 Task: Find directions from SoftAge Information Technology Limited to the nearest hospital or medical facility.
Action: Mouse moved to (547, 253)
Screenshot: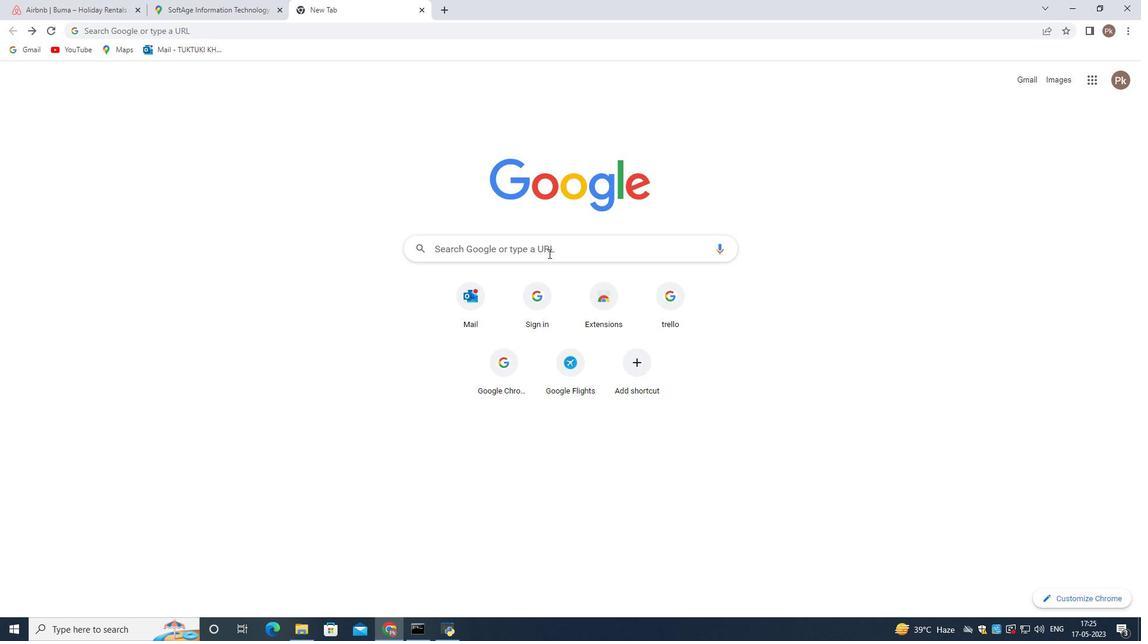 
Action: Mouse pressed left at (547, 253)
Screenshot: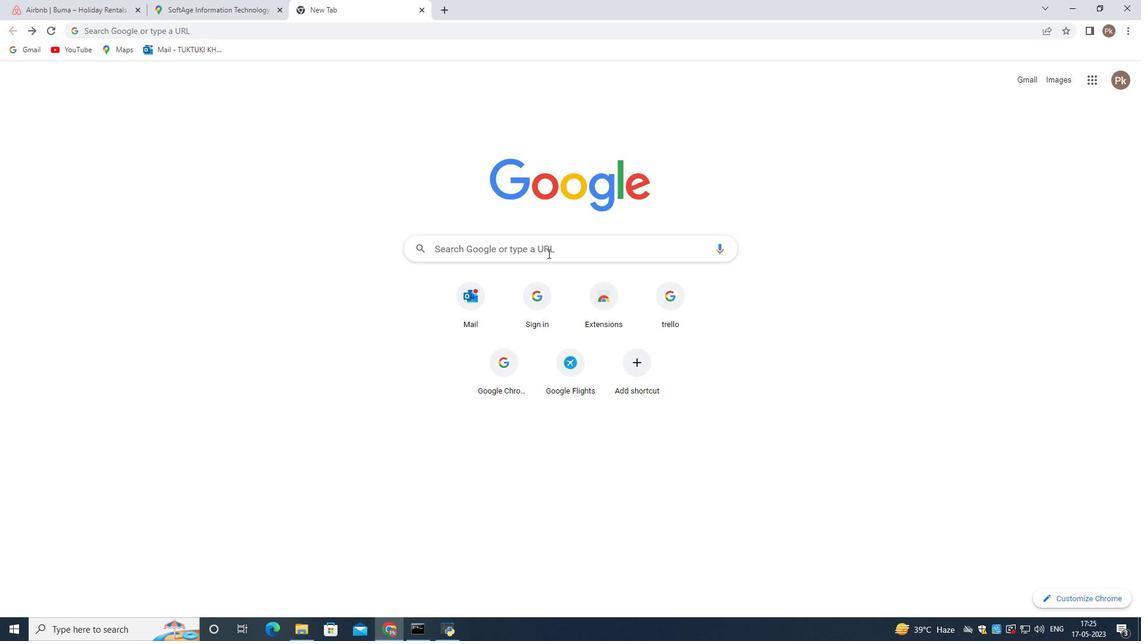 
Action: Mouse moved to (547, 253)
Screenshot: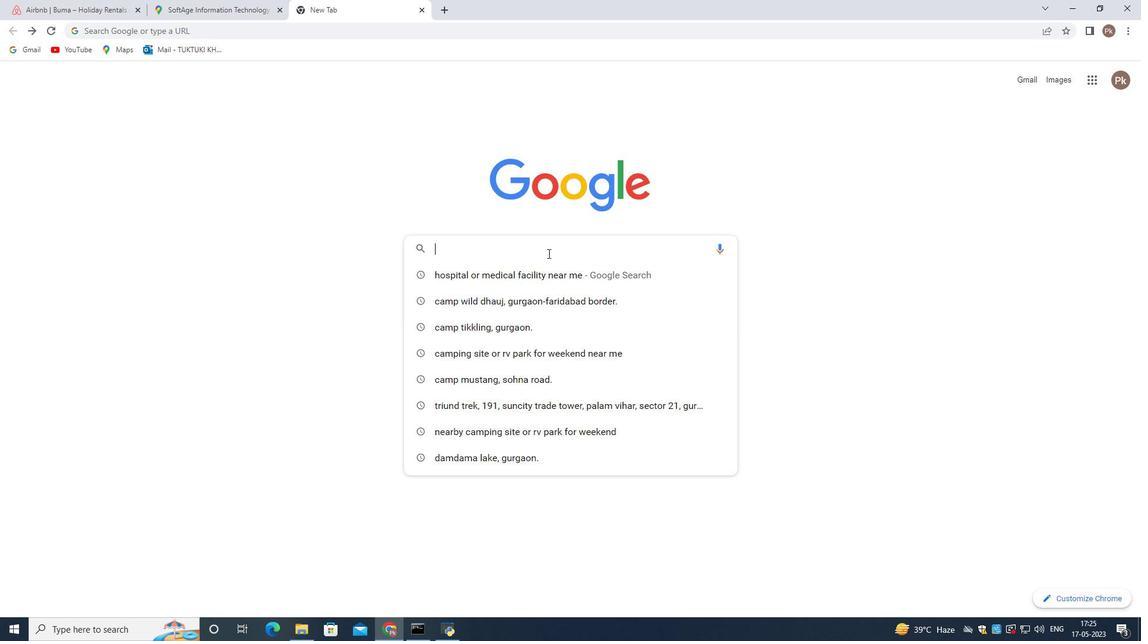 
Action: Key pressed <Key.shift>Hospital<Key.space>or<Key.space>medical<Key.space>facility<Key.space>near<Key.space>me<Key.enter>
Screenshot: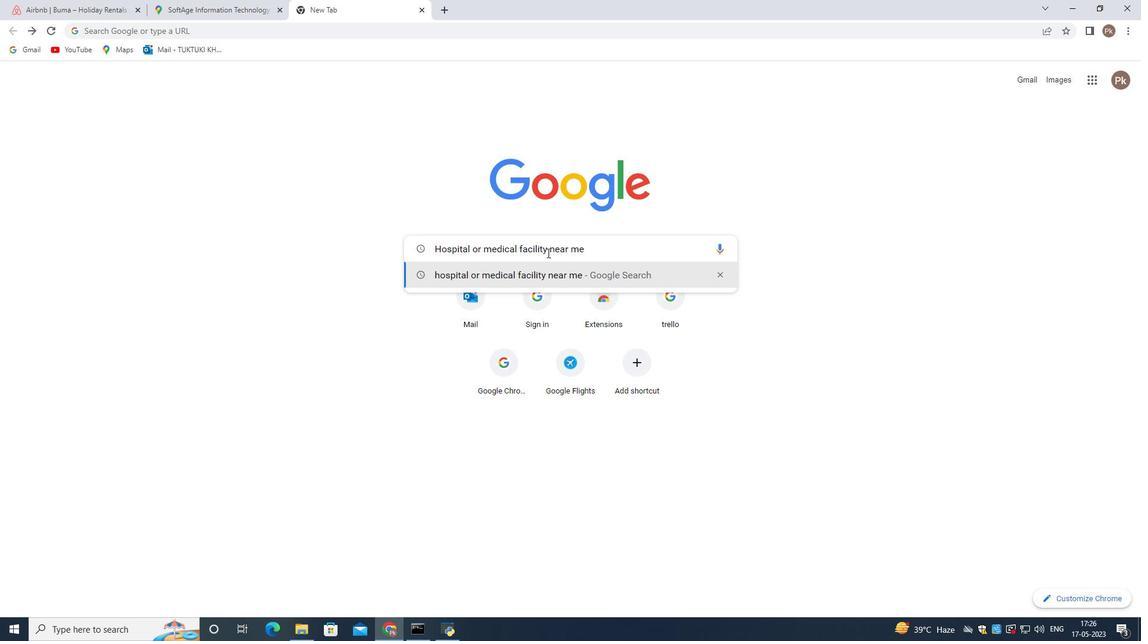 
Action: Mouse moved to (178, 206)
Screenshot: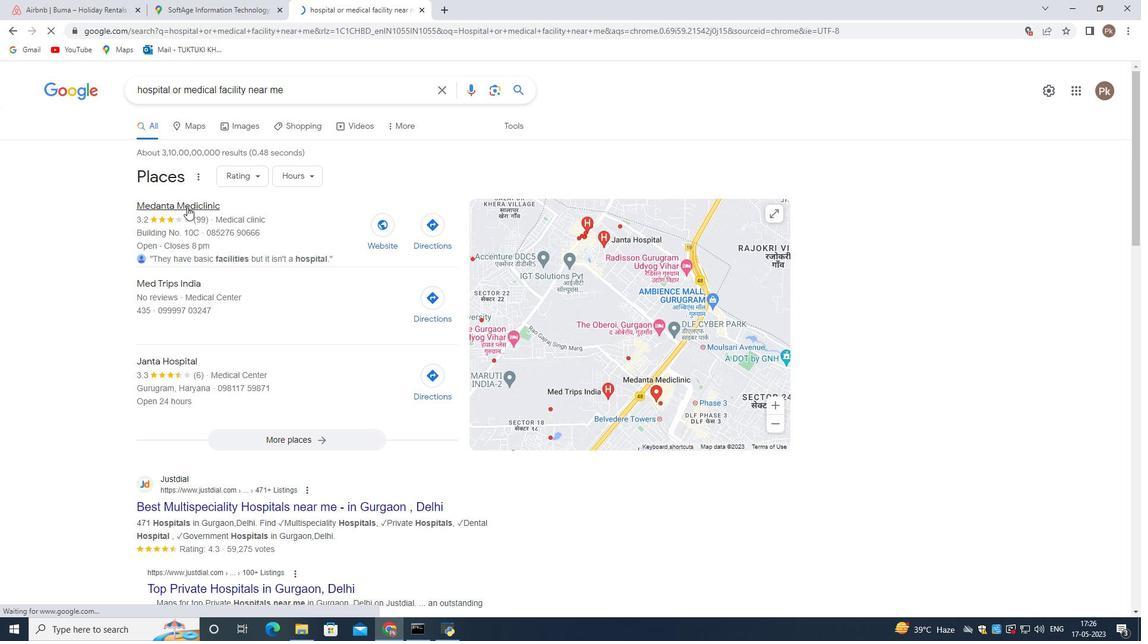 
Action: Mouse pressed left at (178, 206)
Screenshot: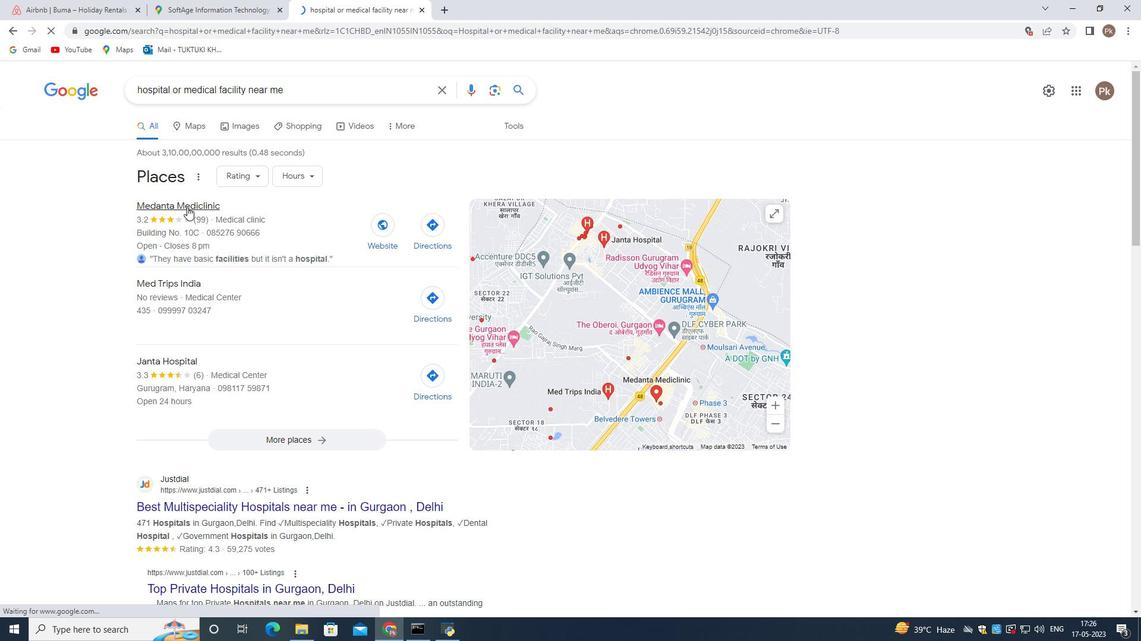 
Action: Mouse moved to (673, 333)
Screenshot: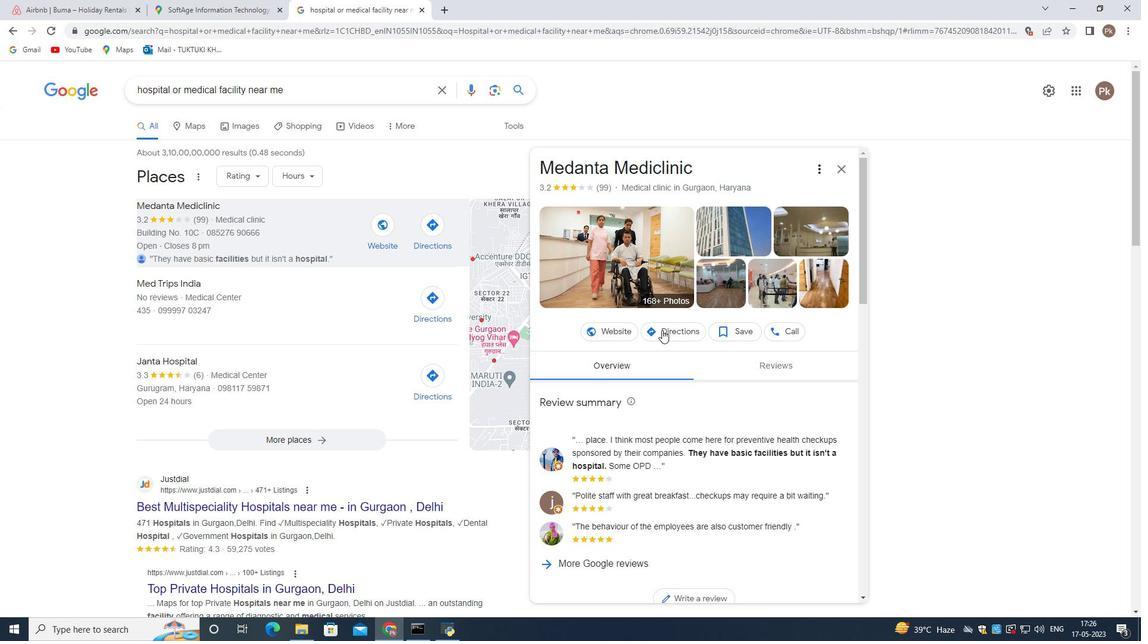 
Action: Mouse pressed left at (673, 333)
Screenshot: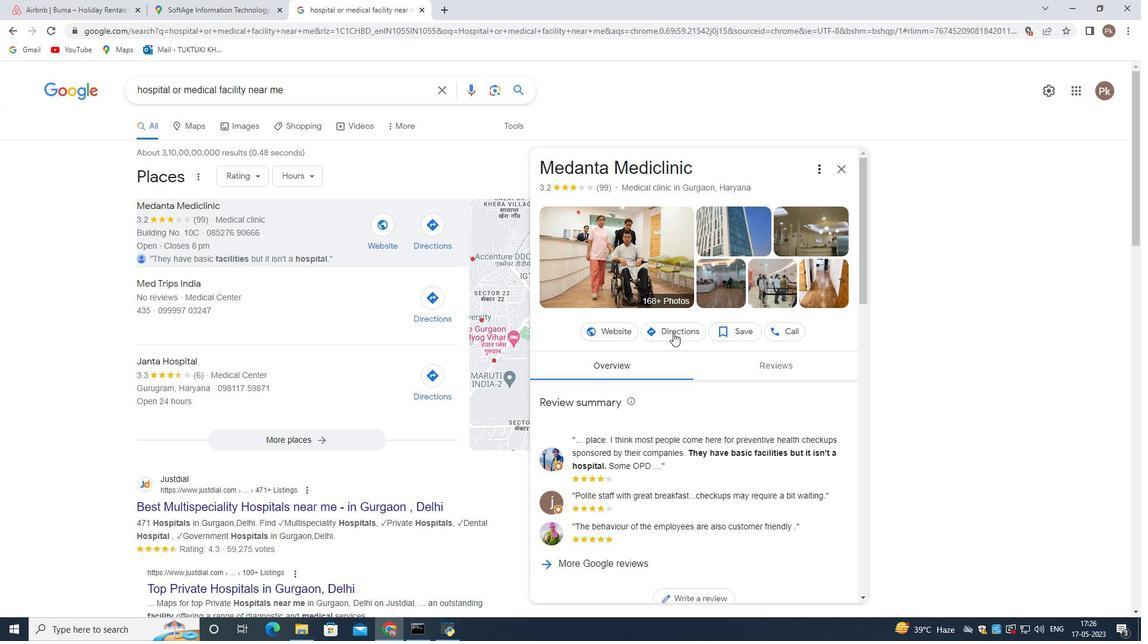 
Action: Mouse moved to (139, 112)
Screenshot: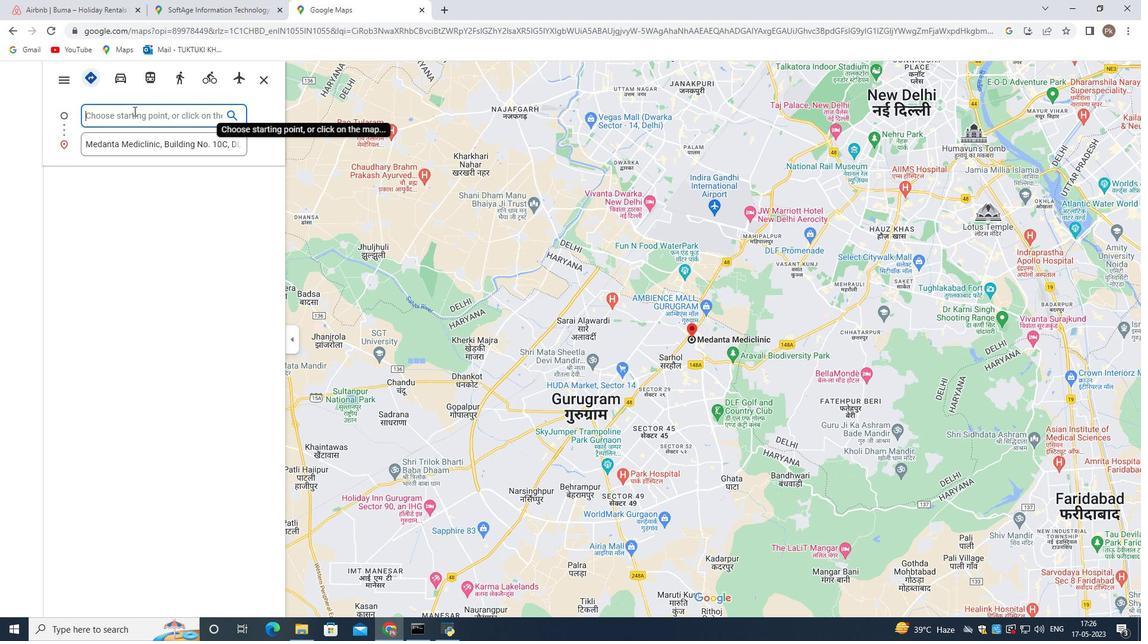 
Action: Mouse pressed left at (139, 112)
Screenshot: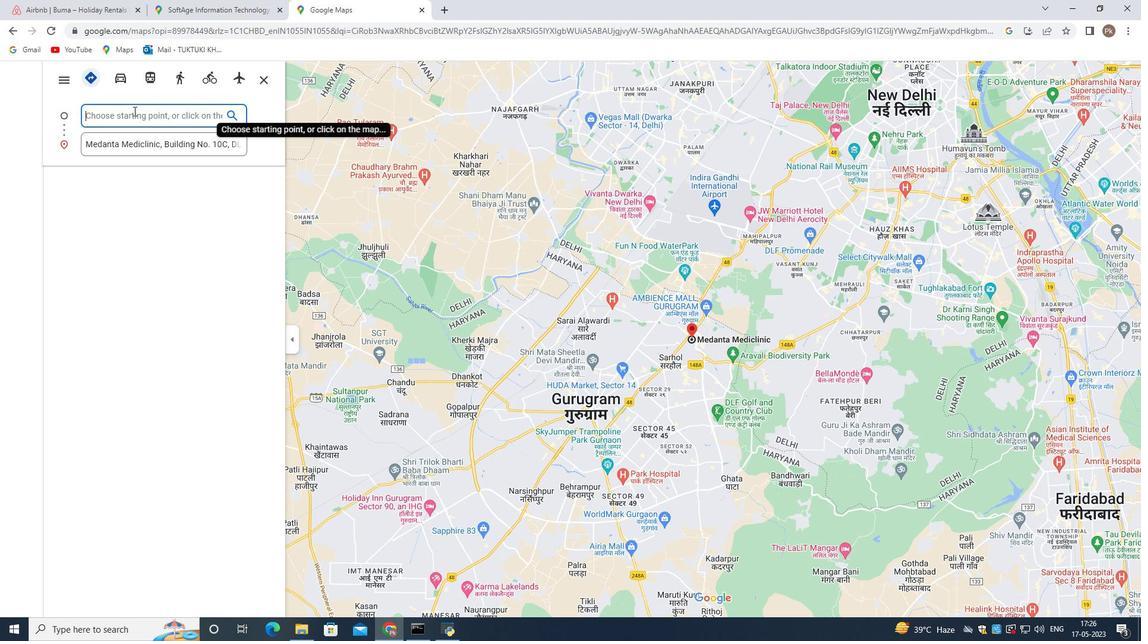 
Action: Mouse moved to (140, 112)
Screenshot: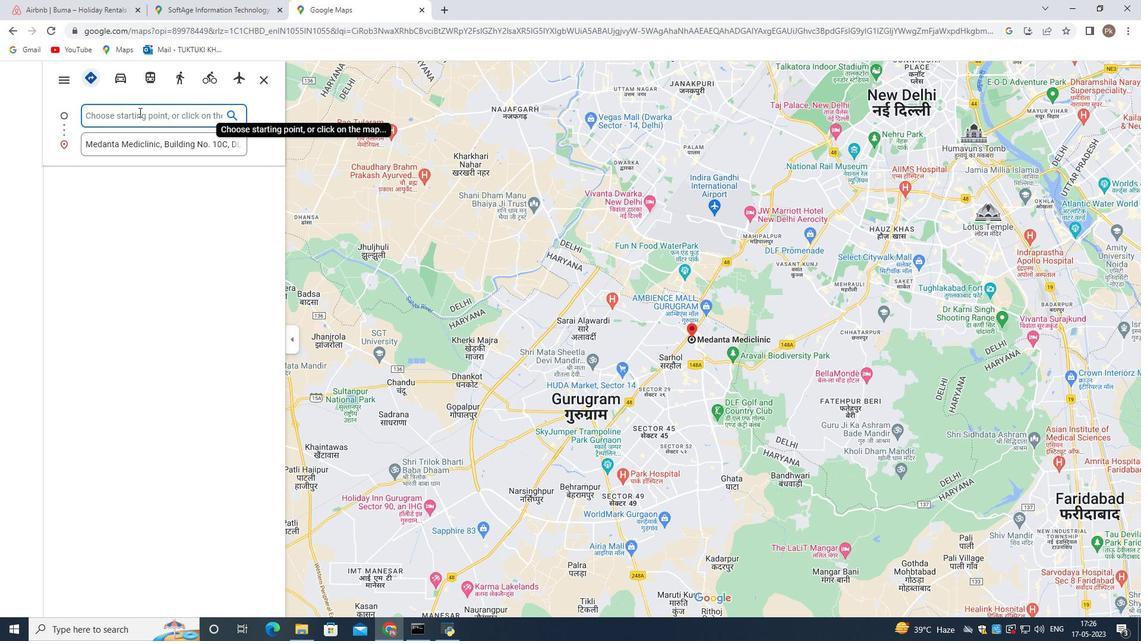 
Action: Key pressed softage<Key.space>
Screenshot: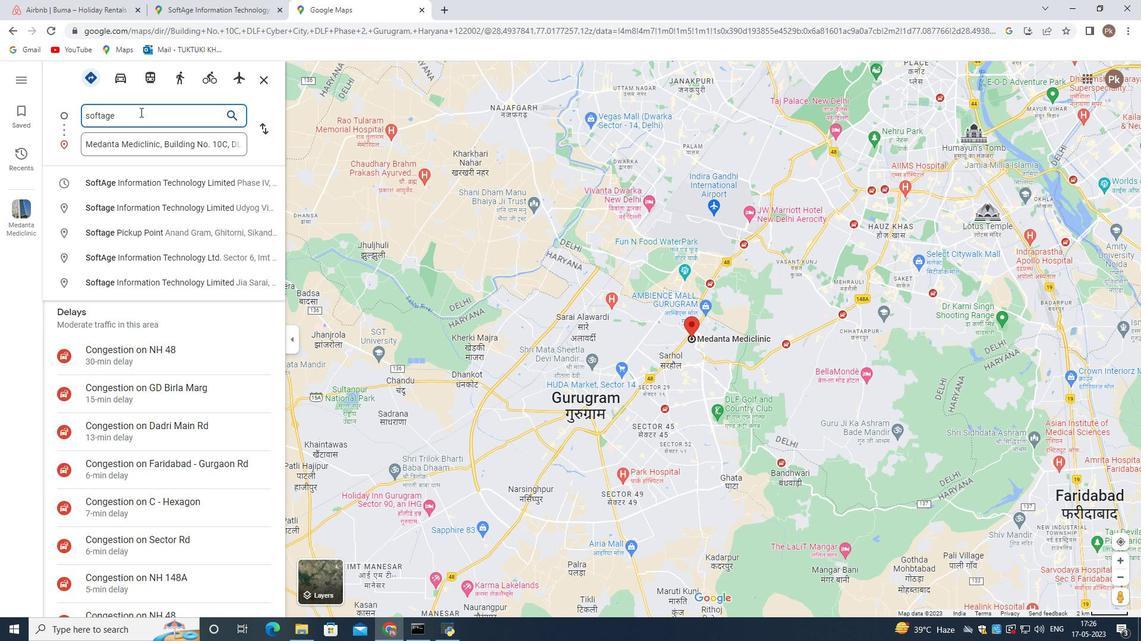 
Action: Mouse moved to (136, 186)
Screenshot: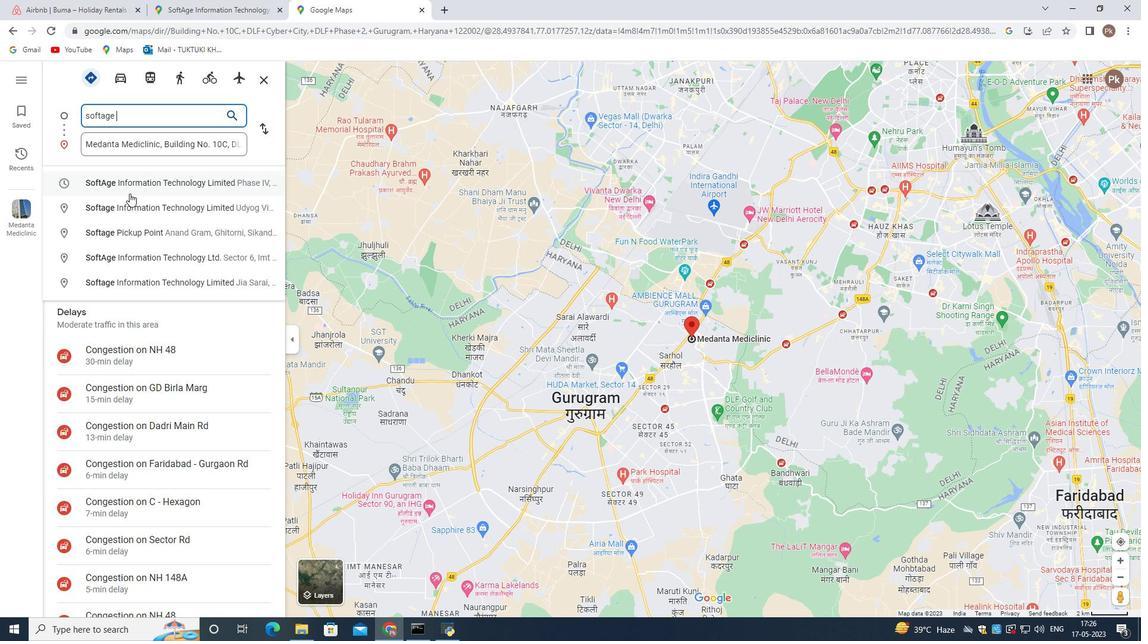 
Action: Mouse pressed left at (136, 186)
Screenshot: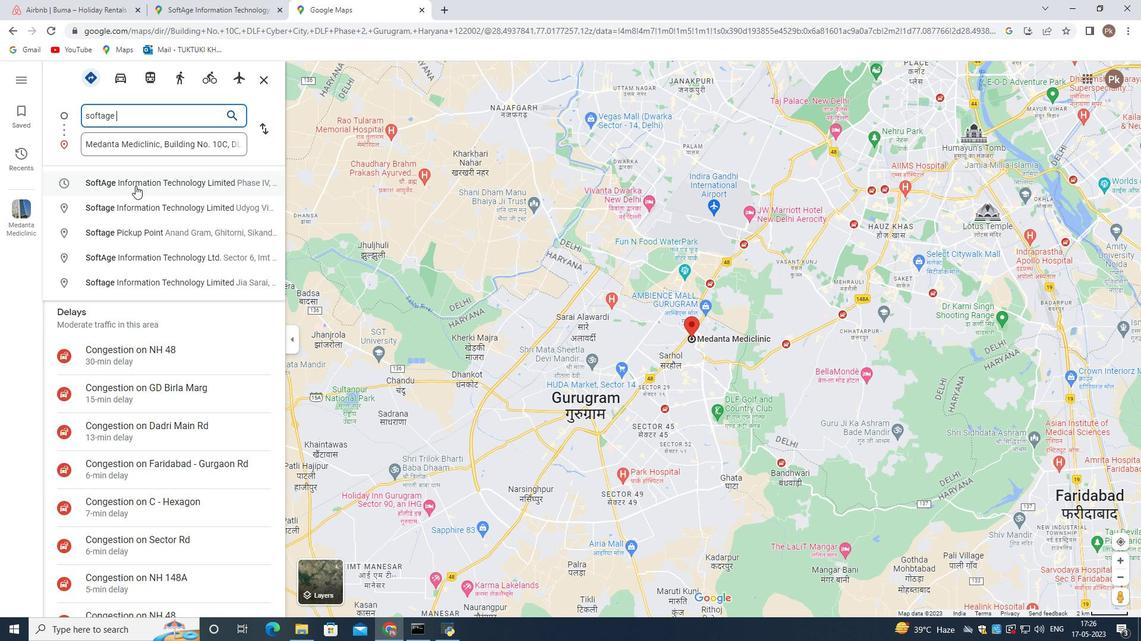 
Action: Mouse moved to (583, 288)
Screenshot: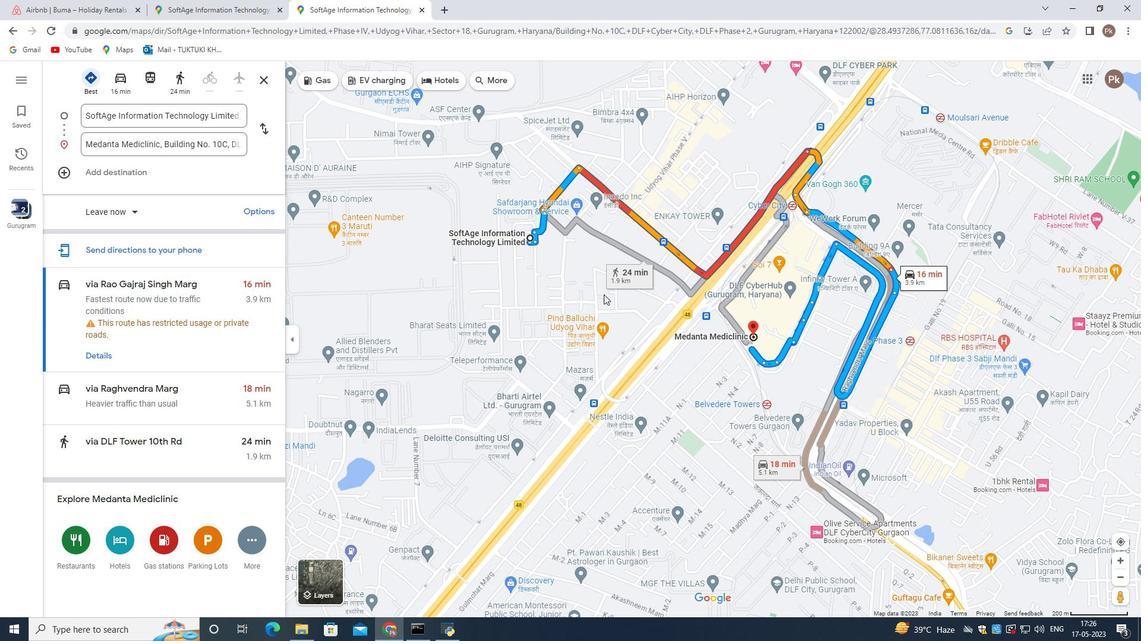
Action: Mouse scrolled (583, 289) with delta (0, 0)
Screenshot: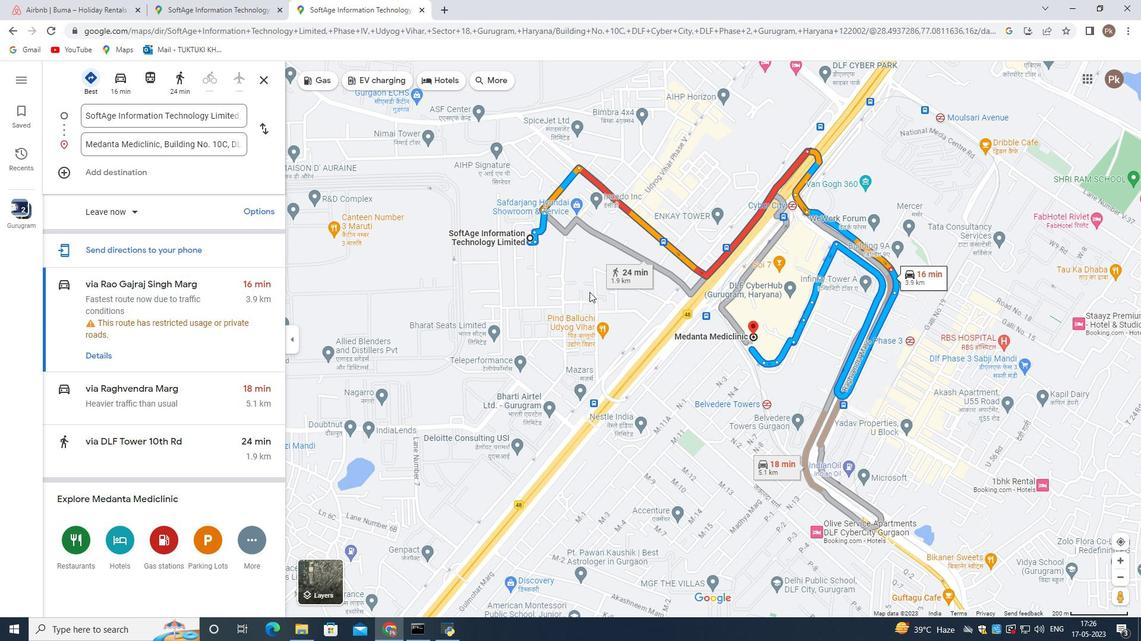 
Action: Mouse scrolled (583, 289) with delta (0, 0)
Screenshot: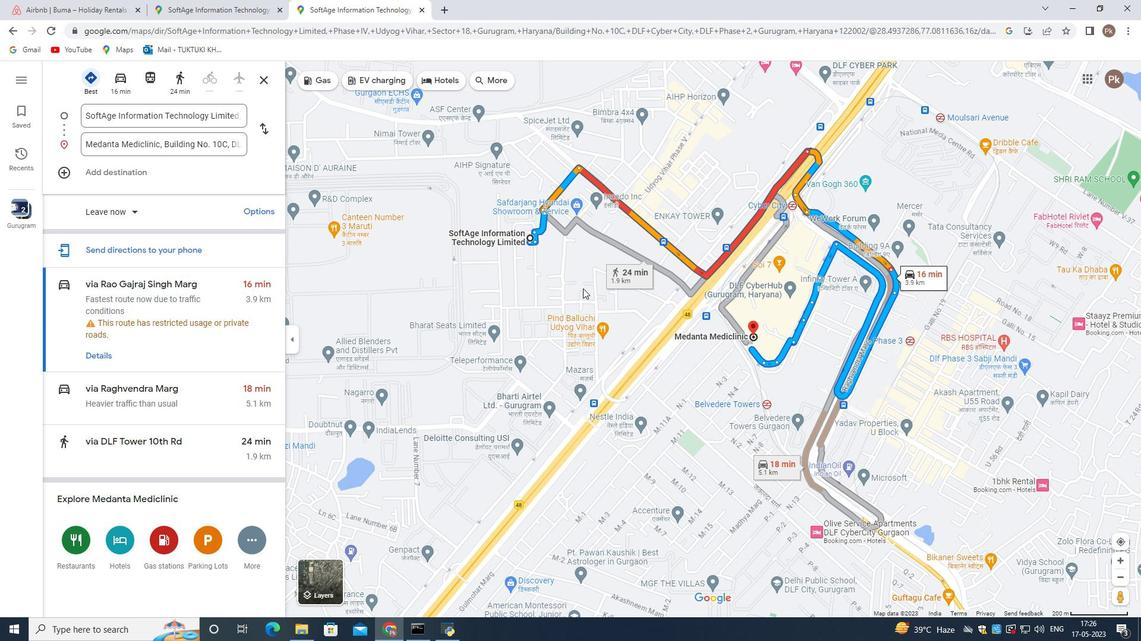 
Action: Mouse moved to (543, 271)
Screenshot: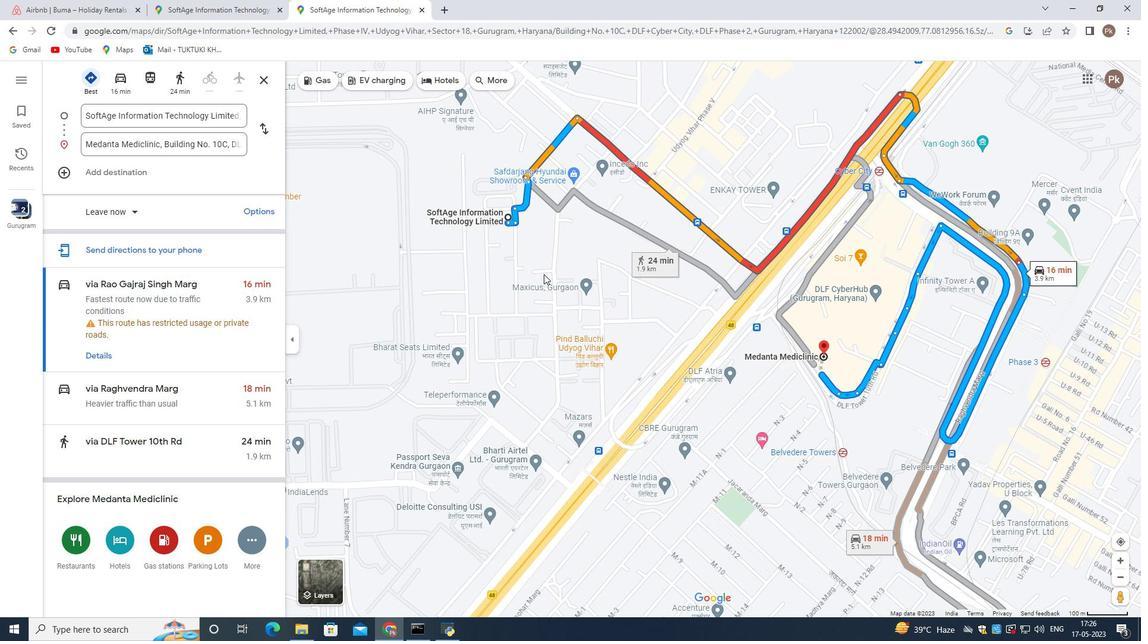 
Action: Mouse scrolled (543, 271) with delta (0, 0)
Screenshot: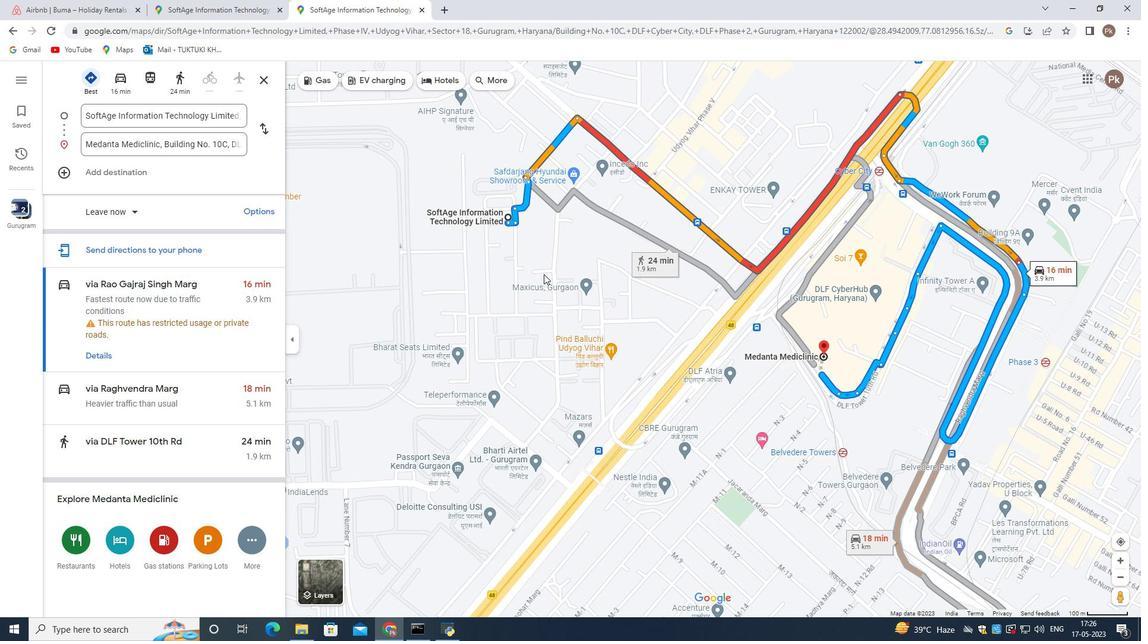 
Action: Mouse moved to (543, 270)
Screenshot: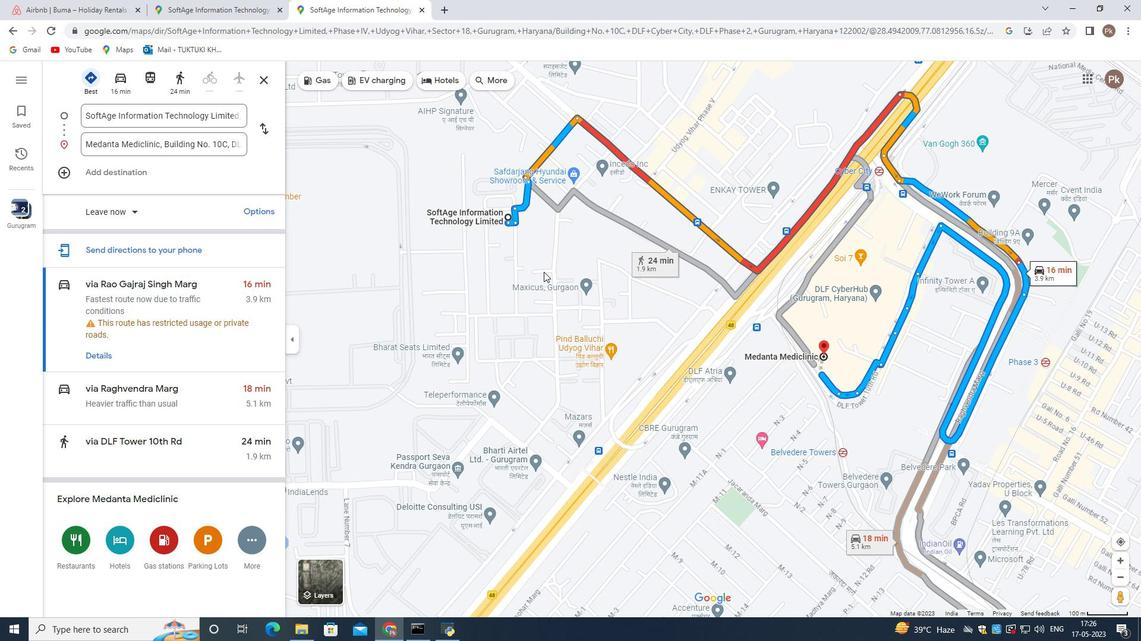 
Action: Mouse scrolled (543, 271) with delta (0, 0)
Screenshot: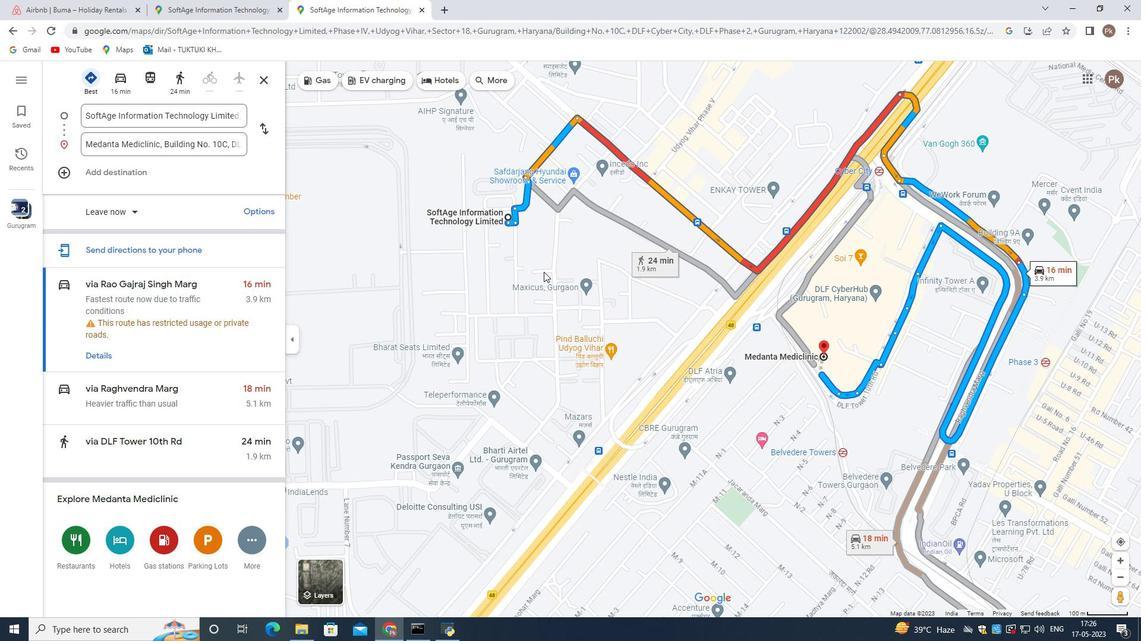 
Action: Mouse scrolled (543, 271) with delta (0, 0)
Screenshot: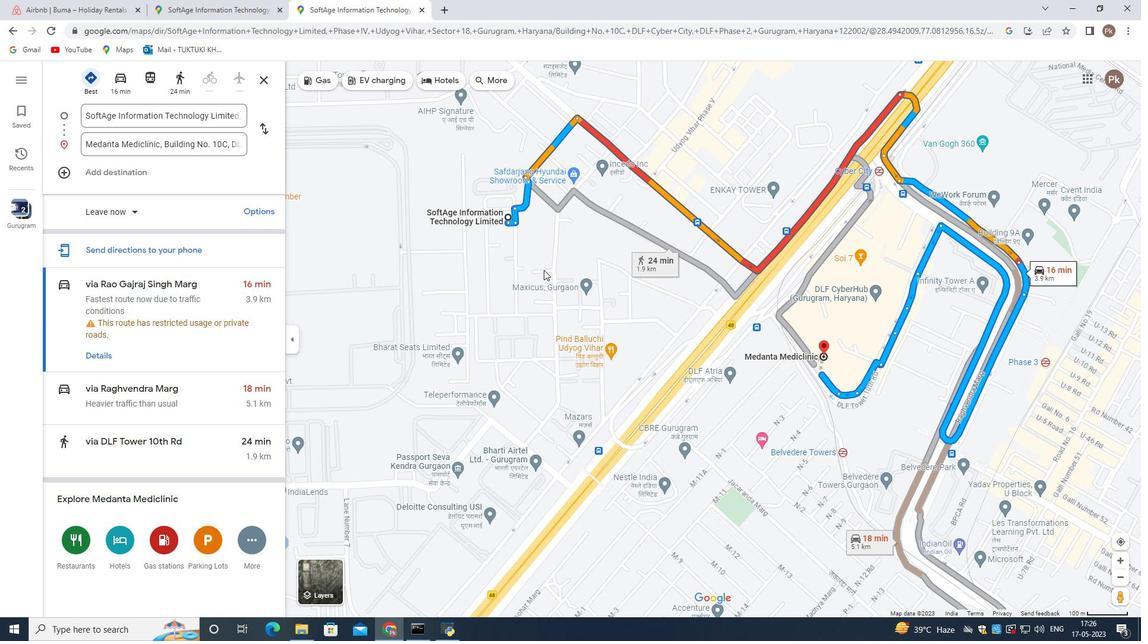 
Action: Mouse moved to (533, 183)
Screenshot: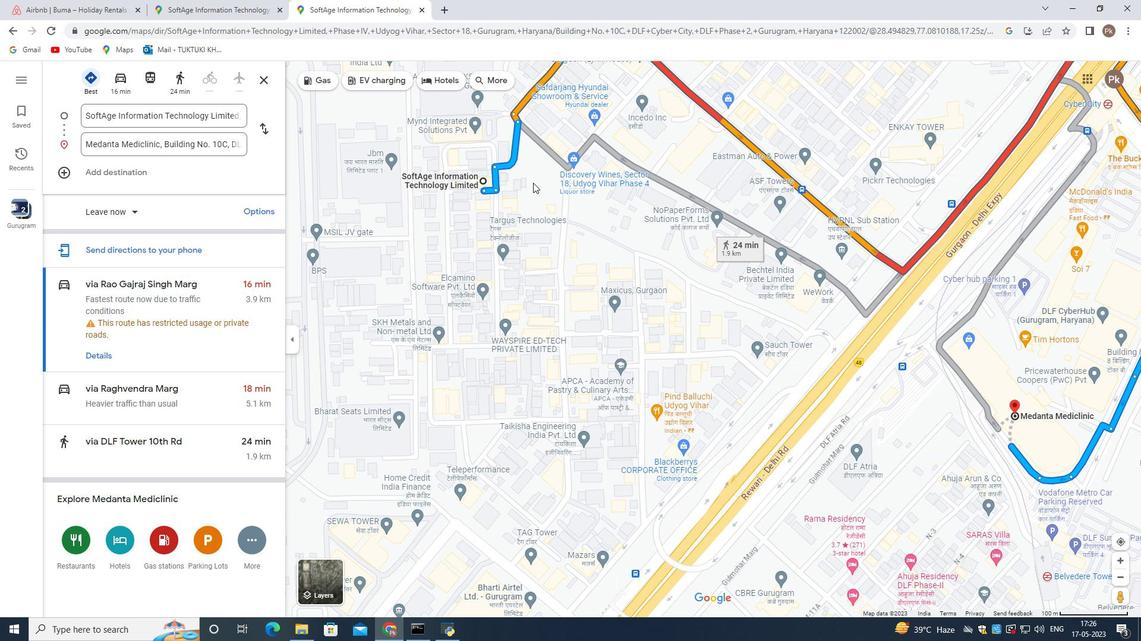 
Action: Mouse pressed left at (533, 183)
Screenshot: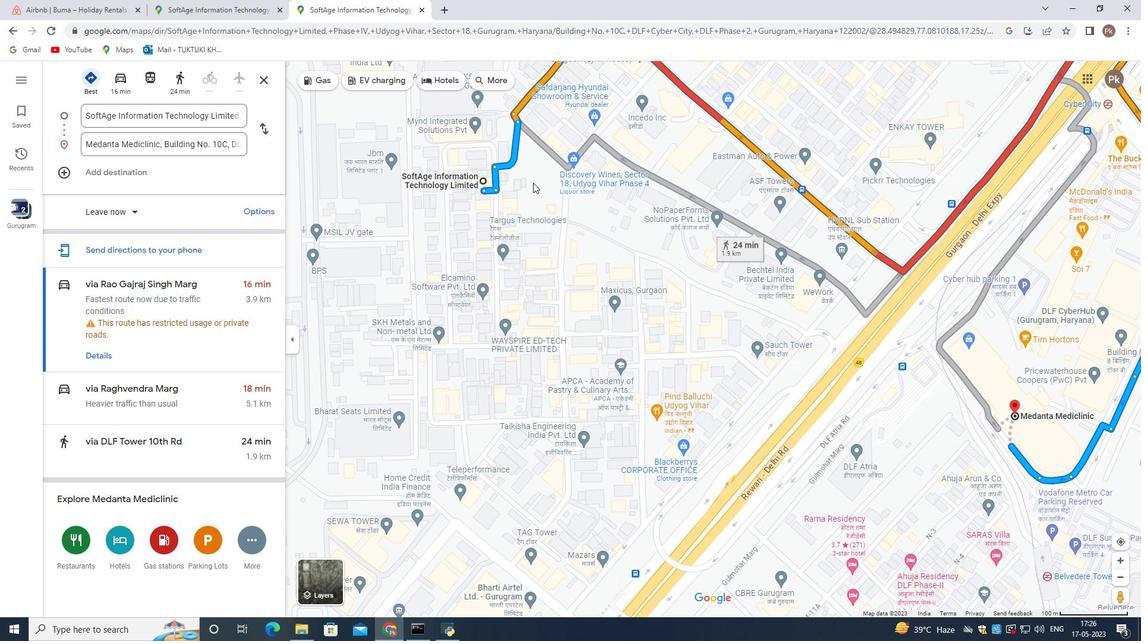 
Action: Mouse moved to (628, 364)
Screenshot: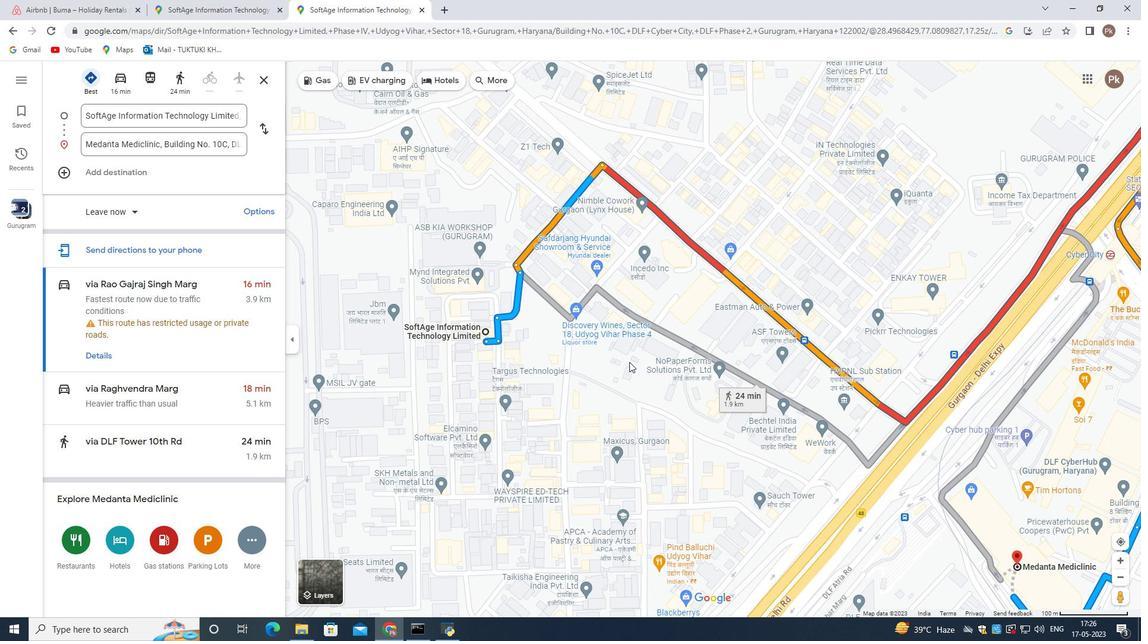 
Action: Mouse scrolled (628, 364) with delta (0, 0)
Screenshot: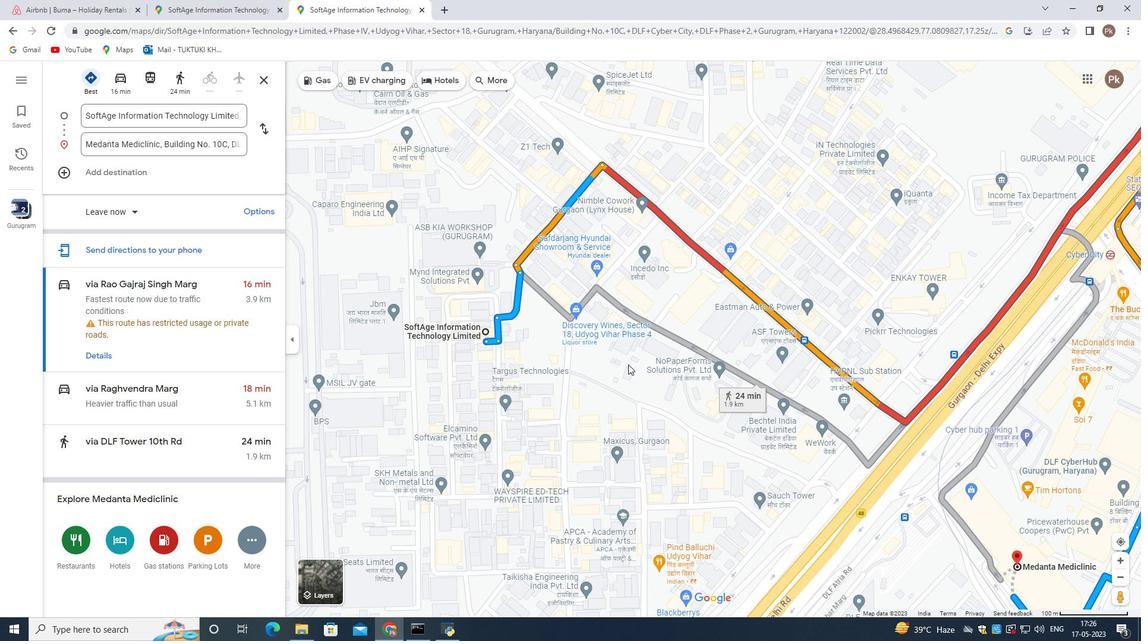 
Action: Mouse scrolled (628, 364) with delta (0, 0)
Screenshot: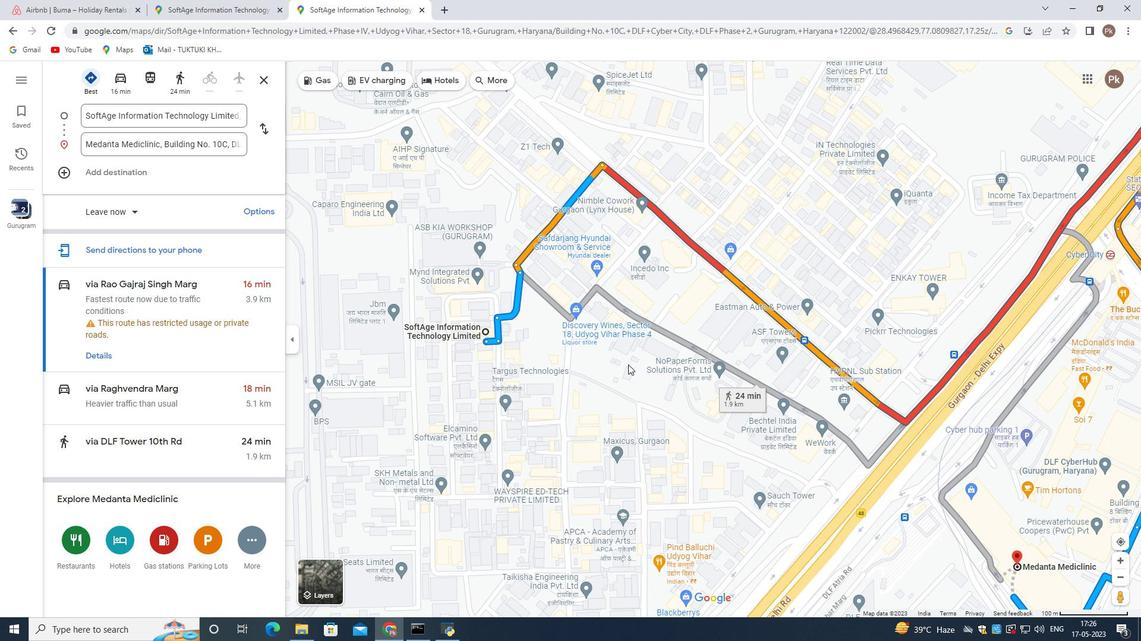 
Action: Mouse moved to (812, 229)
Screenshot: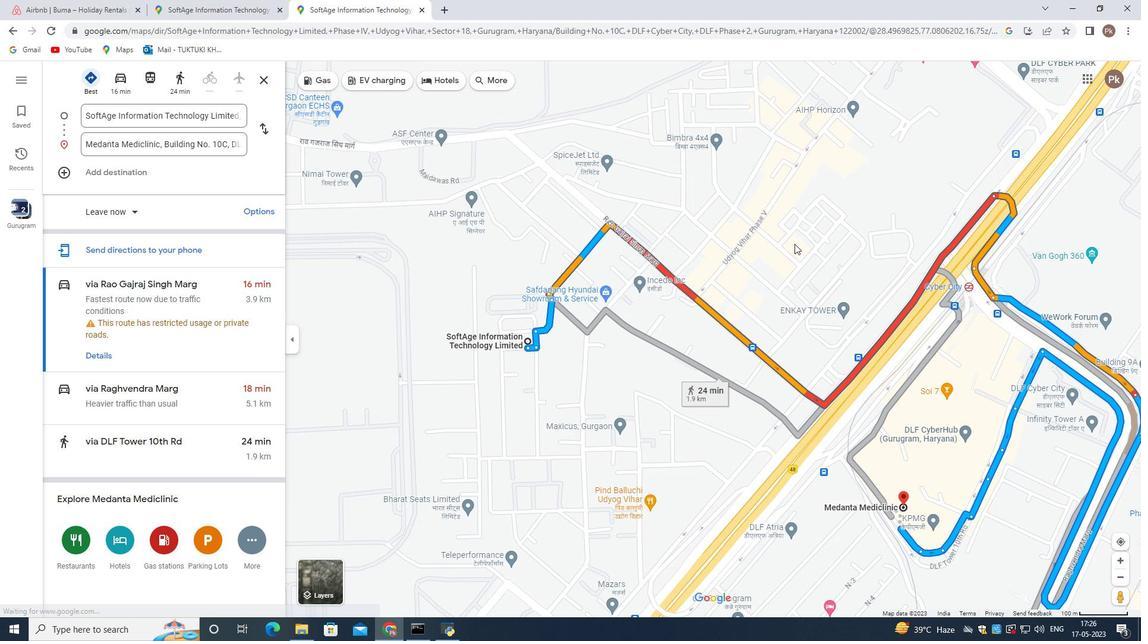 
Action: Mouse pressed left at (812, 229)
Screenshot: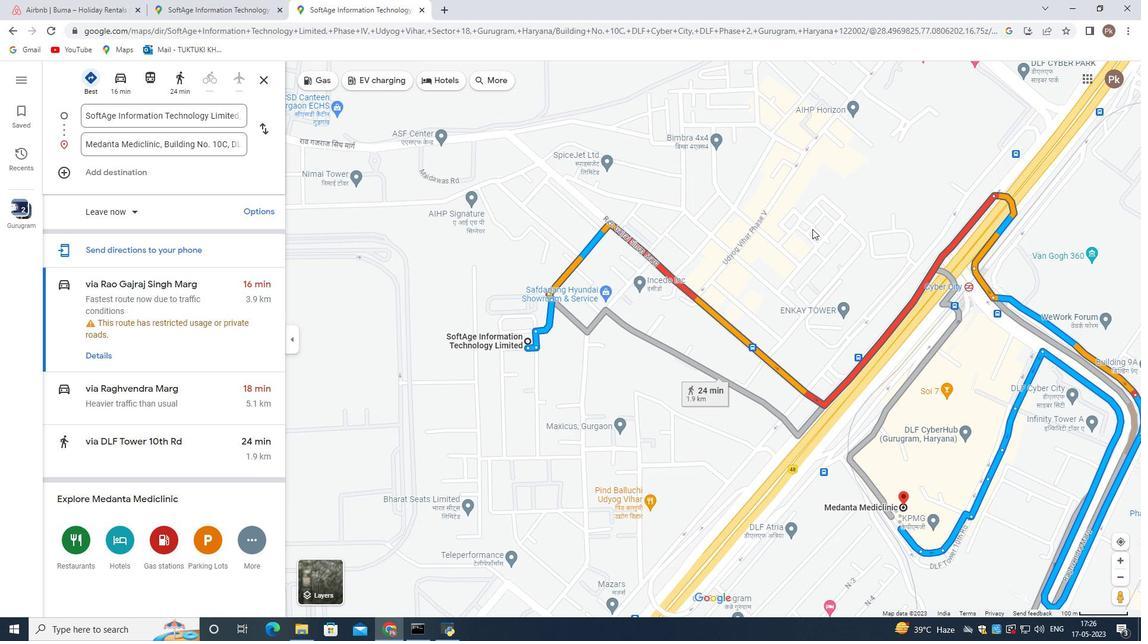 
Action: Mouse moved to (659, 287)
Screenshot: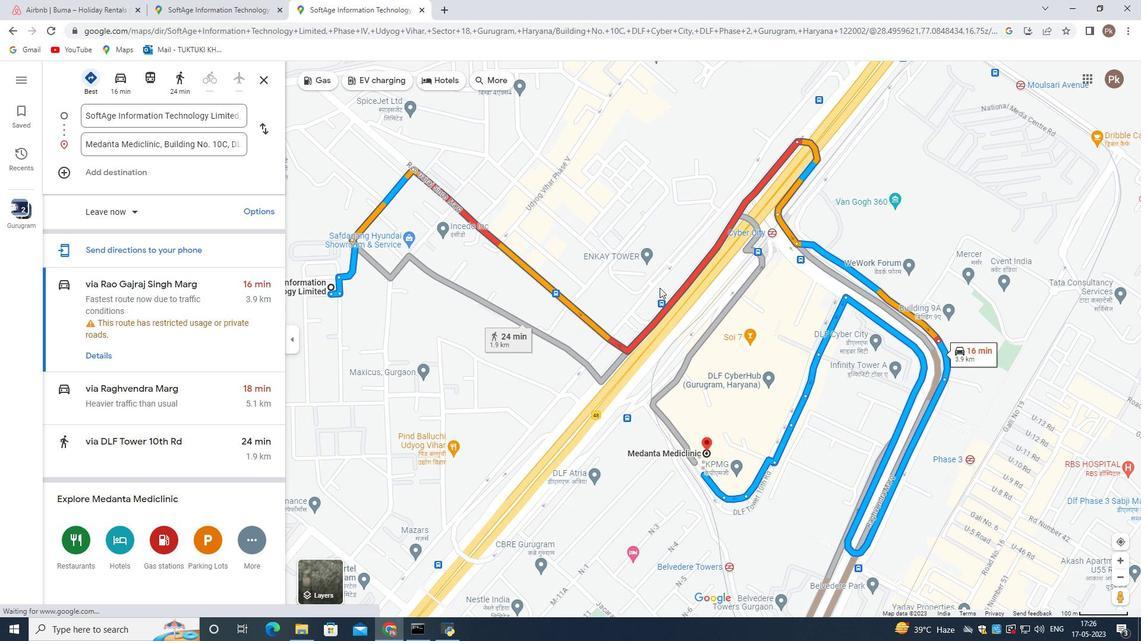 
Action: Mouse scrolled (659, 287) with delta (0, 0)
Screenshot: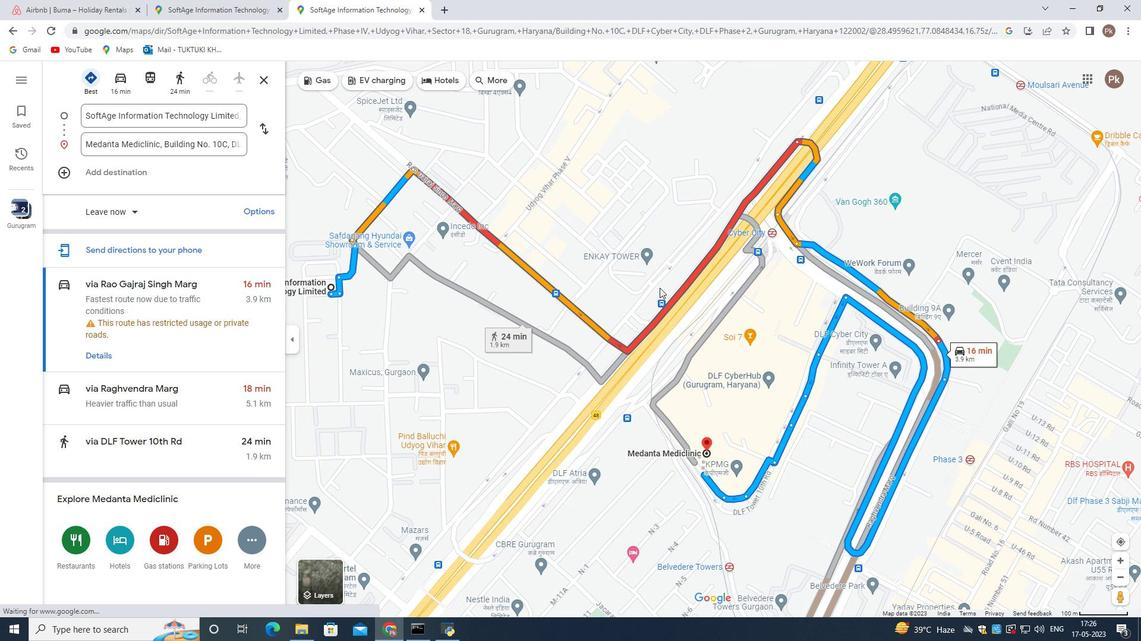 
Action: Mouse moved to (659, 286)
Screenshot: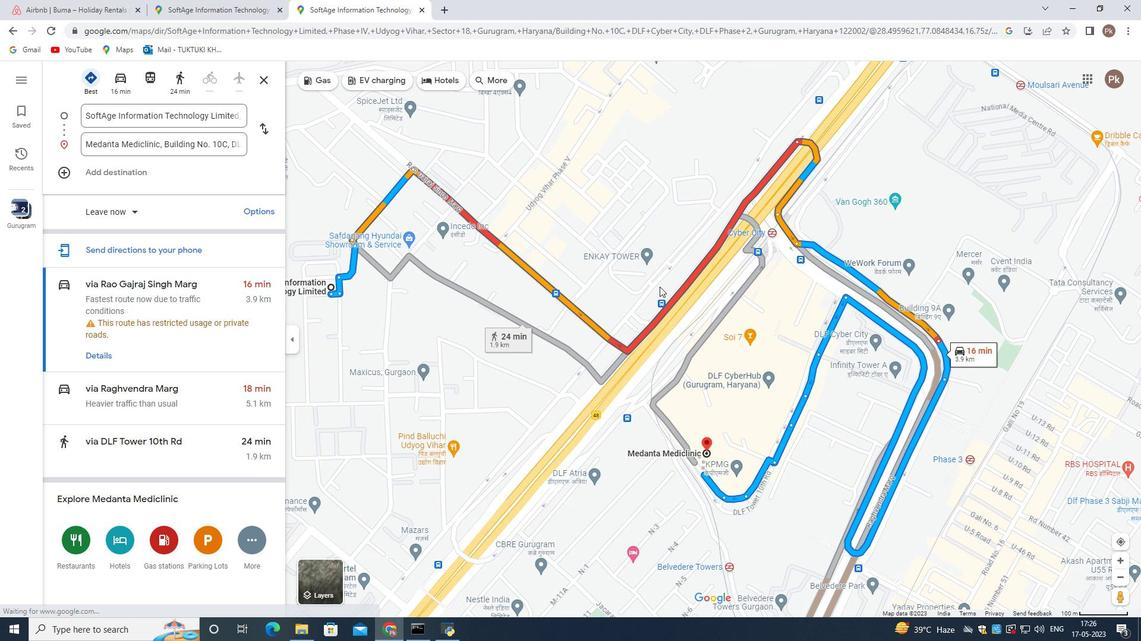 
Action: Mouse scrolled (659, 287) with delta (0, 0)
Screenshot: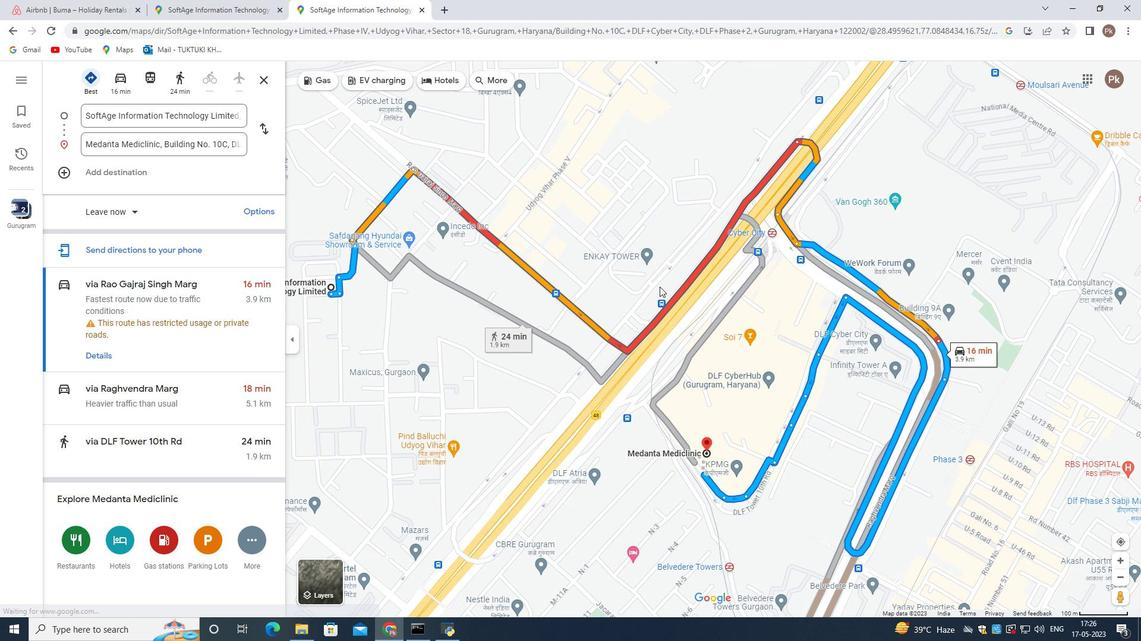 
Action: Mouse scrolled (659, 287) with delta (0, 0)
Screenshot: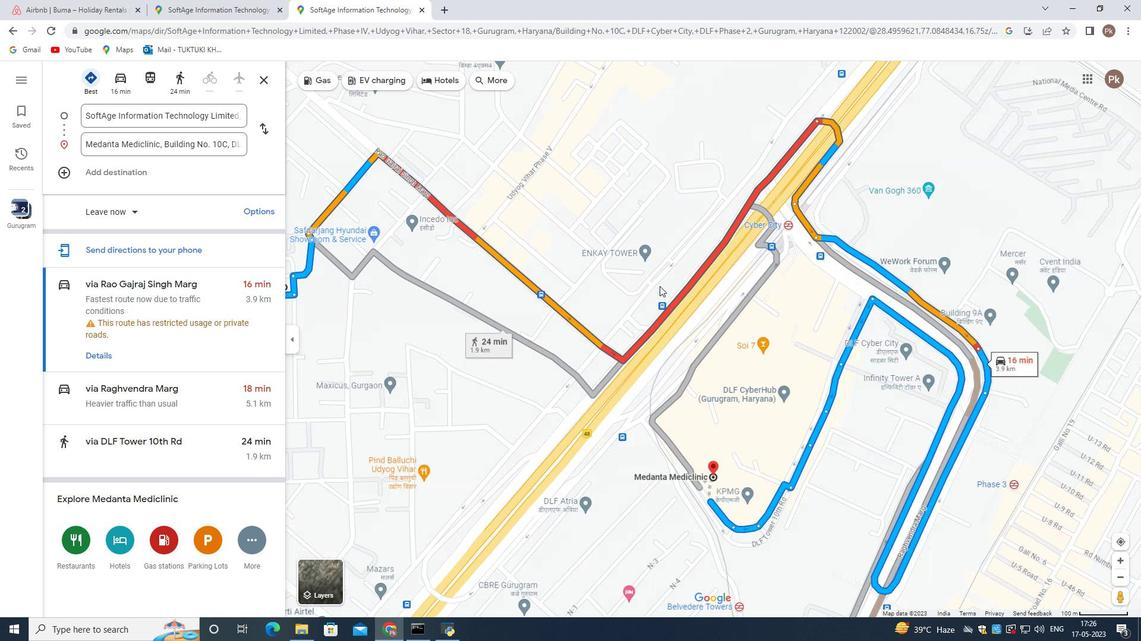 
Action: Mouse scrolled (659, 287) with delta (0, 0)
Screenshot: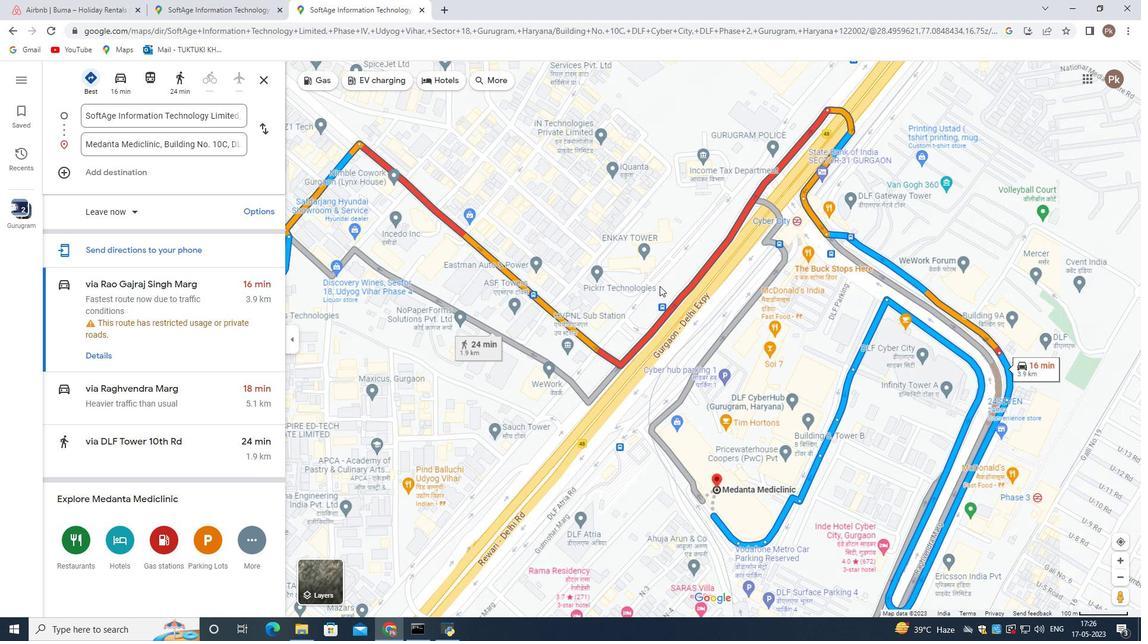 
Action: Mouse moved to (639, 308)
Screenshot: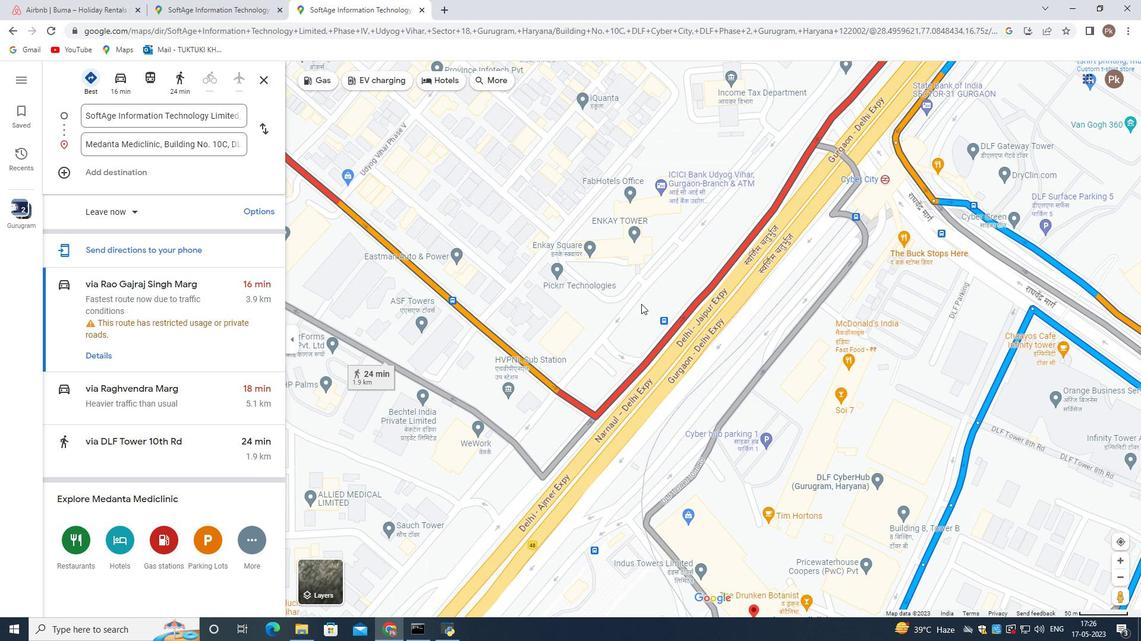 
Action: Mouse scrolled (639, 309) with delta (0, 0)
Screenshot: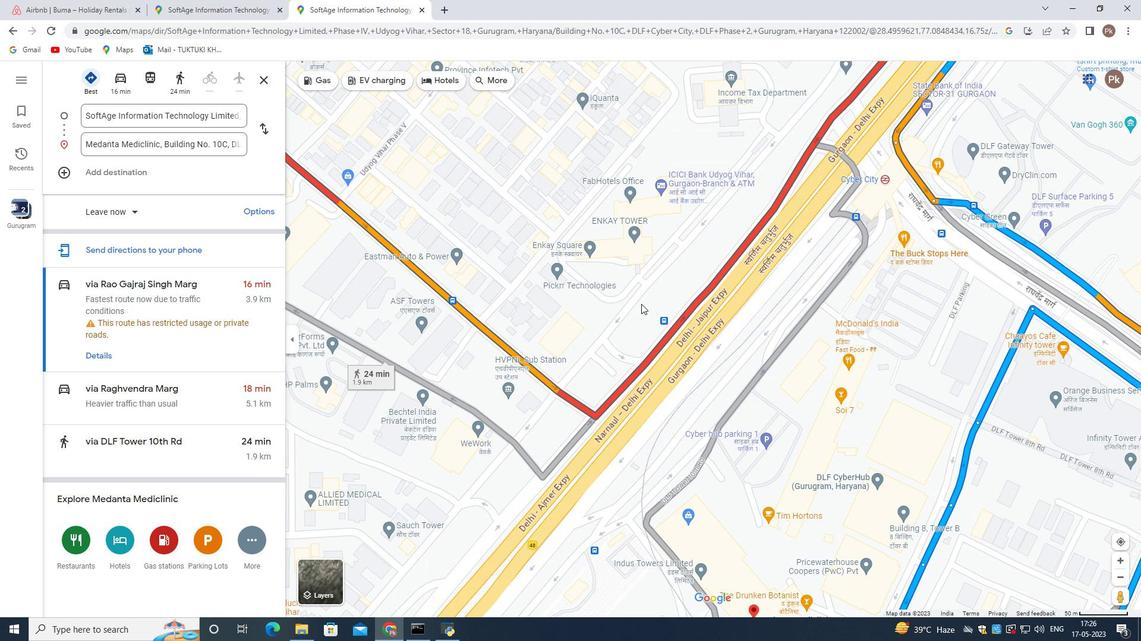 
Action: Mouse moved to (638, 309)
Screenshot: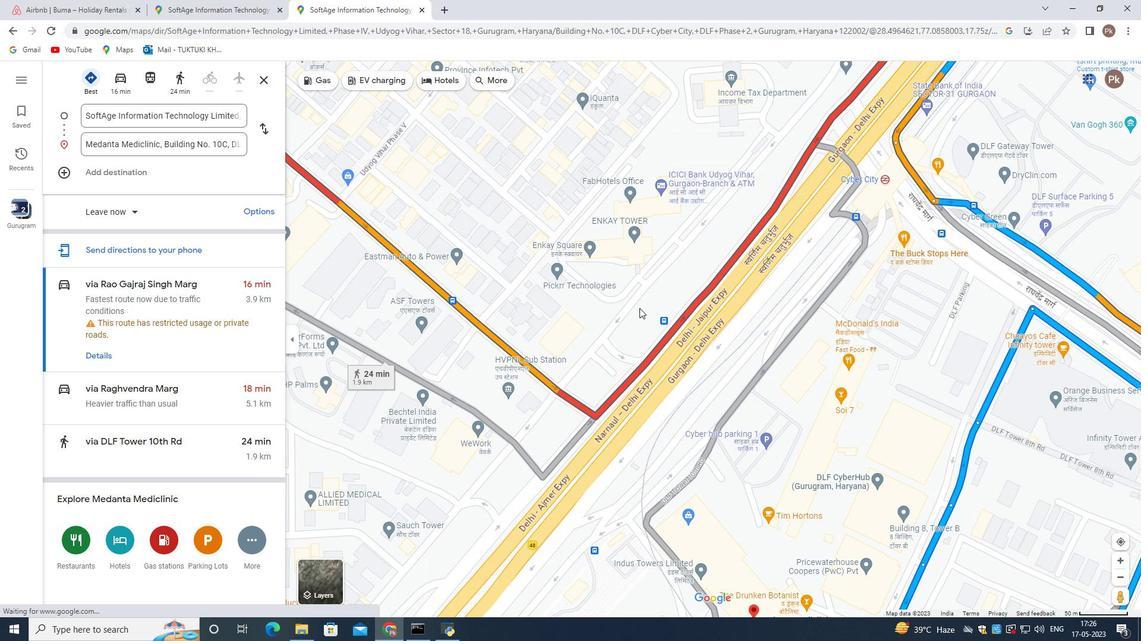 
Action: Mouse scrolled (638, 309) with delta (0, 0)
Screenshot: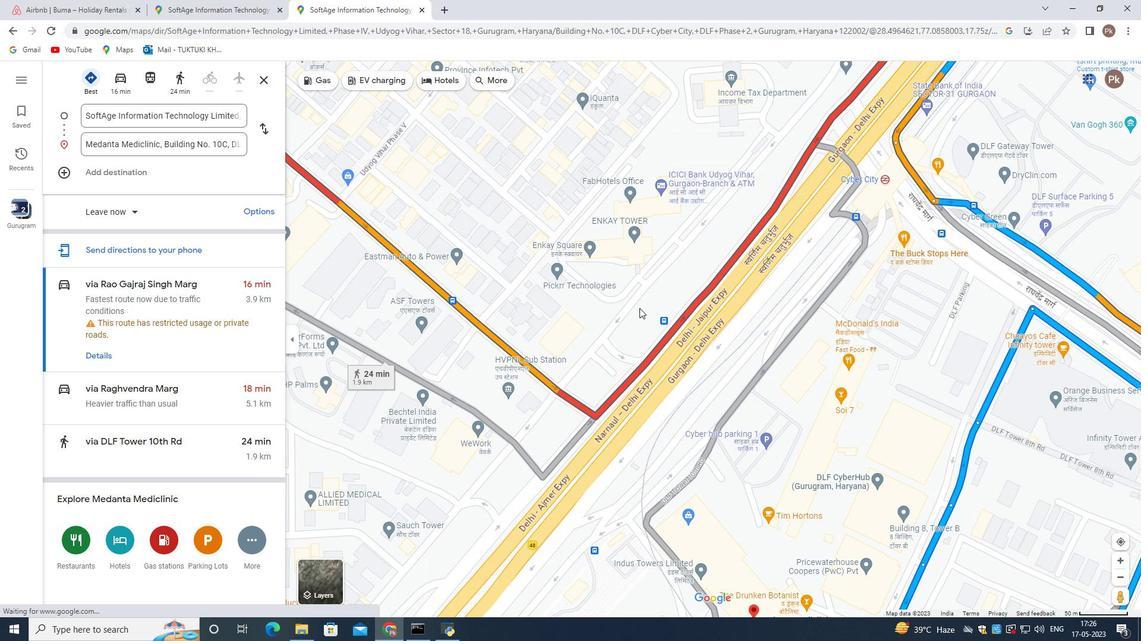 
Action: Mouse scrolled (638, 309) with delta (0, 0)
Screenshot: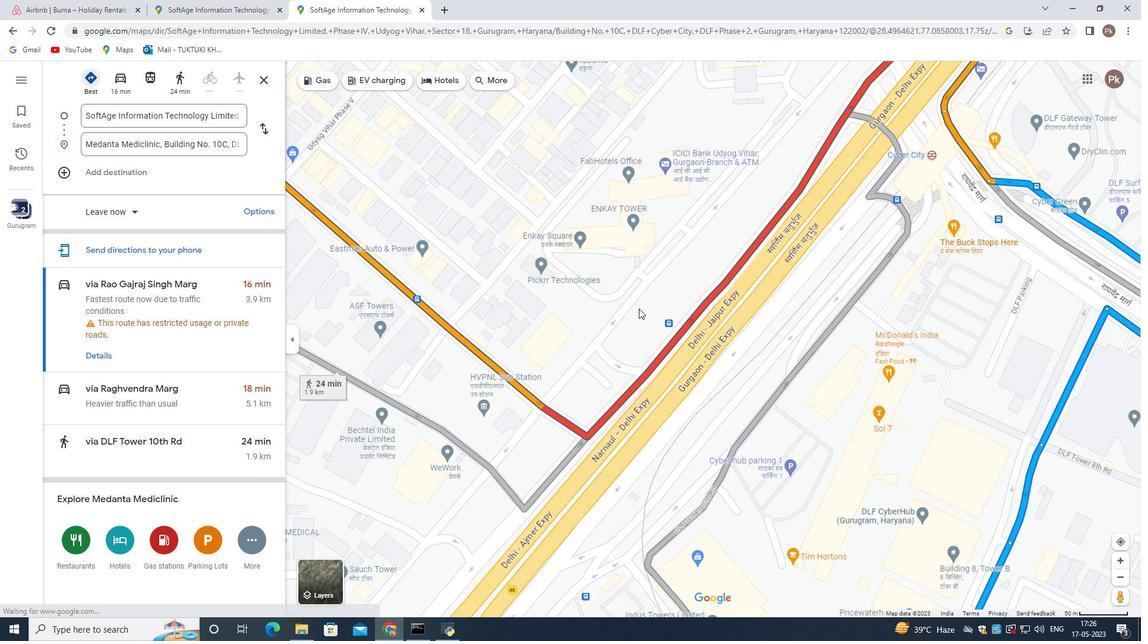 
Action: Mouse scrolled (638, 309) with delta (0, 0)
Screenshot: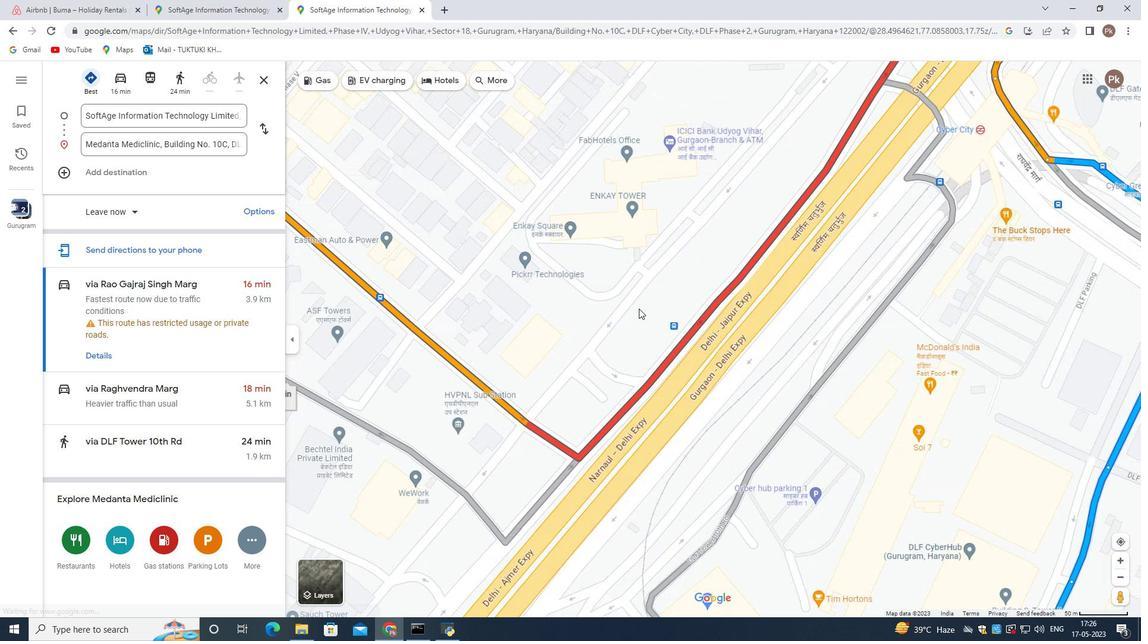 
Action: Mouse scrolled (638, 309) with delta (0, 0)
Screenshot: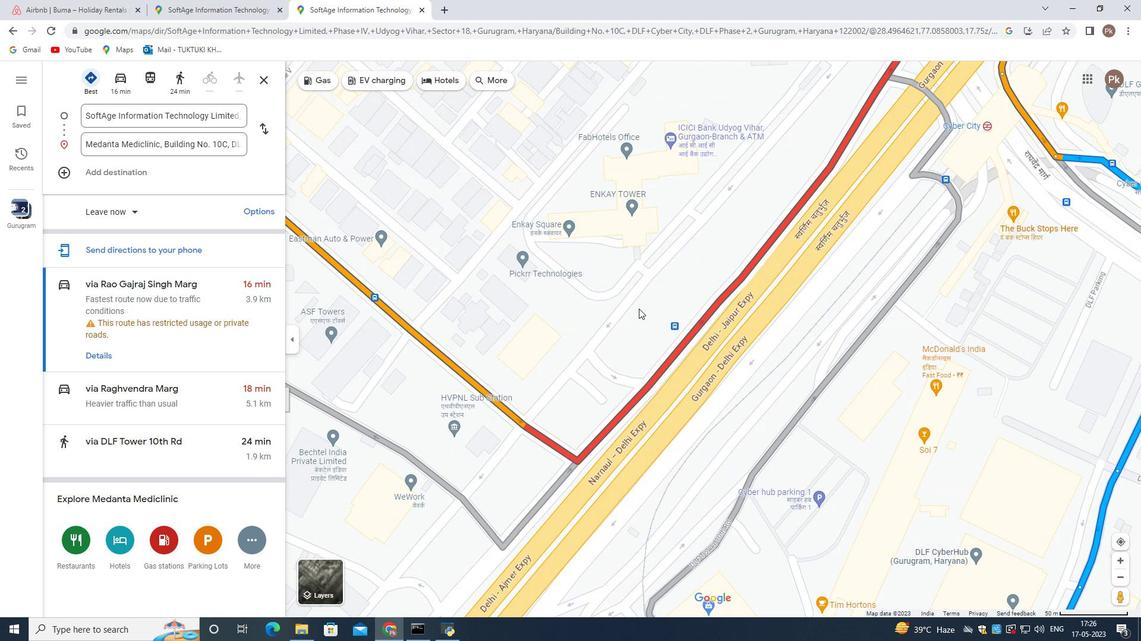 
Action: Mouse moved to (667, 275)
Screenshot: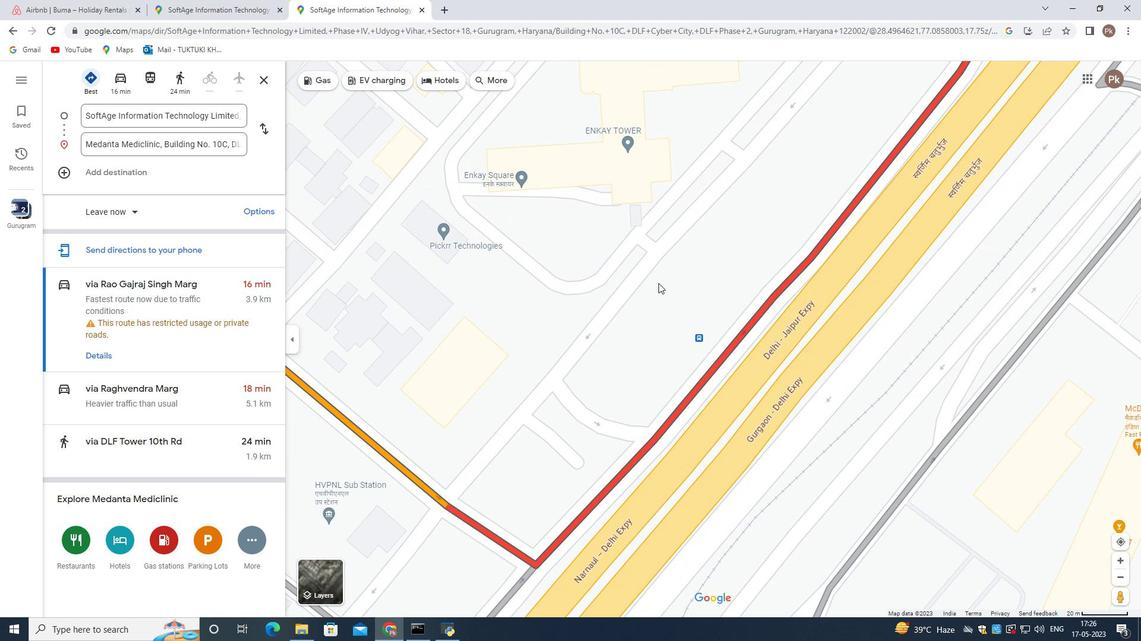 
Action: Mouse scrolled (667, 274) with delta (0, 0)
Screenshot: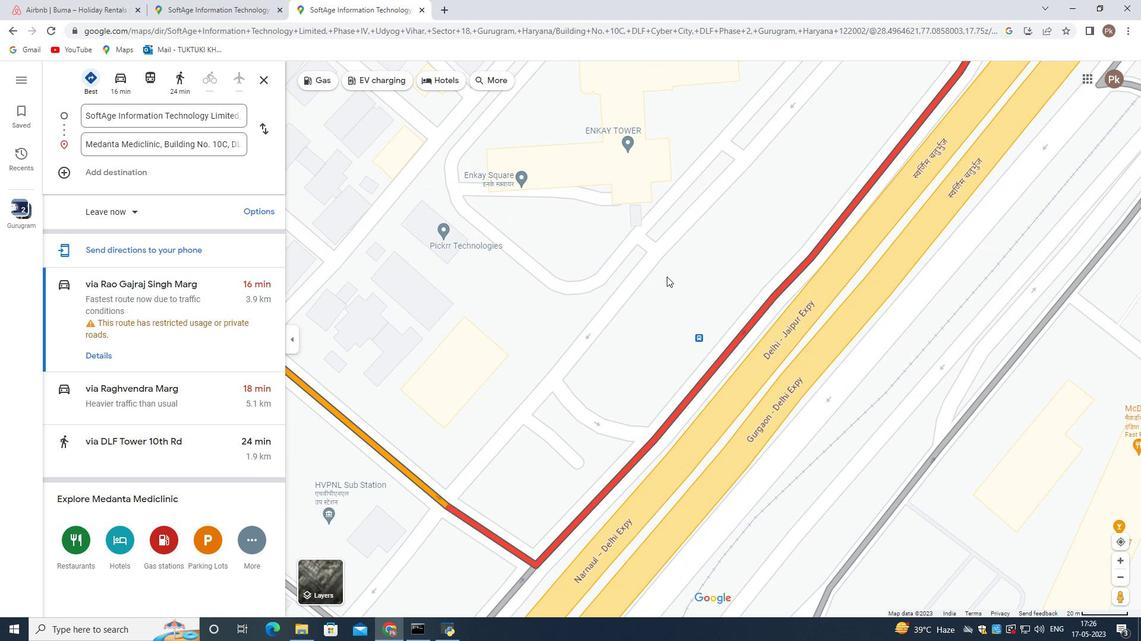 
Action: Mouse scrolled (667, 274) with delta (0, 0)
Screenshot: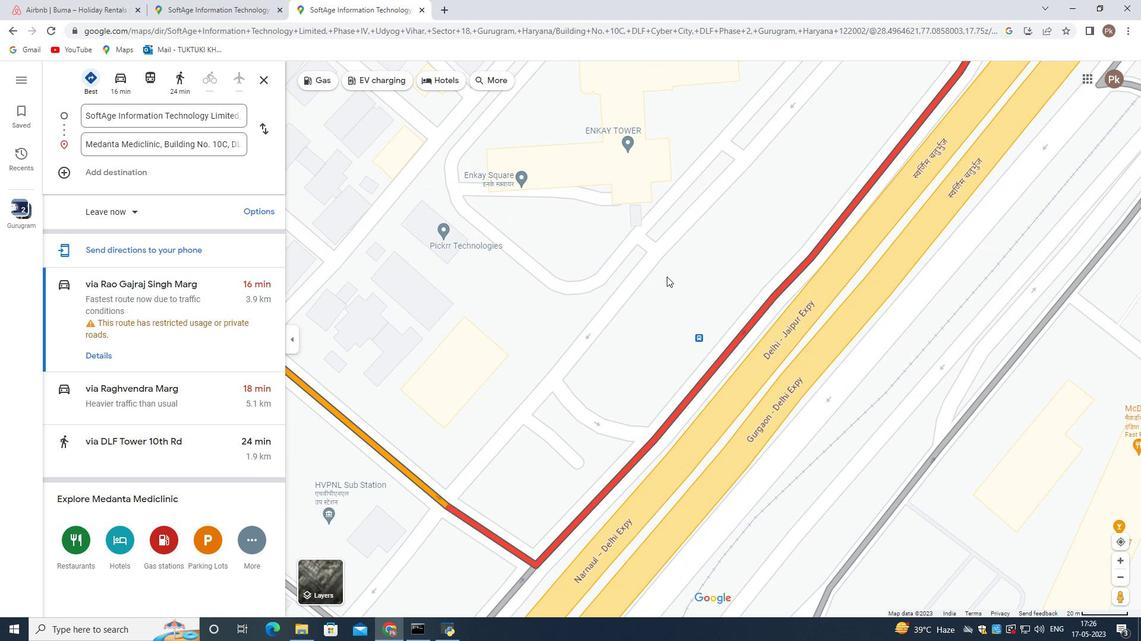 
Action: Mouse scrolled (667, 274) with delta (0, 0)
Screenshot: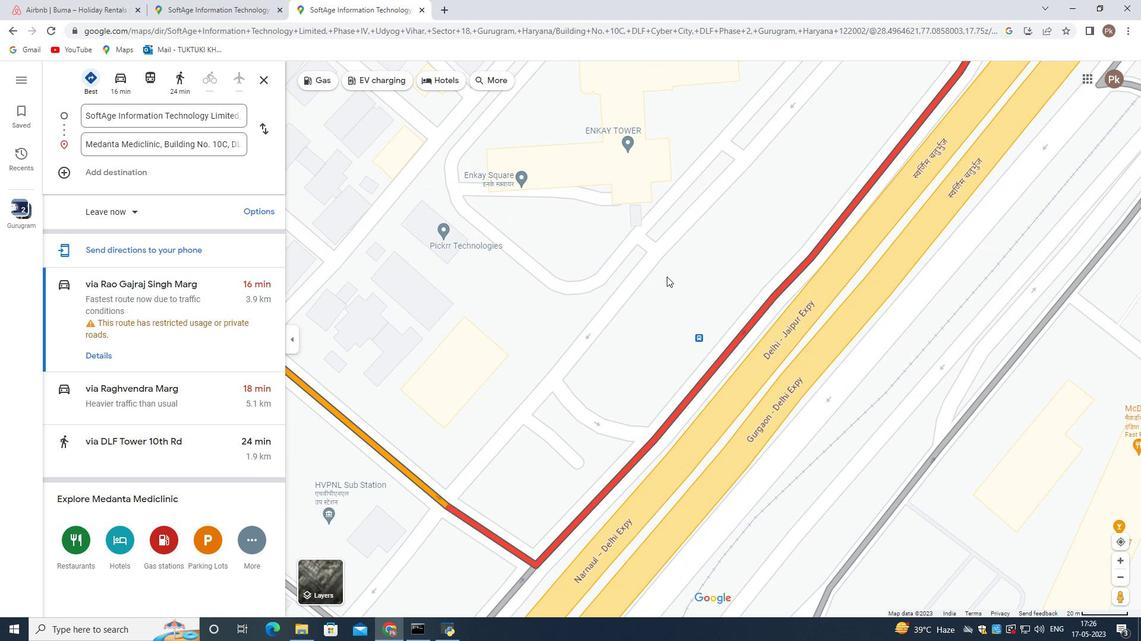 
Action: Mouse scrolled (667, 274) with delta (0, 0)
Screenshot: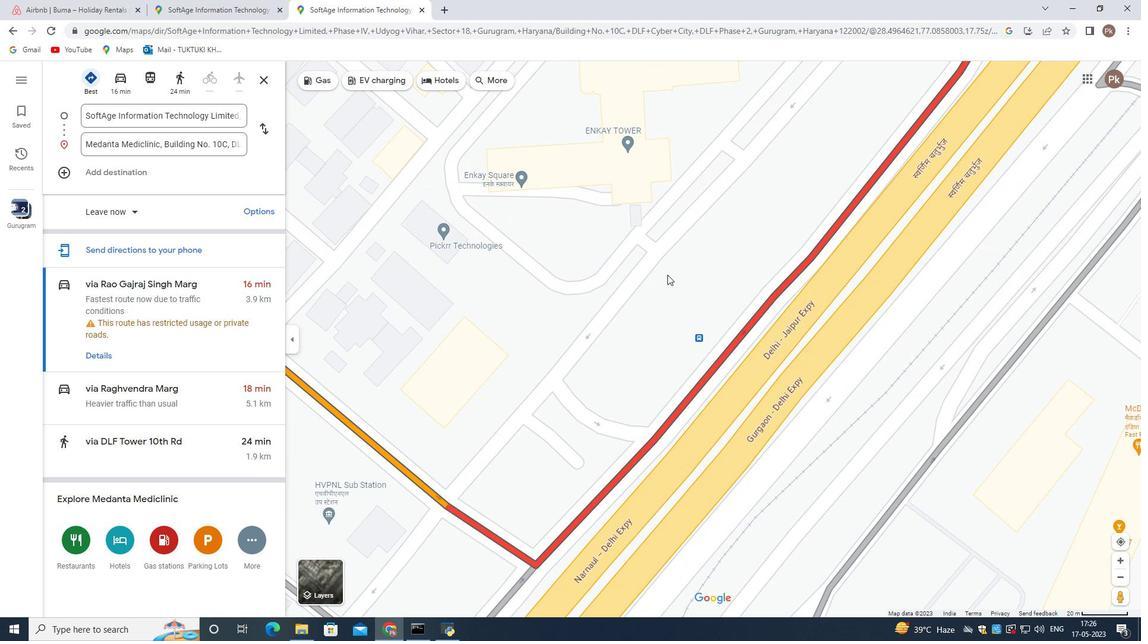 
Action: Mouse moved to (687, 218)
Screenshot: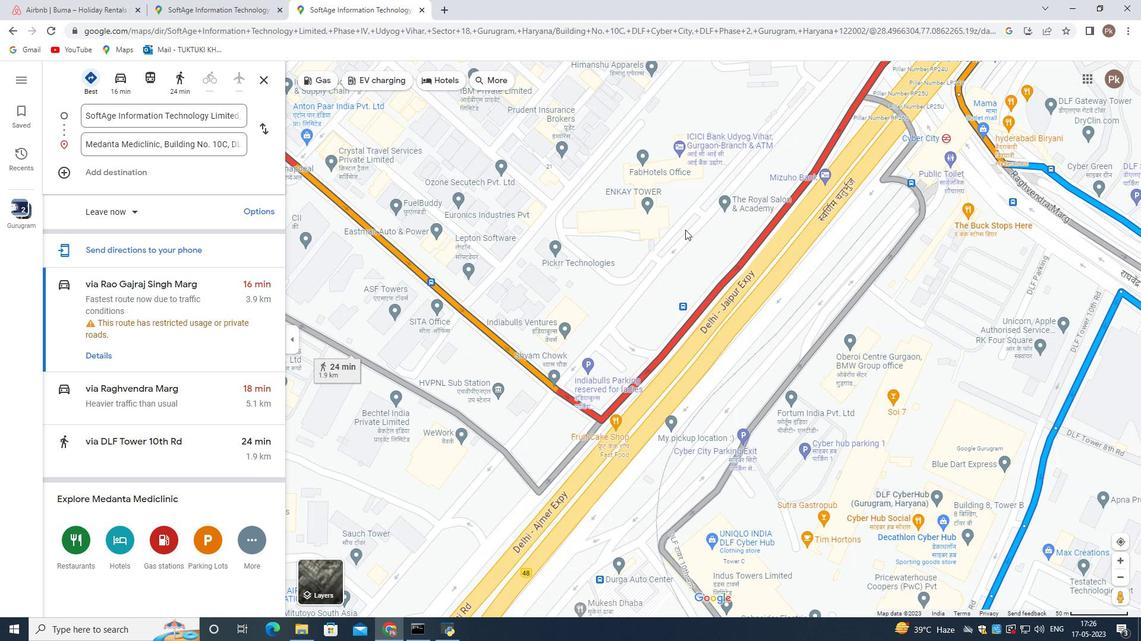 
Action: Mouse scrolled (687, 217) with delta (0, 0)
Screenshot: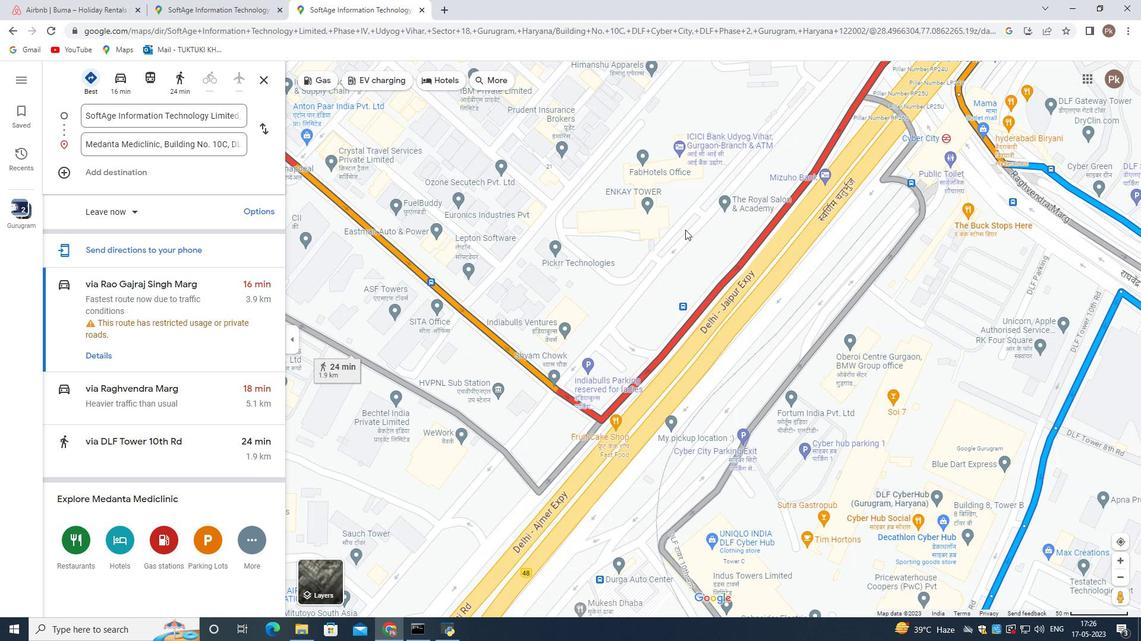 
Action: Mouse scrolled (687, 217) with delta (0, 0)
Screenshot: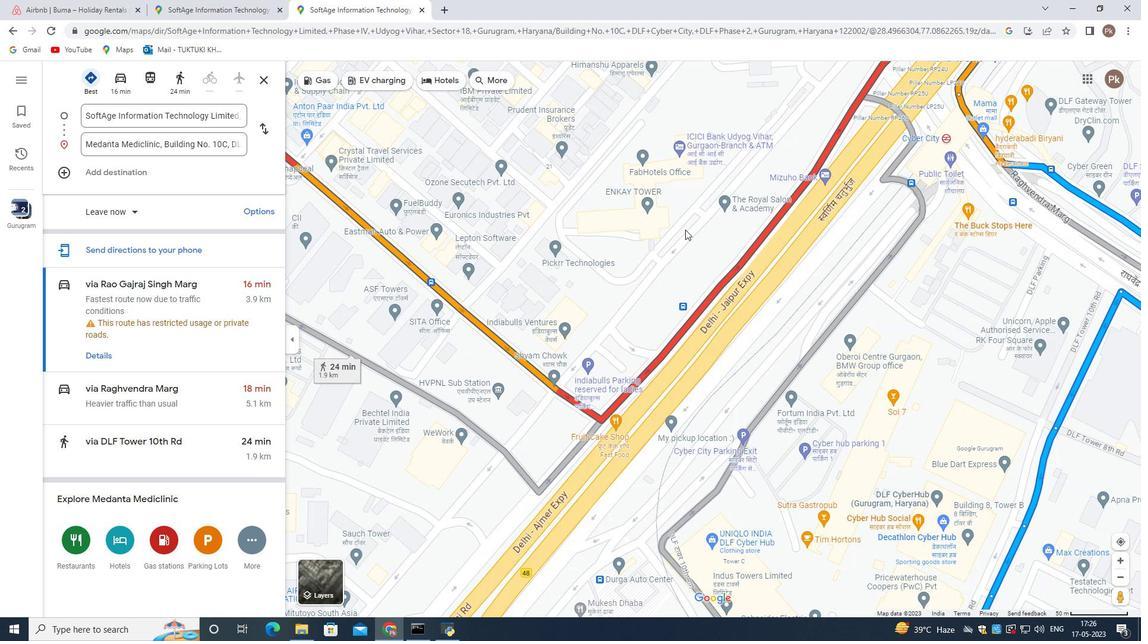 
Action: Mouse scrolled (687, 217) with delta (0, 0)
Screenshot: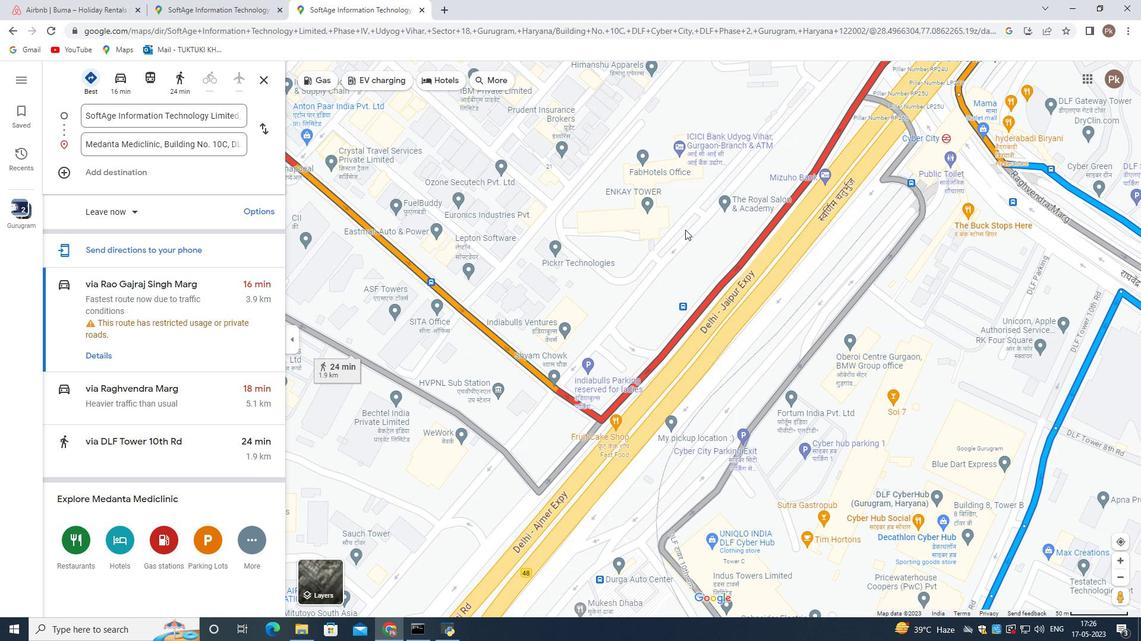 
Action: Mouse scrolled (687, 217) with delta (0, 0)
Screenshot: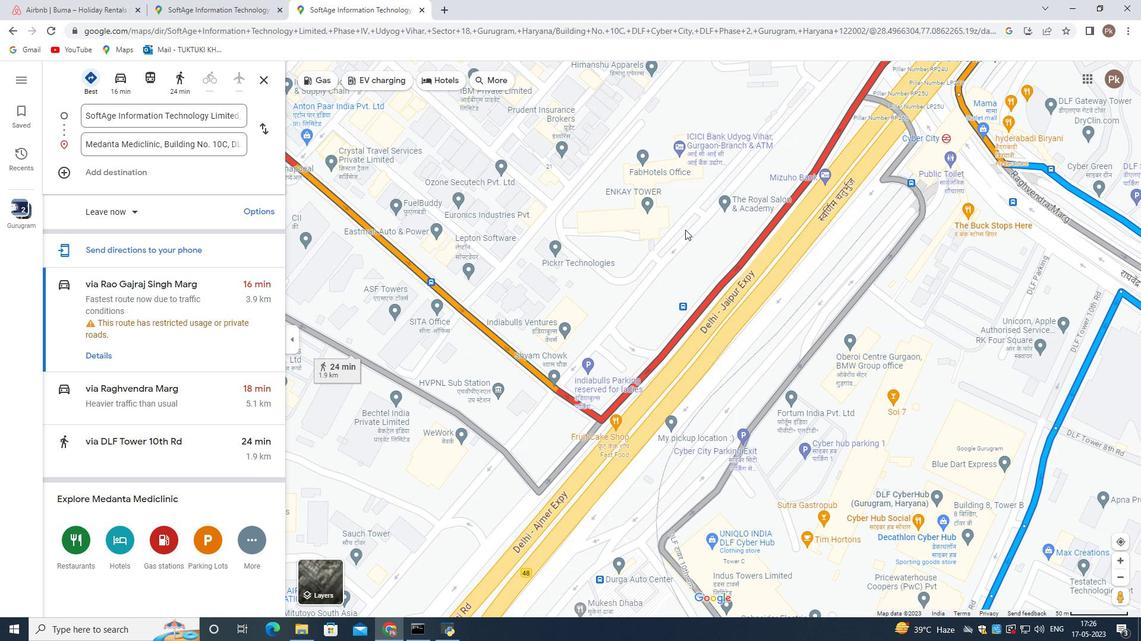 
Action: Mouse moved to (708, 128)
Screenshot: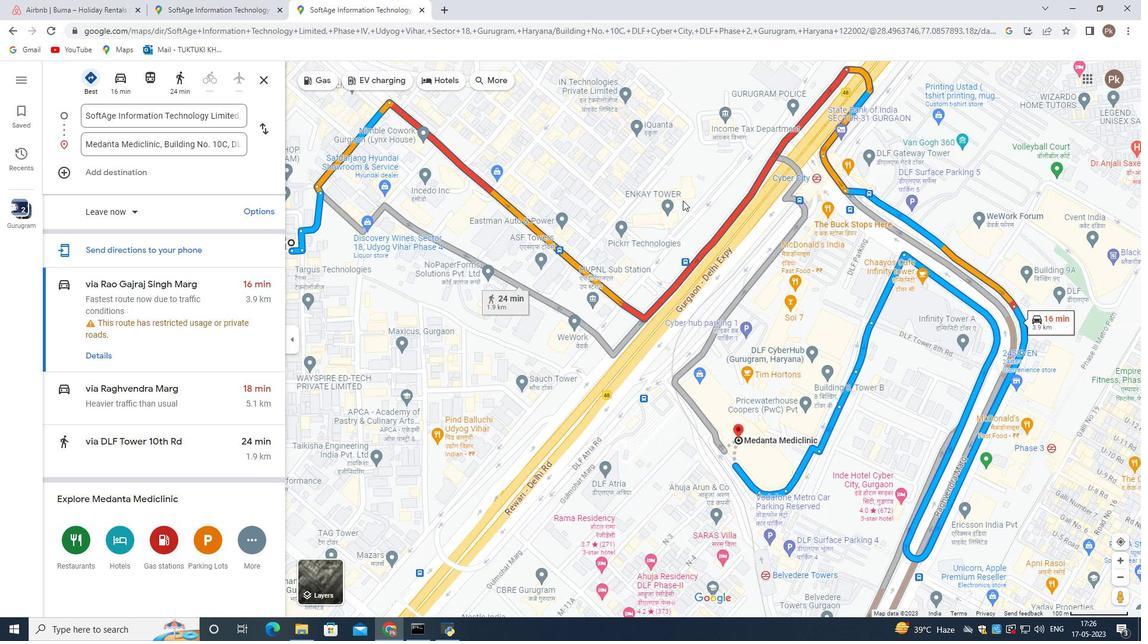 
Action: Mouse scrolled (708, 128) with delta (0, 0)
Screenshot: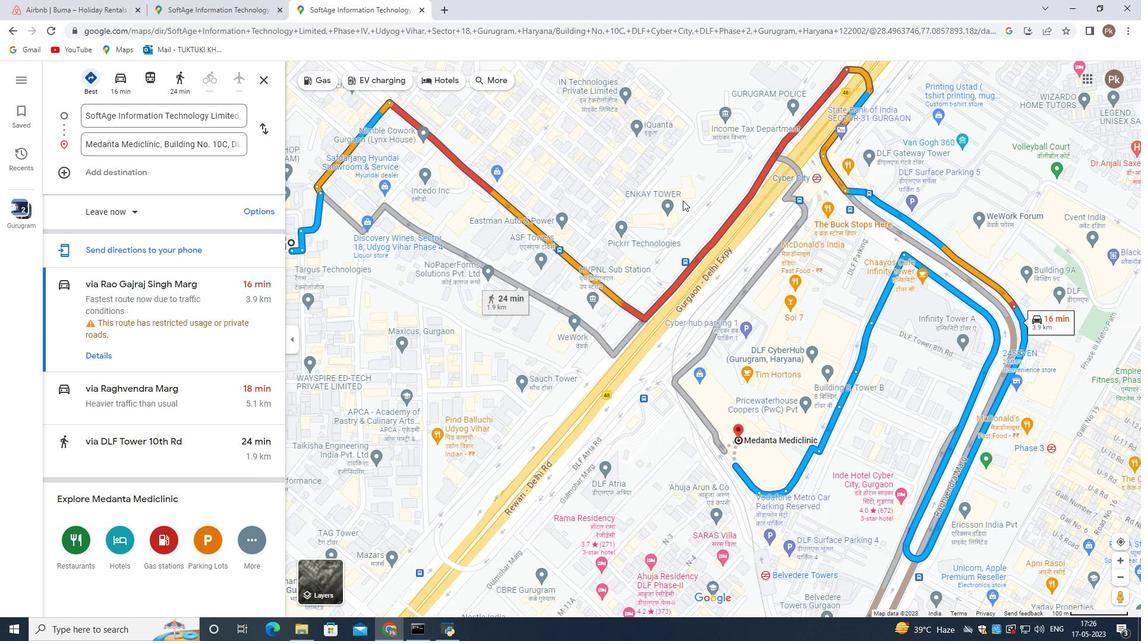 
Action: Mouse scrolled (708, 128) with delta (0, 0)
Screenshot: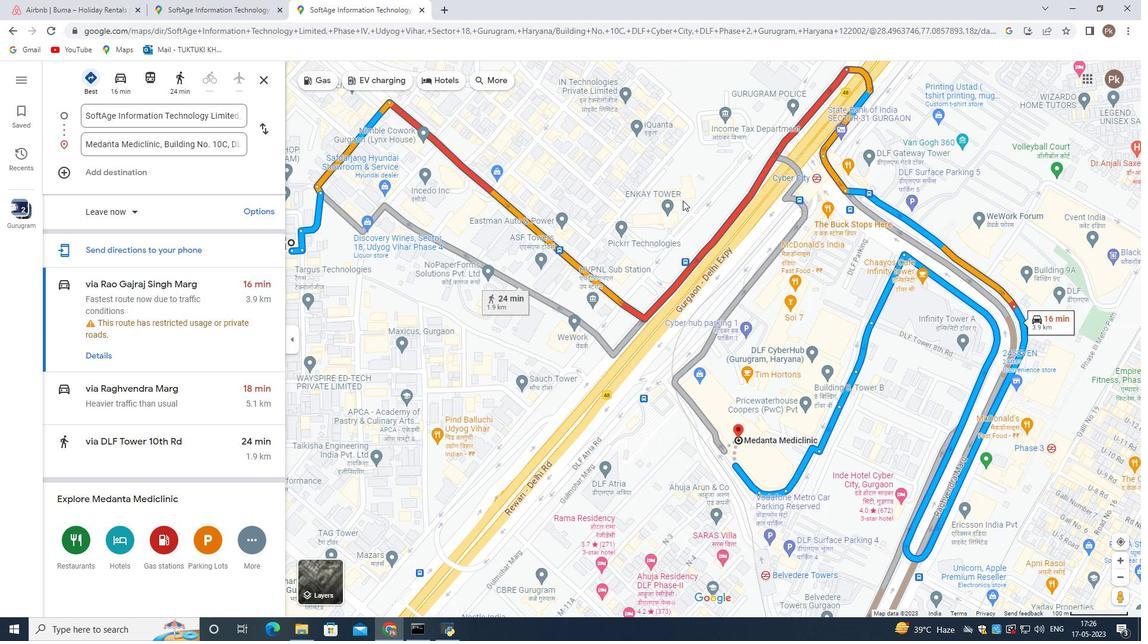 
Action: Mouse scrolled (708, 128) with delta (0, 0)
Screenshot: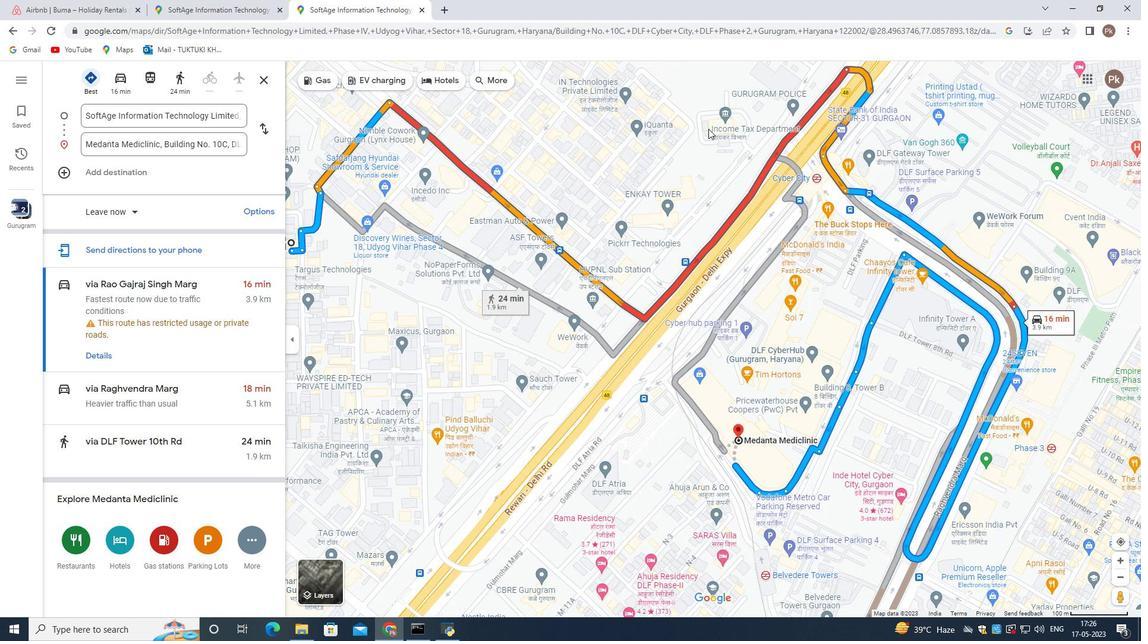 
Action: Mouse moved to (836, 160)
Screenshot: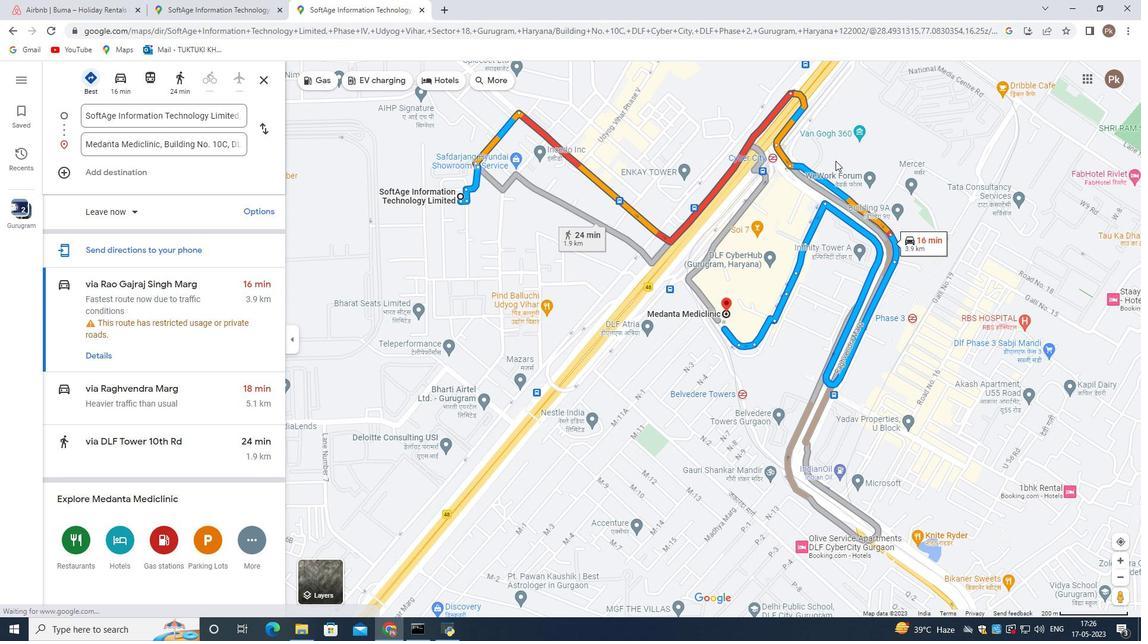 
Action: Mouse scrolled (836, 161) with delta (0, 0)
Screenshot: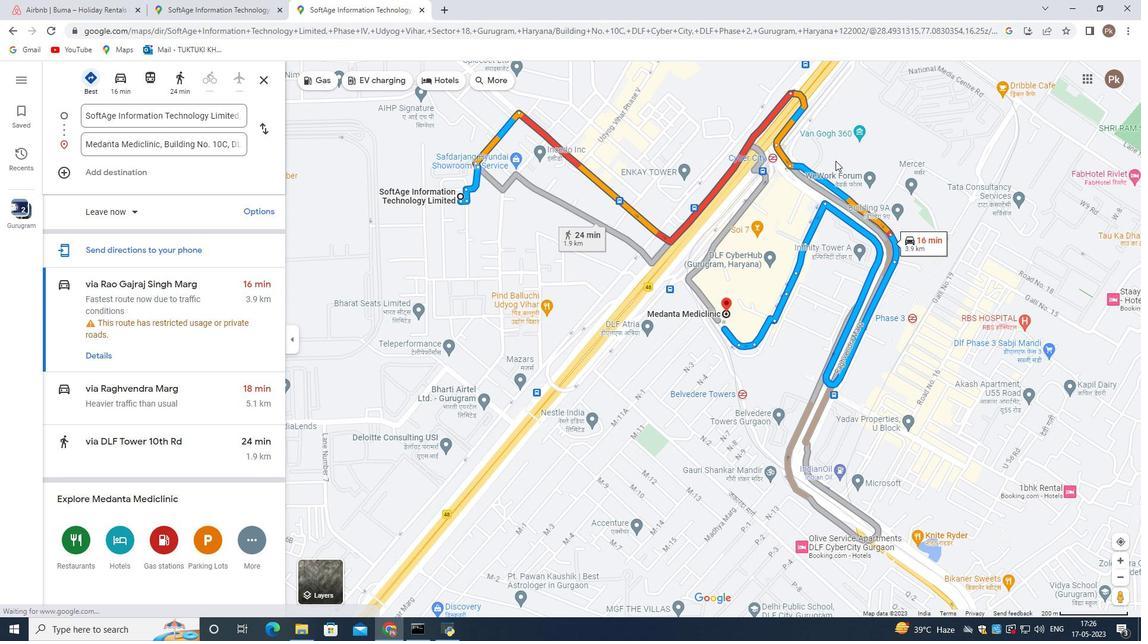 
Action: Mouse scrolled (836, 161) with delta (0, 0)
Screenshot: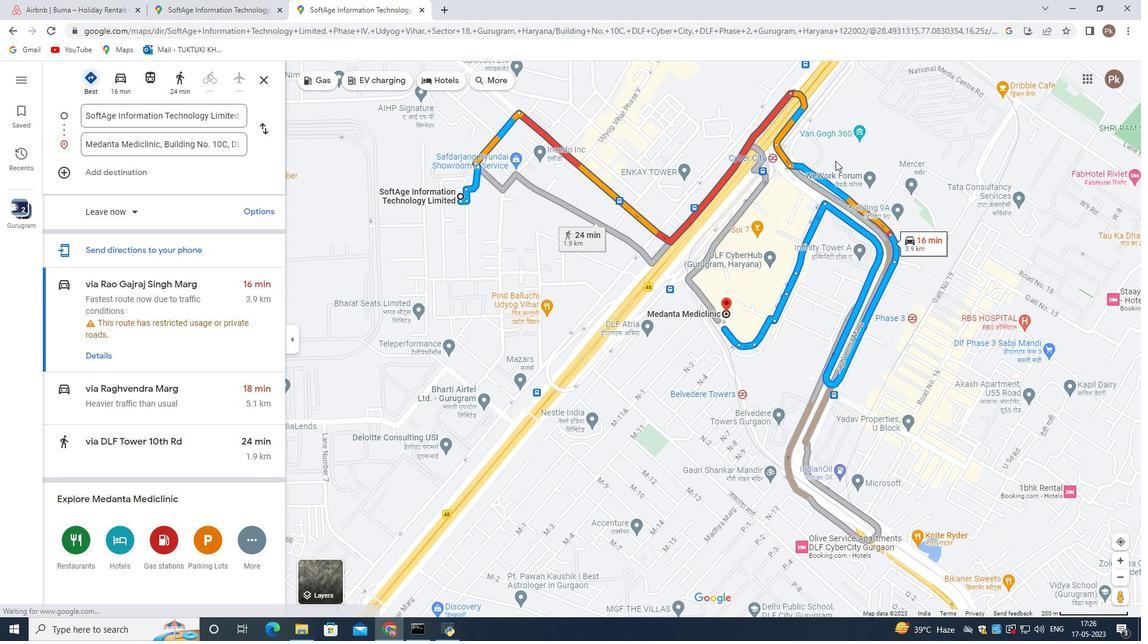 
Action: Mouse scrolled (836, 161) with delta (0, 0)
Screenshot: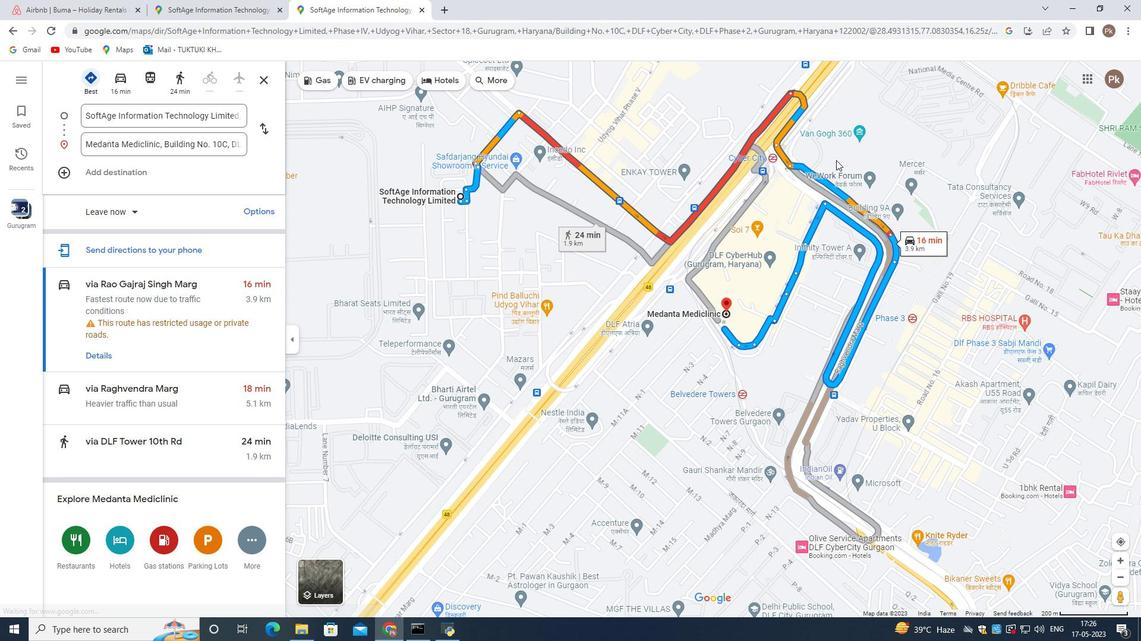 
Action: Mouse moved to (970, 380)
Screenshot: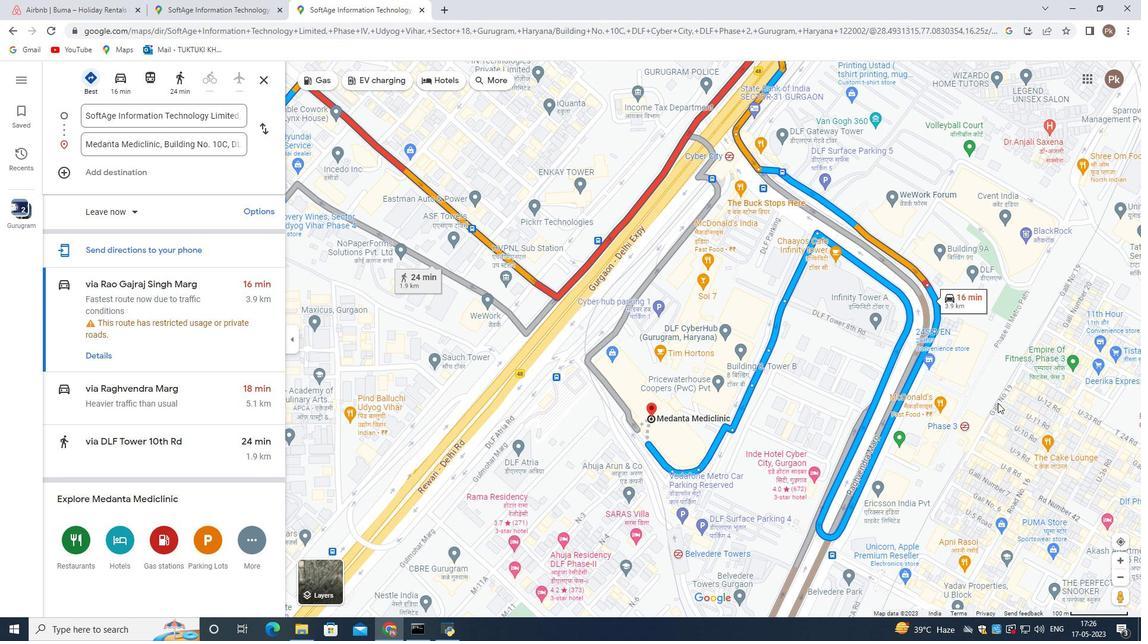 
Action: Mouse scrolled (970, 381) with delta (0, 0)
Screenshot: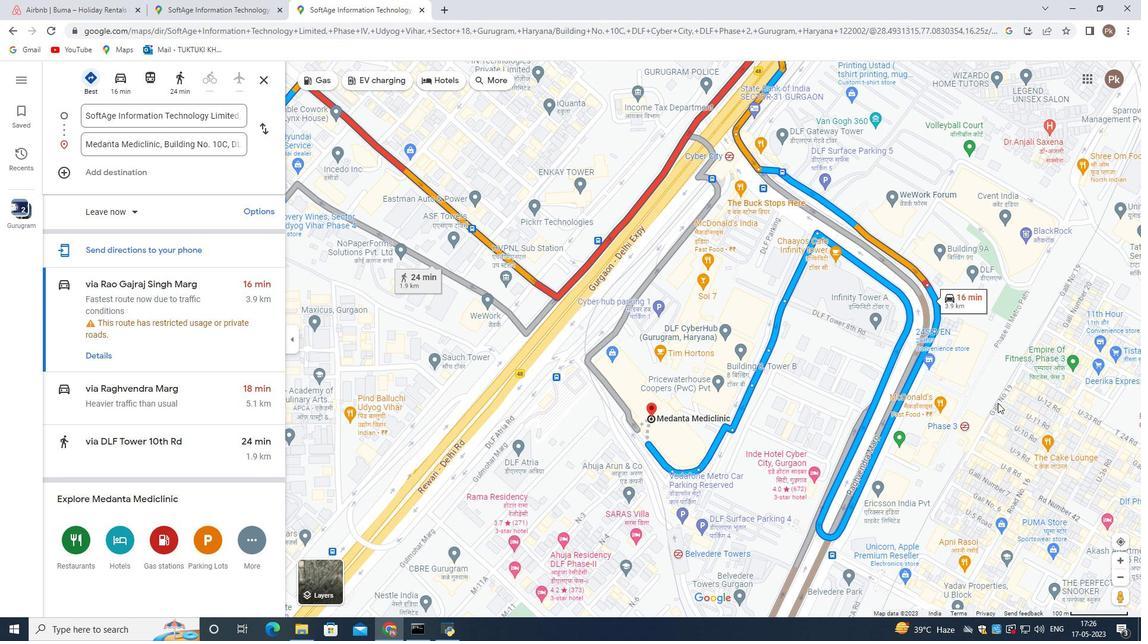 
Action: Mouse scrolled (970, 381) with delta (0, 0)
Screenshot: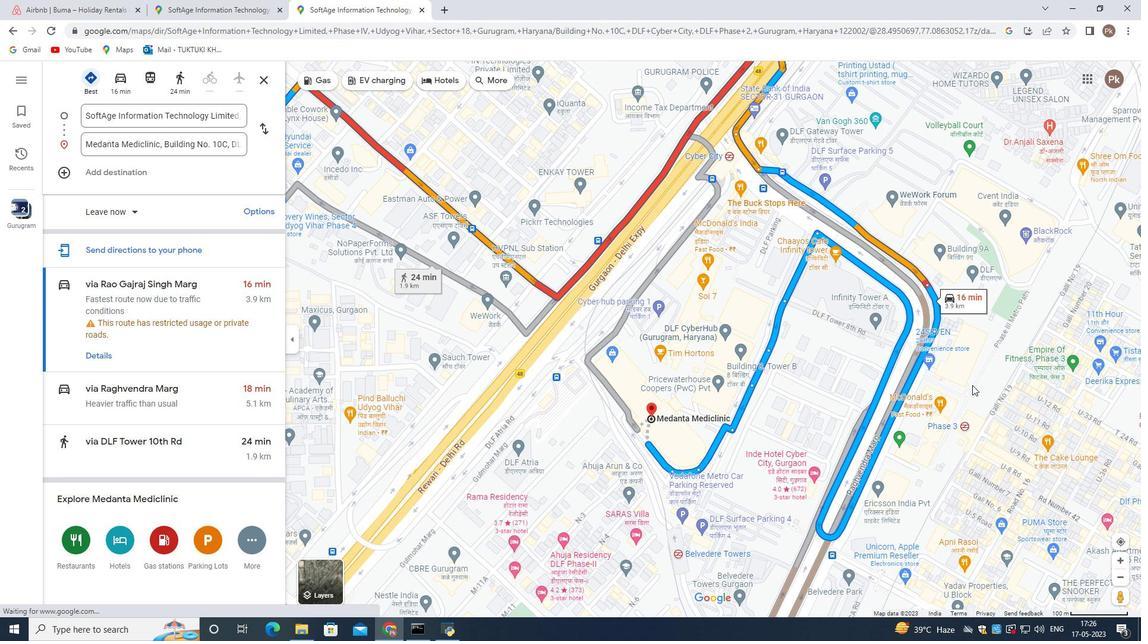 
Action: Mouse scrolled (970, 381) with delta (0, 0)
Screenshot: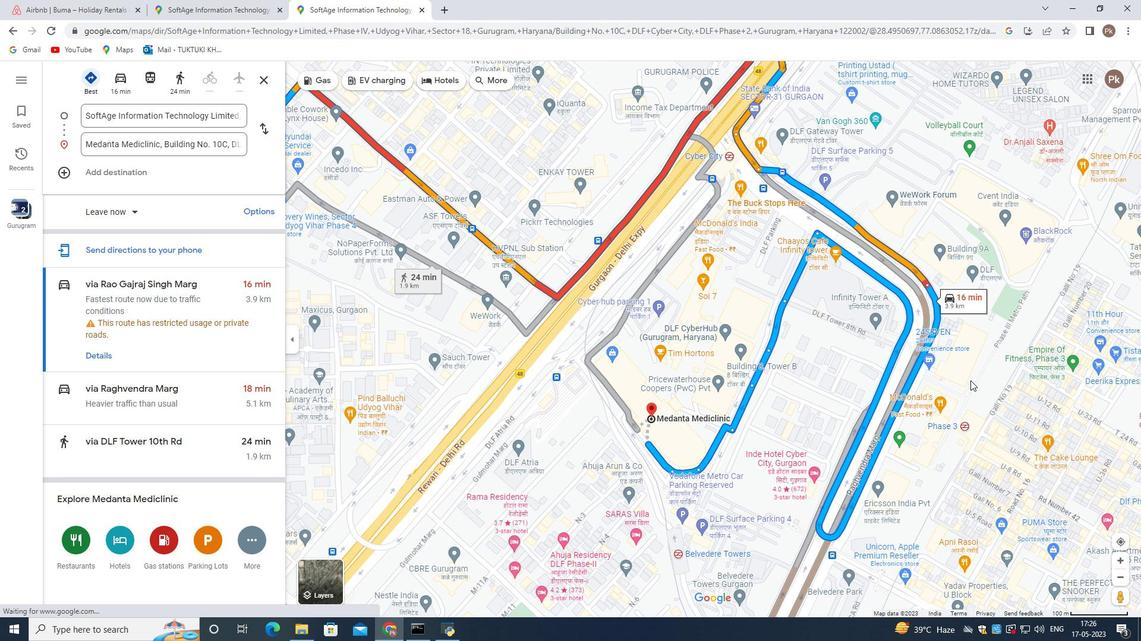 
Action: Mouse moved to (514, 330)
Screenshot: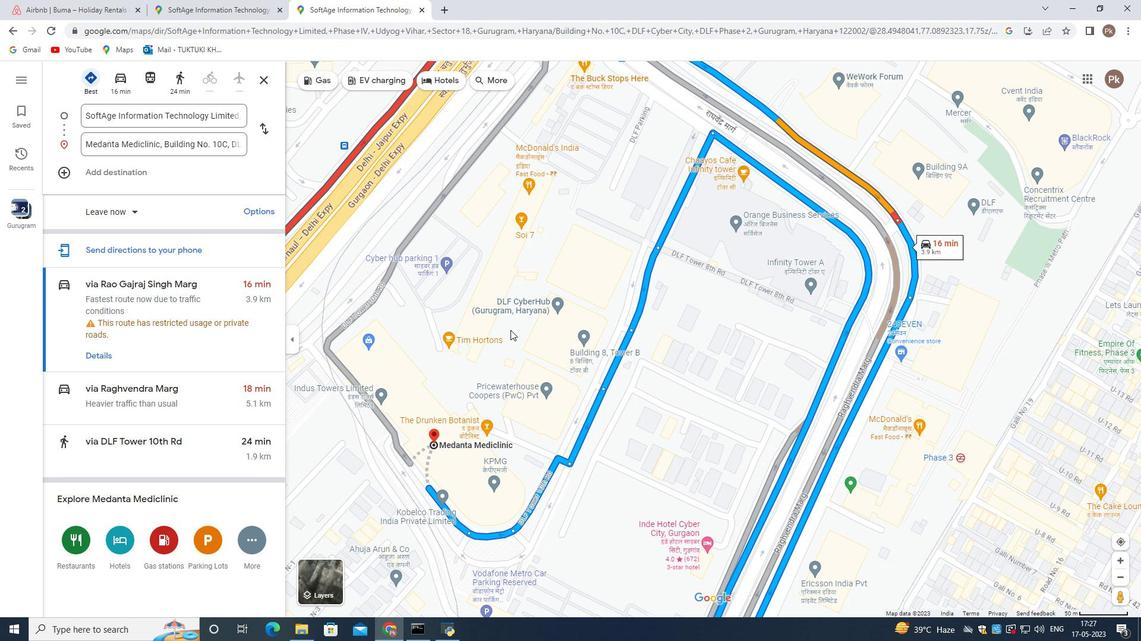 
Action: Mouse scrolled (514, 331) with delta (0, 0)
Screenshot: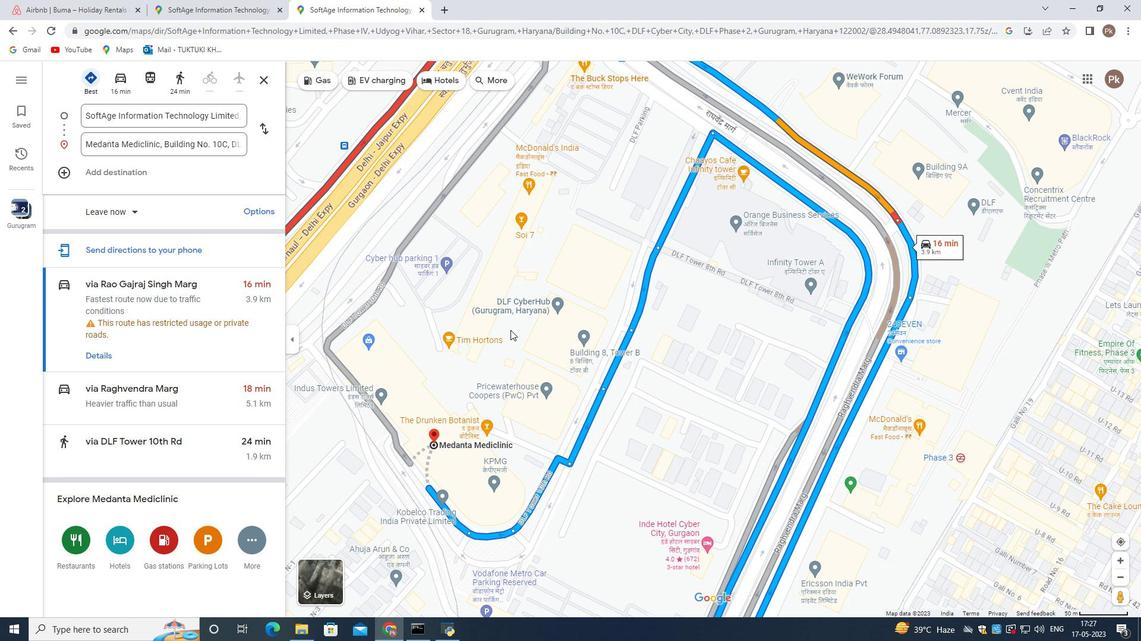
Action: Mouse moved to (517, 329)
Screenshot: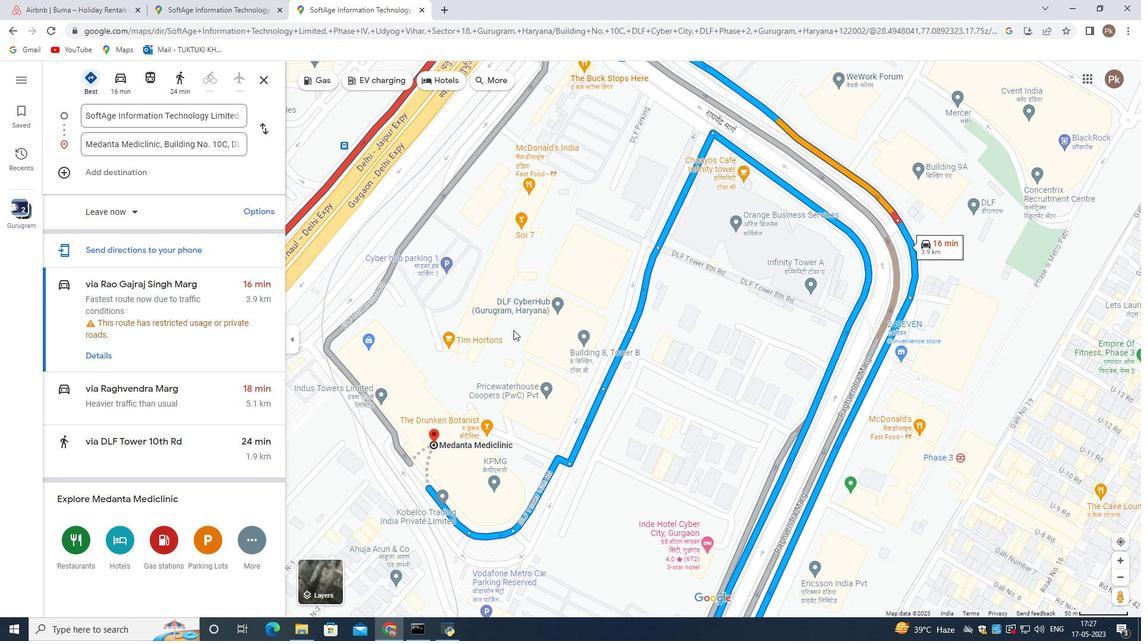 
Action: Mouse scrolled (517, 330) with delta (0, 0)
Screenshot: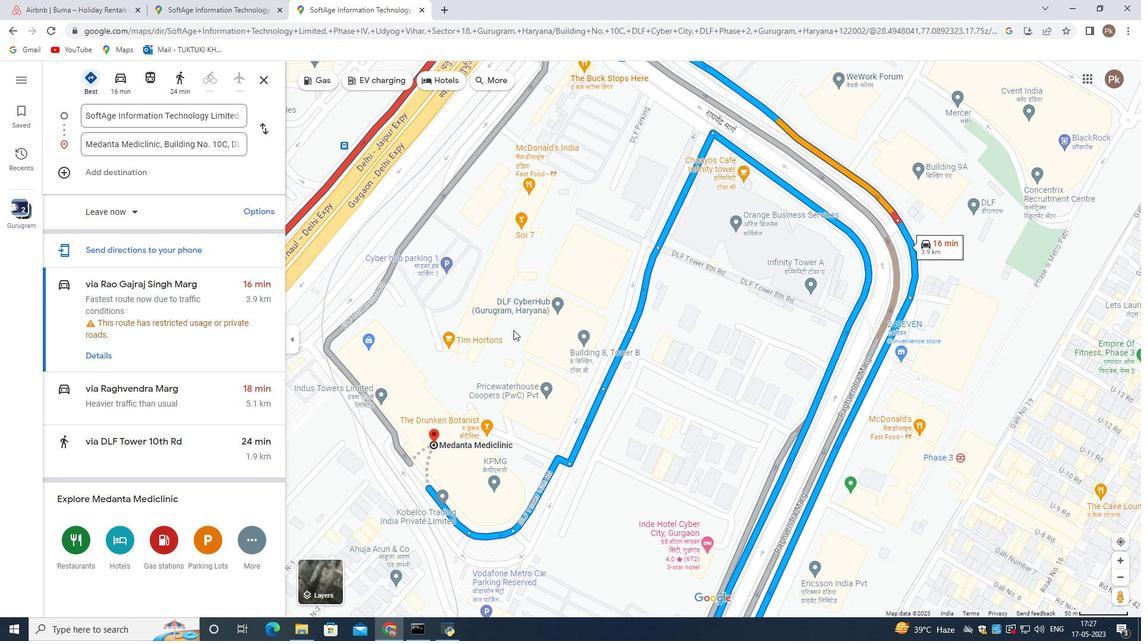 
Action: Mouse moved to (481, 365)
Screenshot: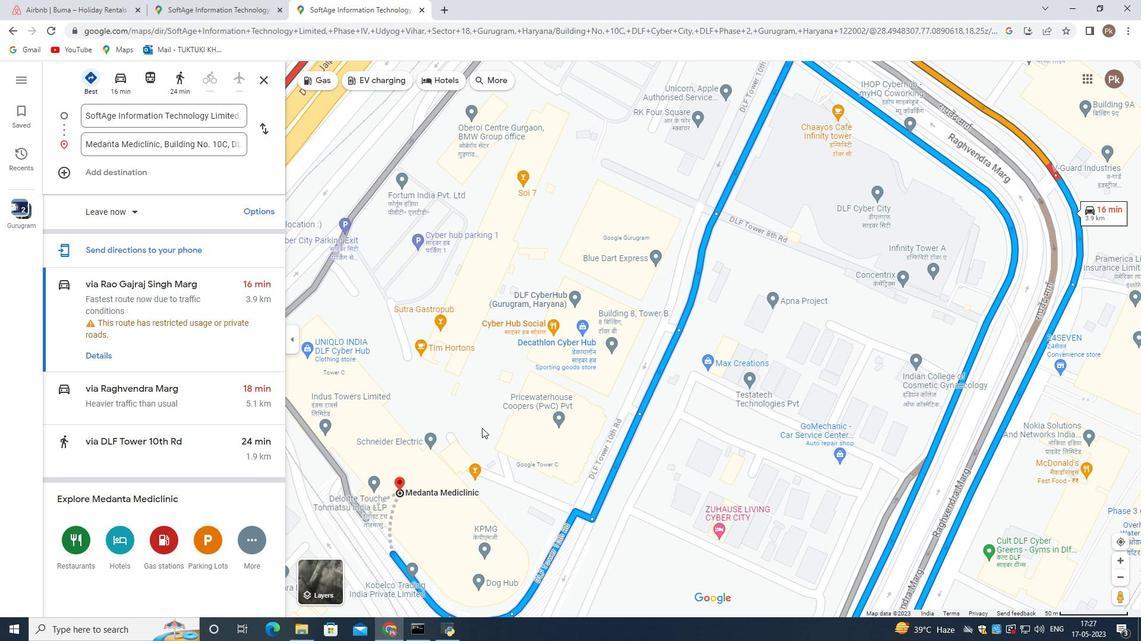 
Action: Mouse scrolled (480, 370) with delta (0, 0)
Screenshot: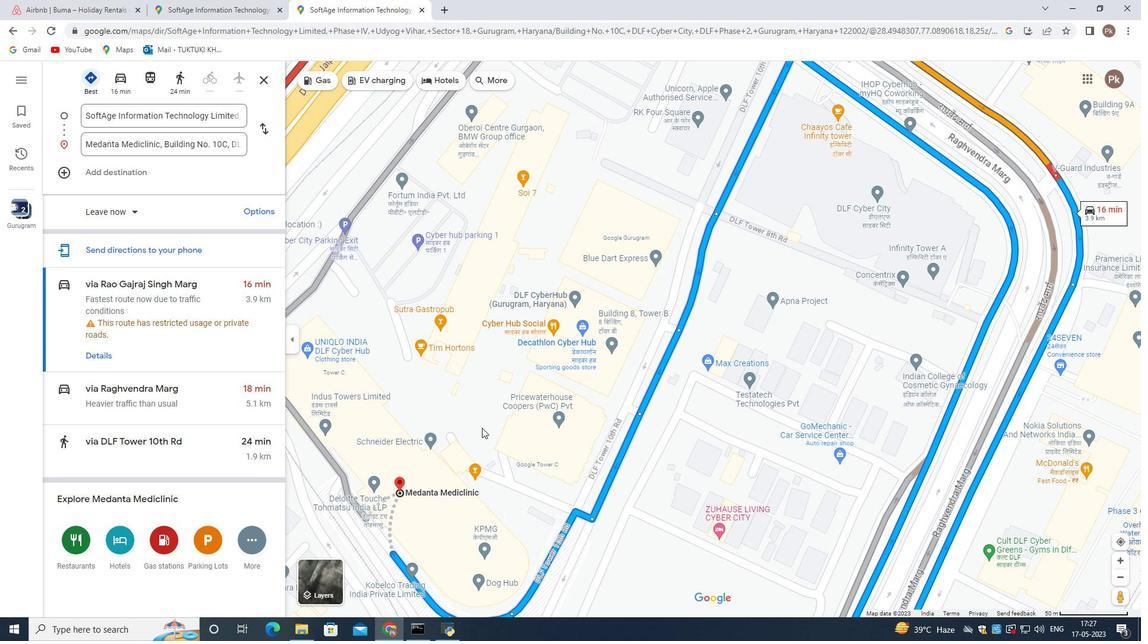 
Action: Mouse scrolled (481, 364) with delta (0, 0)
Screenshot: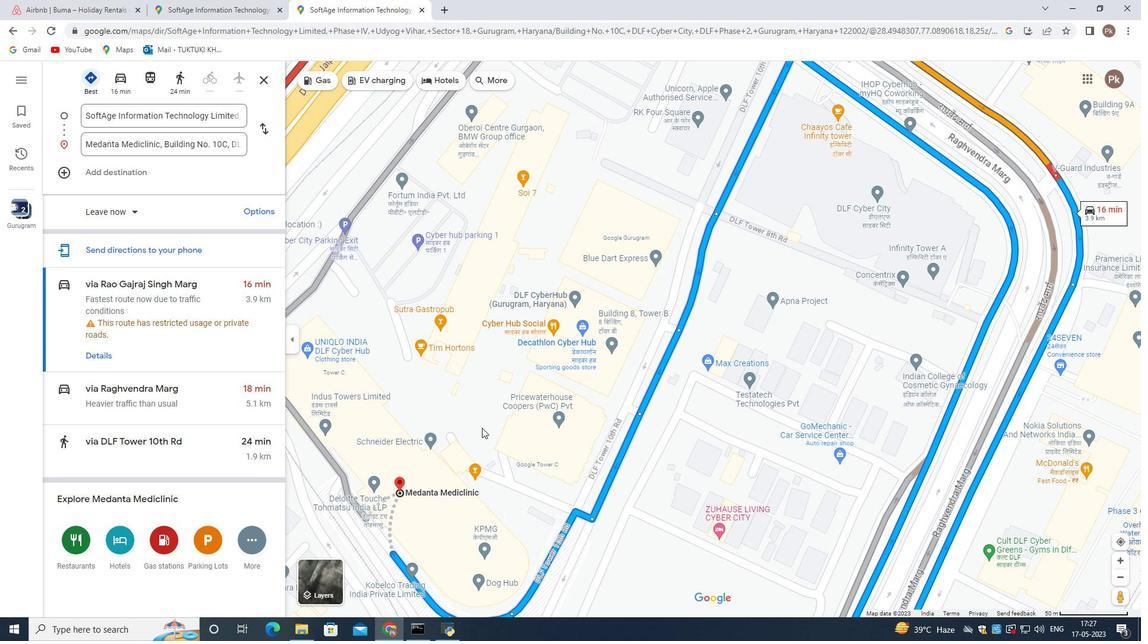 
Action: Mouse scrolled (481, 364) with delta (0, 0)
Screenshot: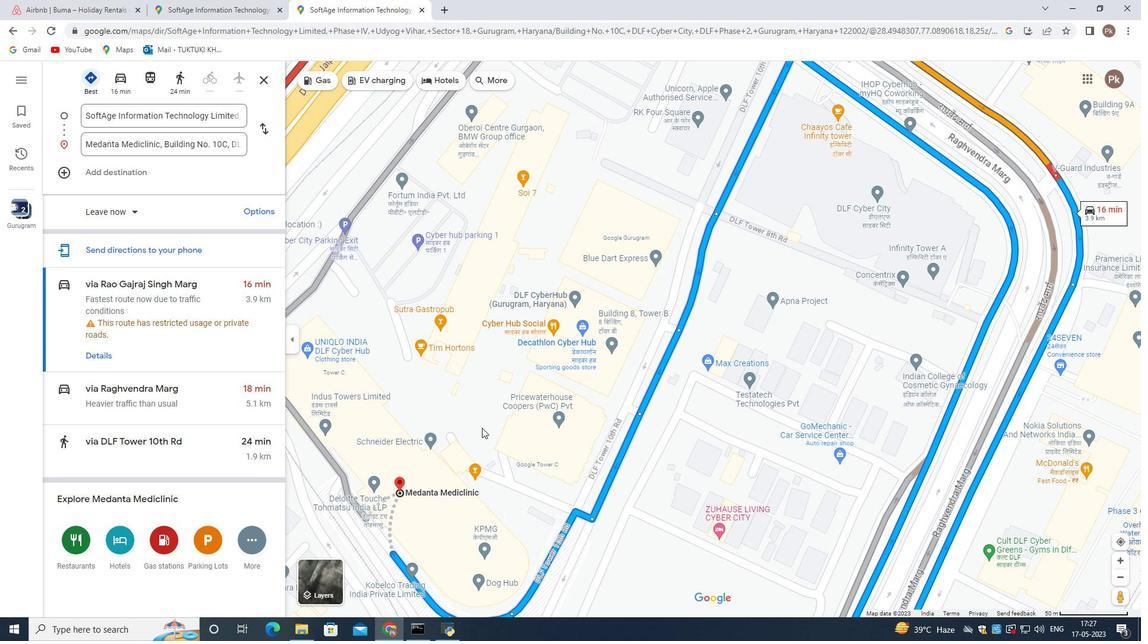 
Action: Mouse moved to (482, 365)
Screenshot: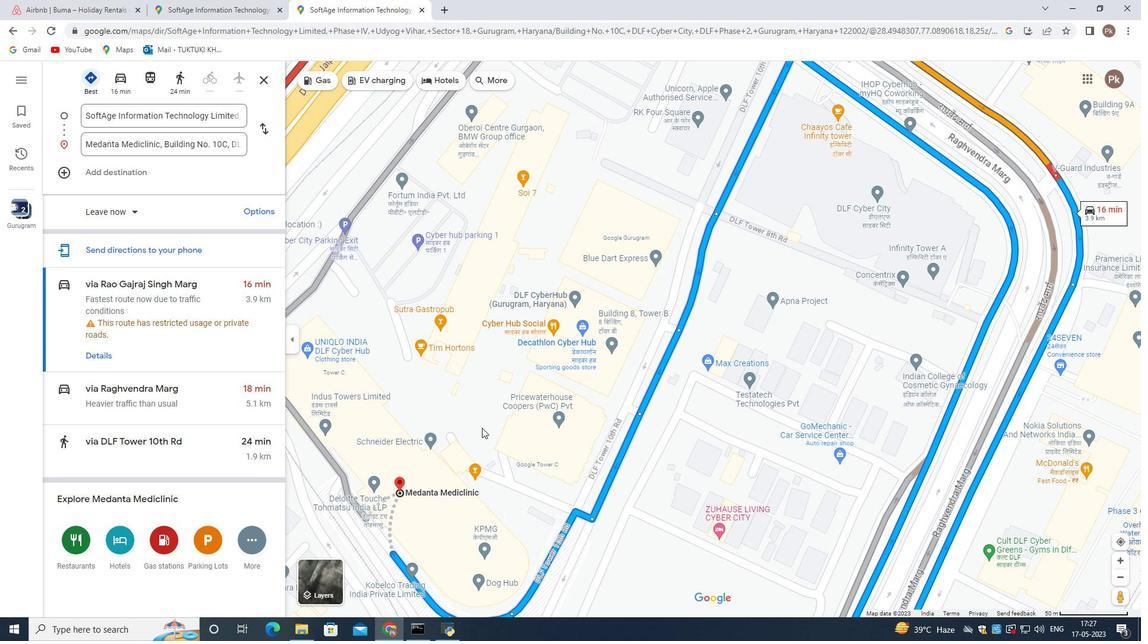 
Action: Mouse scrolled (481, 364) with delta (0, 0)
Screenshot: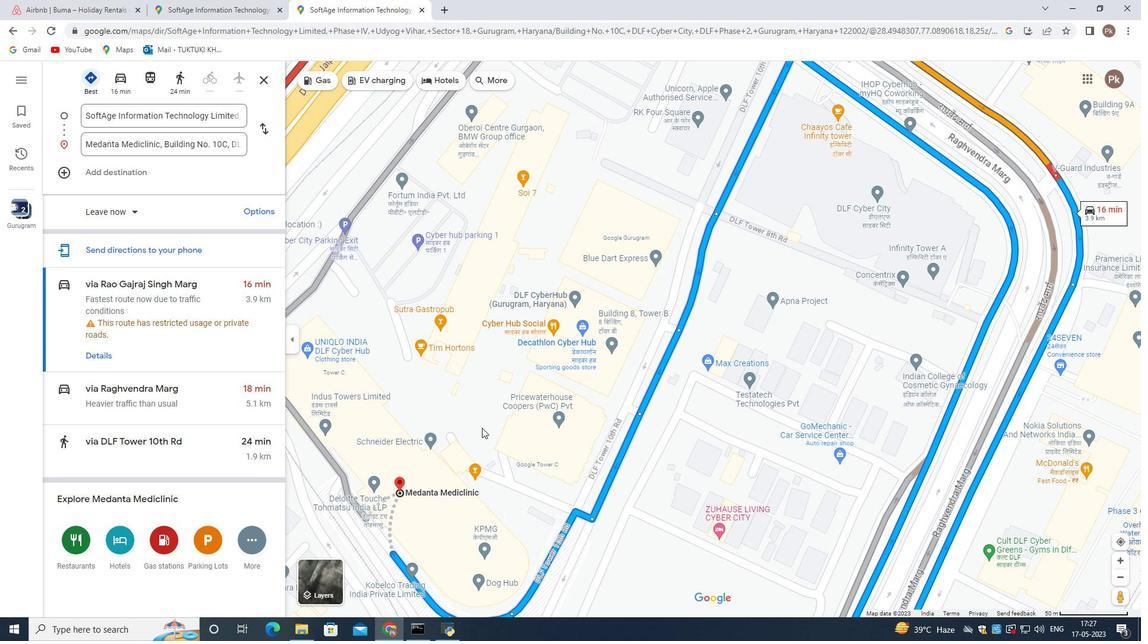 
Action: Mouse moved to (458, 284)
Screenshot: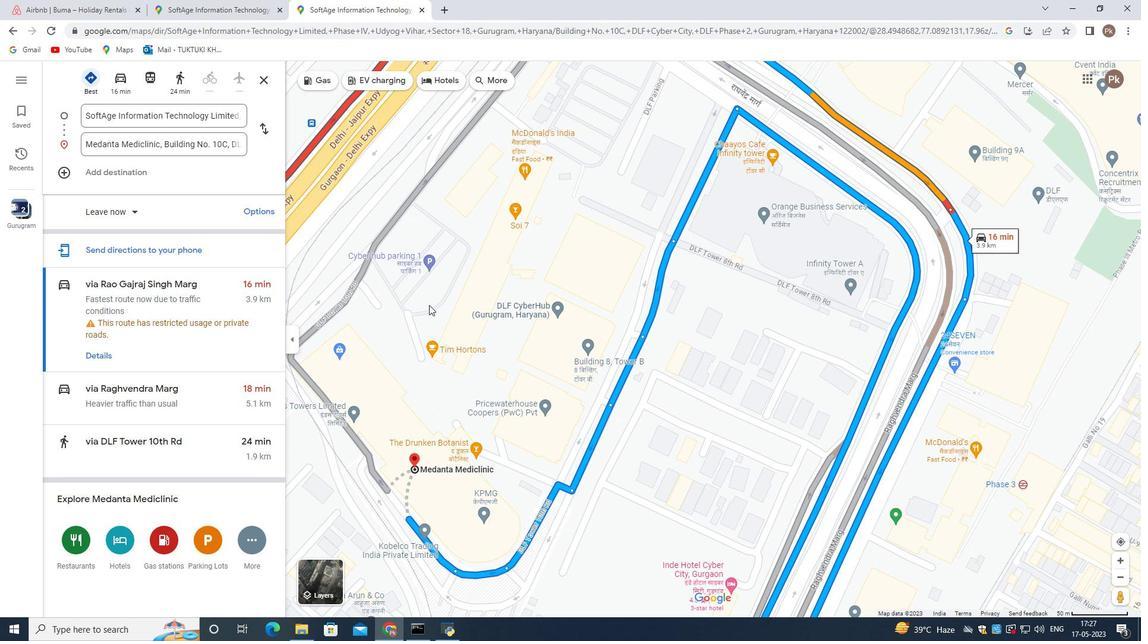 
Action: Mouse scrolled (458, 283) with delta (0, 0)
Screenshot: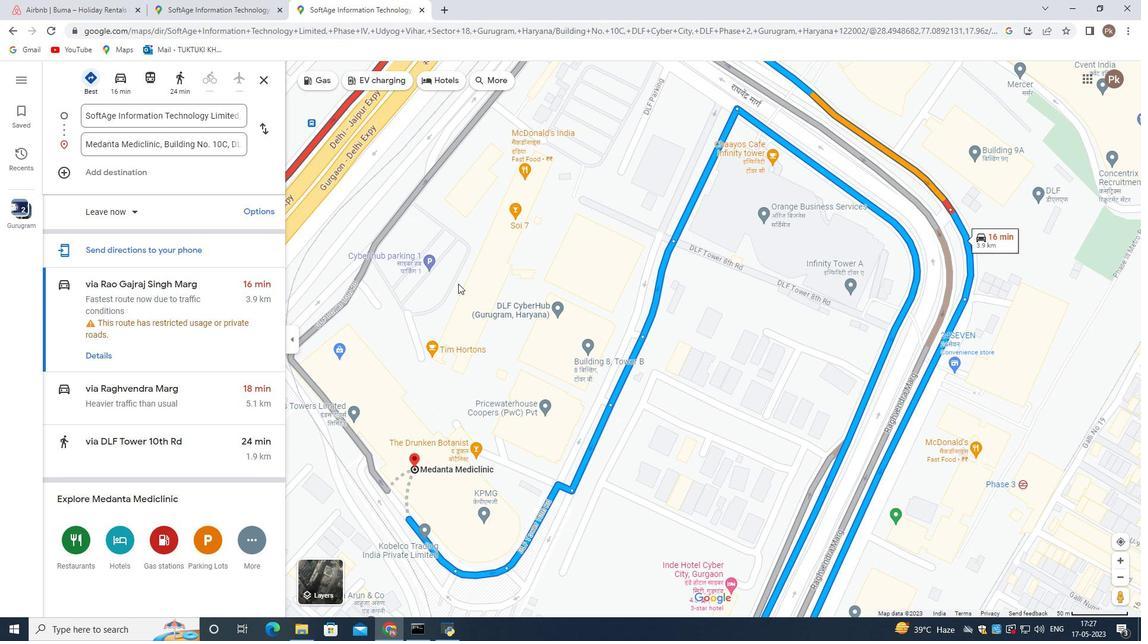 
Action: Mouse moved to (459, 284)
Screenshot: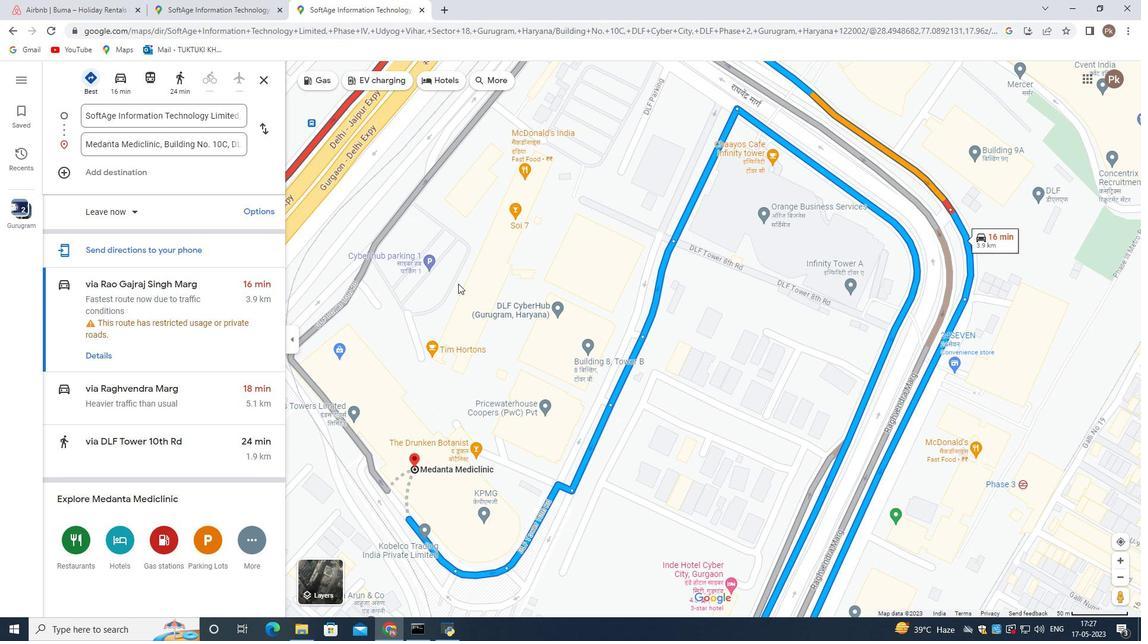
Action: Mouse scrolled (459, 283) with delta (0, 0)
Screenshot: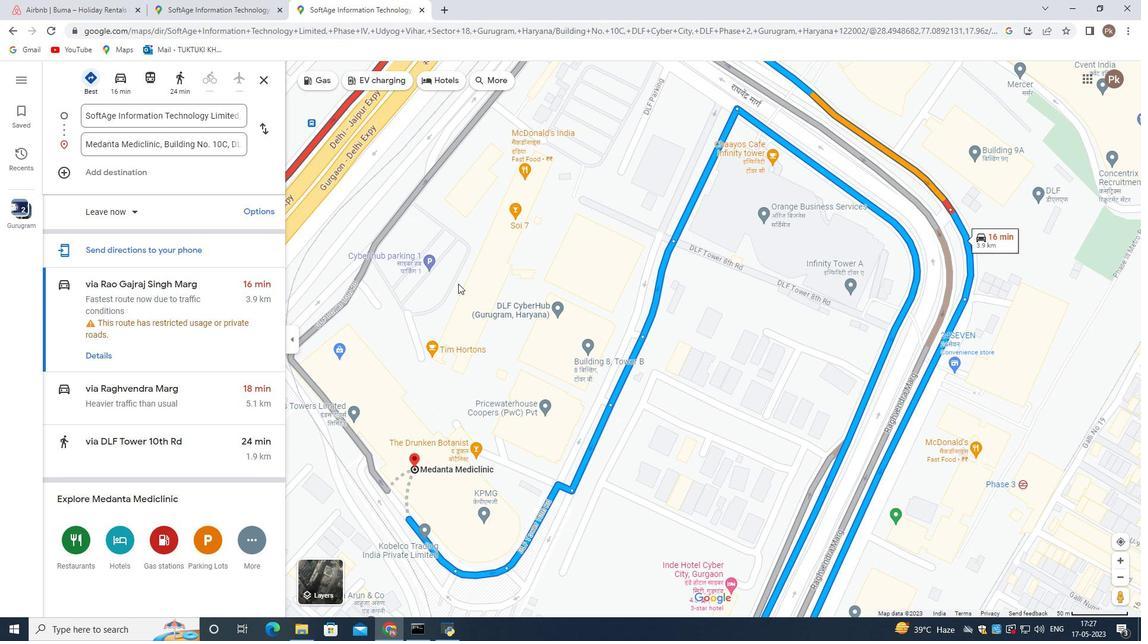 
Action: Mouse moved to (460, 288)
Screenshot: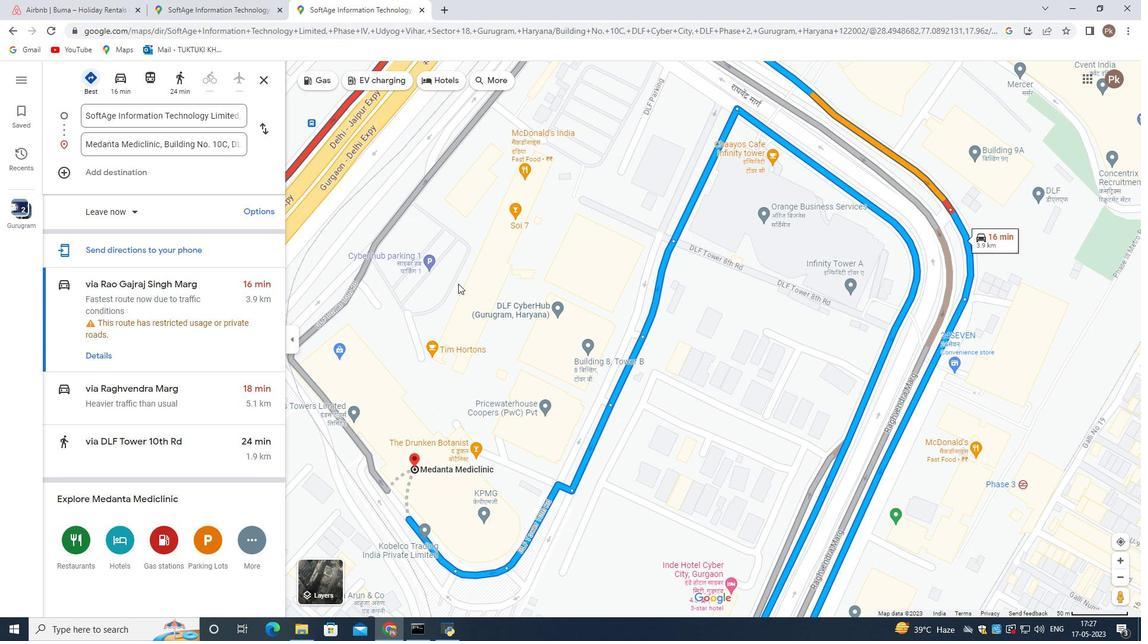 
Action: Mouse scrolled (460, 287) with delta (0, 0)
Screenshot: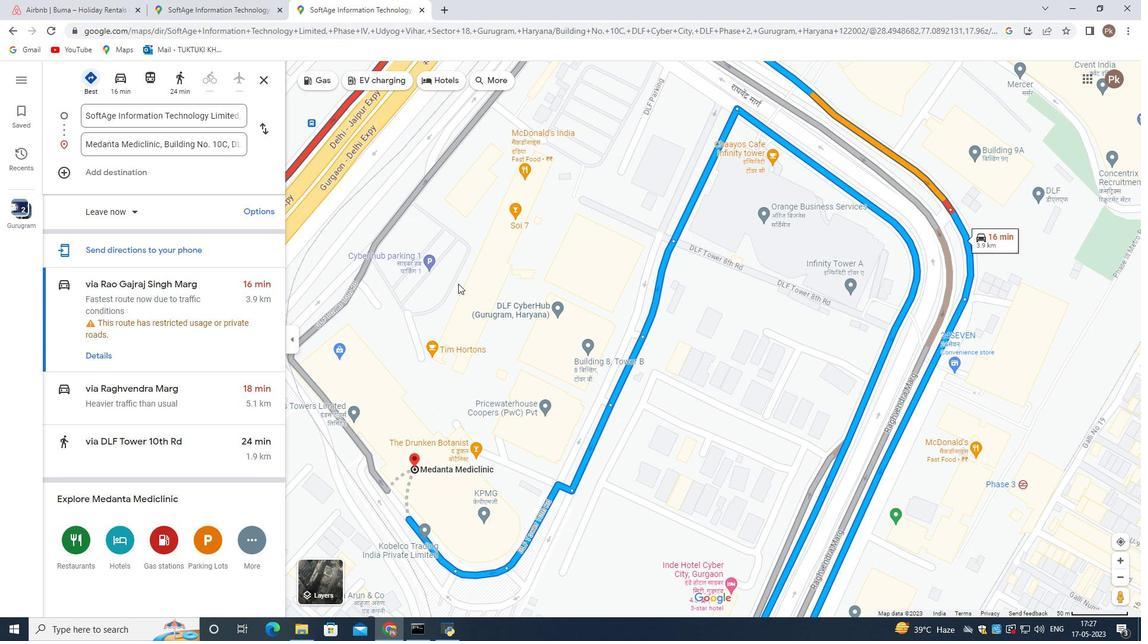 
Action: Mouse moved to (460, 288)
Screenshot: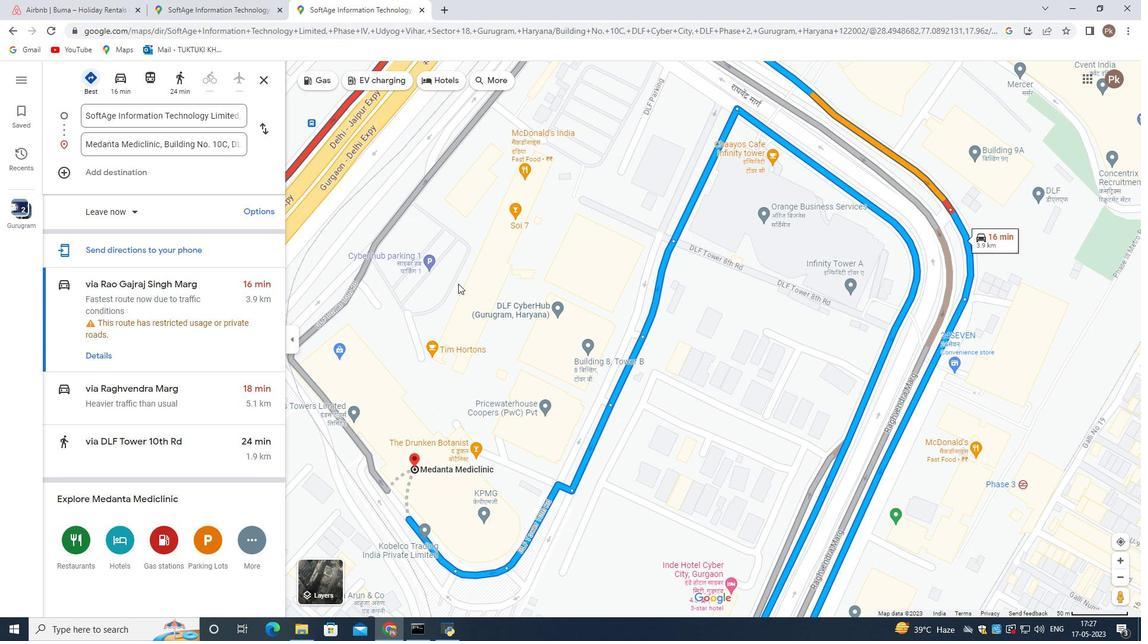 
Action: Mouse scrolled (460, 288) with delta (0, 0)
Screenshot: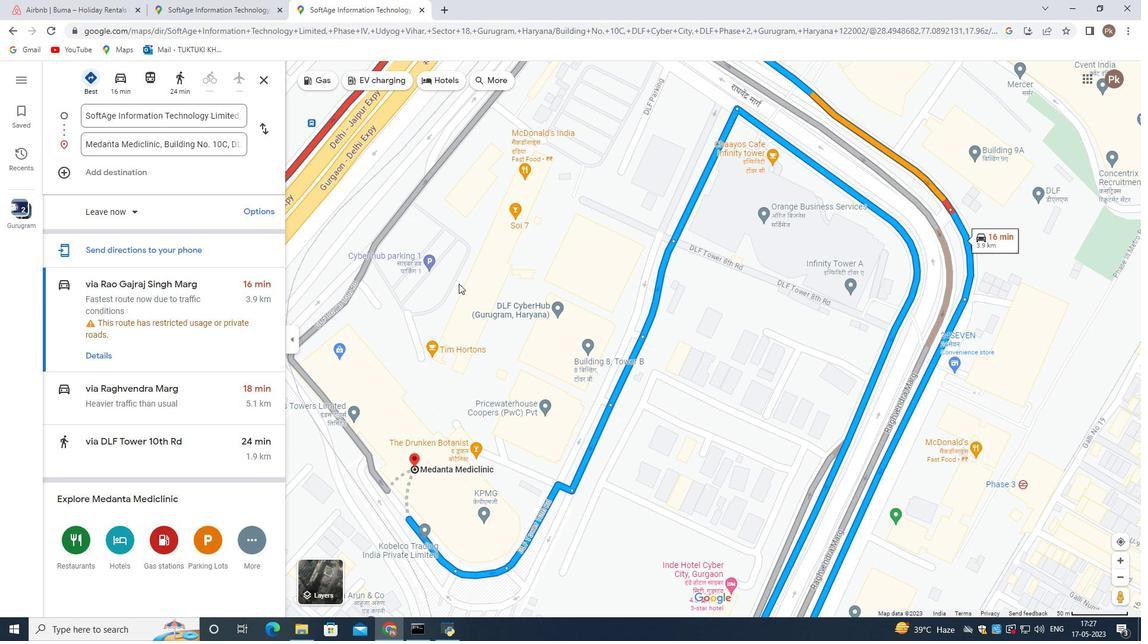 
Action: Mouse moved to (570, 366)
Screenshot: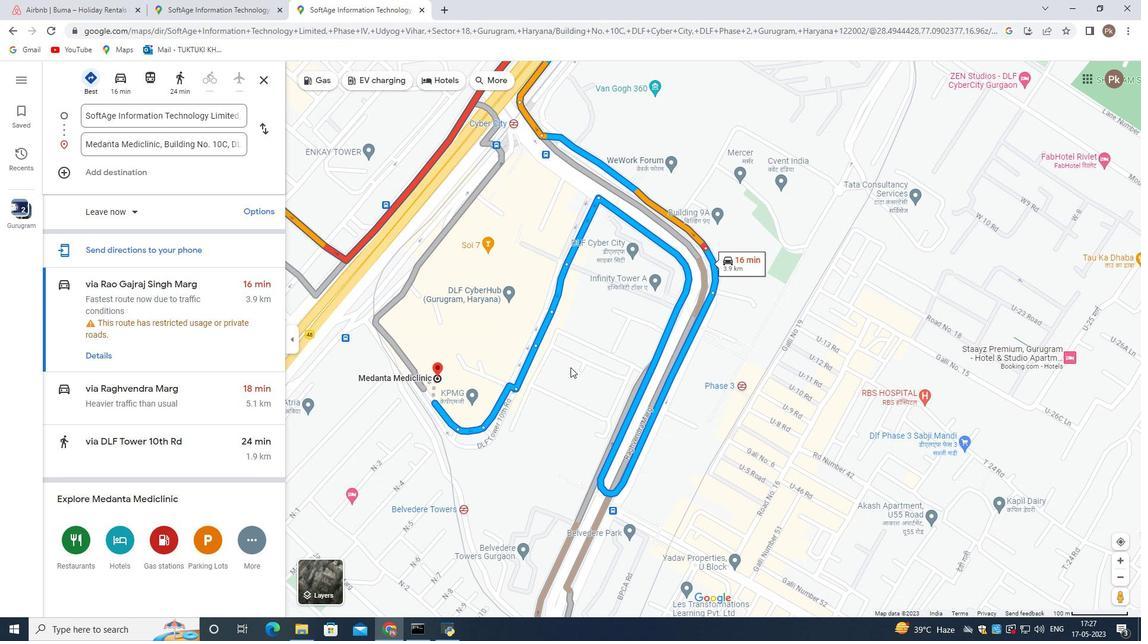 
Action: Mouse scrolled (570, 365) with delta (0, 0)
Screenshot: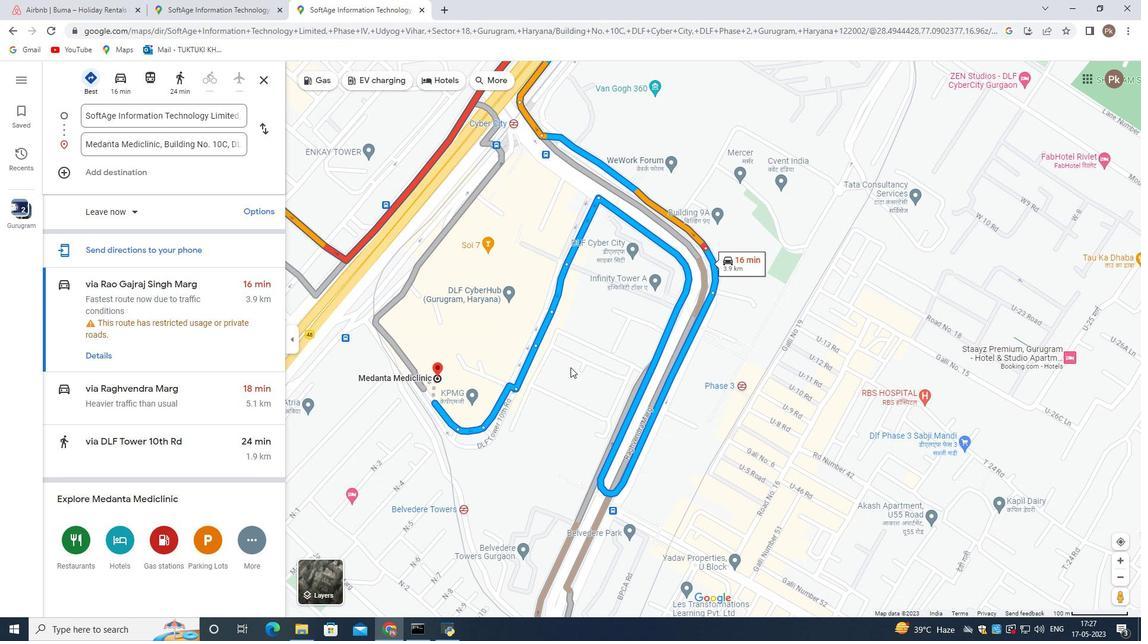 
Action: Mouse scrolled (570, 365) with delta (0, 0)
Screenshot: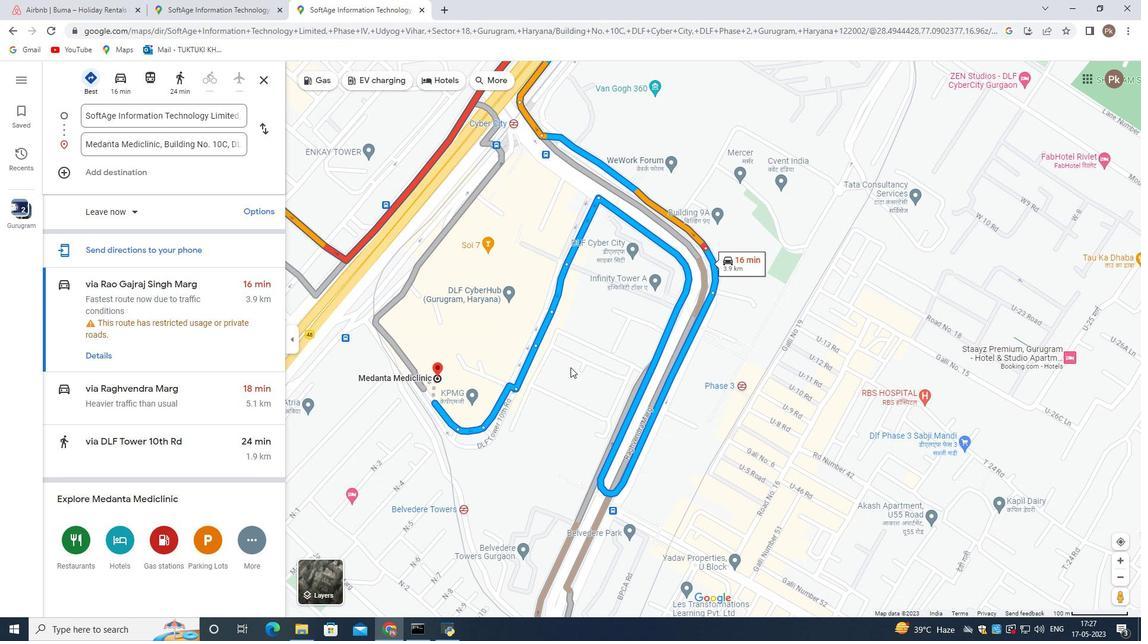 
Action: Mouse scrolled (570, 365) with delta (0, 0)
Screenshot: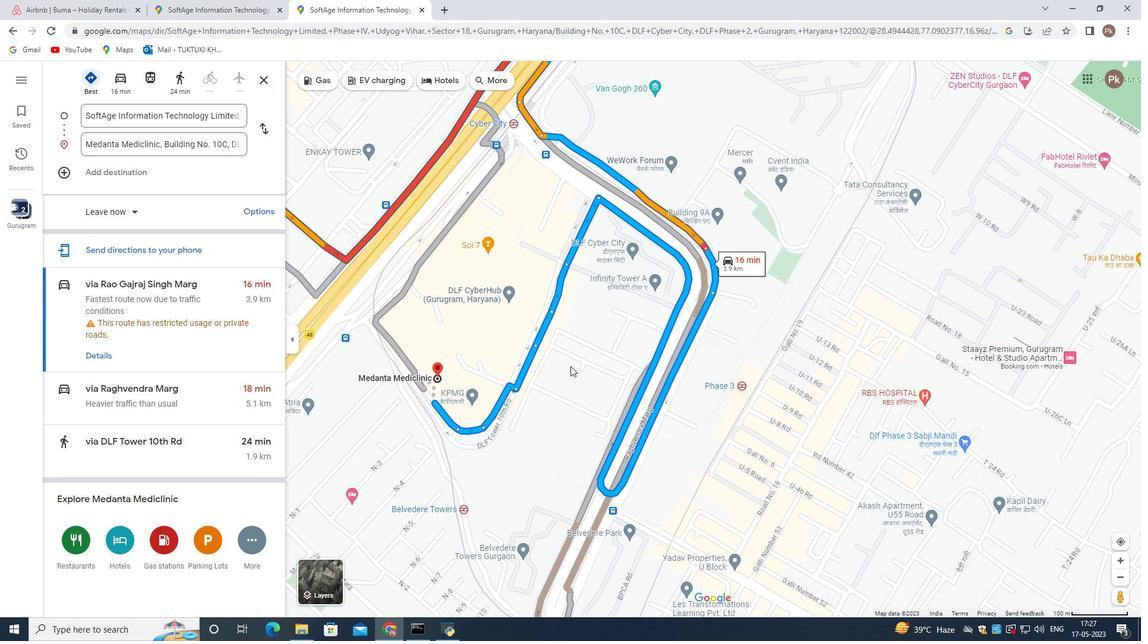 
Action: Mouse scrolled (570, 365) with delta (0, 0)
Screenshot: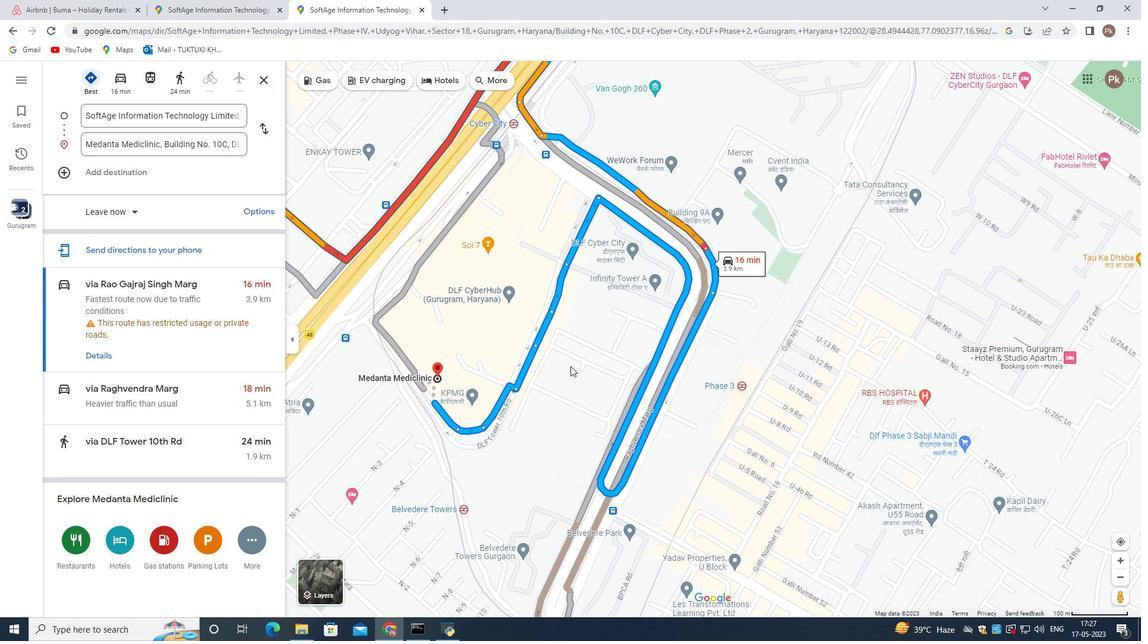 
Action: Mouse moved to (468, 194)
Screenshot: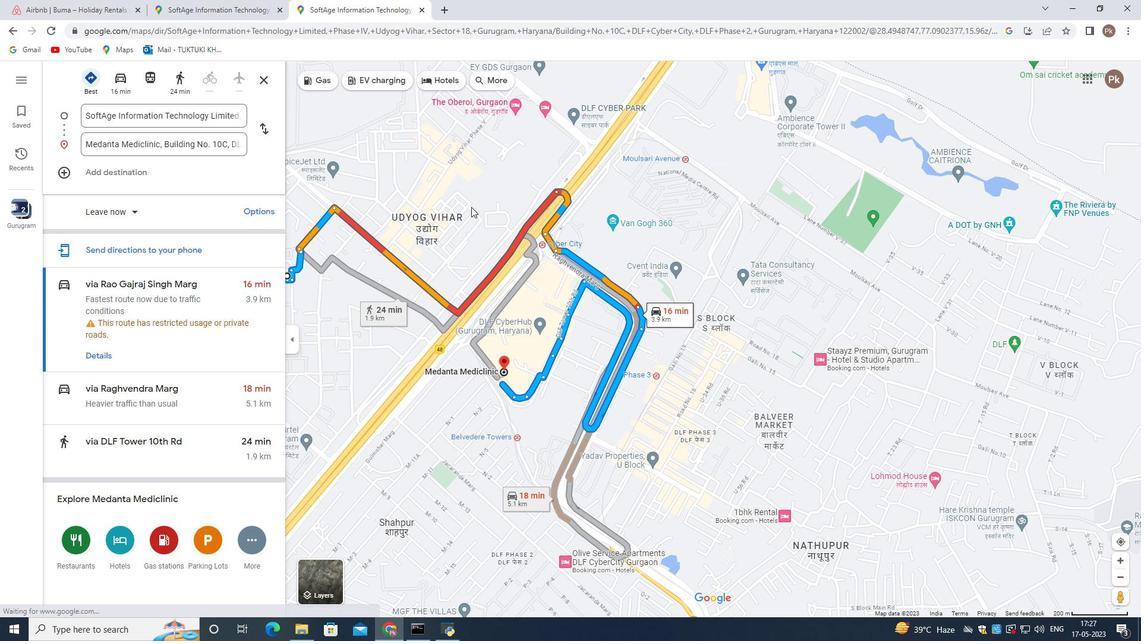 
Action: Mouse pressed left at (468, 194)
Screenshot: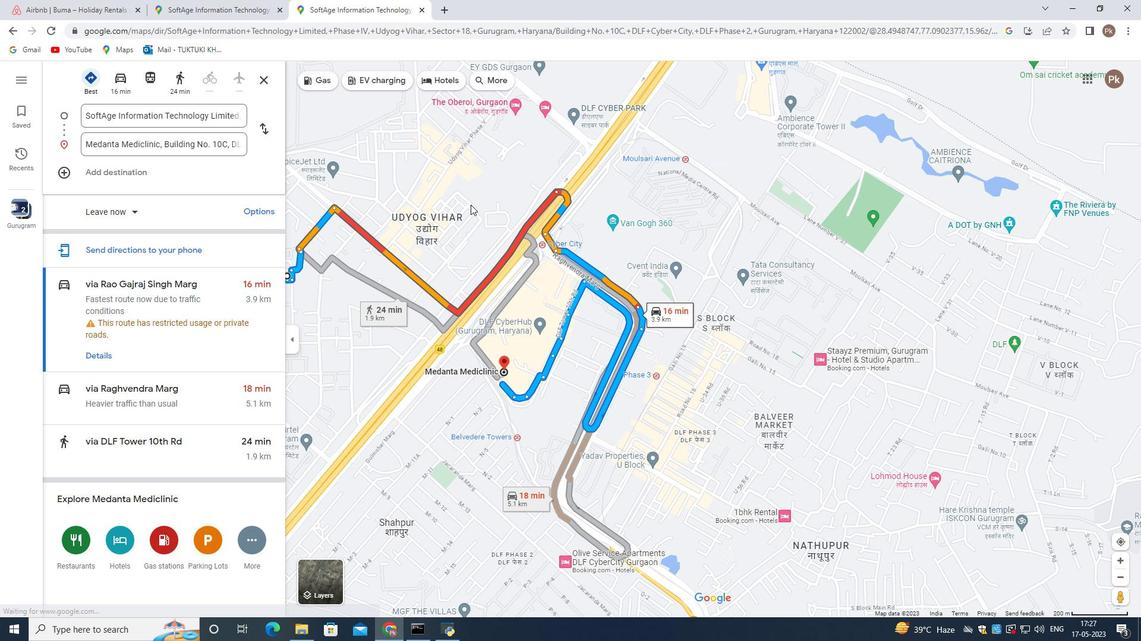 
Action: Mouse moved to (553, 282)
Screenshot: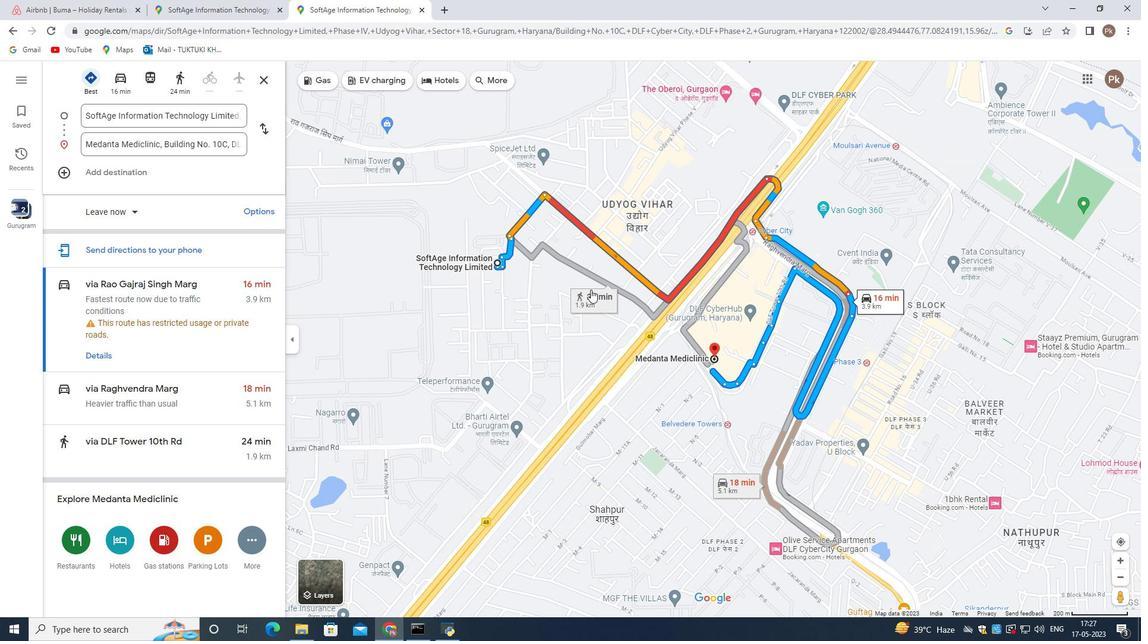 
Action: Mouse scrolled (553, 283) with delta (0, 0)
Screenshot: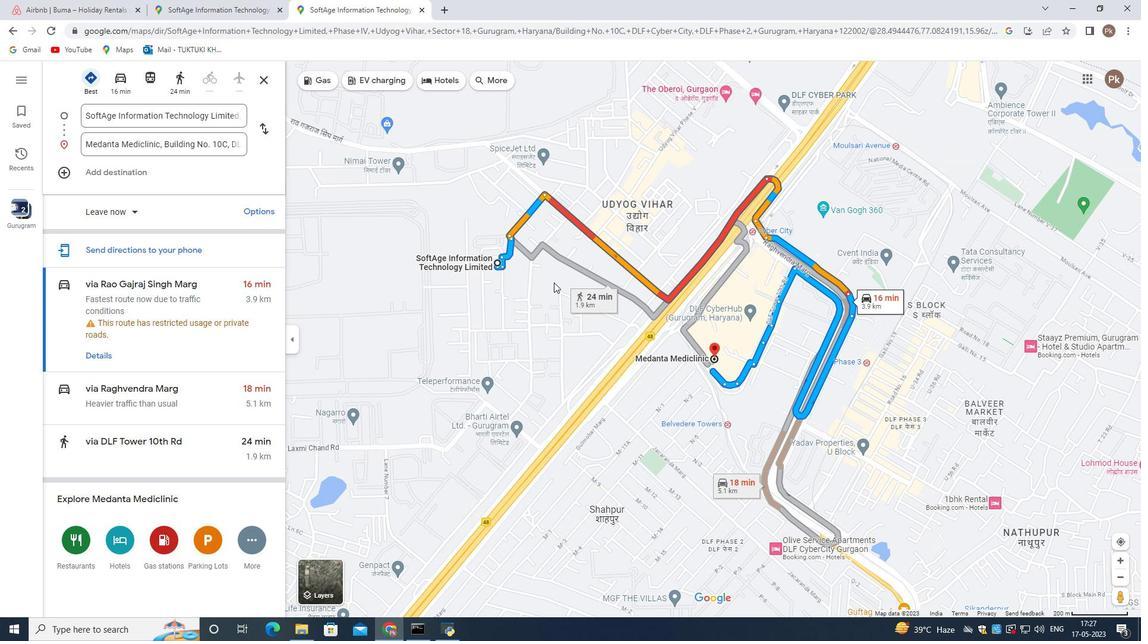
Action: Mouse scrolled (553, 283) with delta (0, 0)
Screenshot: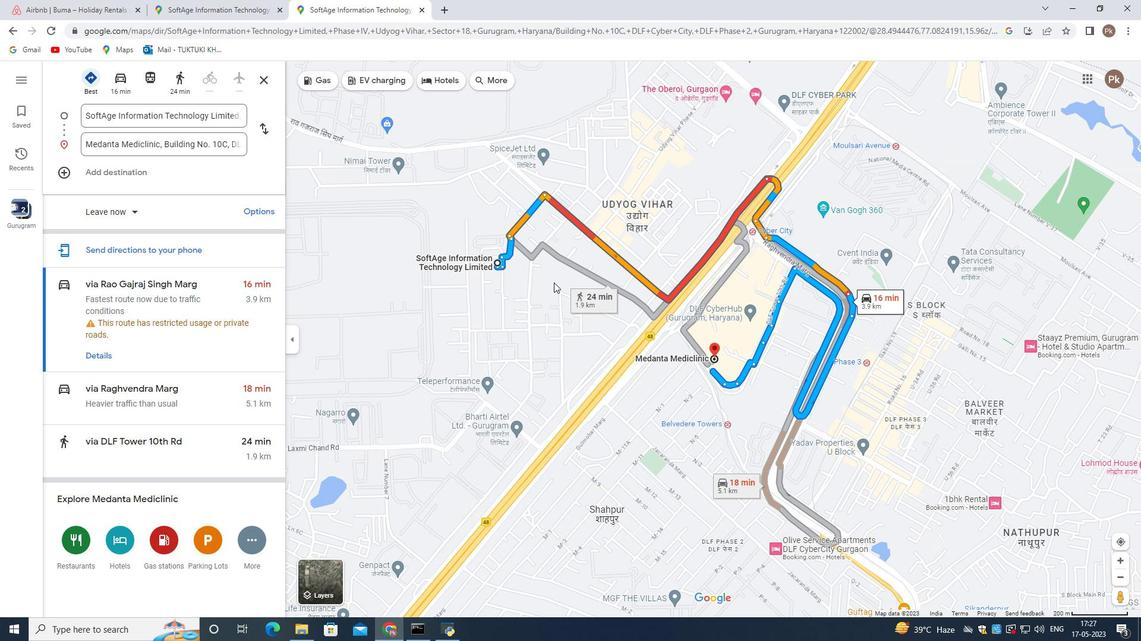 
Action: Mouse moved to (553, 282)
Screenshot: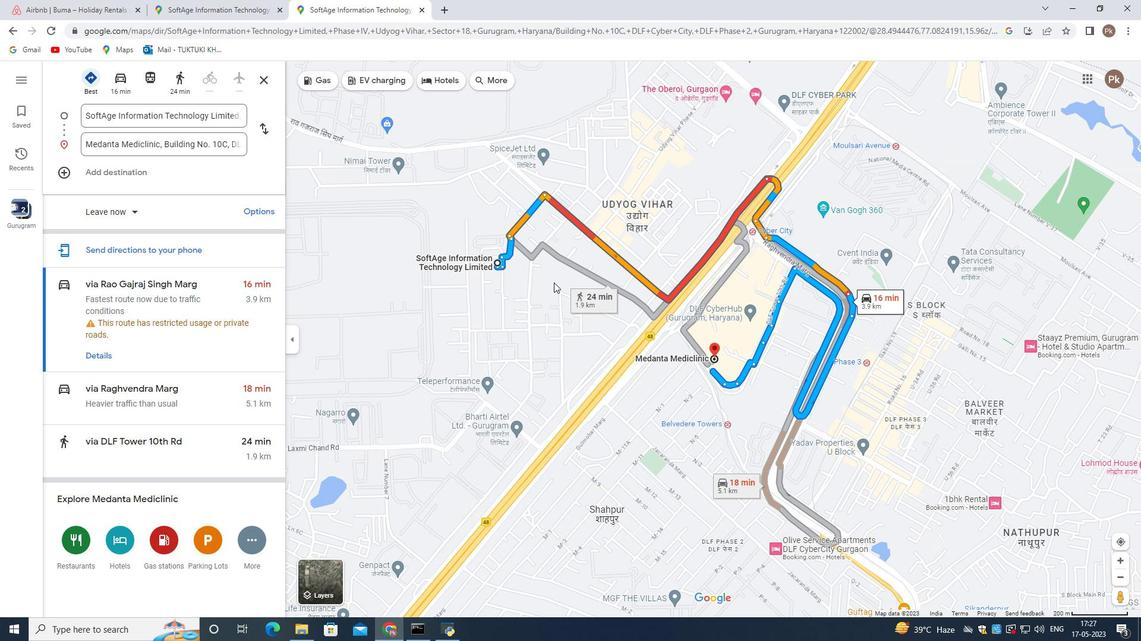 
Action: Mouse scrolled (553, 283) with delta (0, 0)
Screenshot: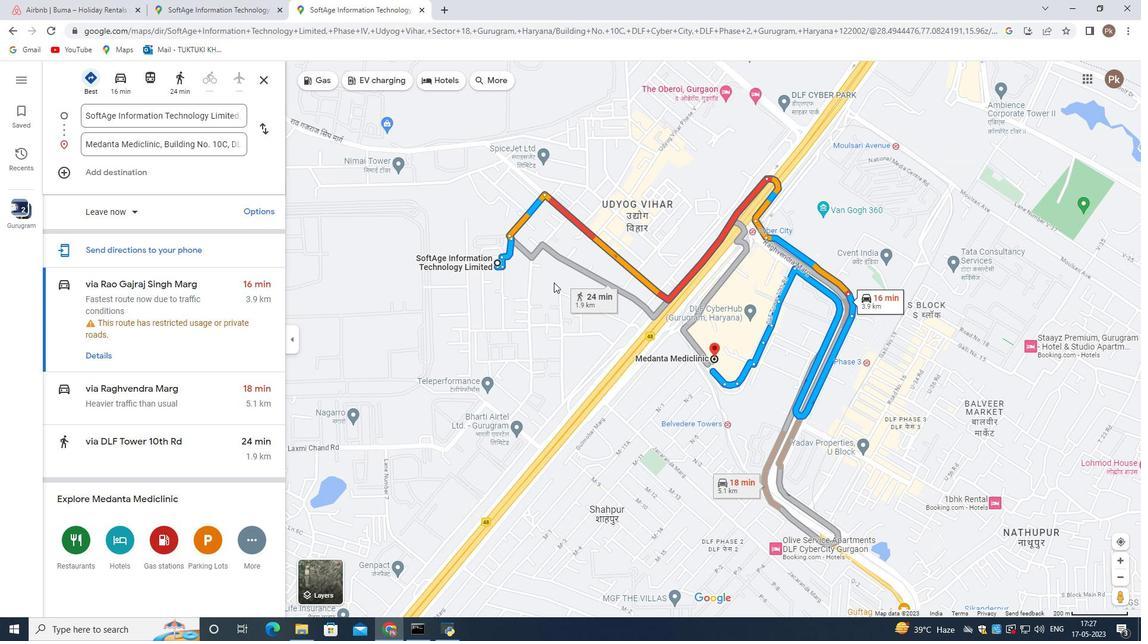 
Action: Mouse moved to (524, 282)
Screenshot: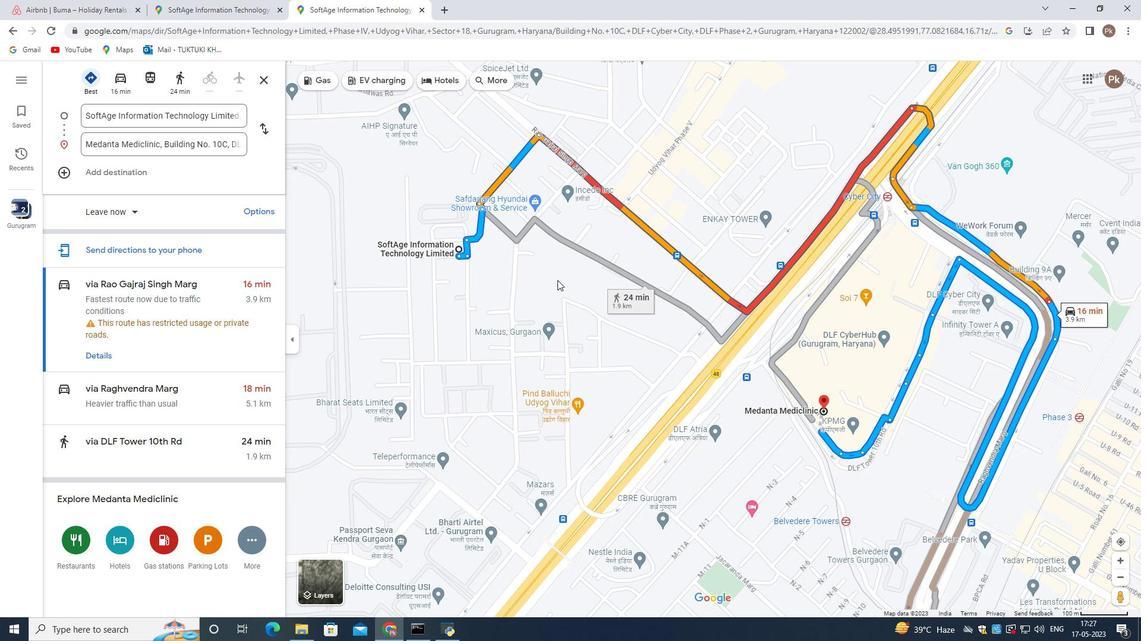 
Action: Mouse scrolled (524, 282) with delta (0, 0)
Screenshot: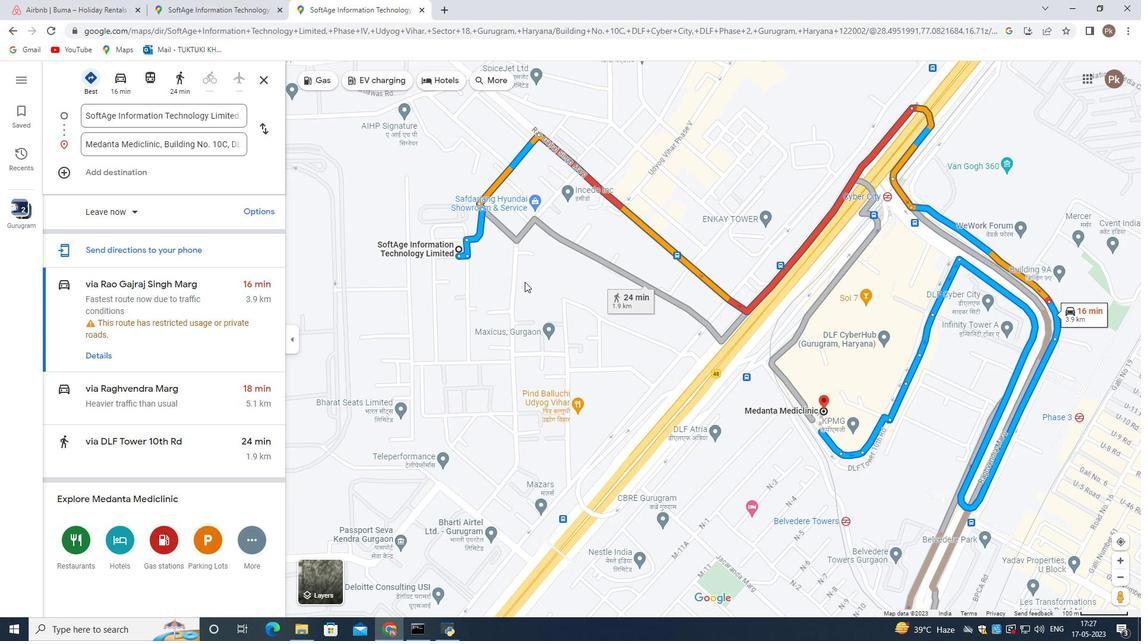 
Action: Mouse scrolled (524, 282) with delta (0, 0)
Screenshot: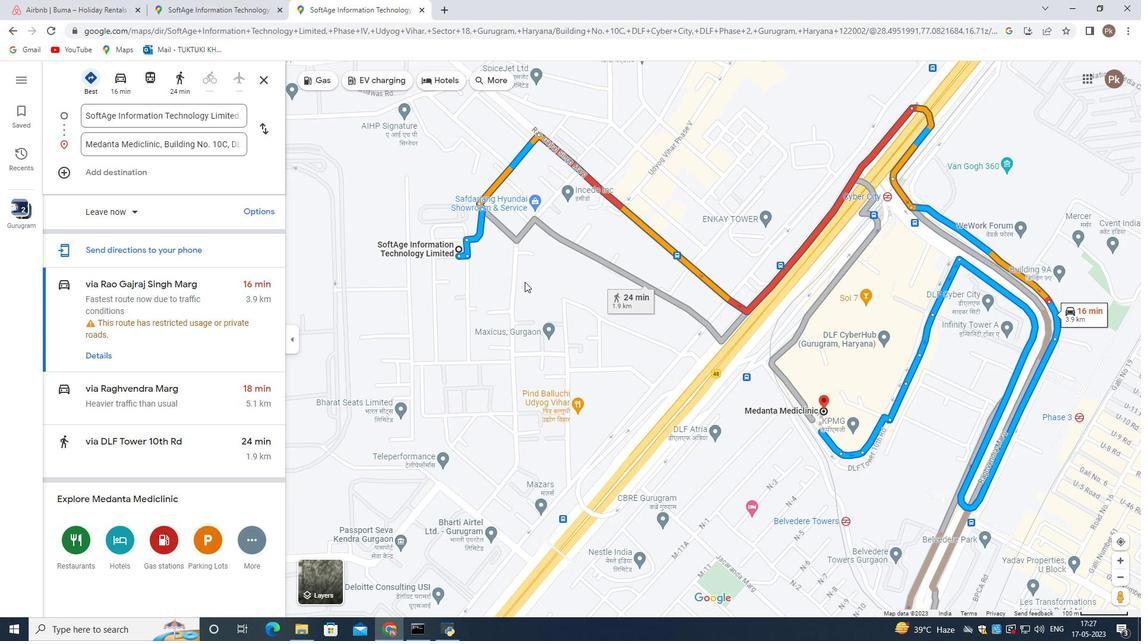 
Action: Mouse moved to (523, 268)
Screenshot: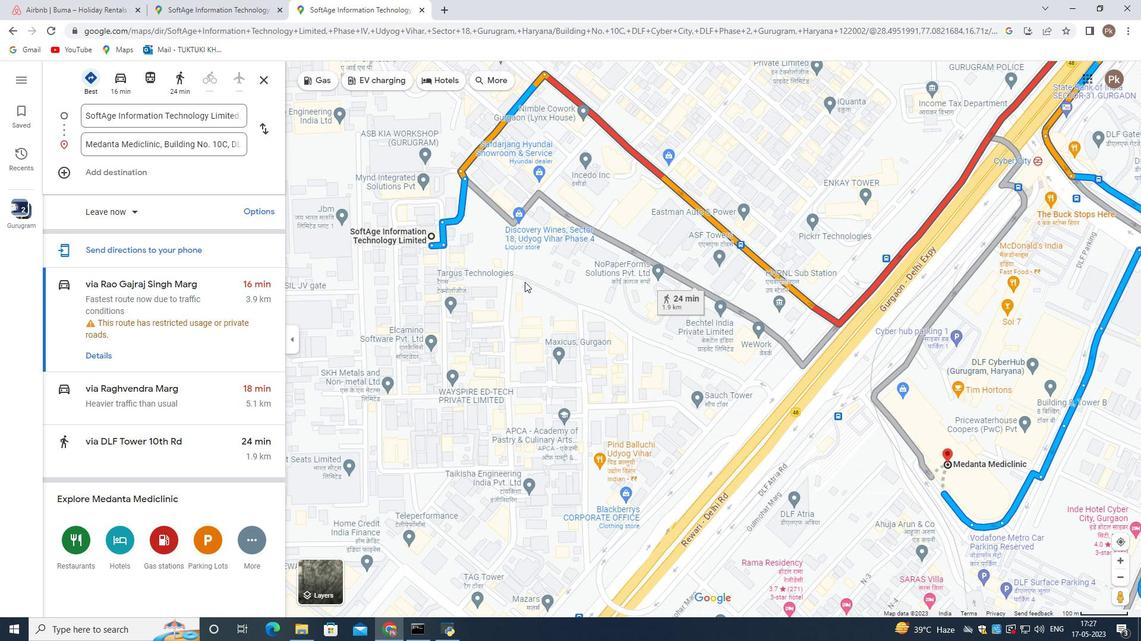 
Action: Mouse scrolled (523, 268) with delta (0, 0)
Screenshot: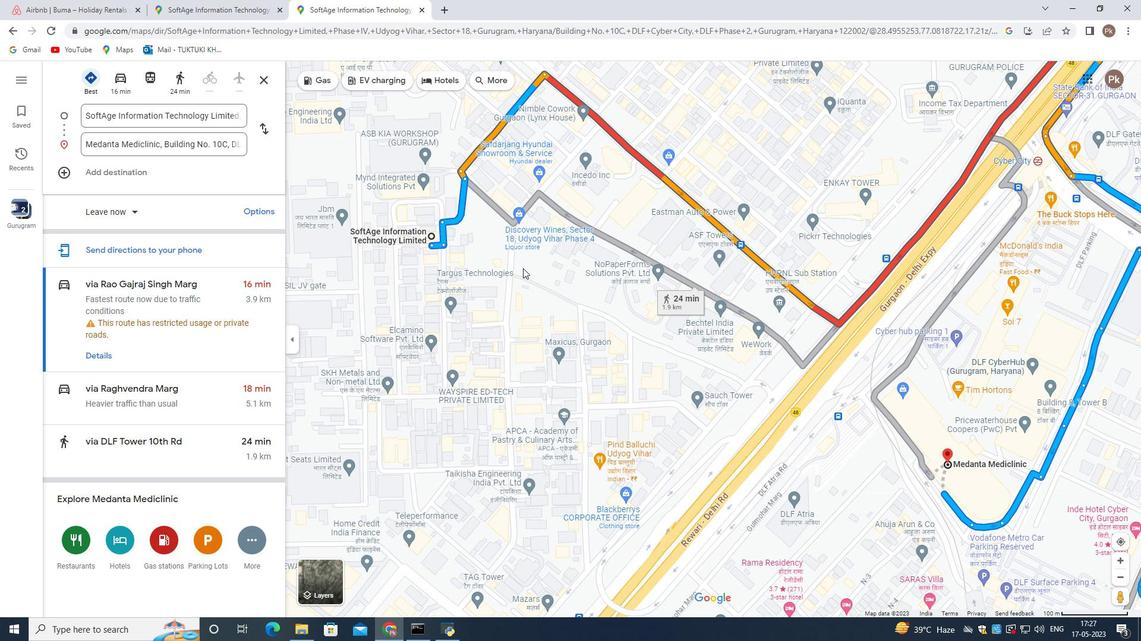 
Action: Mouse scrolled (523, 268) with delta (0, 0)
Screenshot: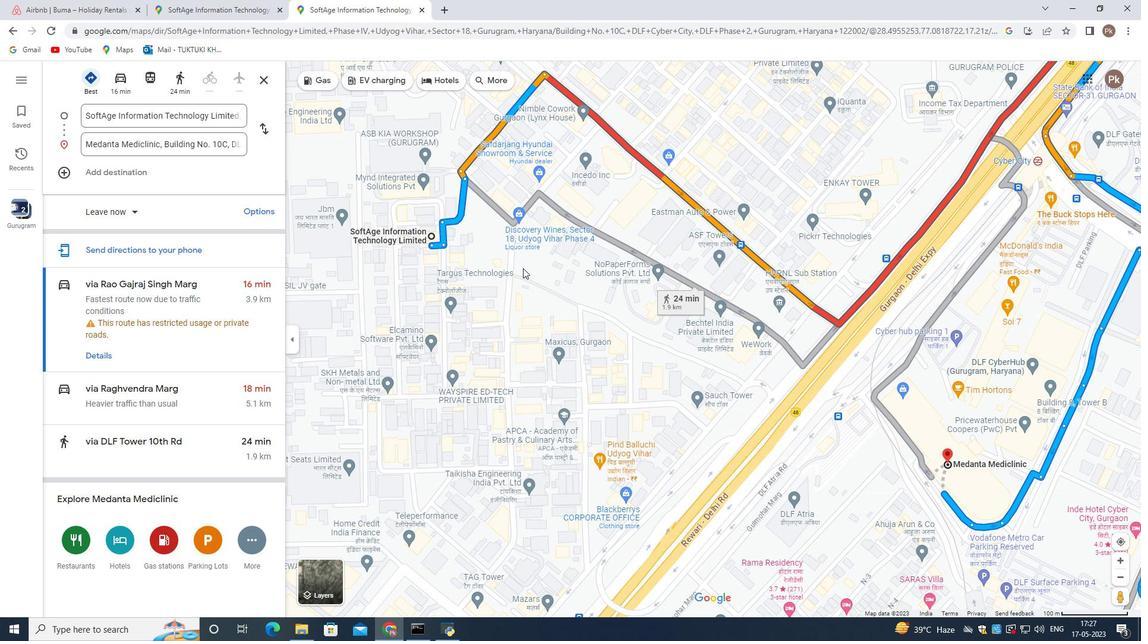 
Action: Mouse scrolled (523, 268) with delta (0, 0)
Screenshot: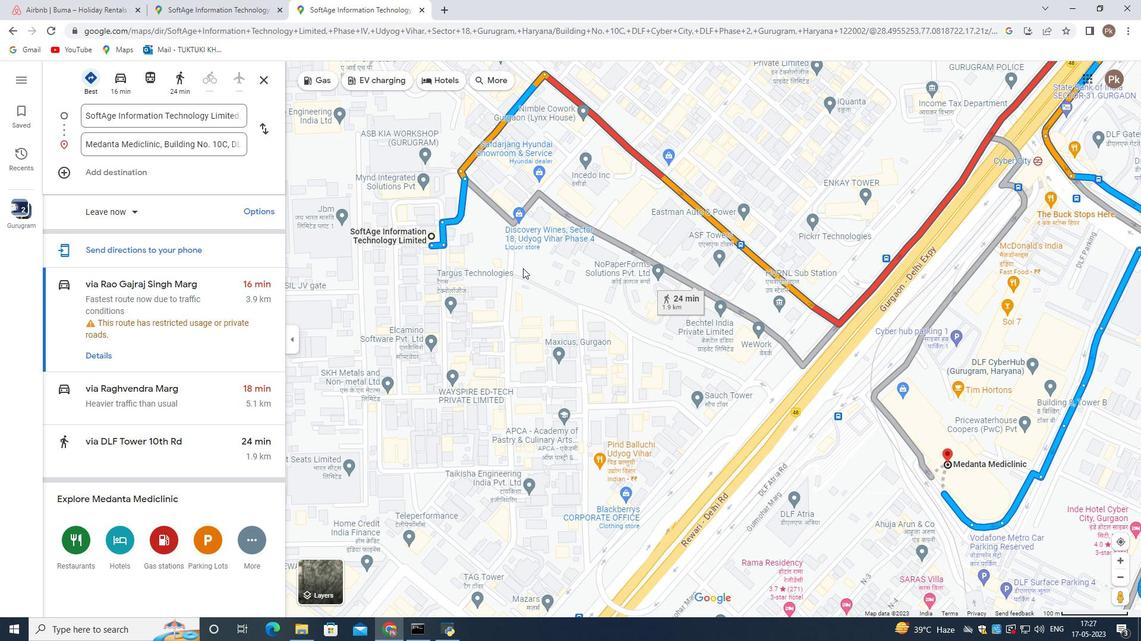 
Action: Mouse moved to (13, 32)
Screenshot: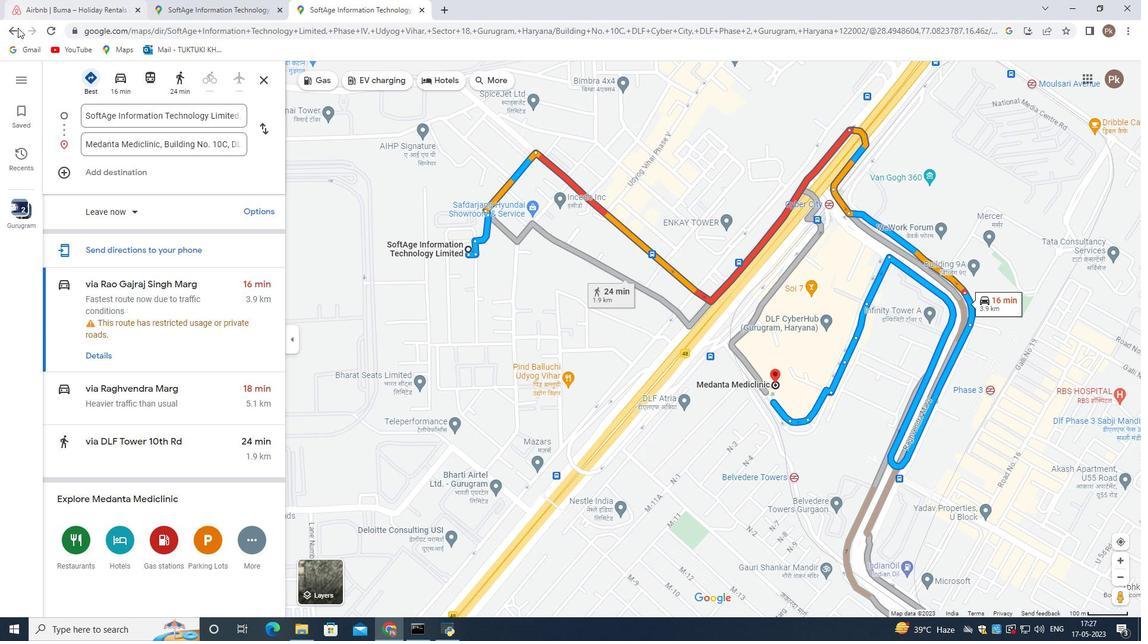 
Action: Mouse pressed left at (13, 32)
Screenshot: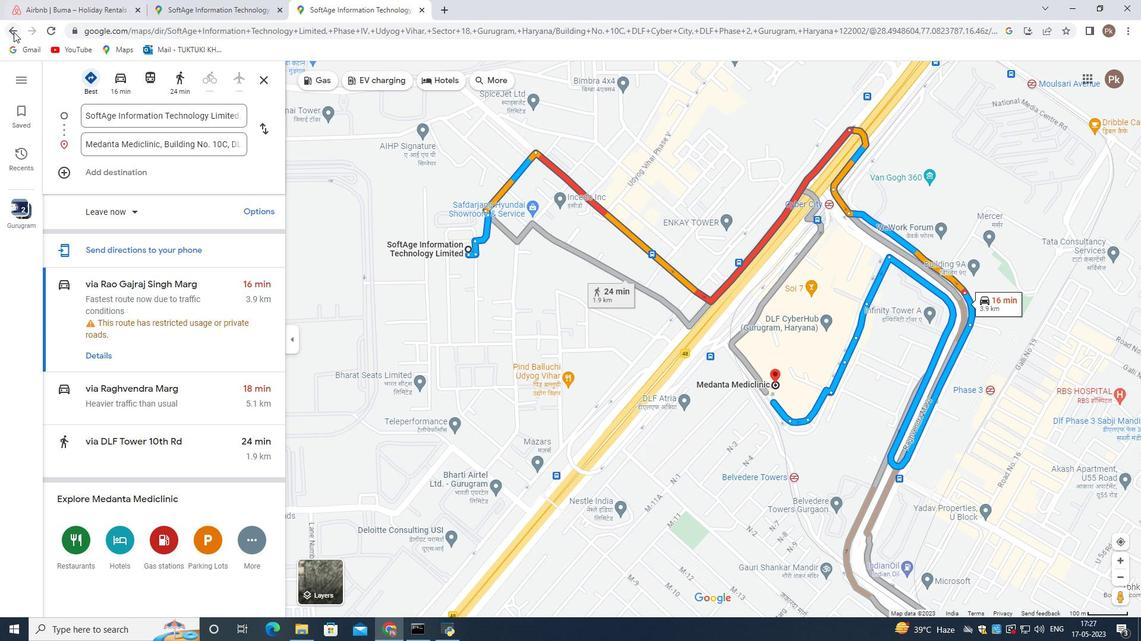 
Action: Mouse pressed left at (13, 32)
Screenshot: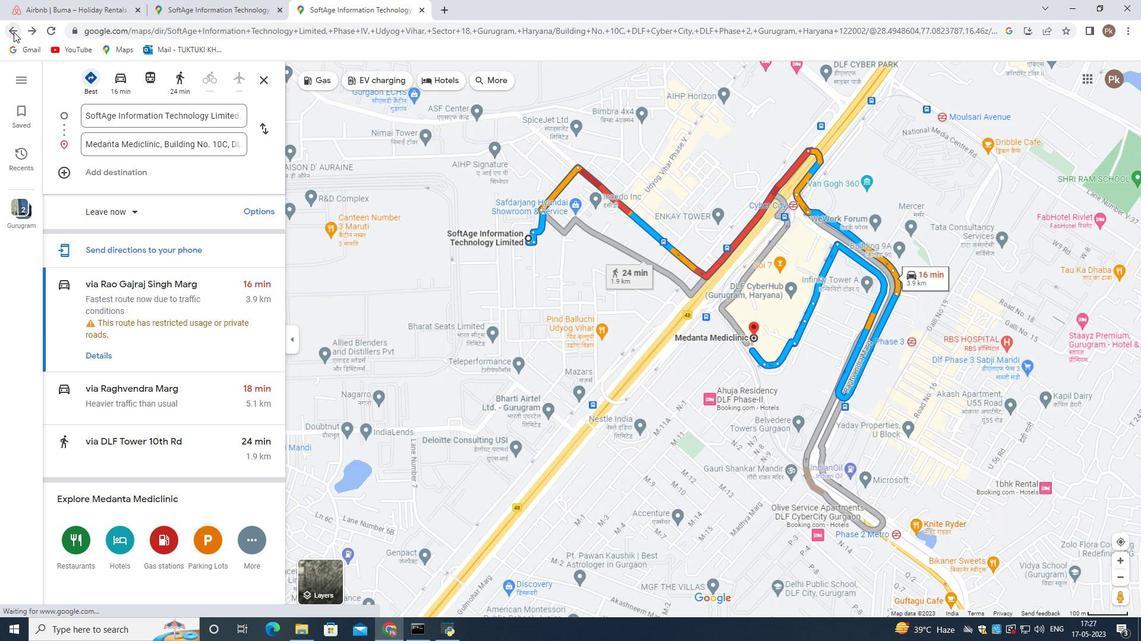 
Action: Mouse pressed left at (13, 32)
Screenshot: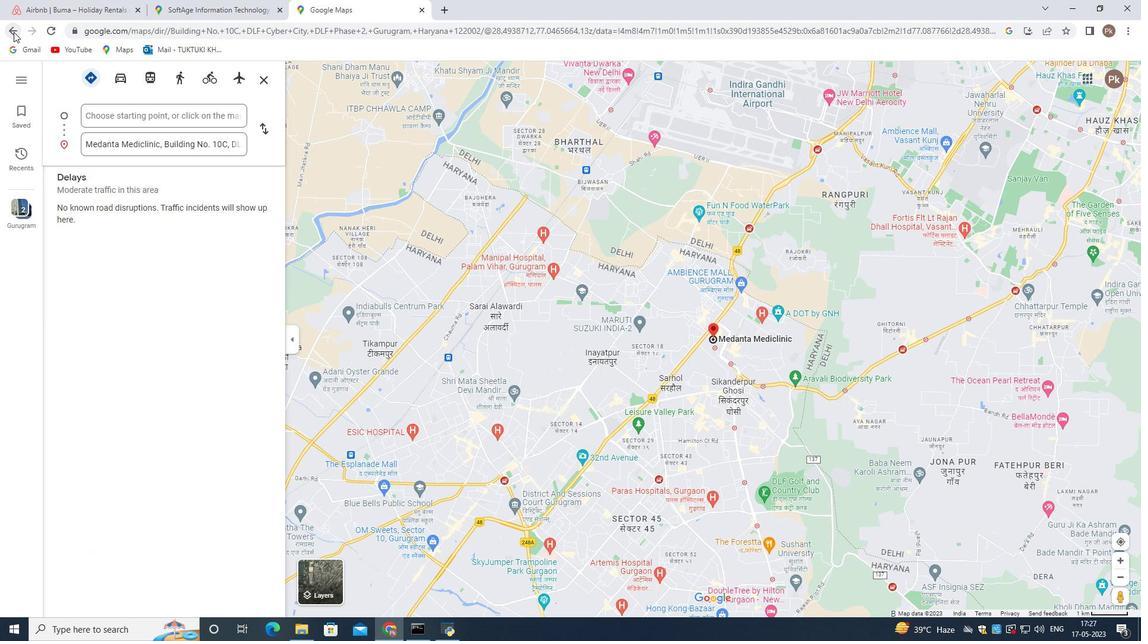 
Action: Mouse moved to (13, 27)
Screenshot: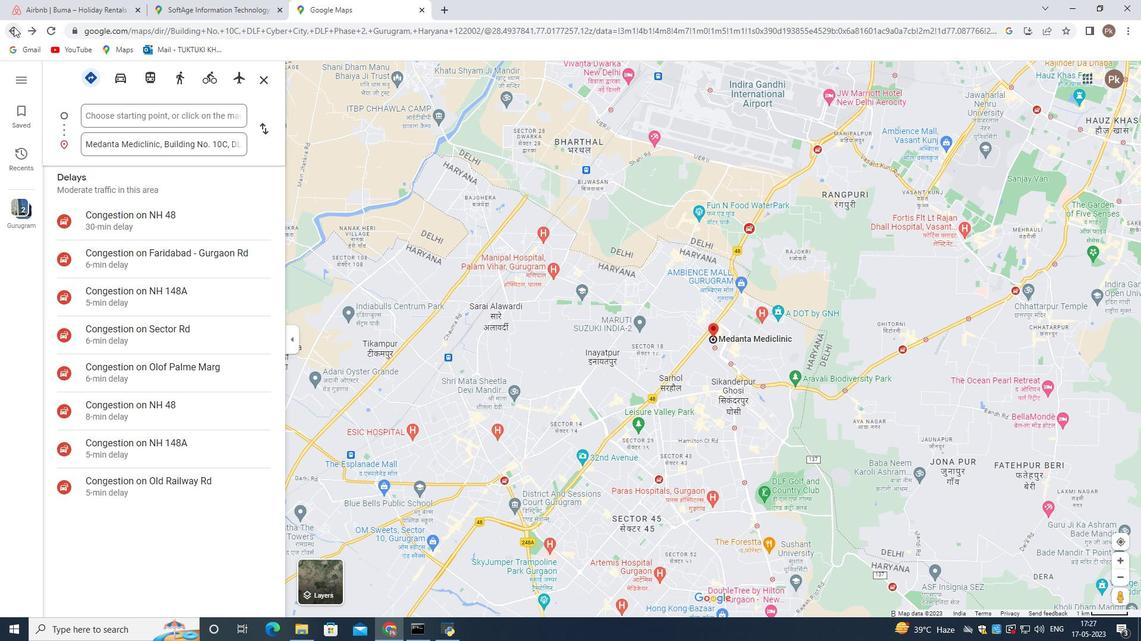 
Action: Mouse pressed left at (13, 27)
Screenshot: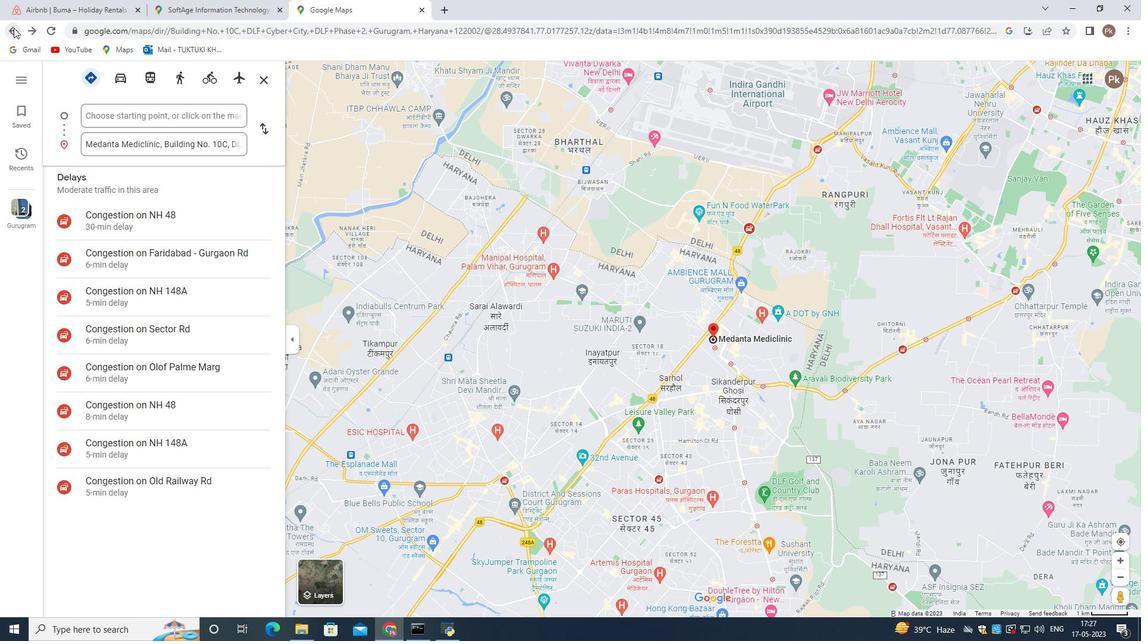 
Action: Mouse moved to (157, 279)
Screenshot: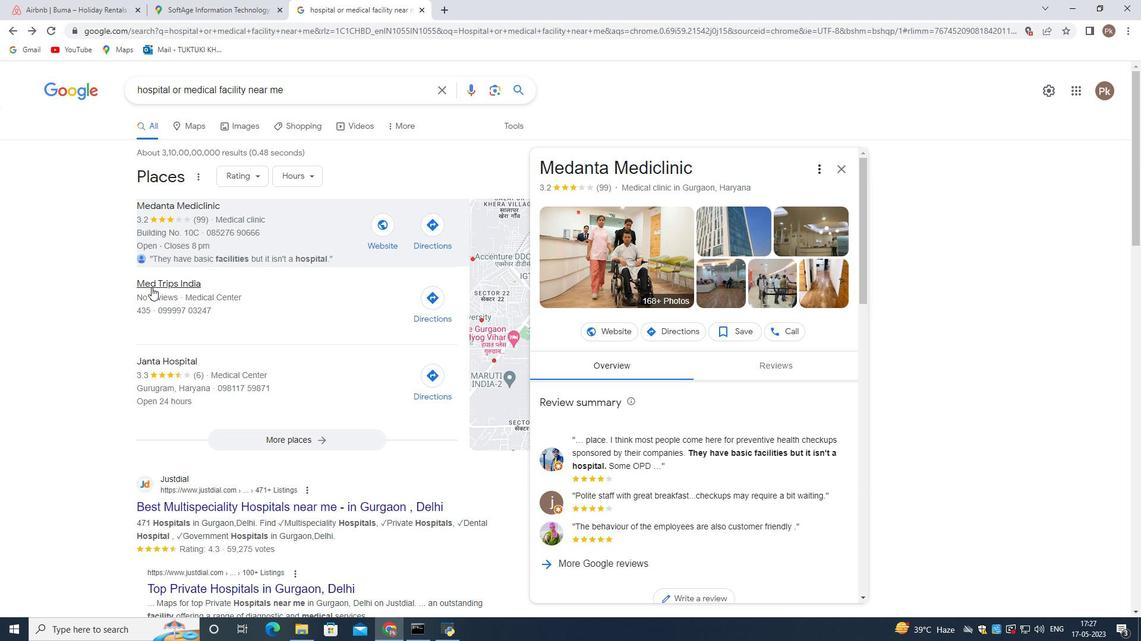 
Action: Mouse pressed left at (157, 279)
Screenshot: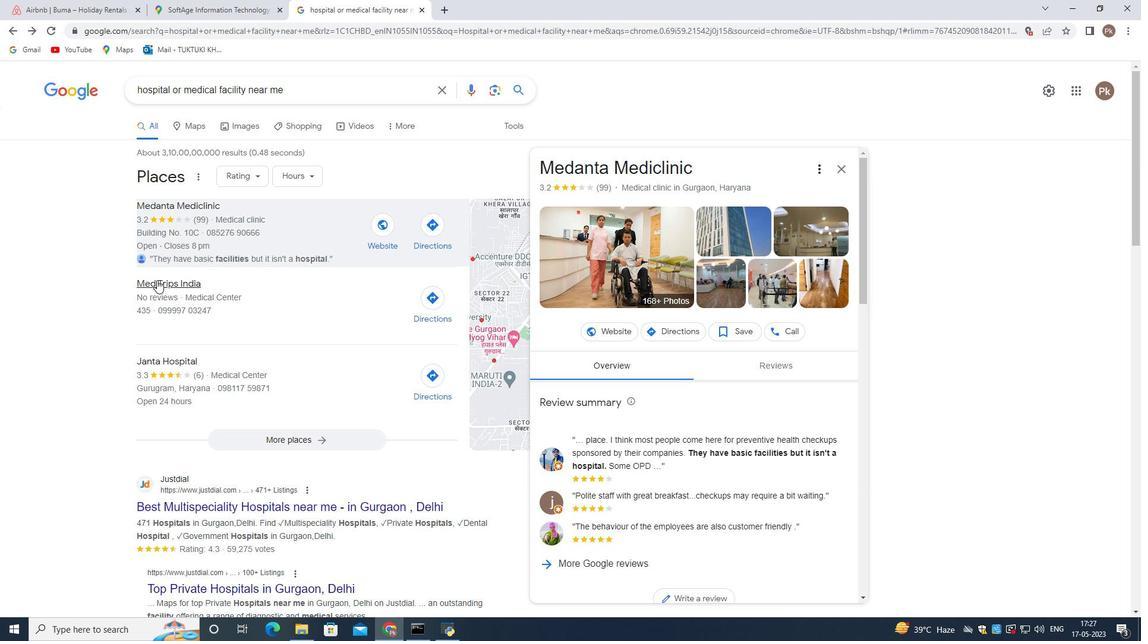 
Action: Mouse moved to (637, 314)
Screenshot: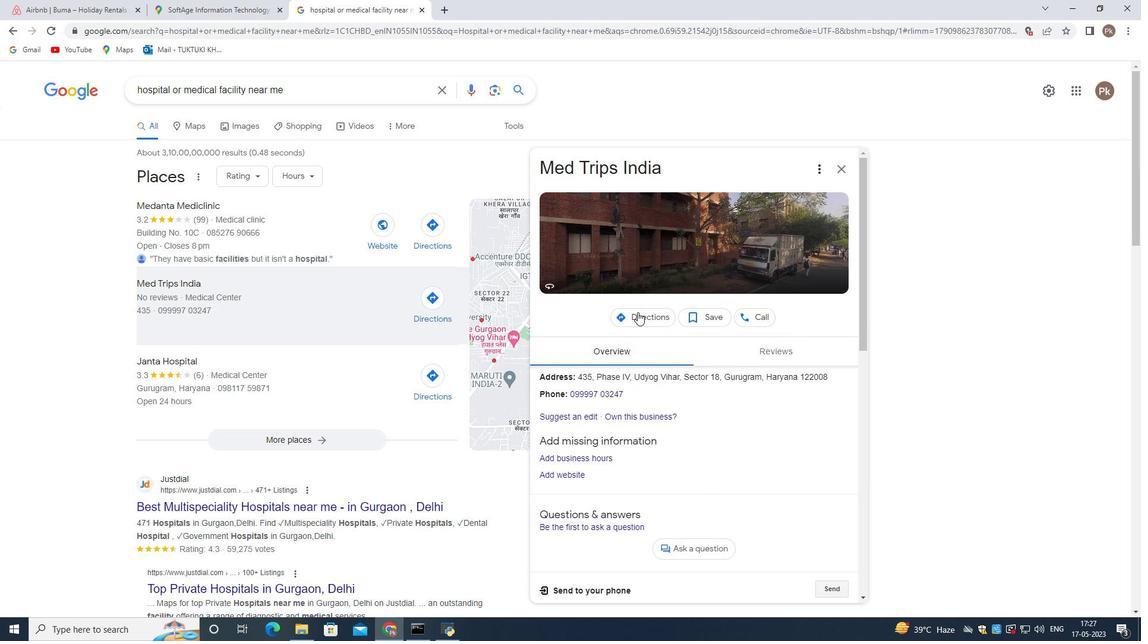 
Action: Mouse pressed left at (637, 314)
Screenshot: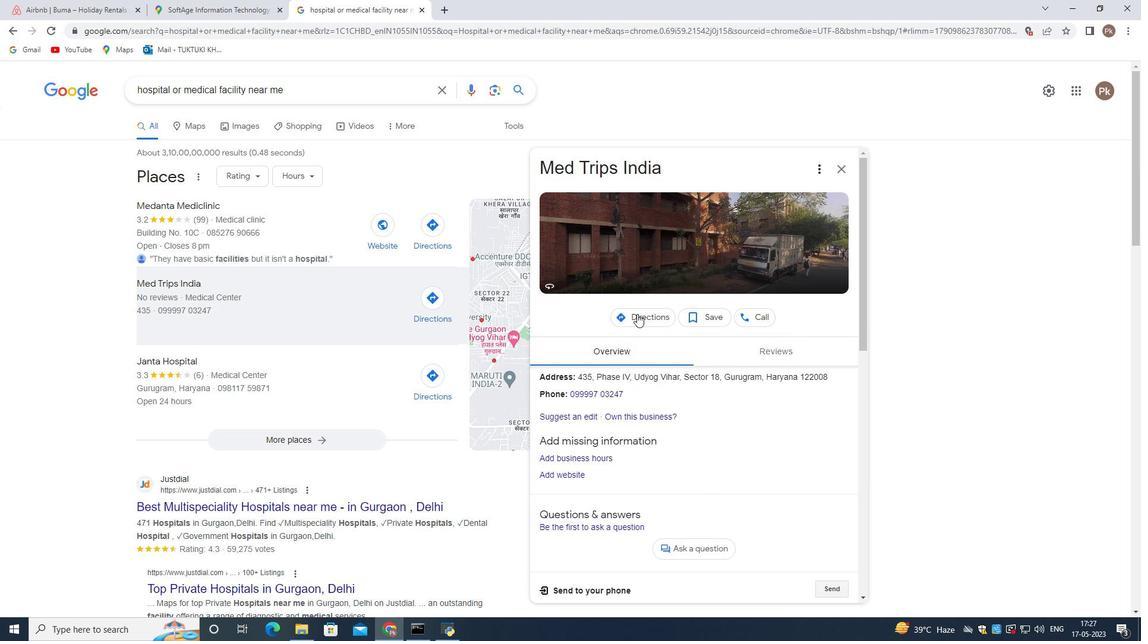 
Action: Mouse moved to (124, 115)
Screenshot: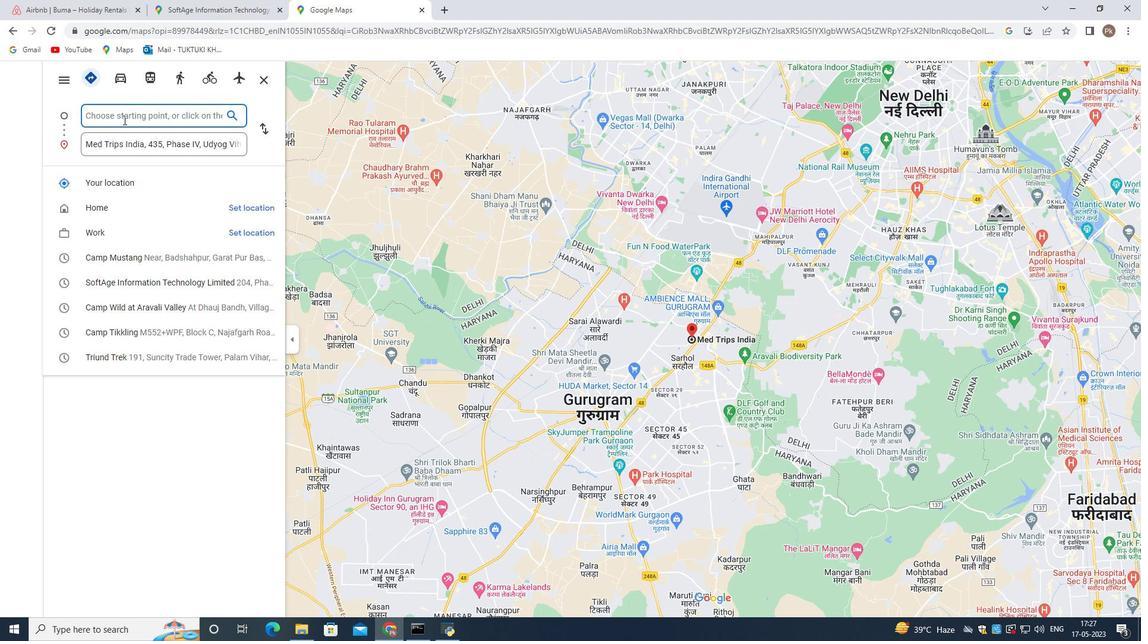
Action: Mouse pressed left at (124, 115)
Screenshot: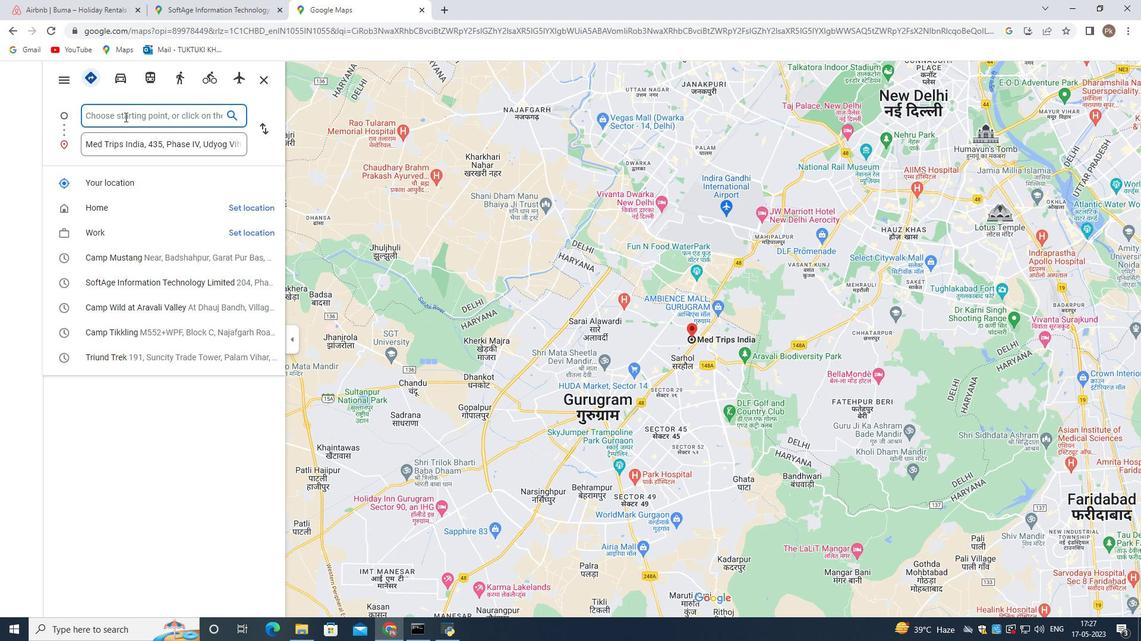 
Action: Key pressed <Key.shift>Softage
Screenshot: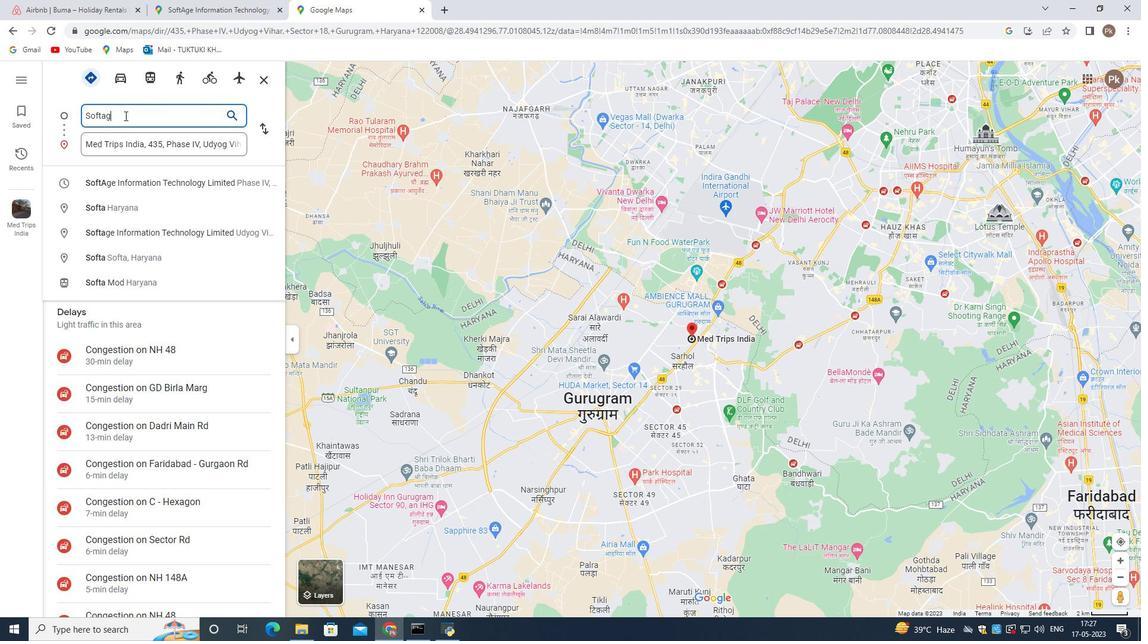 
Action: Mouse moved to (157, 177)
Screenshot: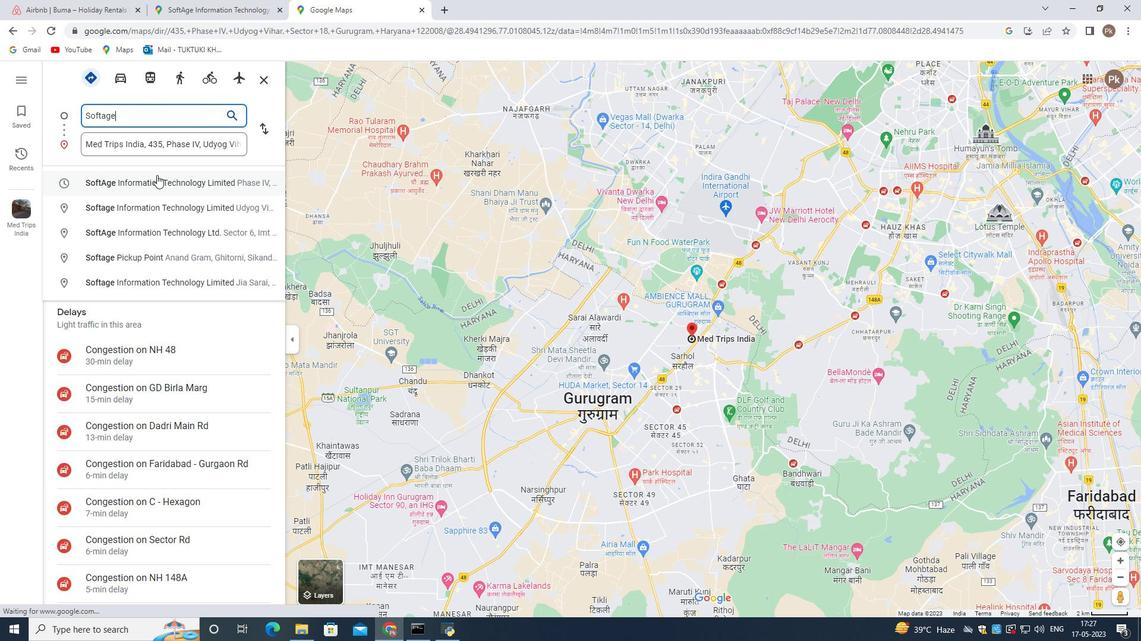 
Action: Mouse pressed left at (157, 177)
Screenshot: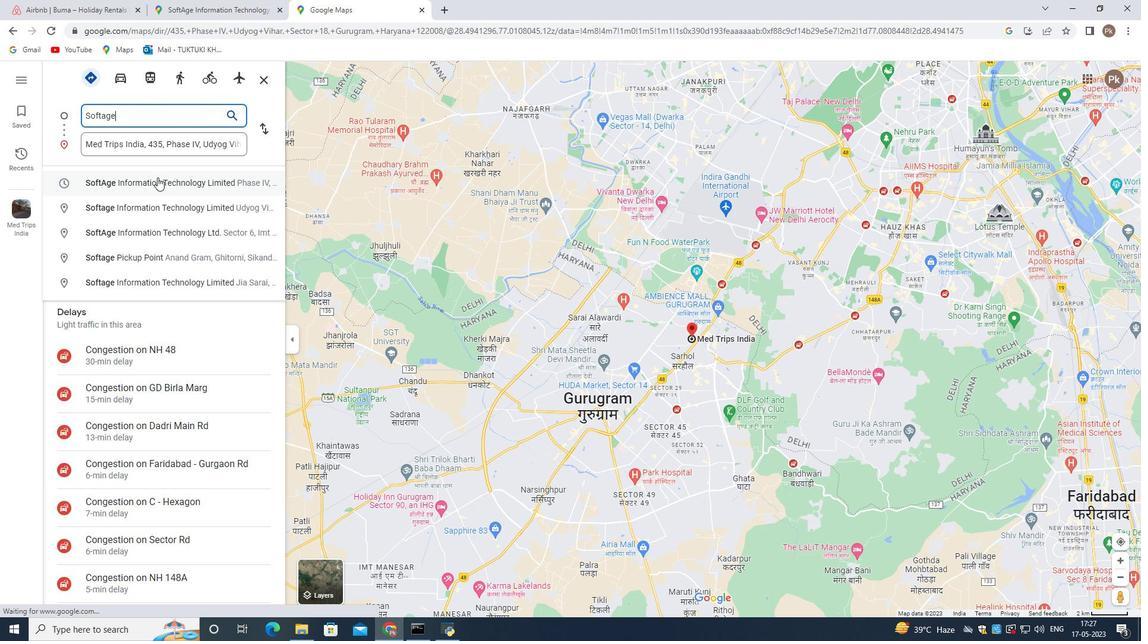 
Action: Mouse moved to (860, 438)
Screenshot: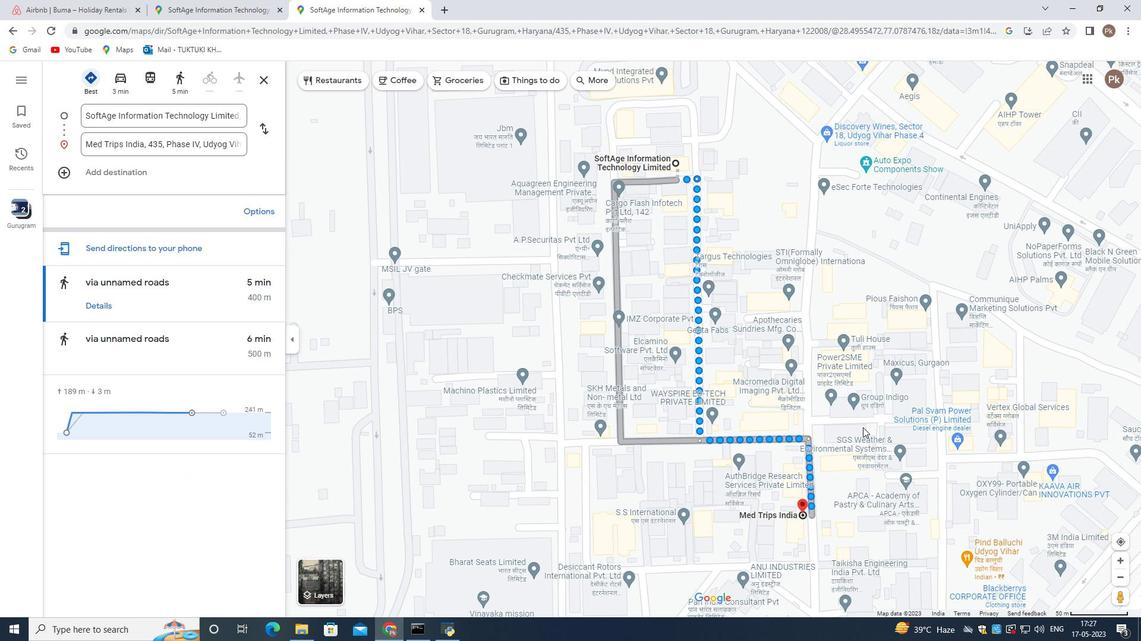 
Action: Mouse scrolled (860, 439) with delta (0, 0)
Screenshot: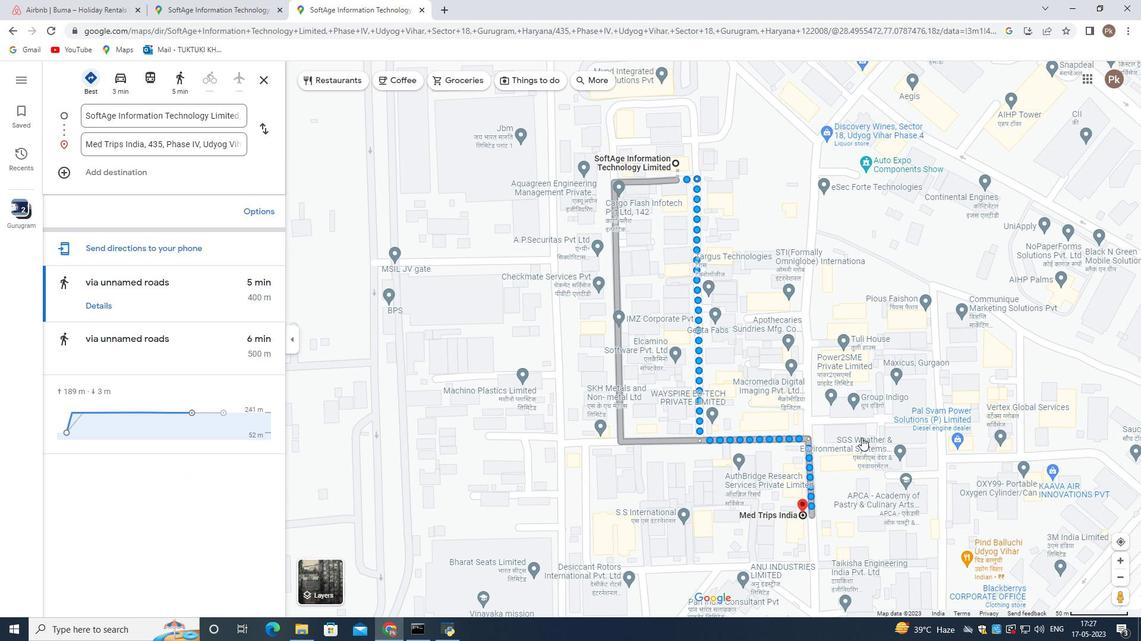 
Action: Mouse scrolled (860, 439) with delta (0, 0)
Screenshot: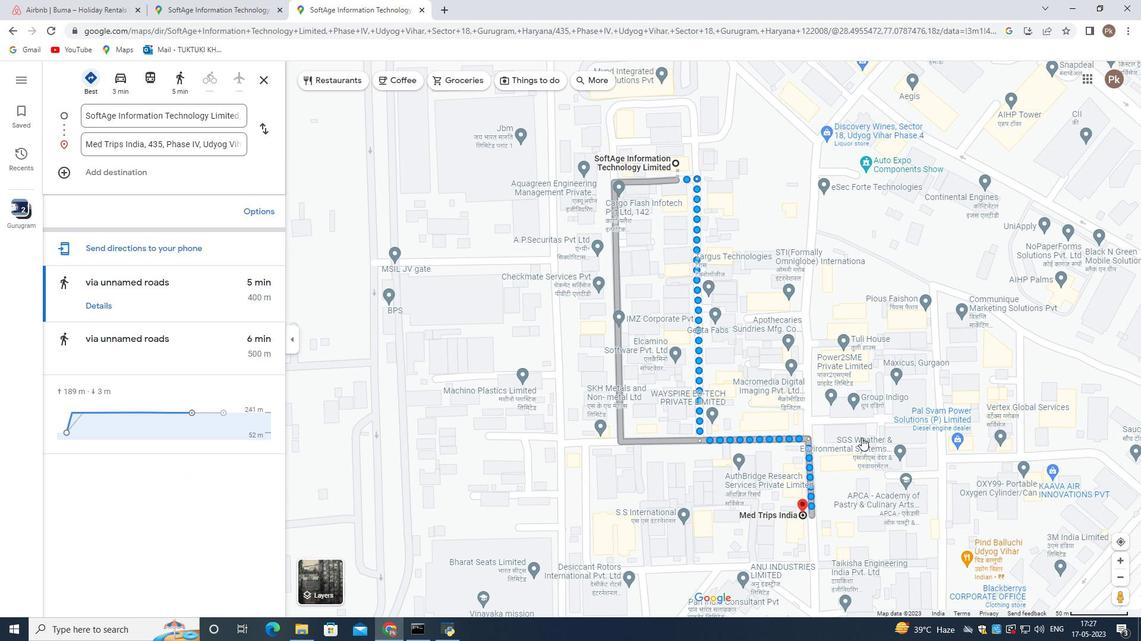 
Action: Mouse moved to (859, 439)
Screenshot: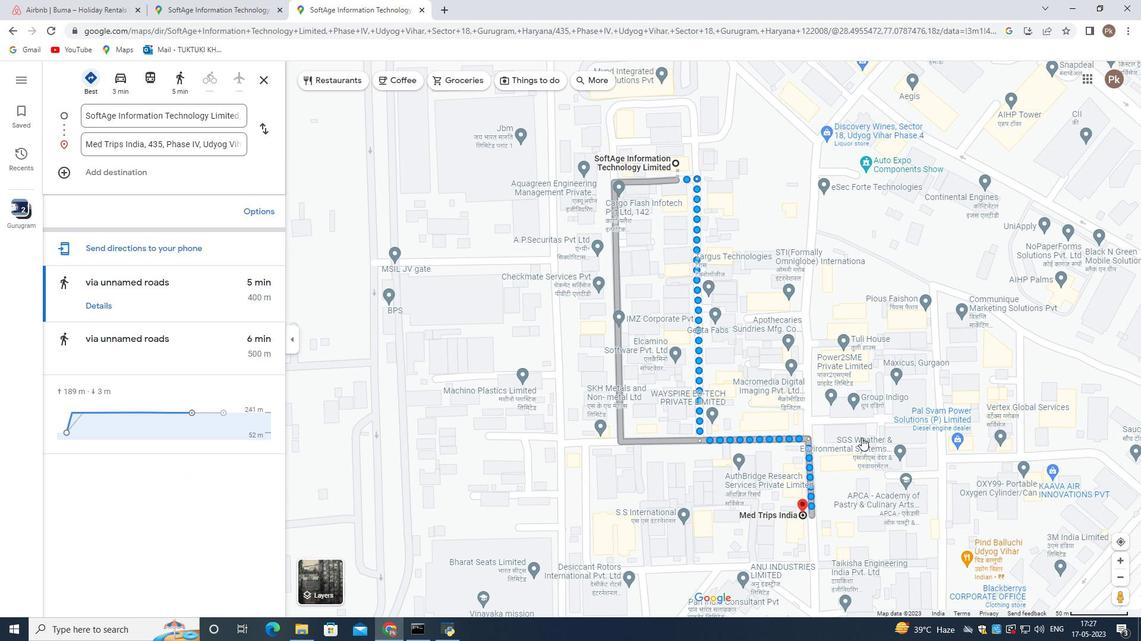 
Action: Mouse scrolled (859, 439) with delta (0, 0)
Screenshot: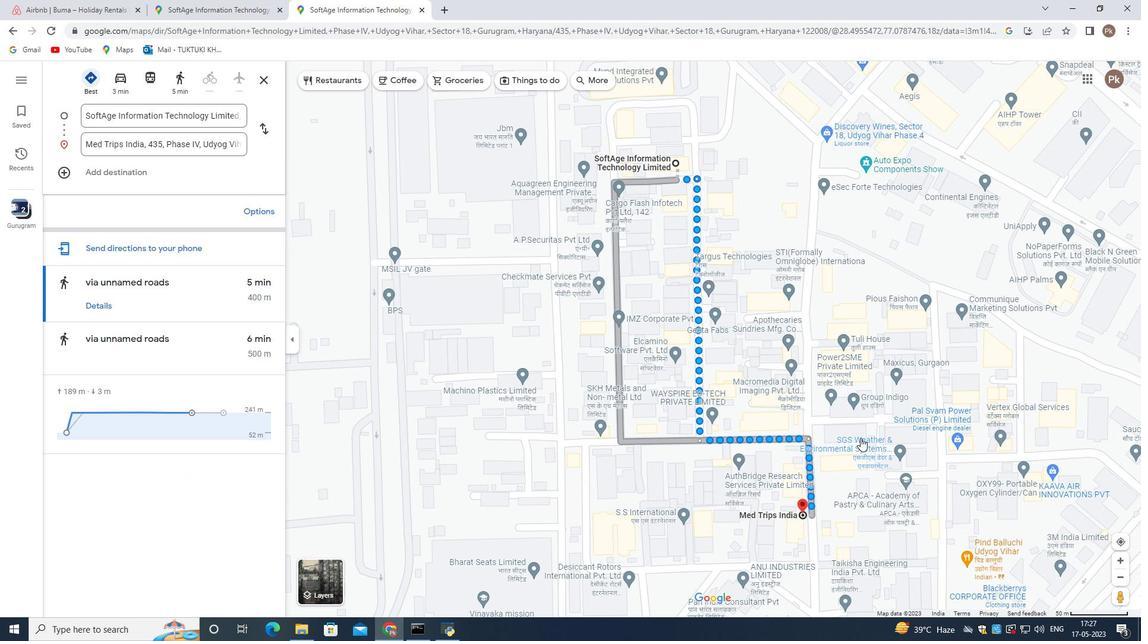 
Action: Mouse scrolled (859, 439) with delta (0, 0)
Screenshot: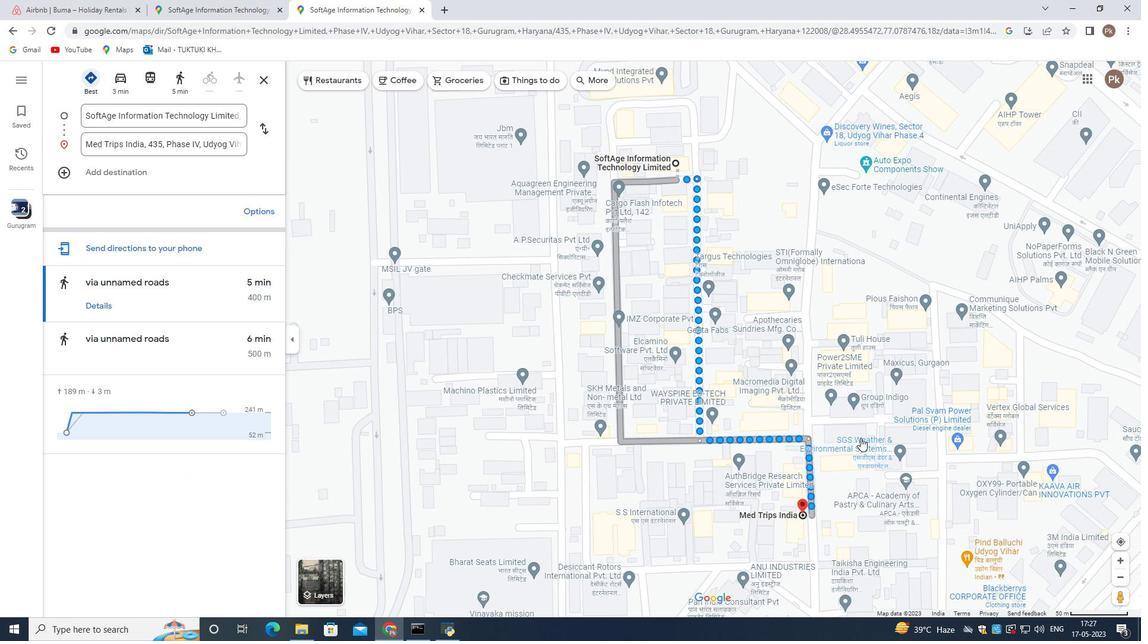 
Action: Mouse moved to (780, 402)
Screenshot: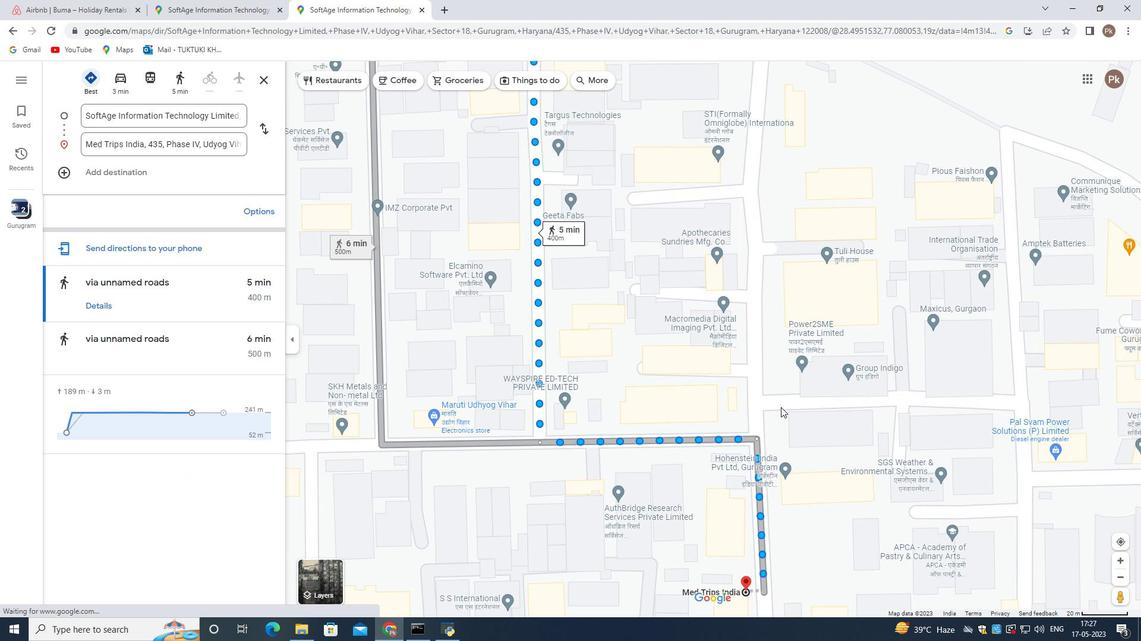 
Action: Mouse scrolled (780, 402) with delta (0, 0)
Screenshot: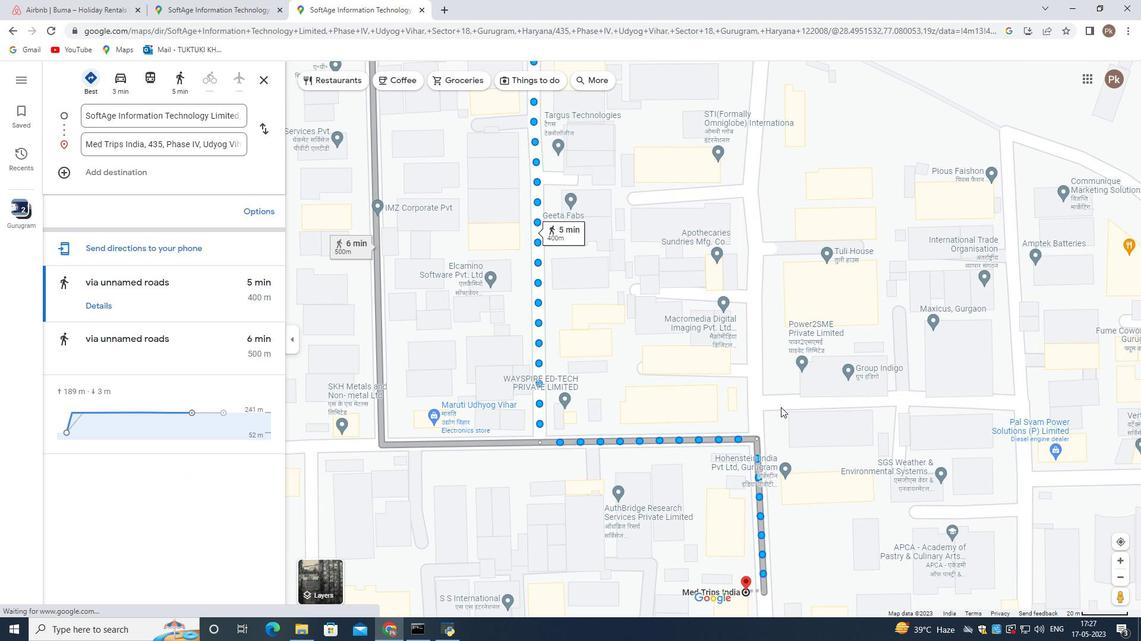 
Action: Mouse moved to (797, 513)
Screenshot: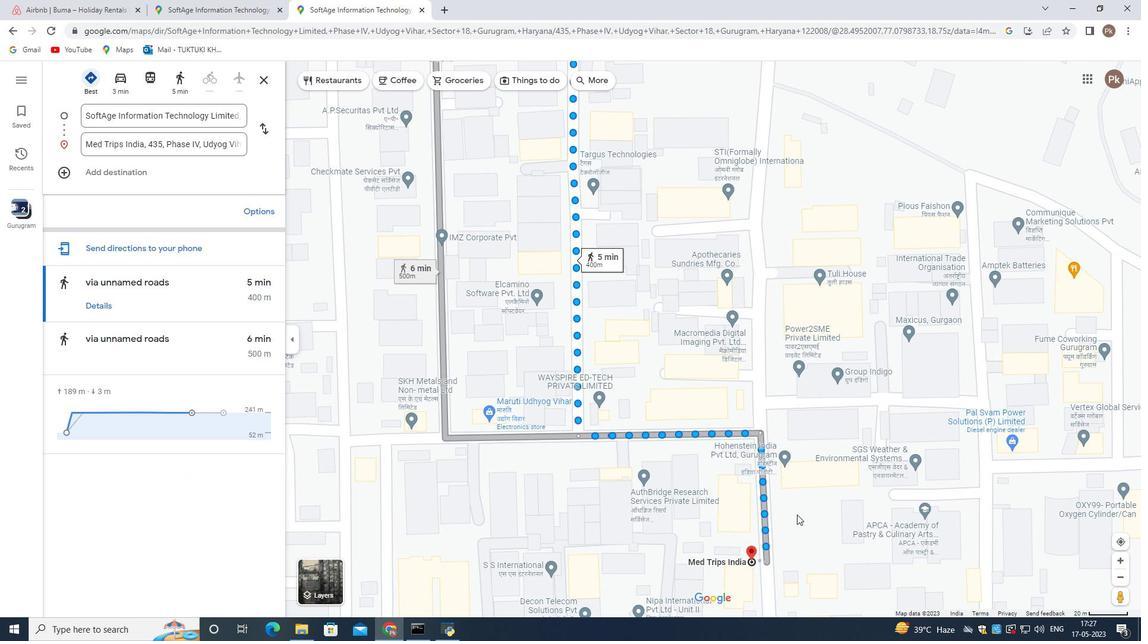 
Action: Mouse scrolled (797, 514) with delta (0, 0)
Screenshot: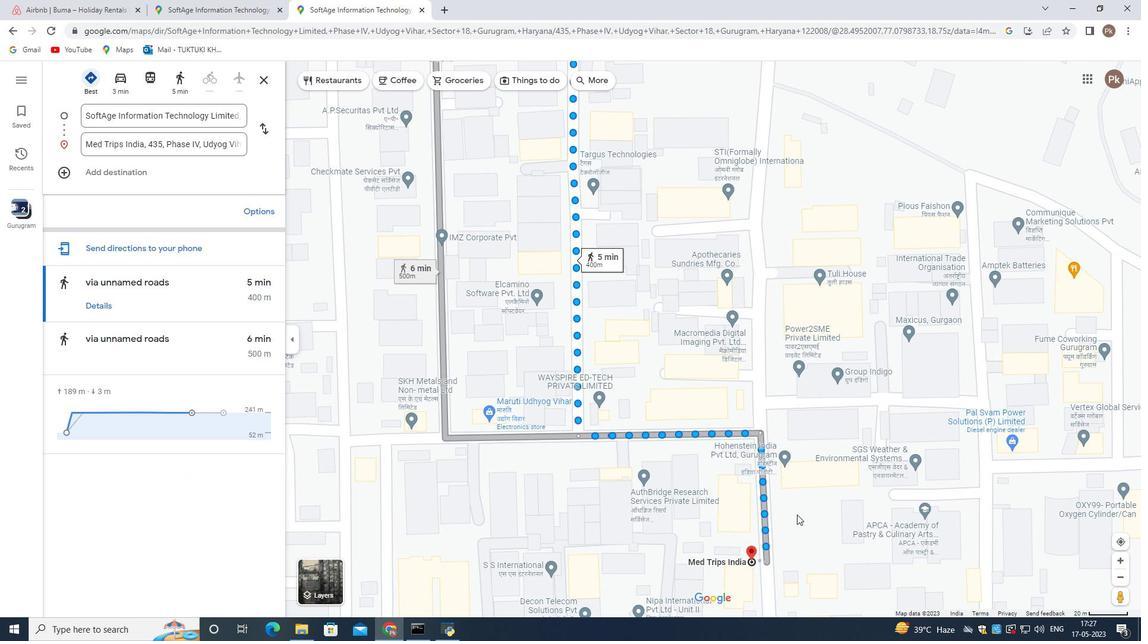 
Action: Mouse moved to (797, 512)
Screenshot: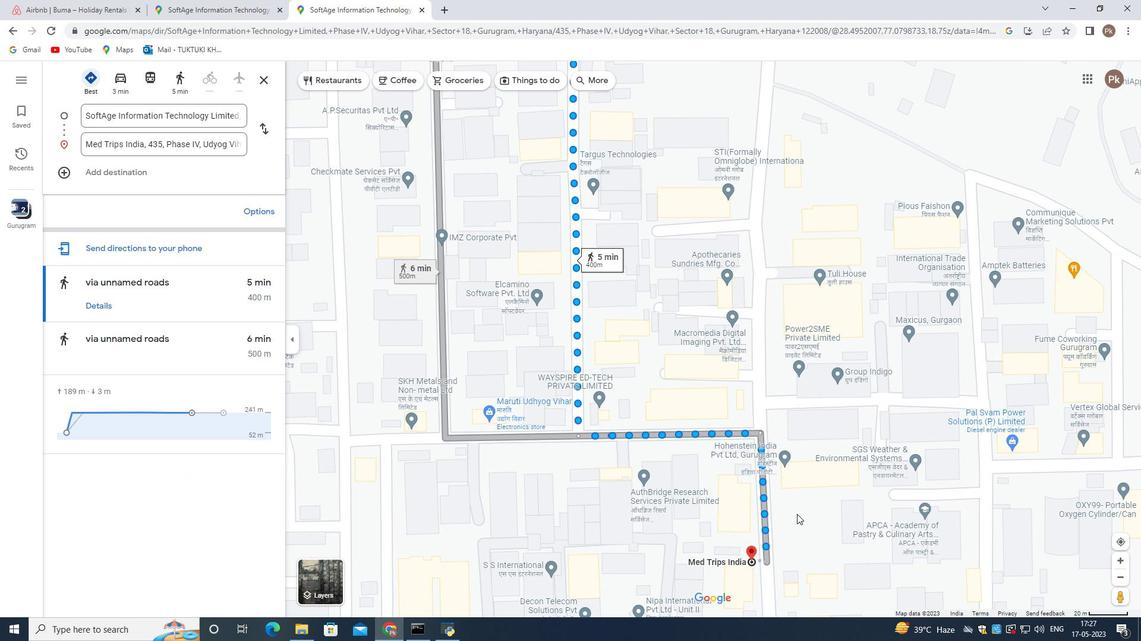 
Action: Mouse scrolled (797, 513) with delta (0, 0)
Screenshot: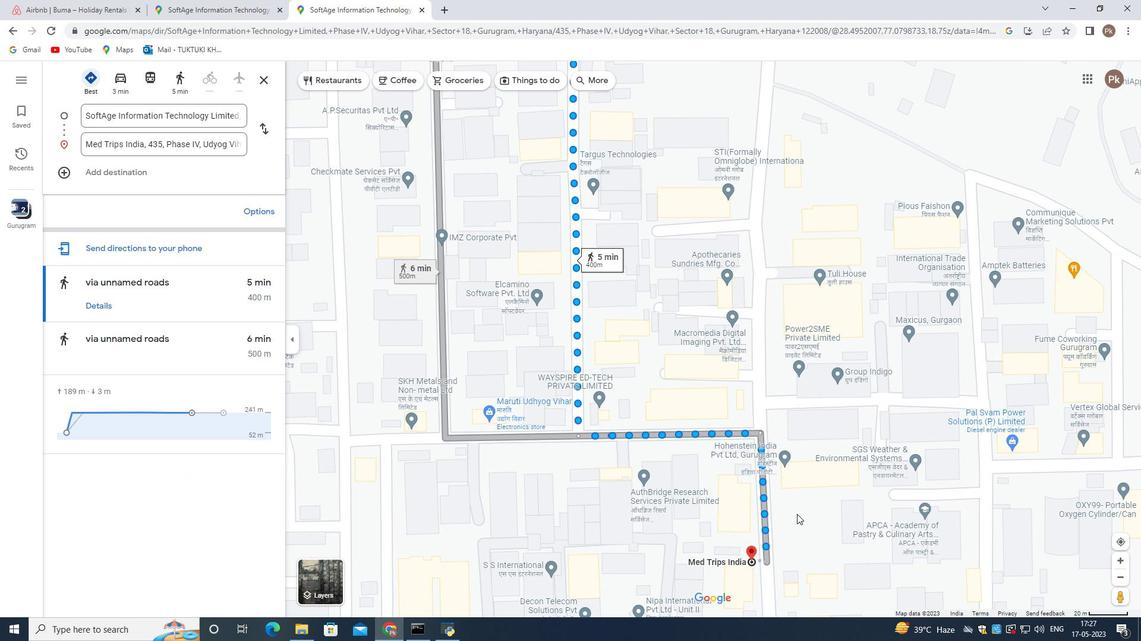
Action: Mouse moved to (700, 524)
Screenshot: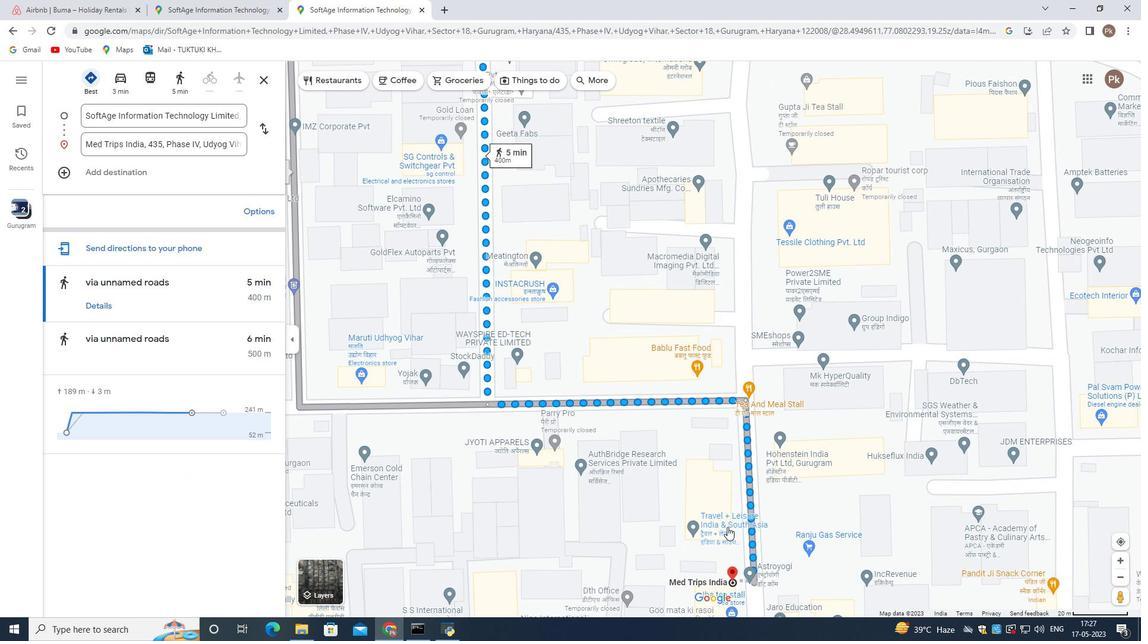 
Action: Mouse scrolled (700, 524) with delta (0, 0)
Screenshot: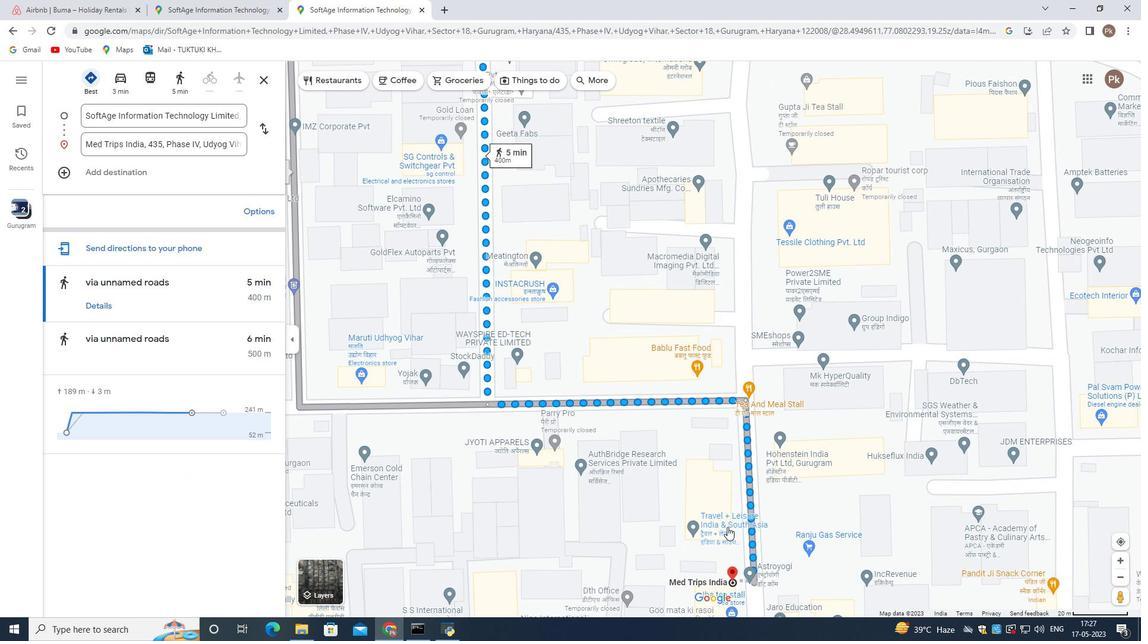 
Action: Mouse moved to (697, 523)
Screenshot: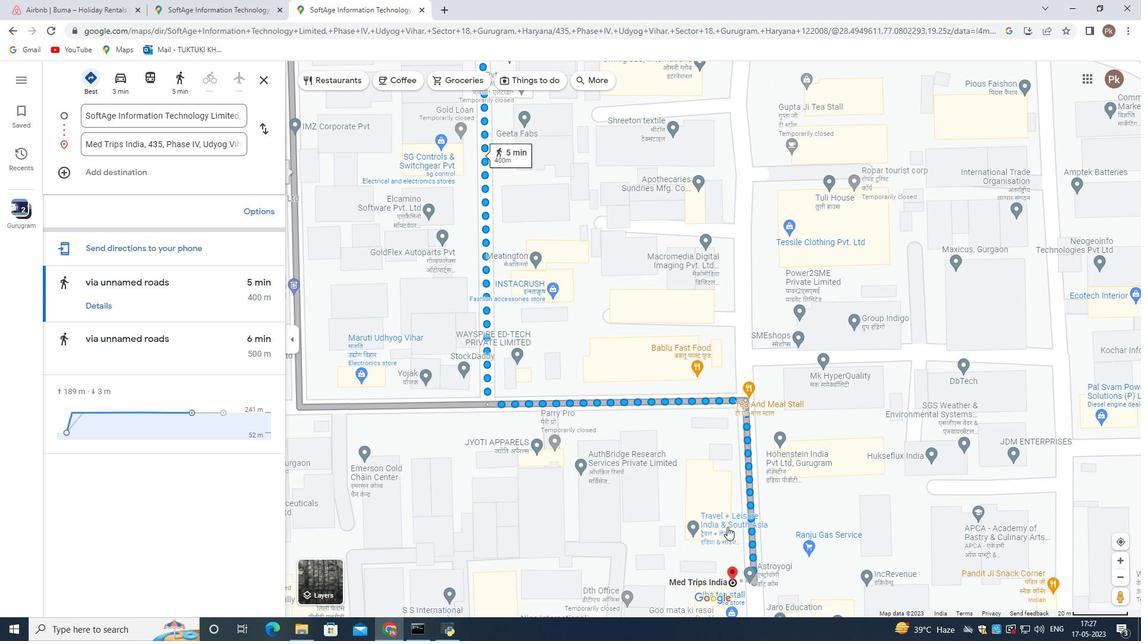 
Action: Mouse scrolled (697, 523) with delta (0, 0)
Screenshot: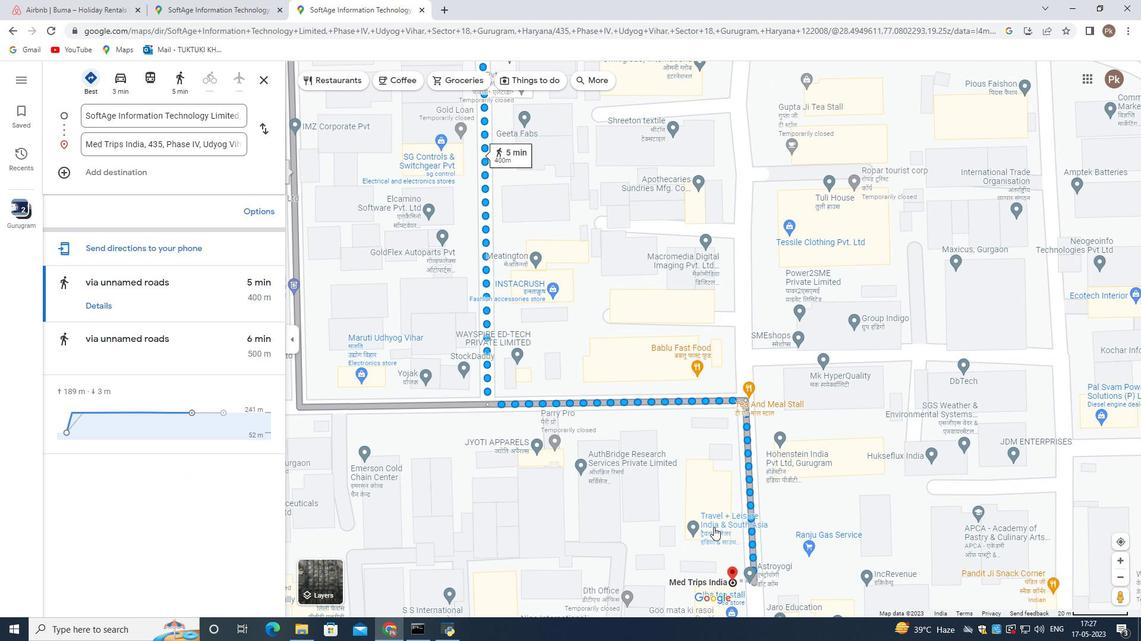 
Action: Mouse moved to (695, 518)
Screenshot: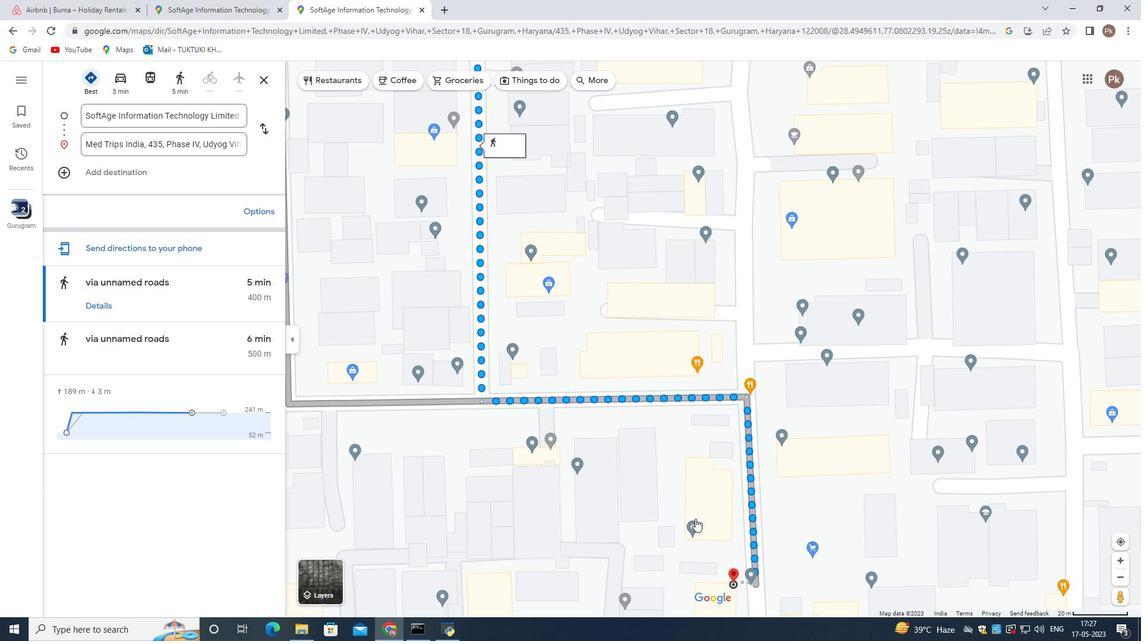 
Action: Mouse scrolled (695, 518) with delta (0, 0)
Screenshot: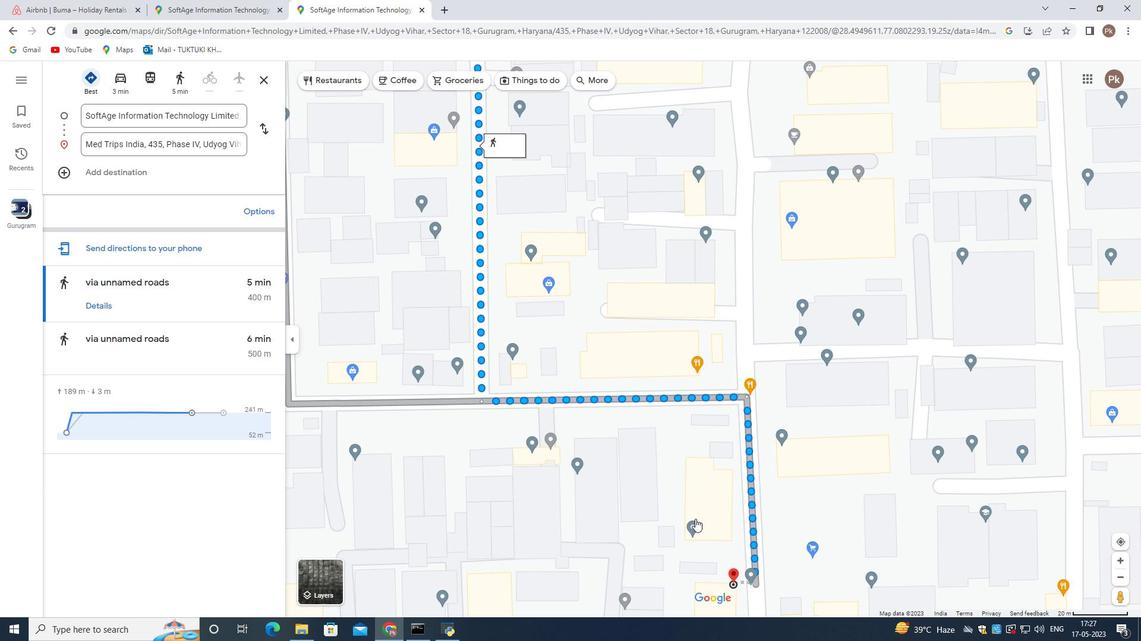 
Action: Mouse scrolled (695, 518) with delta (0, 0)
Screenshot: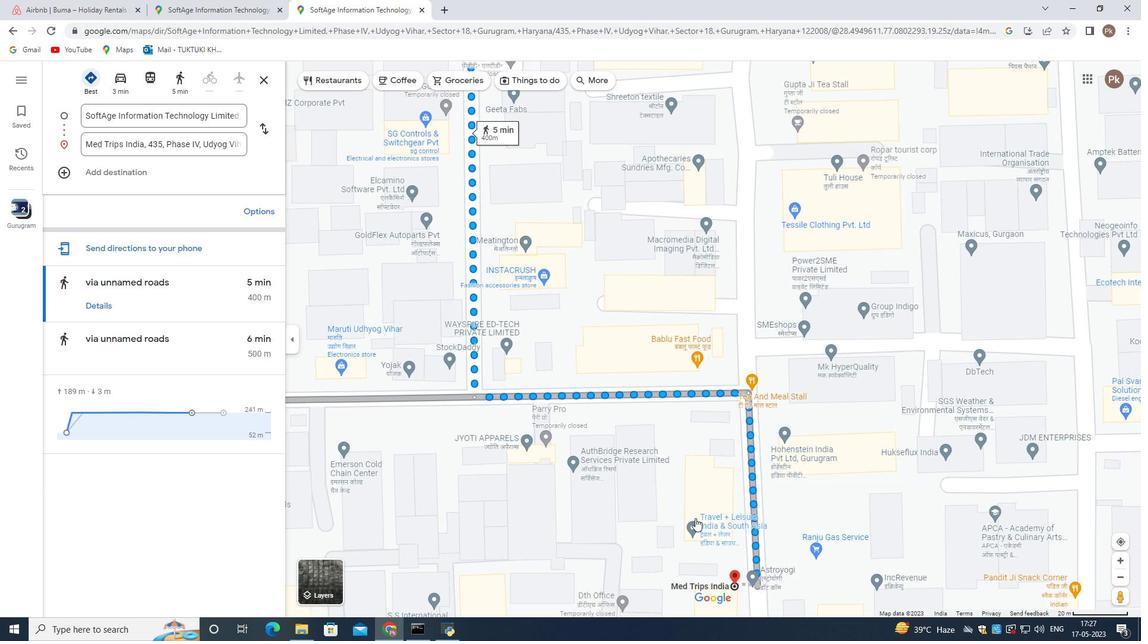 
Action: Mouse scrolled (695, 518) with delta (0, 0)
Screenshot: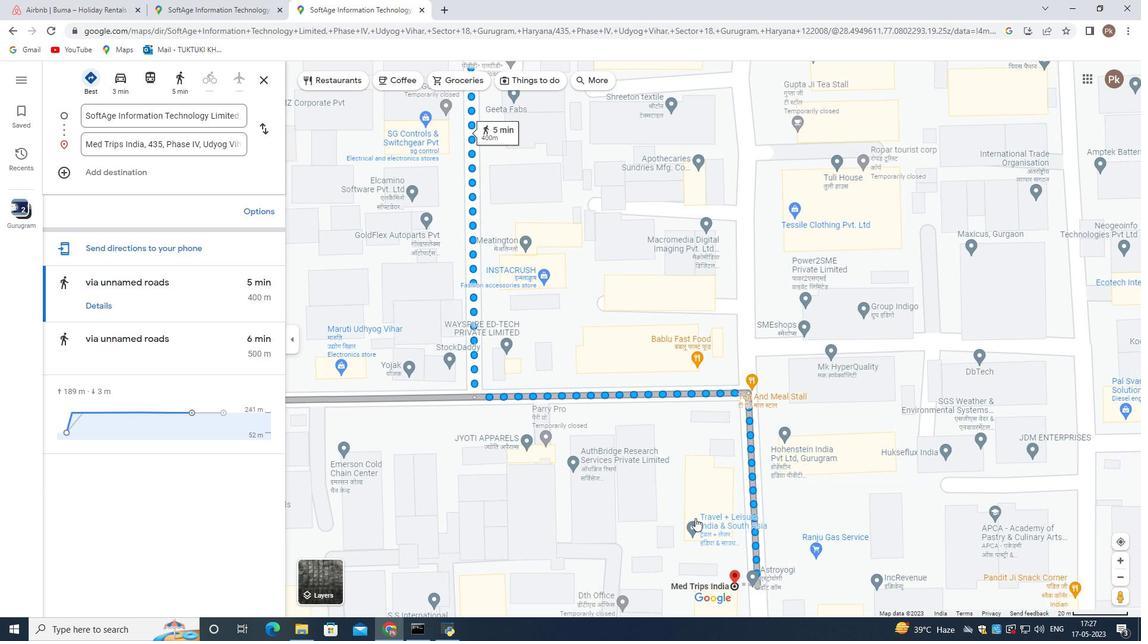 
Action: Mouse moved to (721, 453)
Screenshot: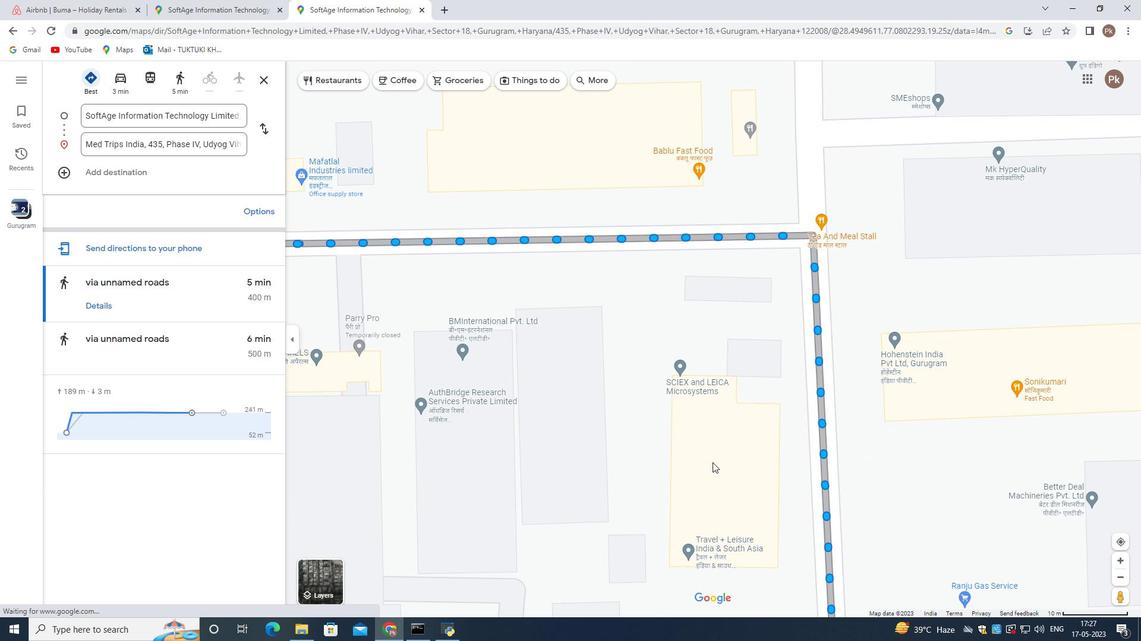 
Action: Mouse scrolled (721, 452) with delta (0, 0)
Screenshot: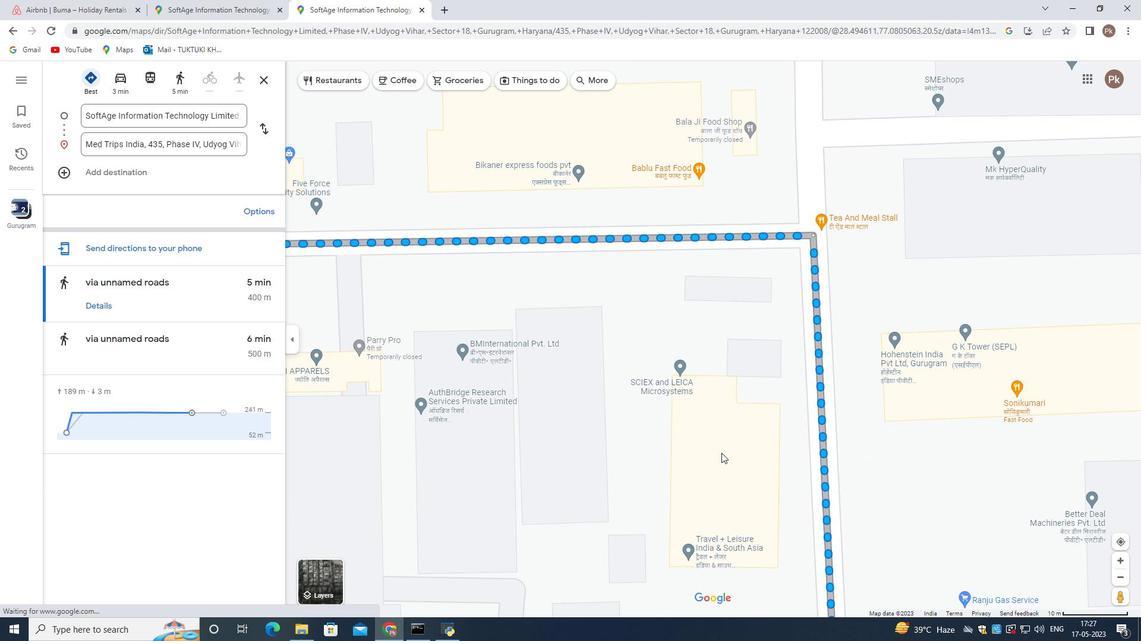 
Action: Mouse scrolled (721, 452) with delta (0, 0)
Screenshot: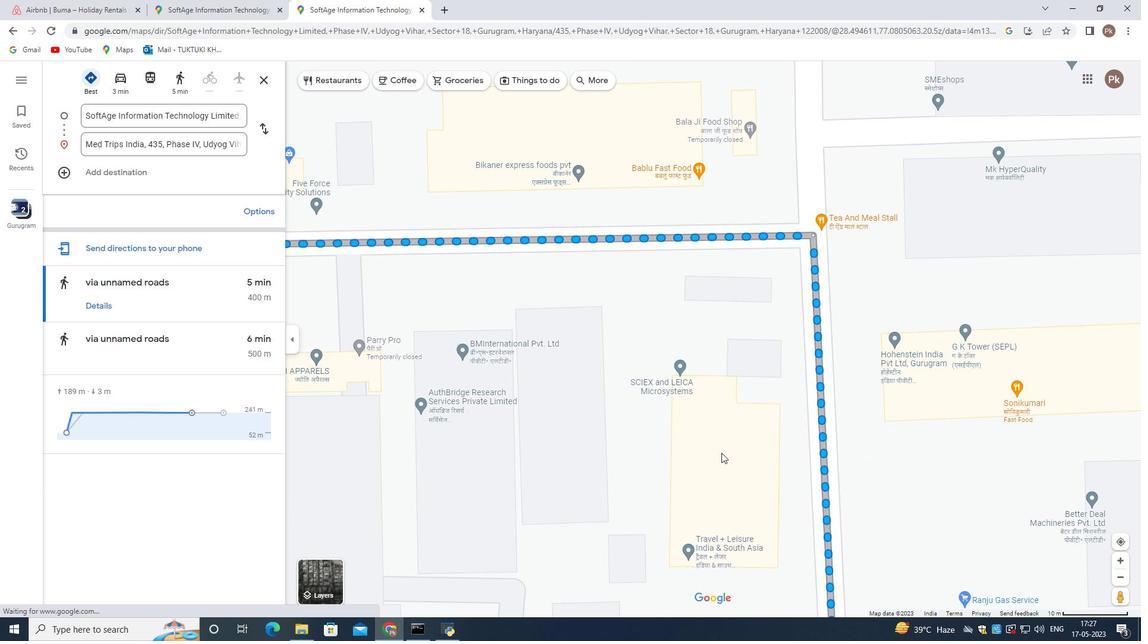 
Action: Mouse scrolled (721, 452) with delta (0, 0)
Screenshot: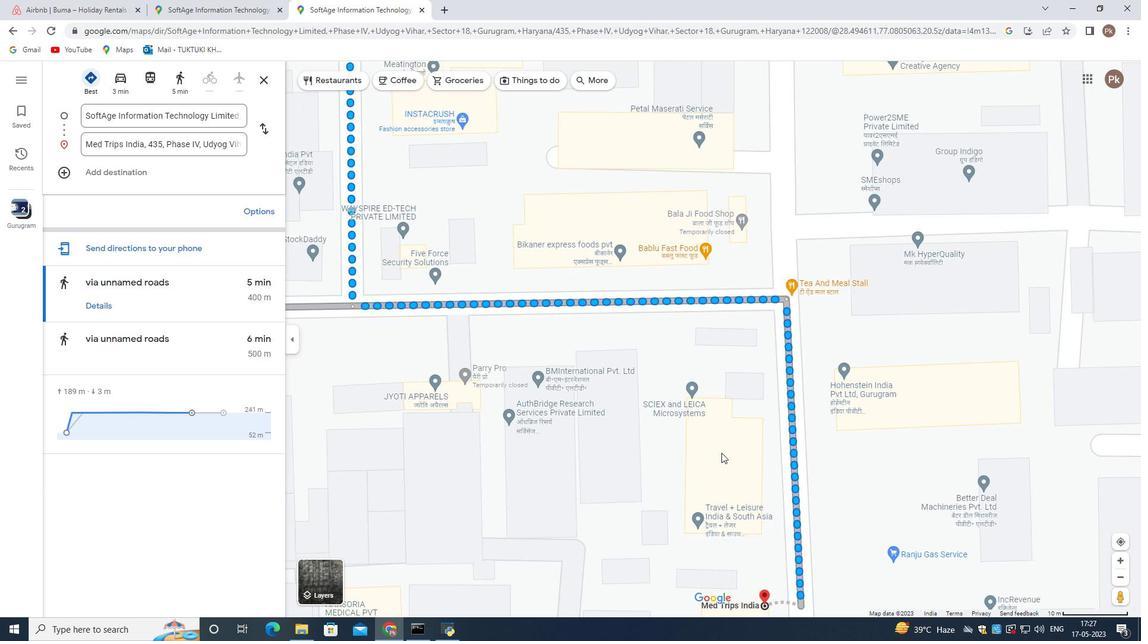 
Action: Mouse moved to (781, 580)
Screenshot: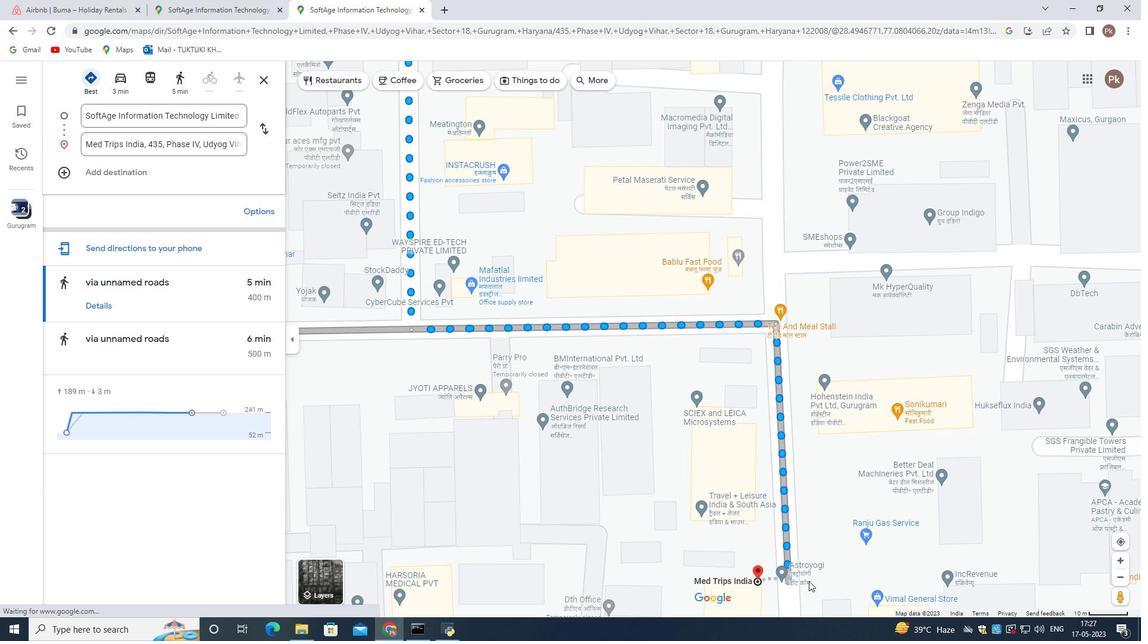 
Action: Mouse scrolled (781, 581) with delta (0, 0)
Screenshot: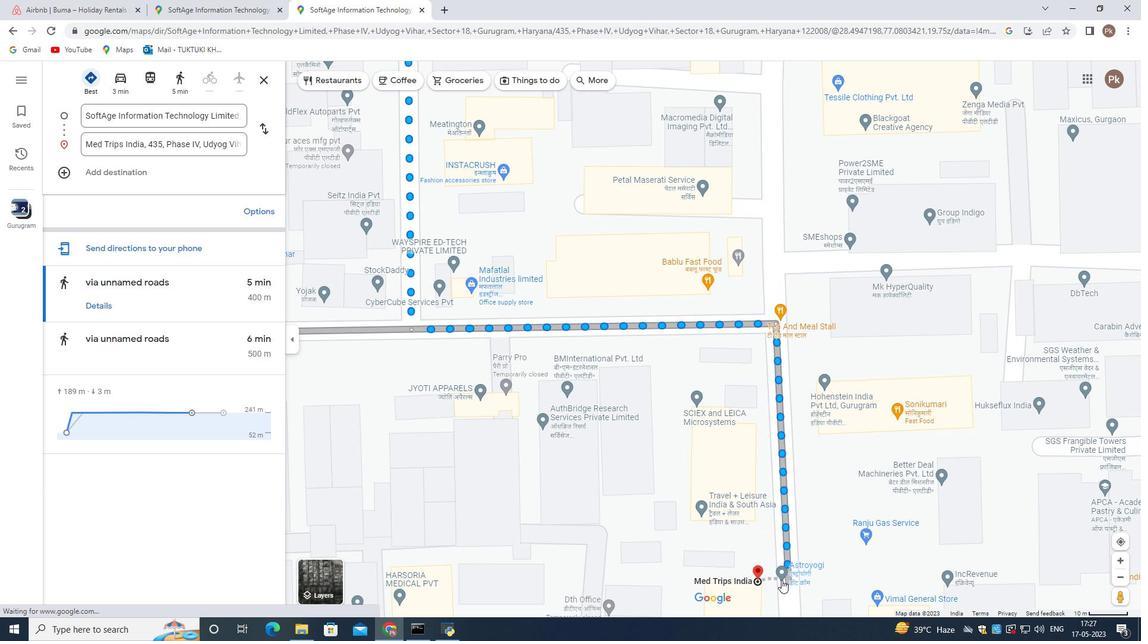 
Action: Mouse scrolled (781, 581) with delta (0, 0)
Screenshot: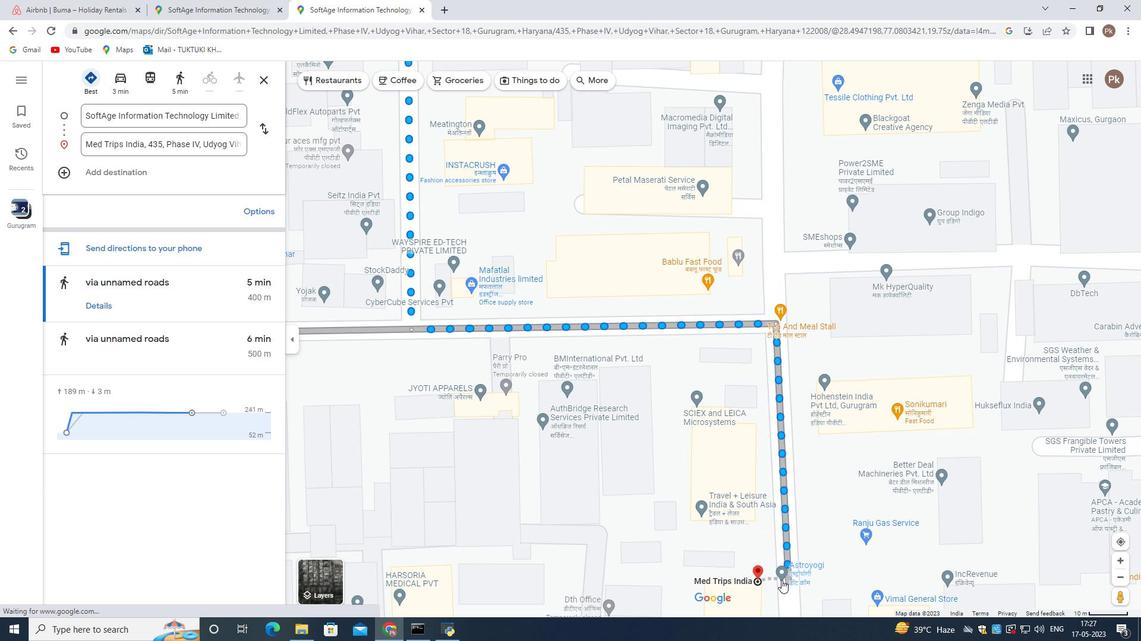 
Action: Mouse moved to (781, 580)
Screenshot: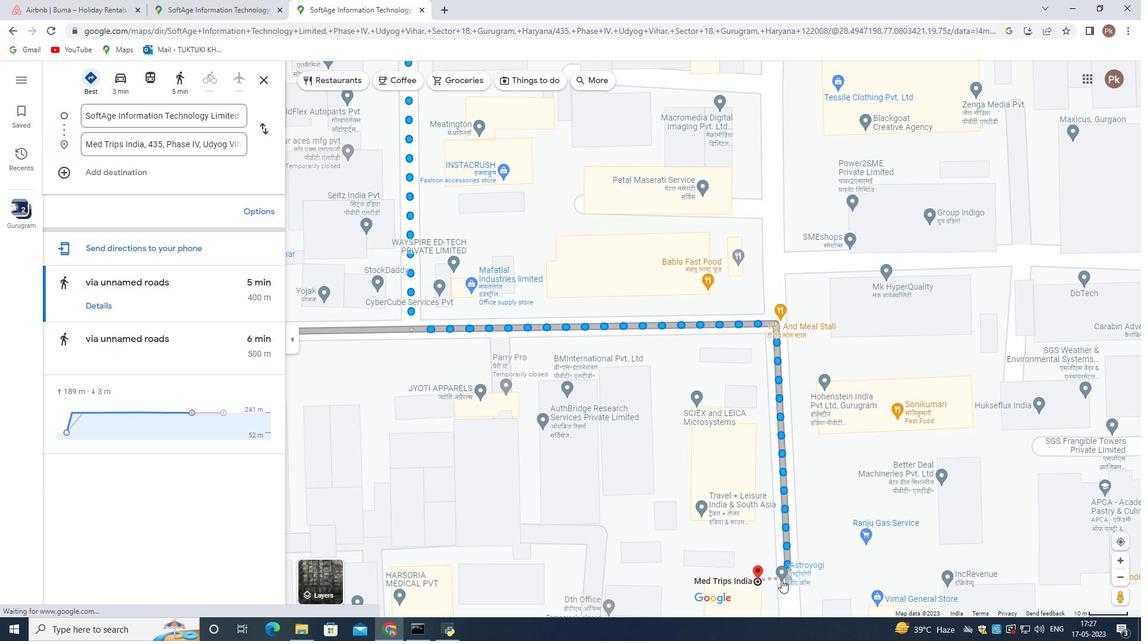 
Action: Mouse scrolled (781, 581) with delta (0, 0)
Screenshot: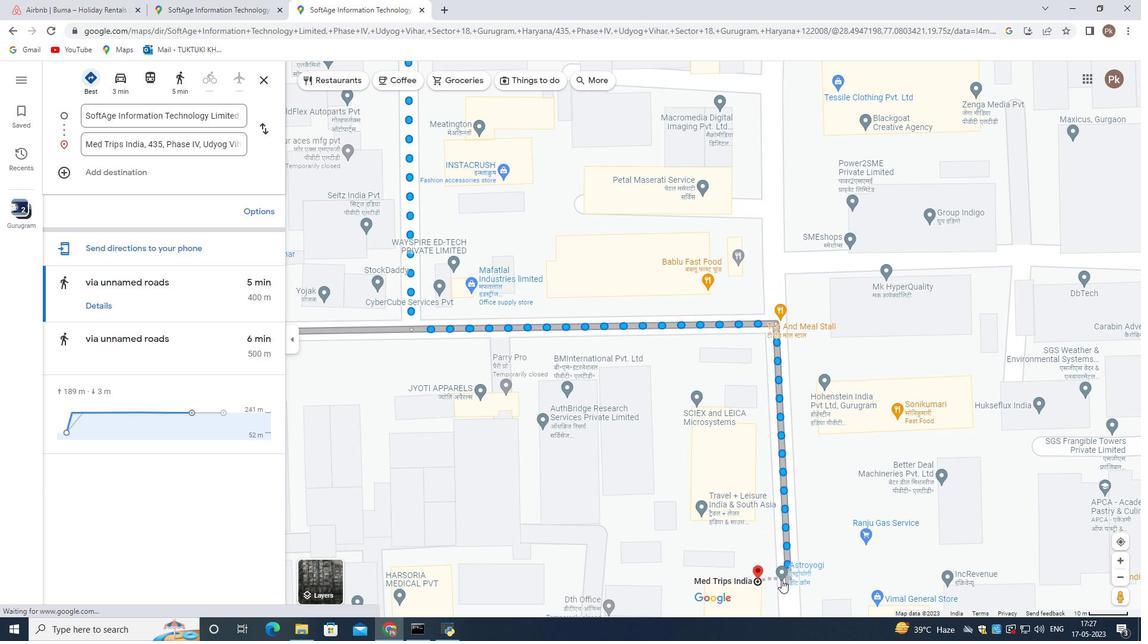 
Action: Mouse moved to (780, 580)
Screenshot: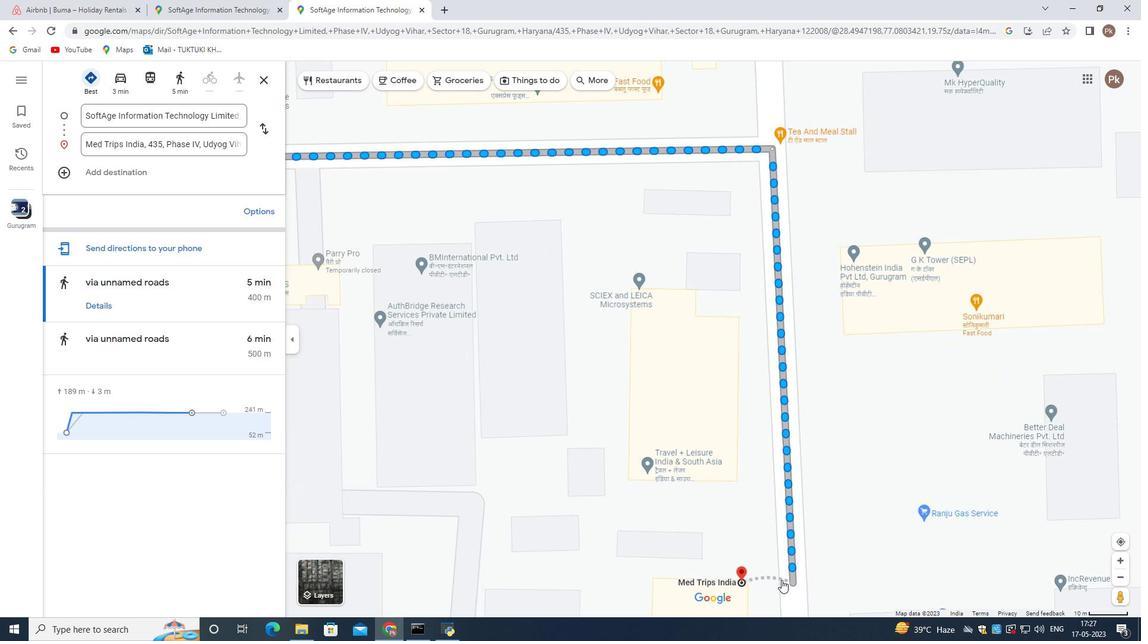 
Action: Mouse scrolled (780, 580) with delta (0, 0)
Screenshot: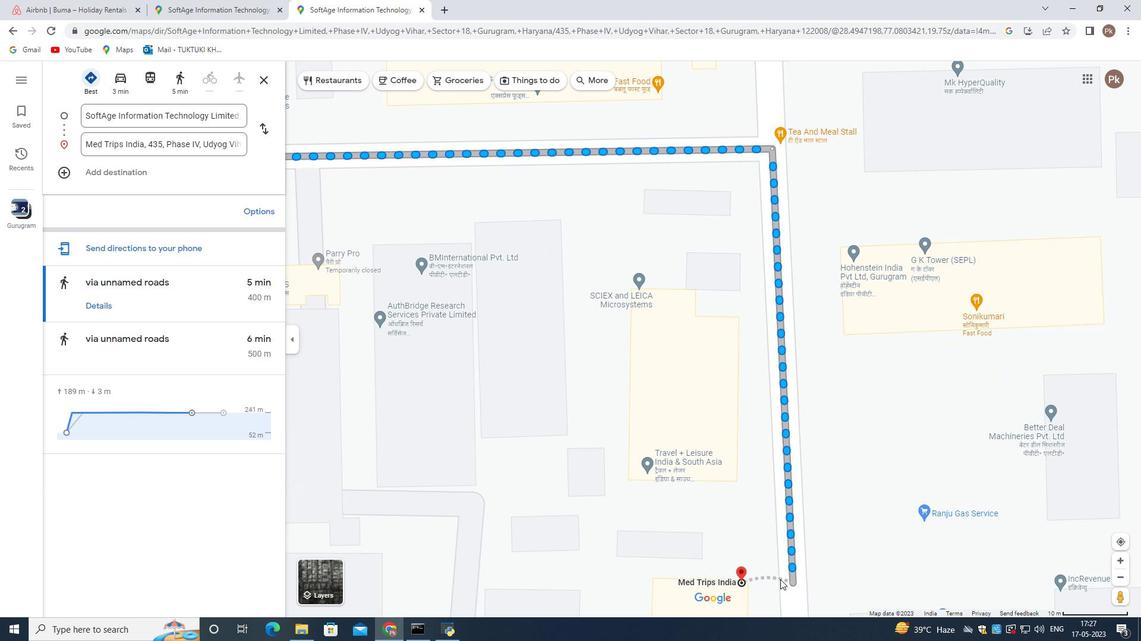 
Action: Mouse scrolled (780, 580) with delta (0, 0)
Screenshot: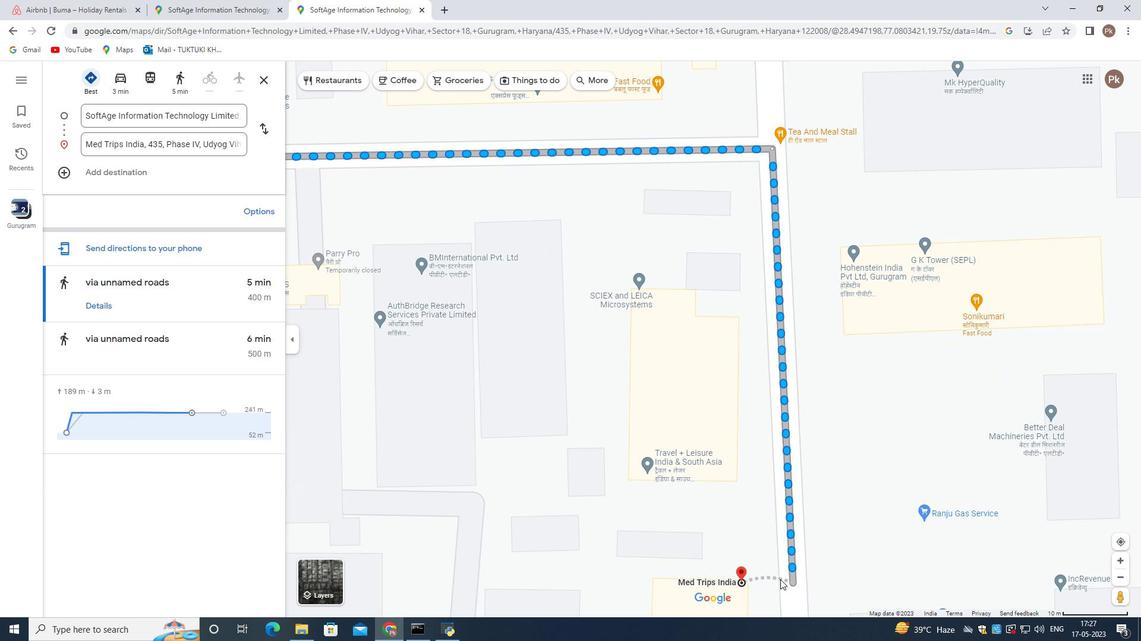 
Action: Mouse scrolled (780, 580) with delta (0, 0)
Screenshot: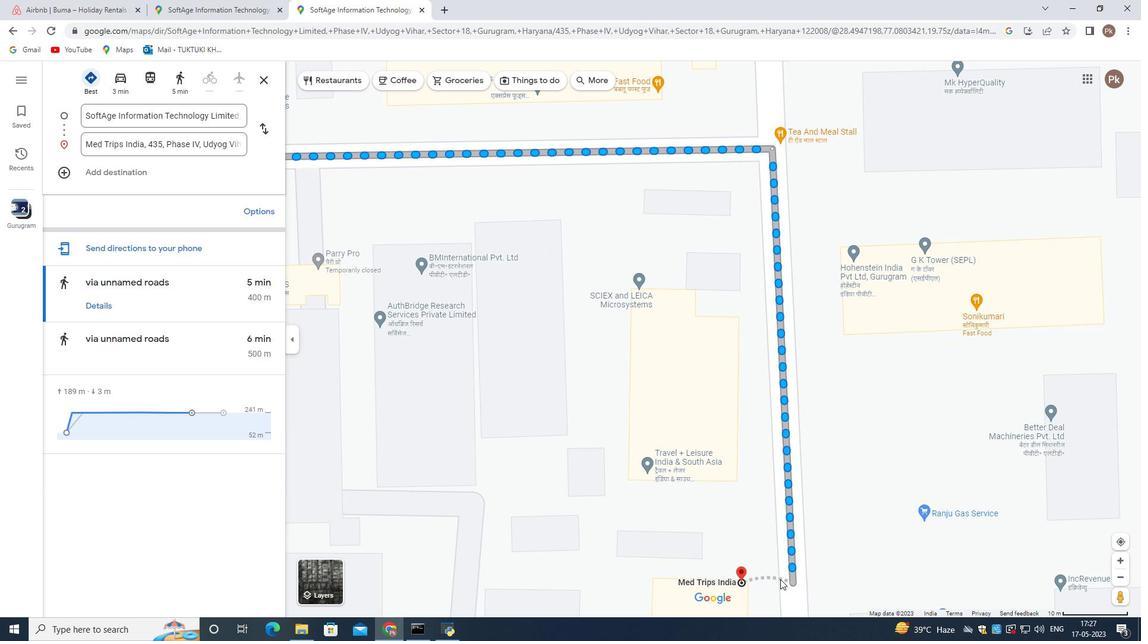
Action: Mouse scrolled (780, 580) with delta (0, 0)
Screenshot: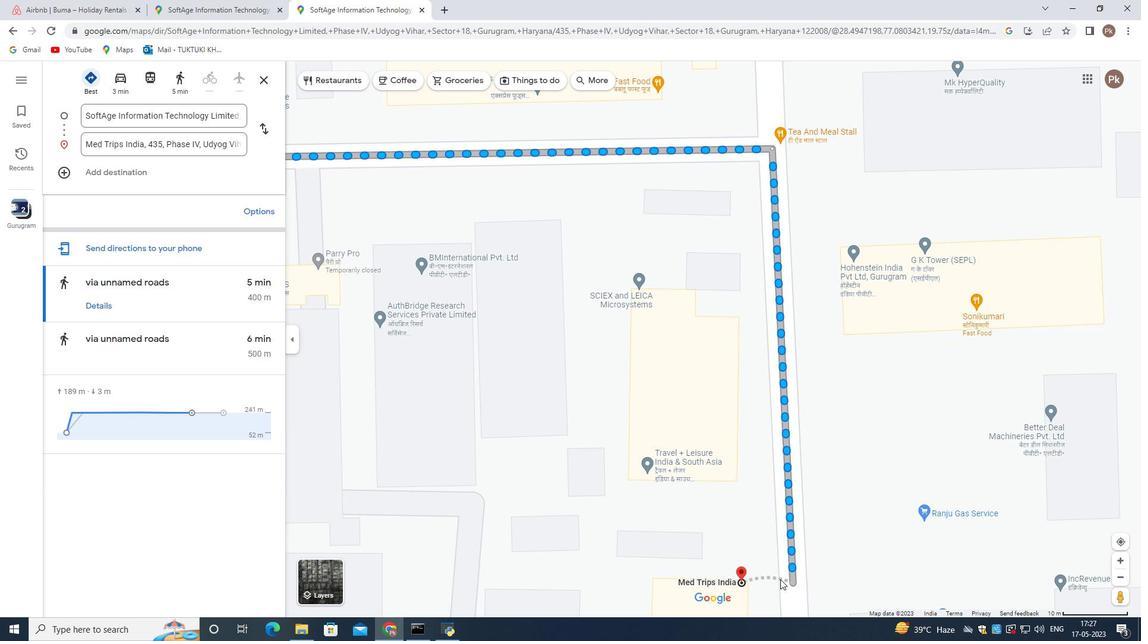 
Action: Mouse moved to (776, 575)
Screenshot: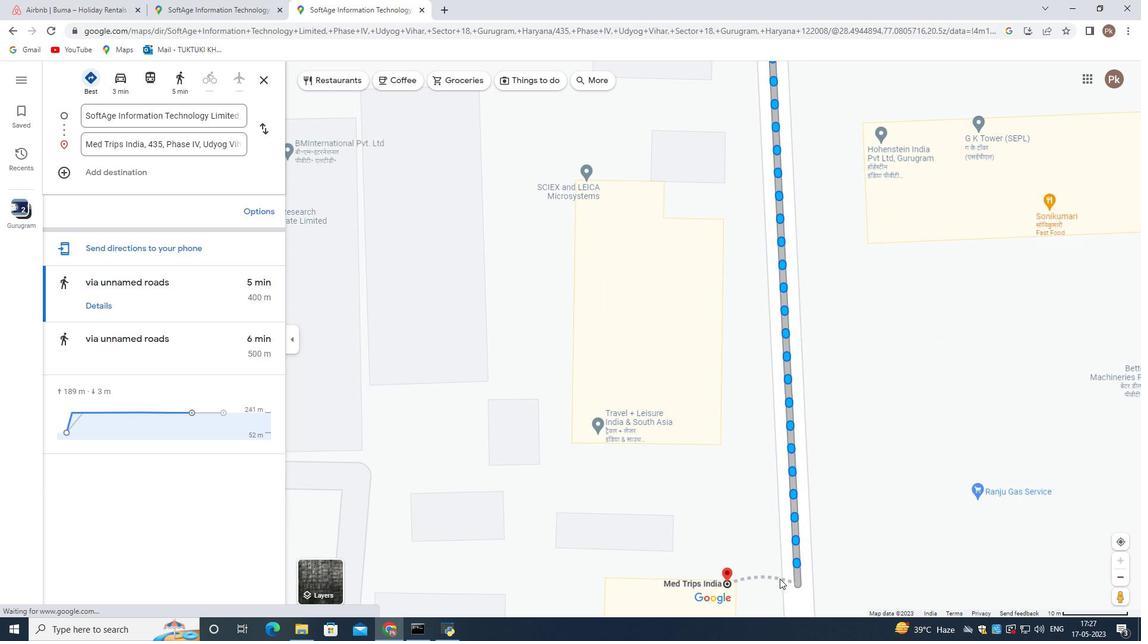 
Action: Mouse scrolled (776, 575) with delta (0, 0)
Screenshot: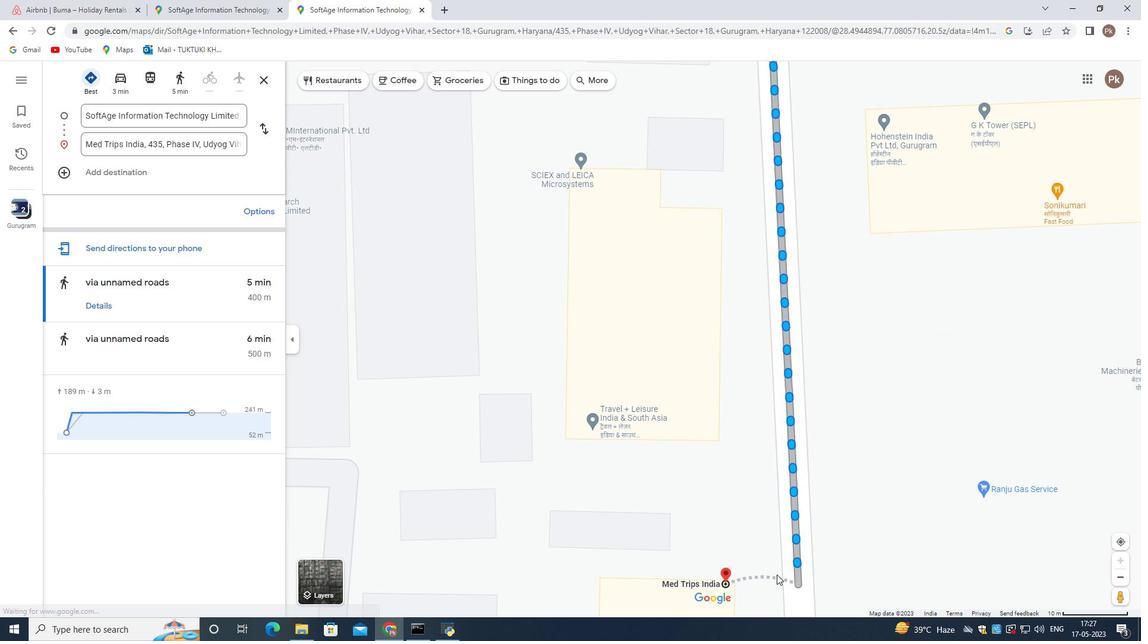 
Action: Mouse scrolled (776, 575) with delta (0, 0)
Screenshot: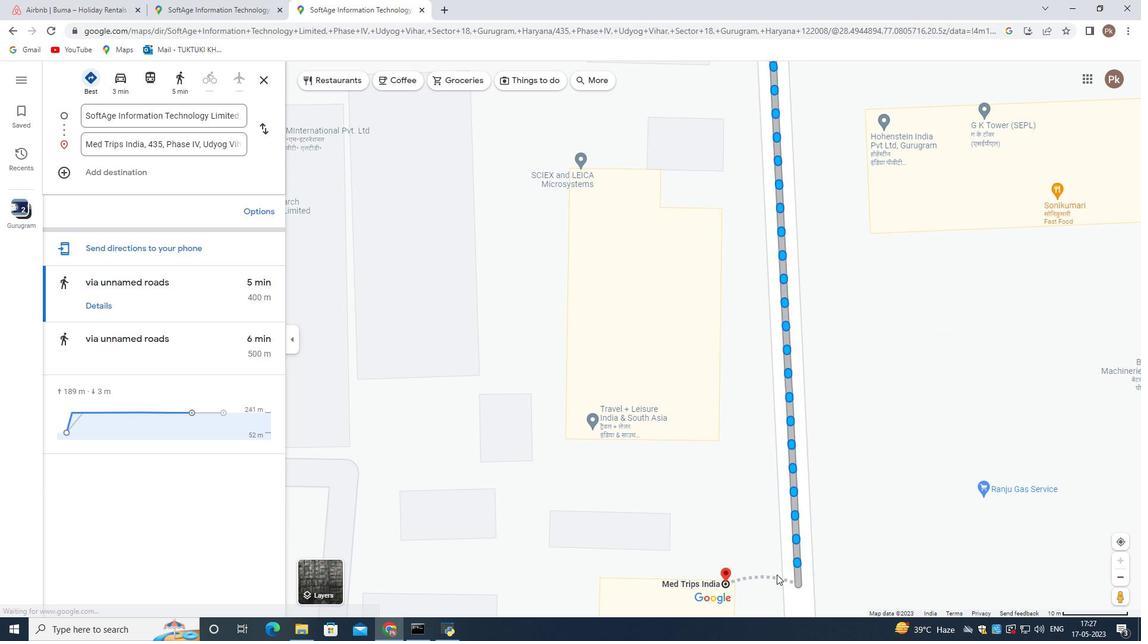 
Action: Mouse scrolled (776, 575) with delta (0, 0)
Screenshot: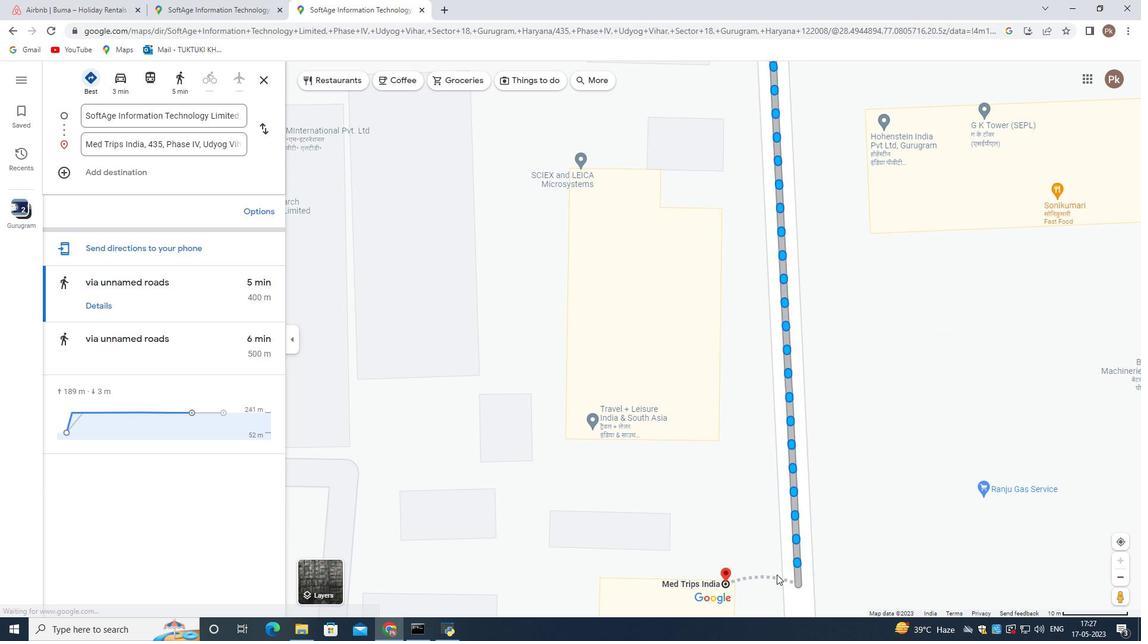 
Action: Mouse scrolled (776, 575) with delta (0, 0)
Screenshot: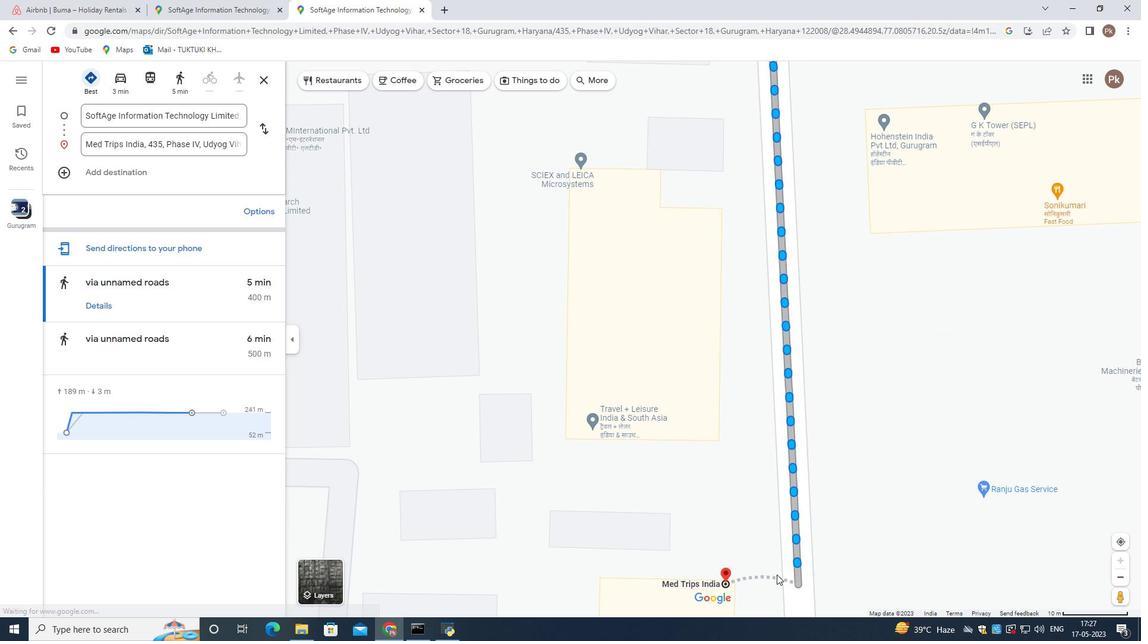 
Action: Mouse scrolled (776, 575) with delta (0, 0)
Screenshot: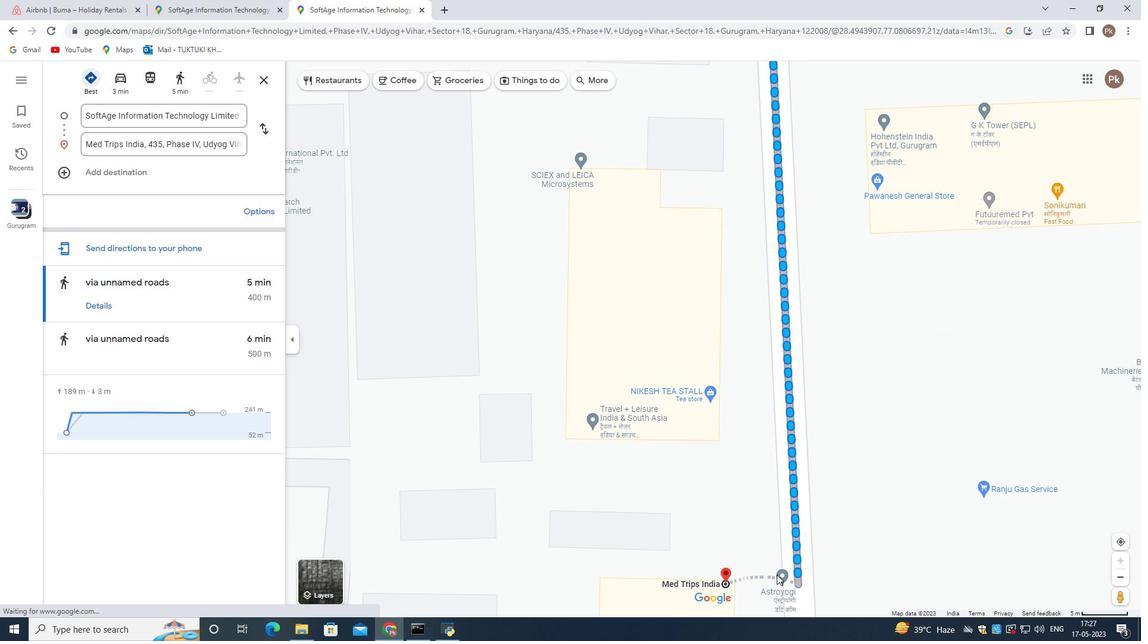 
Action: Mouse scrolled (776, 575) with delta (0, 0)
Screenshot: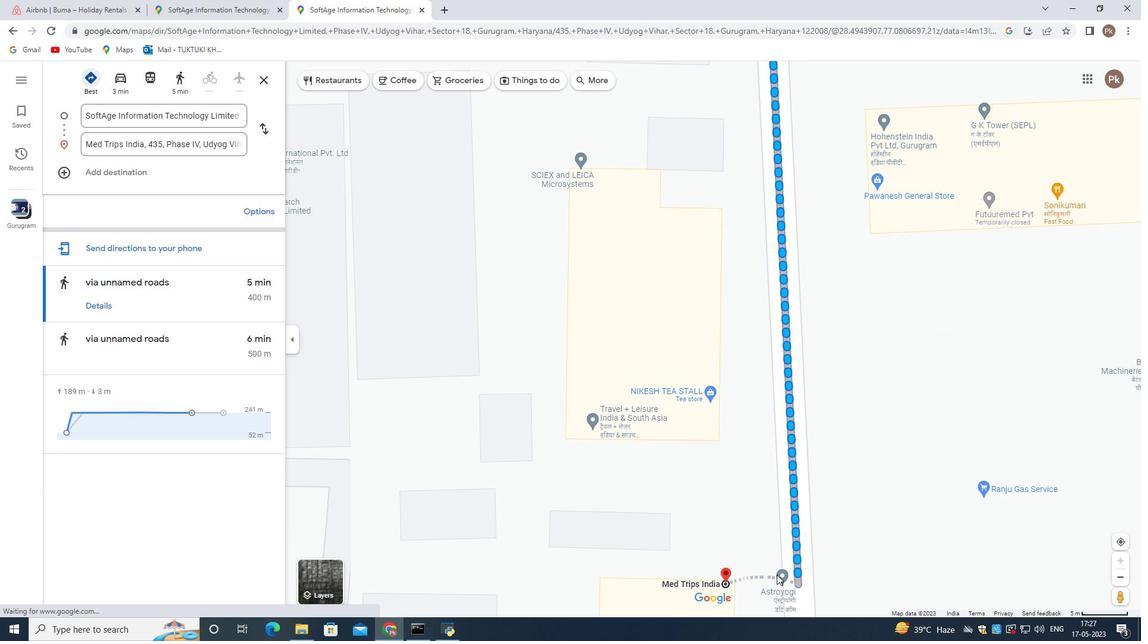 
Action: Mouse scrolled (776, 575) with delta (0, 0)
Screenshot: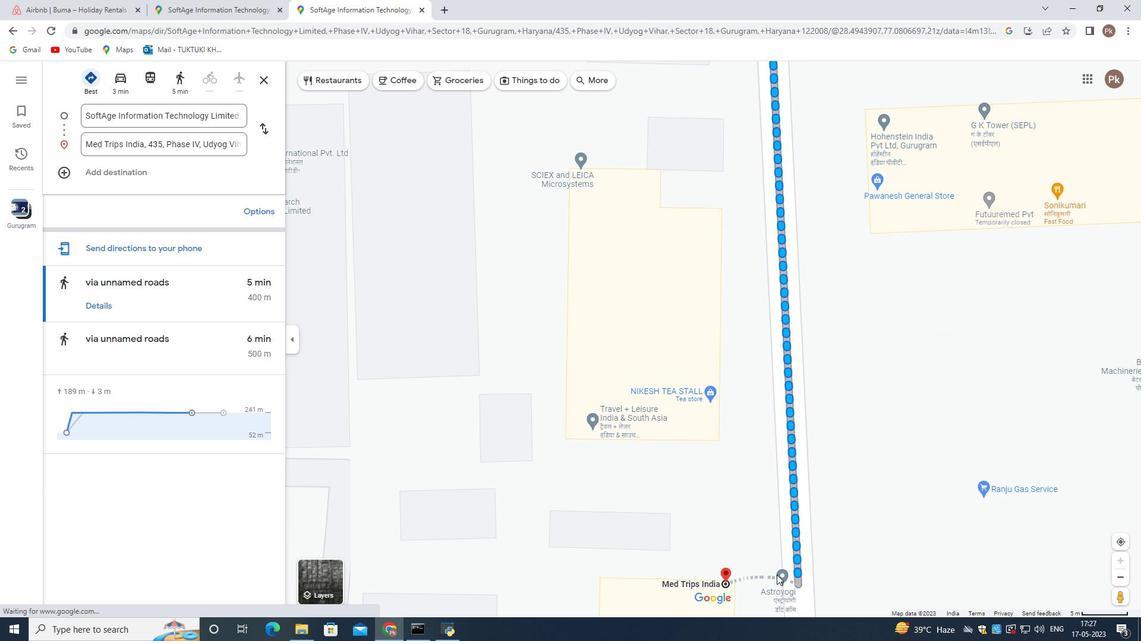 
Action: Mouse scrolled (776, 575) with delta (0, 0)
Screenshot: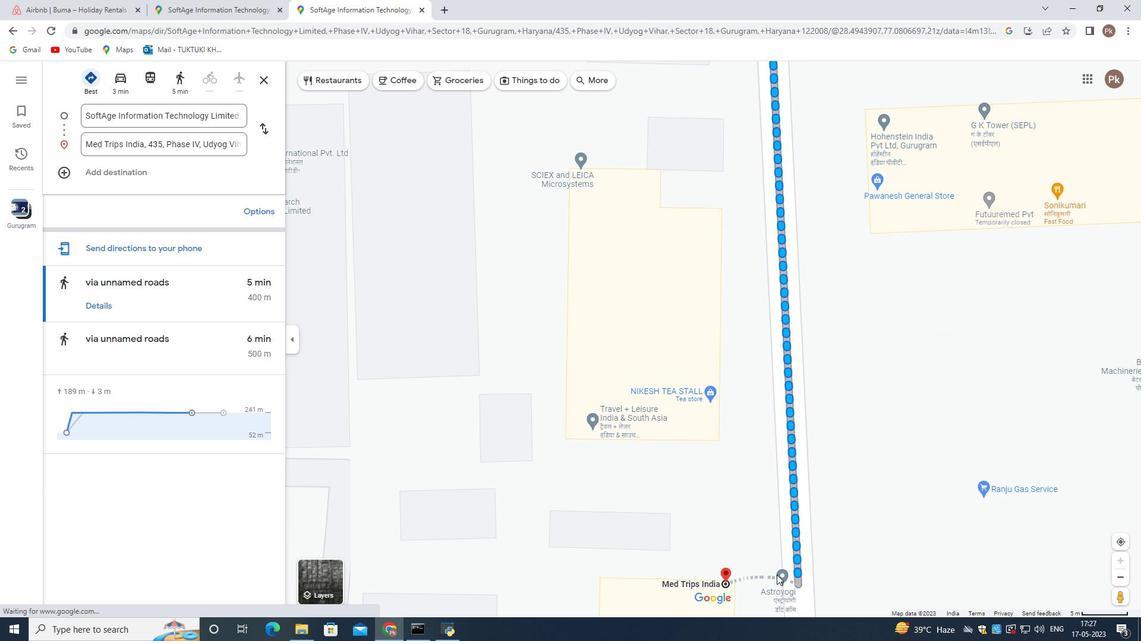 
Action: Mouse scrolled (776, 575) with delta (0, 0)
Screenshot: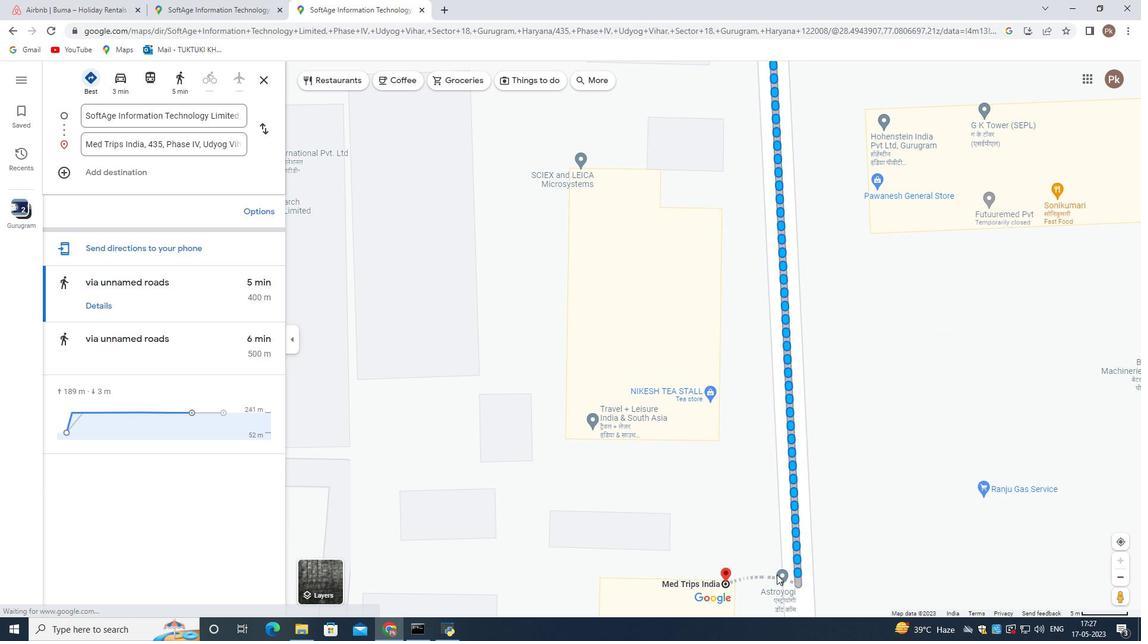 
Action: Mouse moved to (745, 577)
Screenshot: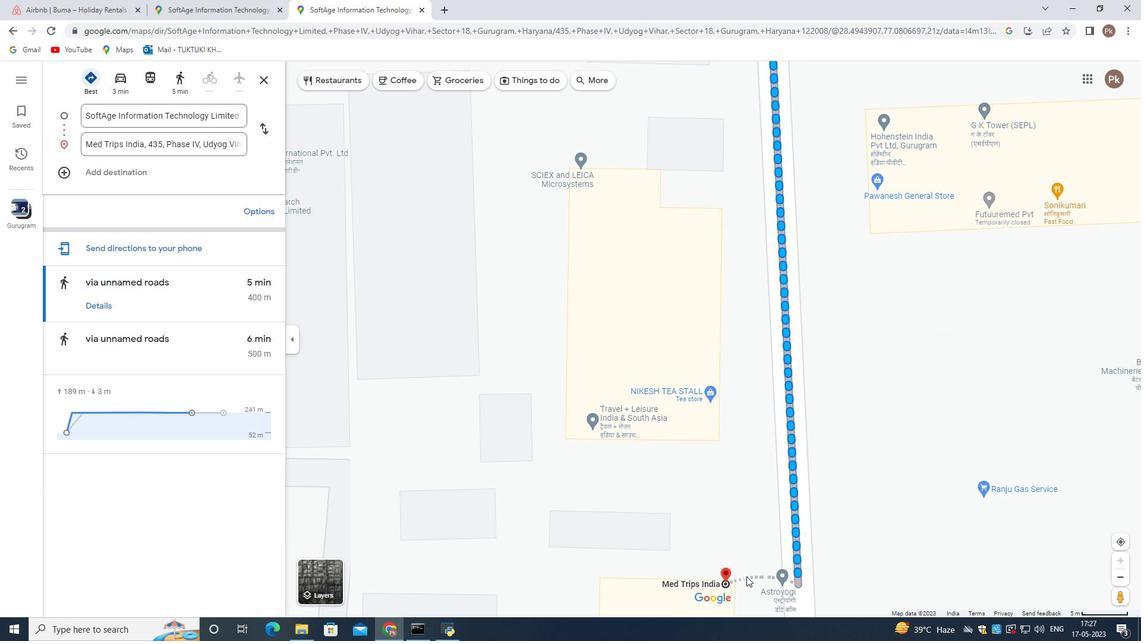 
Action: Mouse scrolled (745, 577) with delta (0, 0)
Screenshot: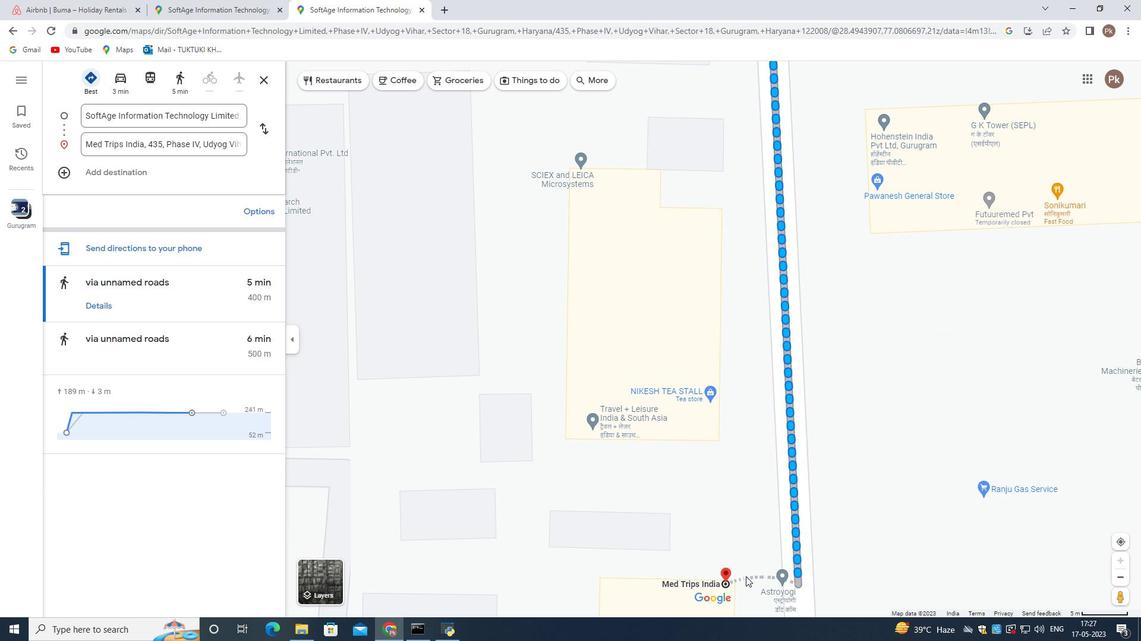 
Action: Mouse scrolled (745, 577) with delta (0, 0)
Screenshot: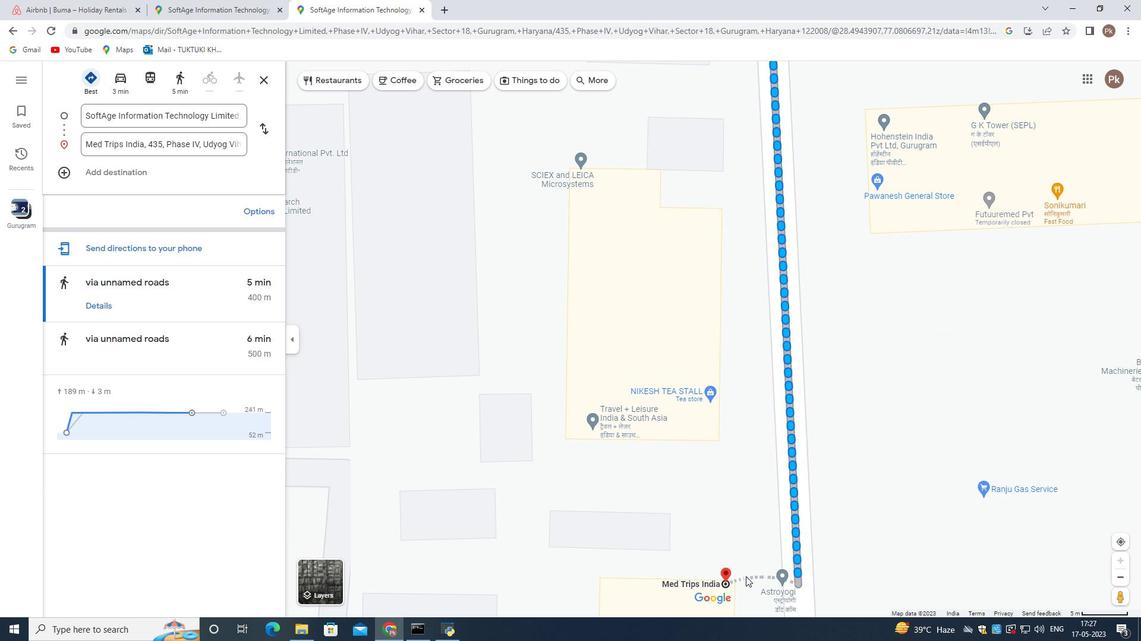 
Action: Mouse scrolled (745, 577) with delta (0, 0)
Screenshot: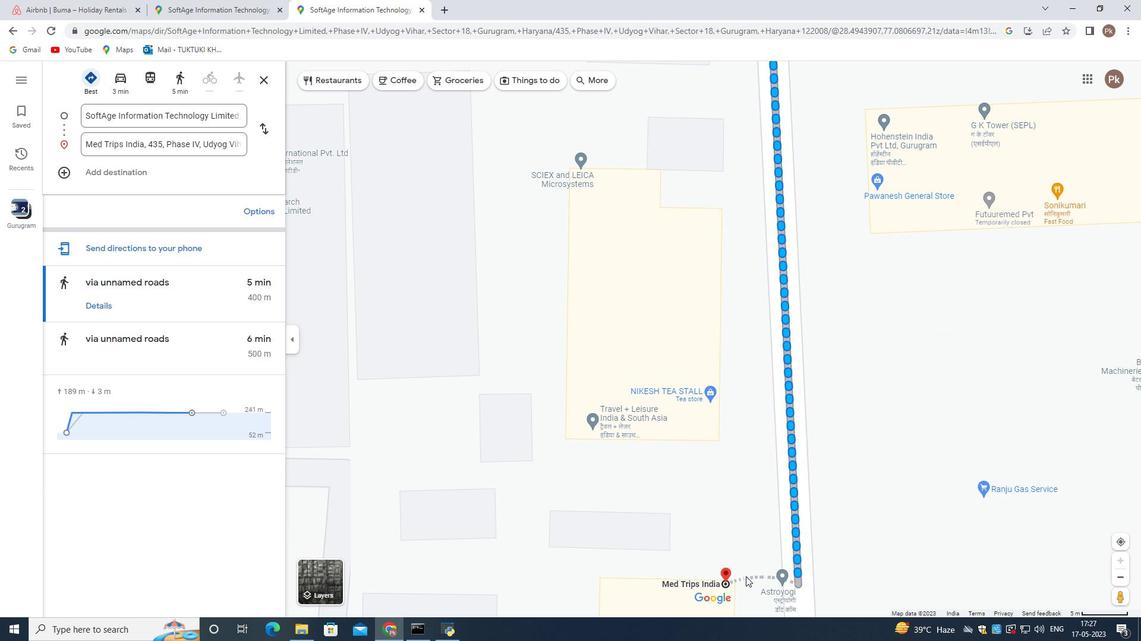 
Action: Mouse scrolled (745, 577) with delta (0, 0)
Screenshot: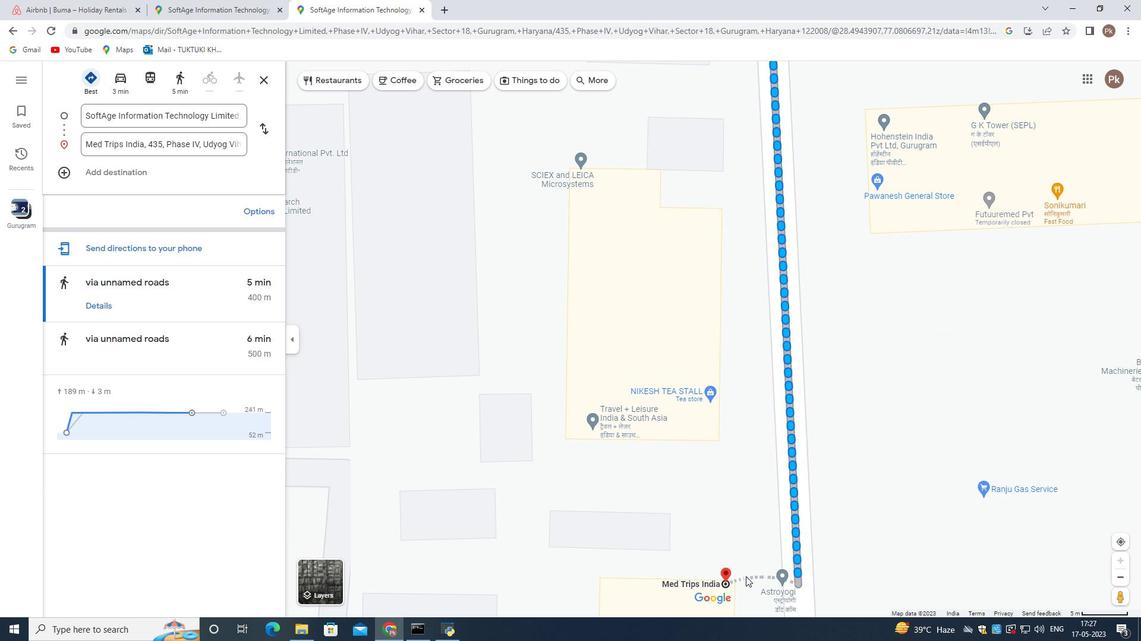 
Action: Mouse scrolled (745, 577) with delta (0, 0)
Screenshot: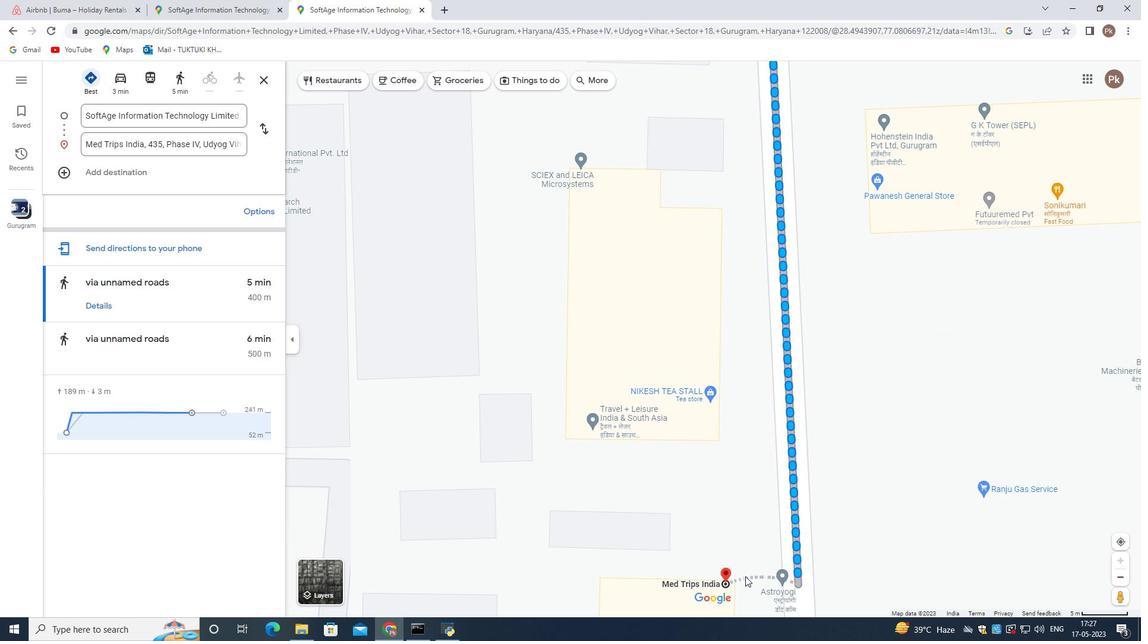 
Action: Mouse moved to (717, 577)
Screenshot: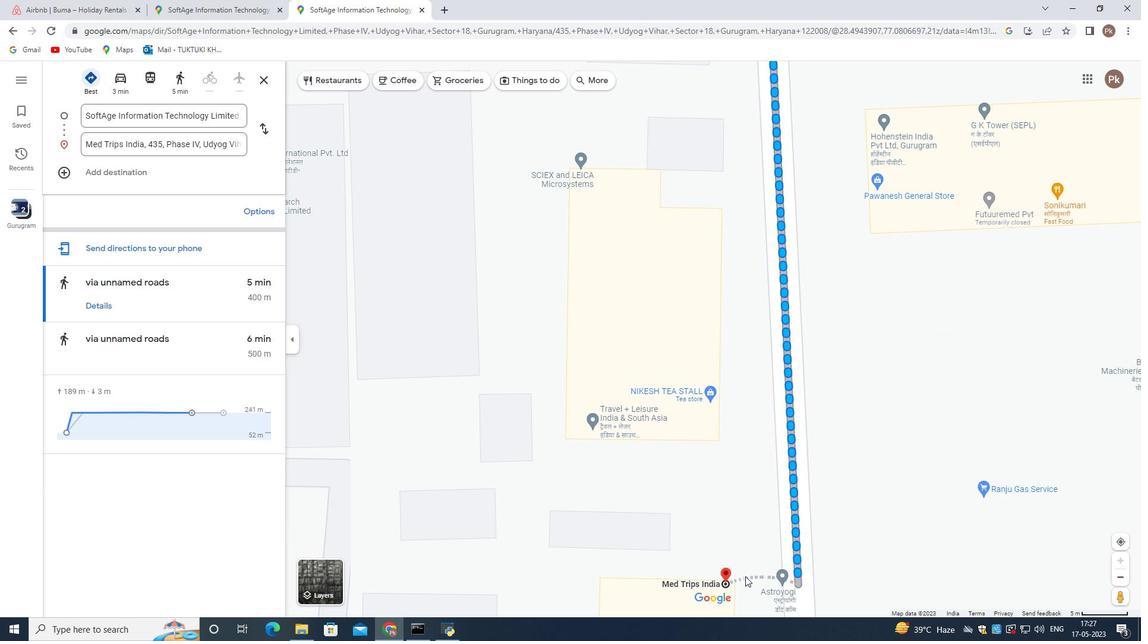 
Action: Mouse scrolled (717, 577) with delta (0, 0)
Screenshot: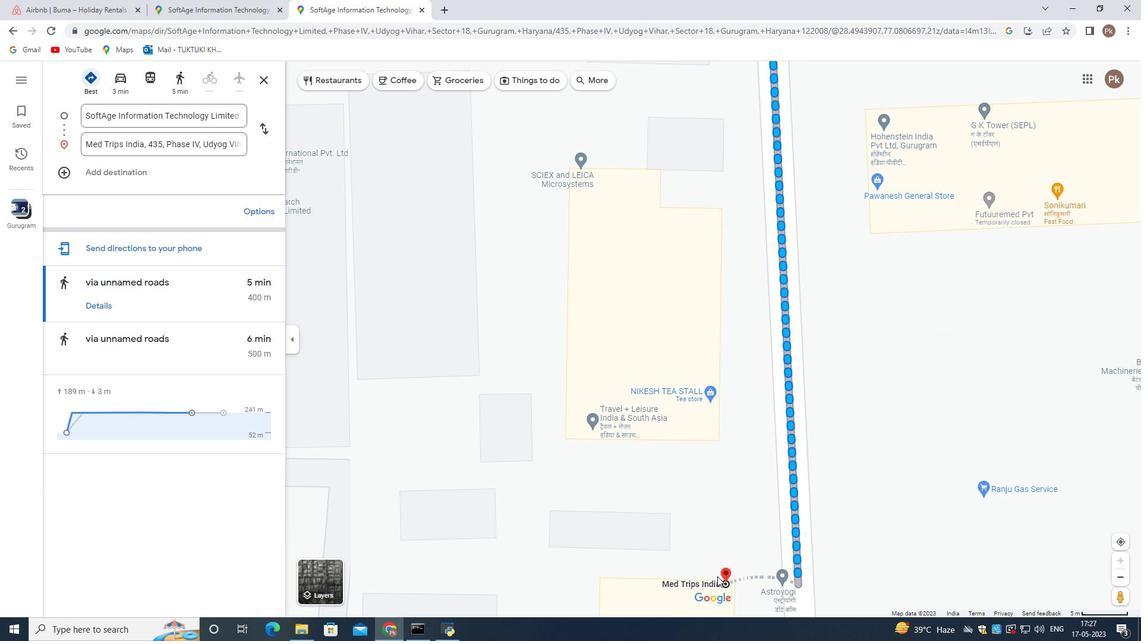 
Action: Mouse scrolled (717, 577) with delta (0, 0)
Screenshot: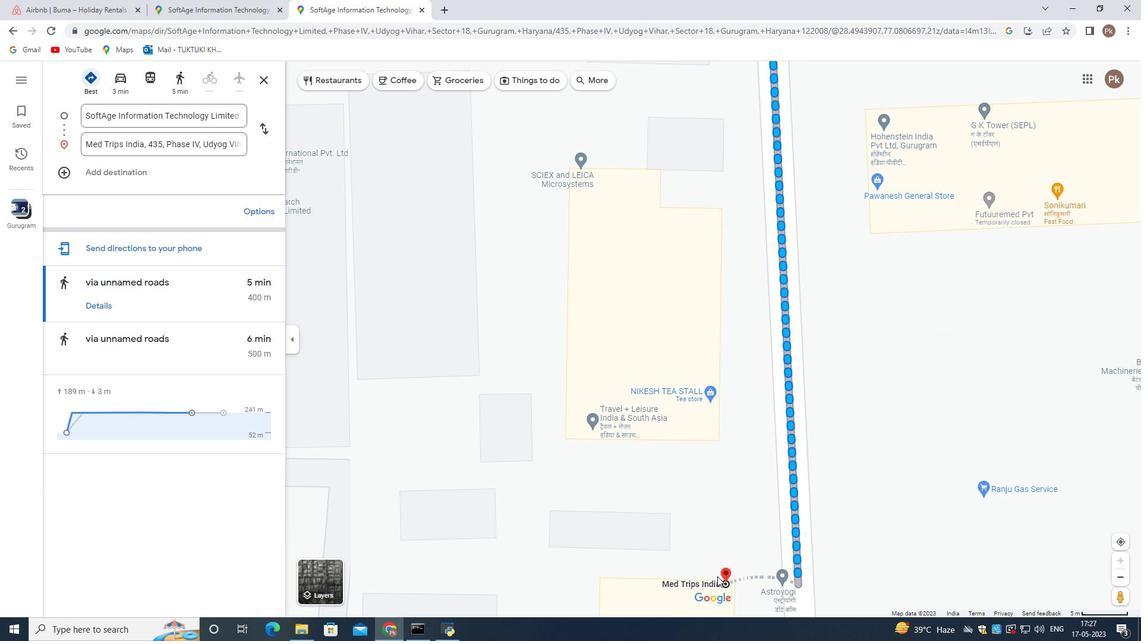 
Action: Mouse scrolled (717, 577) with delta (0, 0)
Screenshot: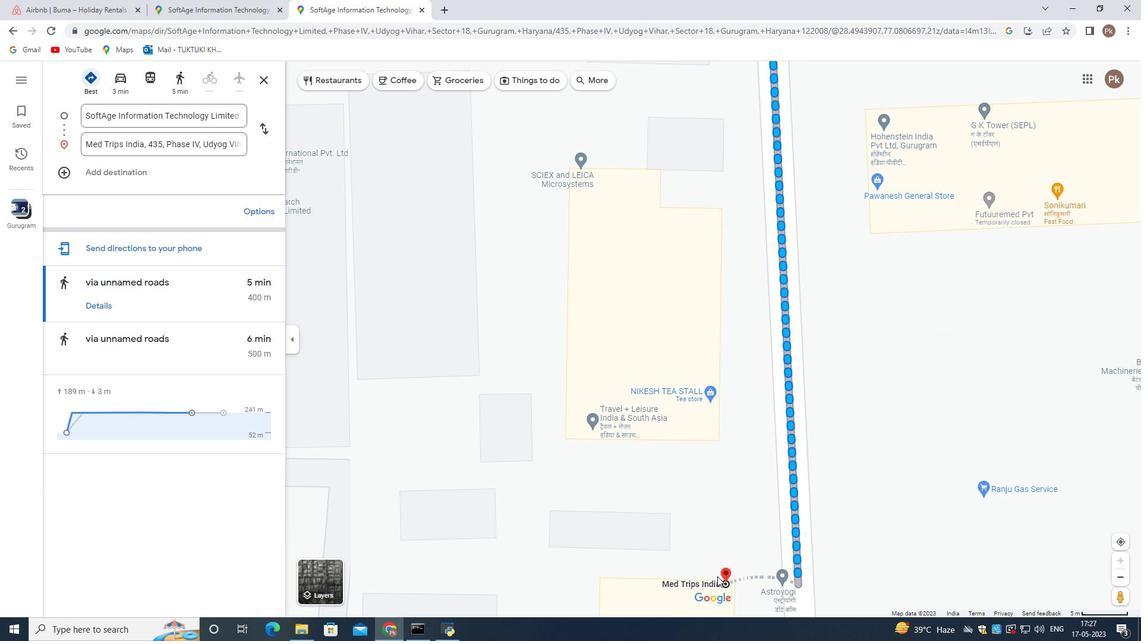 
Action: Mouse scrolled (717, 577) with delta (0, 0)
Screenshot: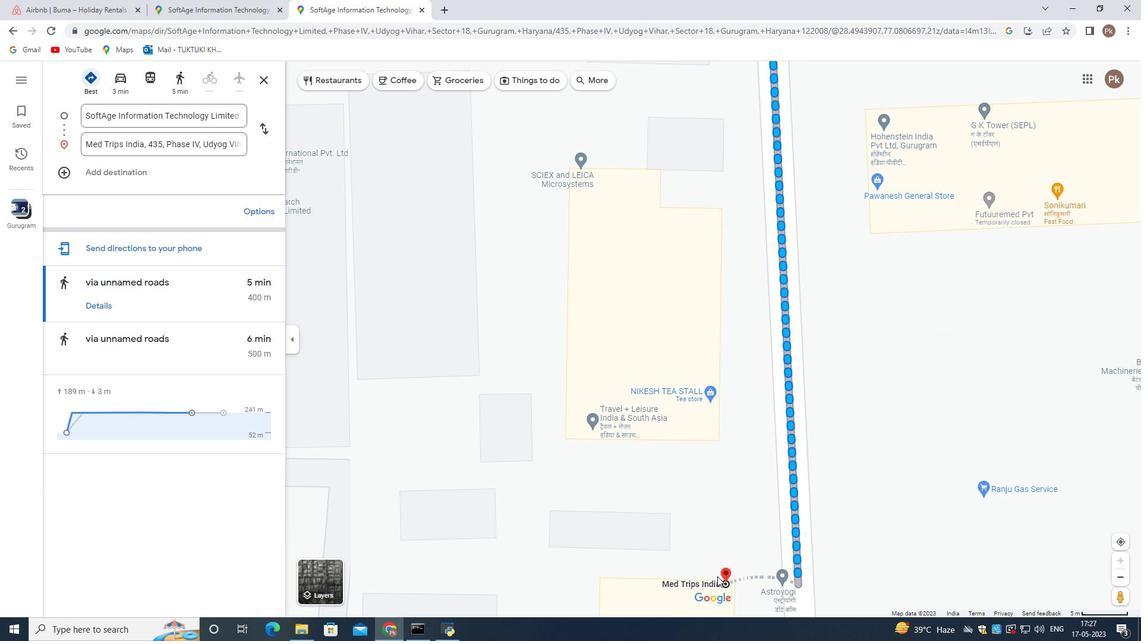 
Action: Mouse scrolled (717, 577) with delta (0, 0)
Screenshot: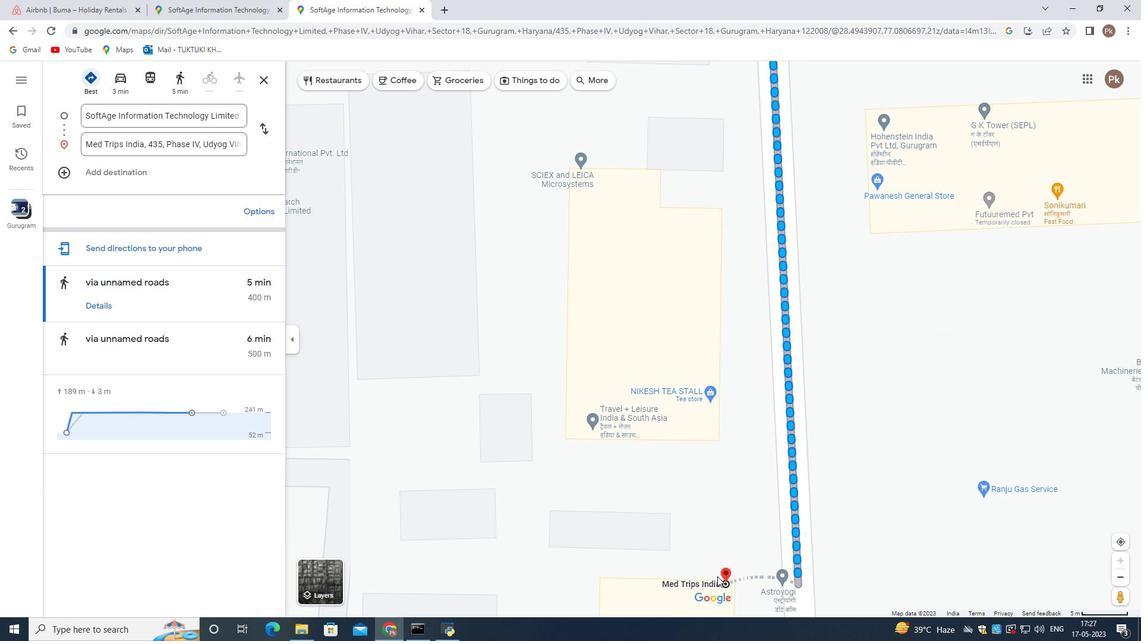 
Action: Mouse moved to (543, 487)
Screenshot: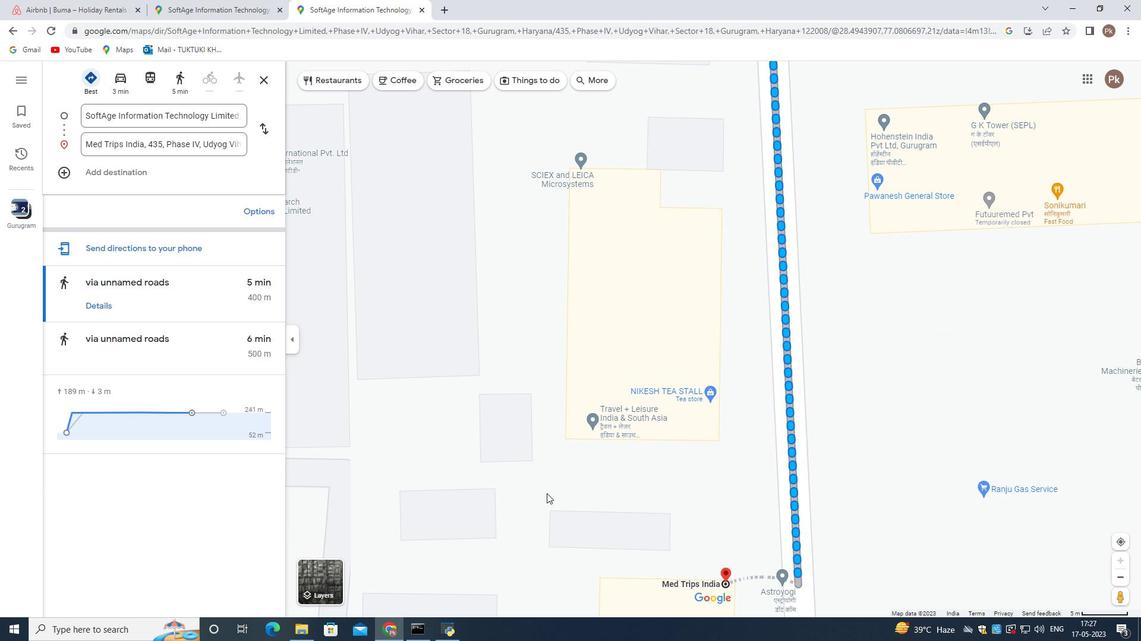 
Action: Mouse scrolled (543, 486) with delta (0, 0)
Screenshot: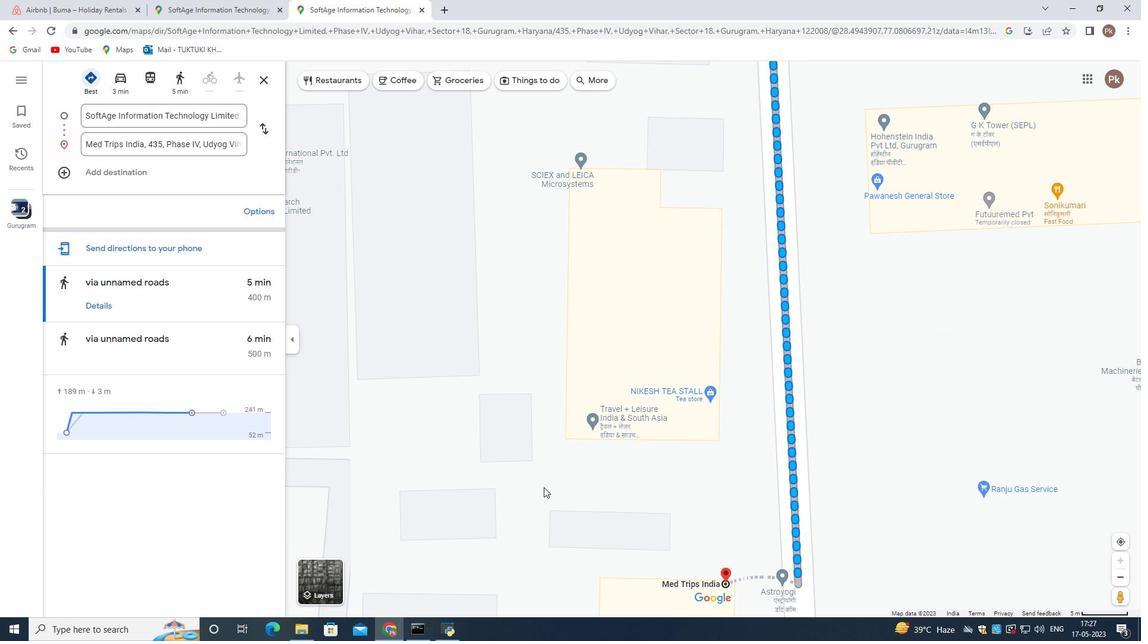 
Action: Mouse scrolled (543, 486) with delta (0, 0)
Screenshot: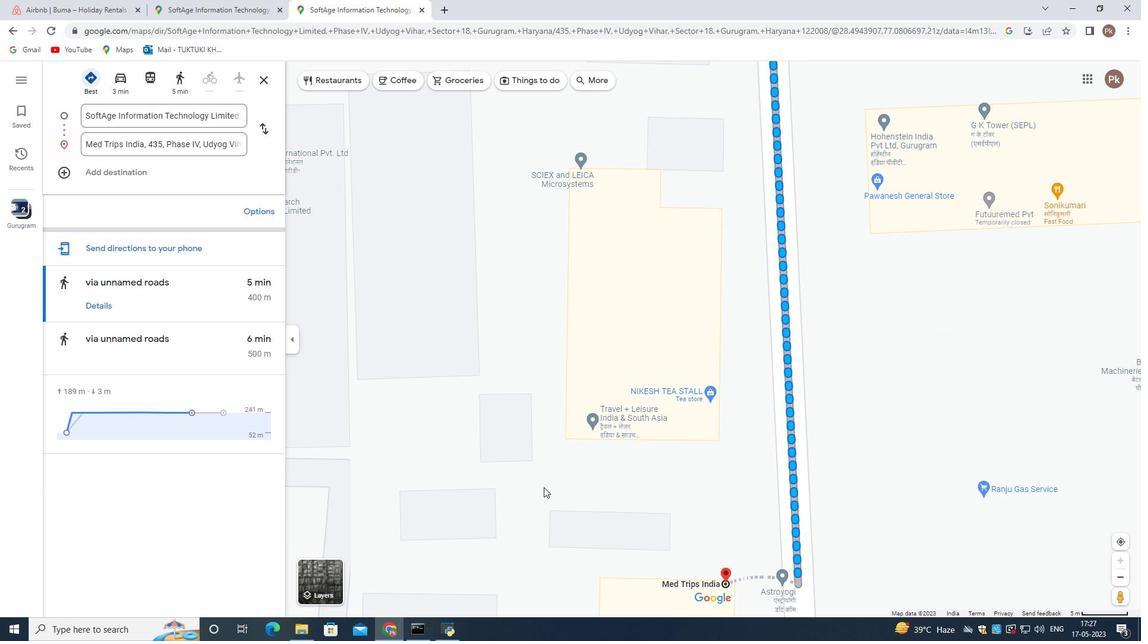 
Action: Mouse scrolled (543, 486) with delta (0, 0)
Screenshot: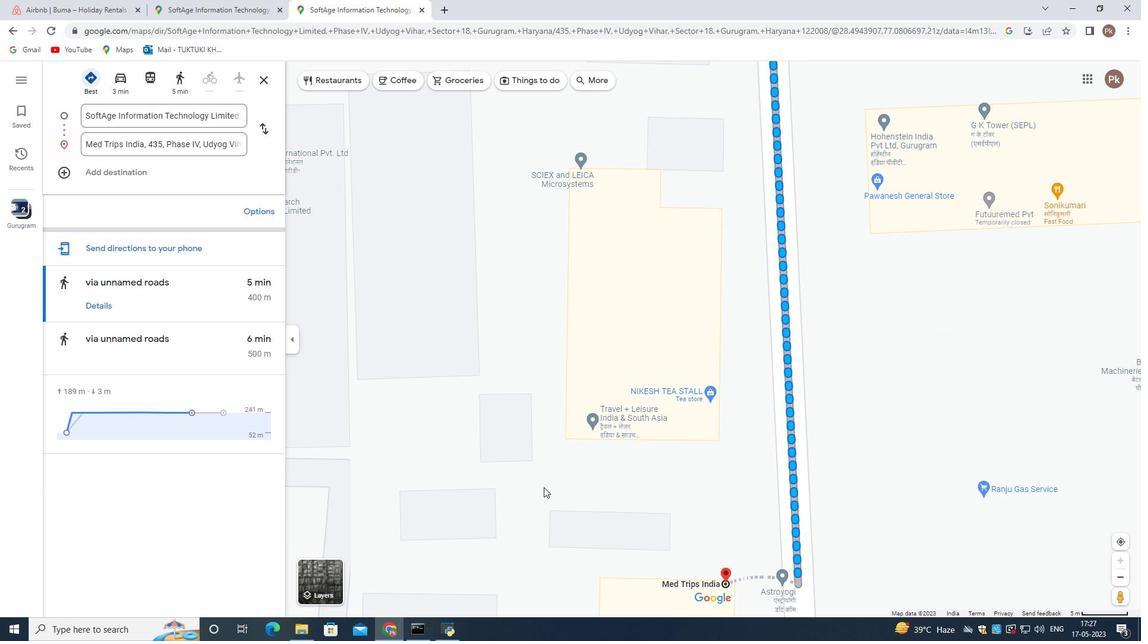 
Action: Mouse moved to (542, 487)
Screenshot: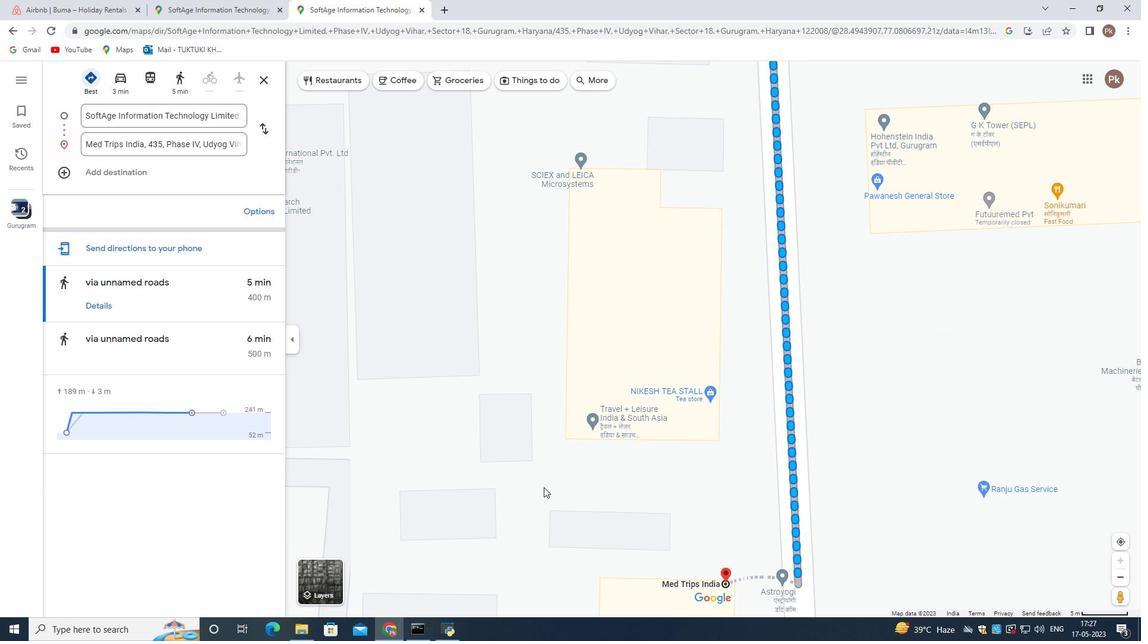 
Action: Mouse scrolled (542, 486) with delta (0, 0)
Screenshot: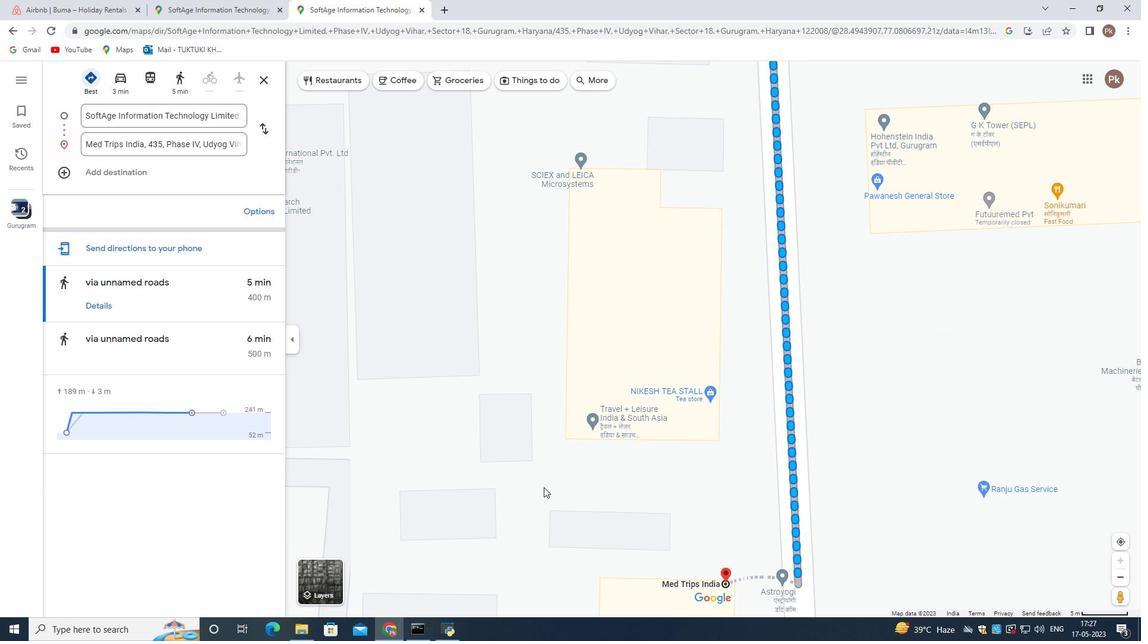 
Action: Mouse scrolled (542, 486) with delta (0, 0)
Screenshot: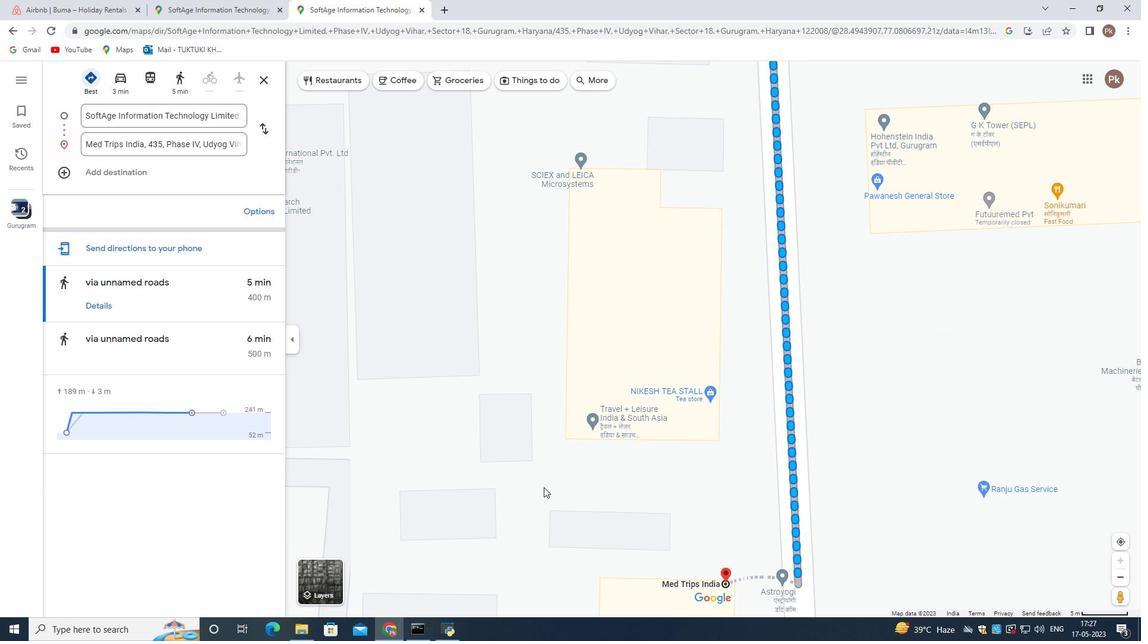 
Action: Mouse moved to (464, 448)
Screenshot: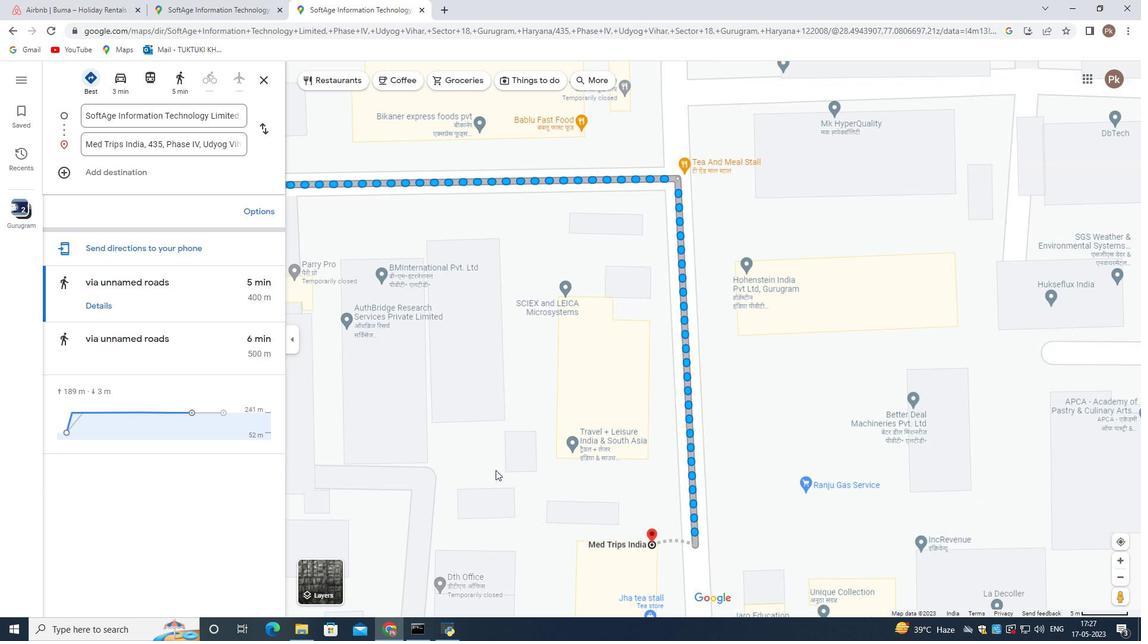 
Action: Mouse scrolled (464, 448) with delta (0, 0)
Screenshot: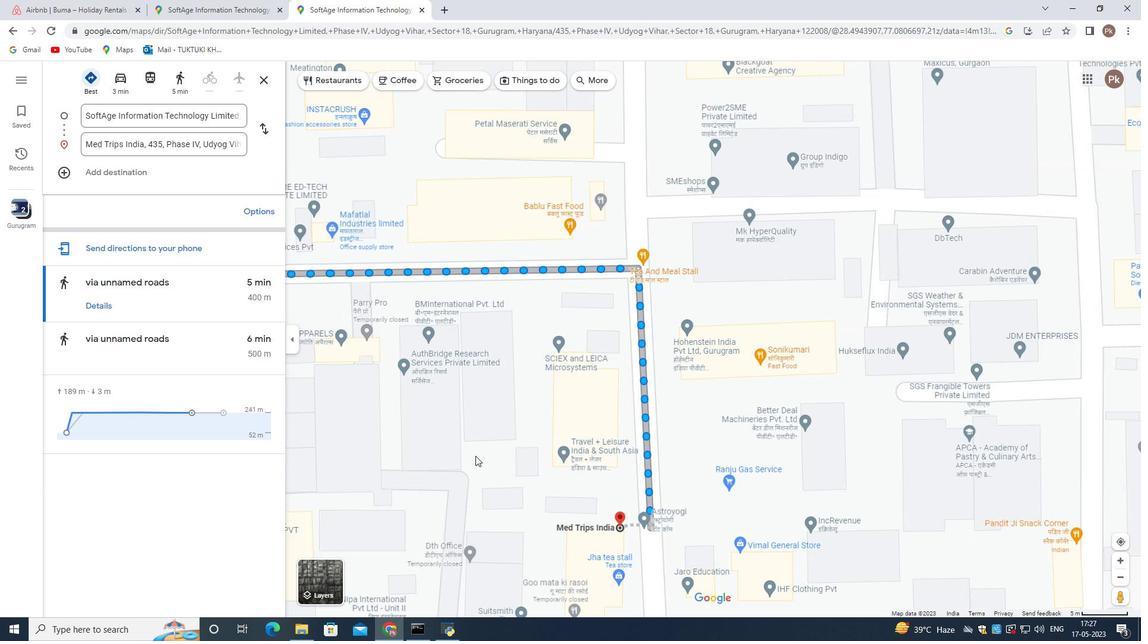 
Action: Mouse scrolled (464, 448) with delta (0, 0)
Screenshot: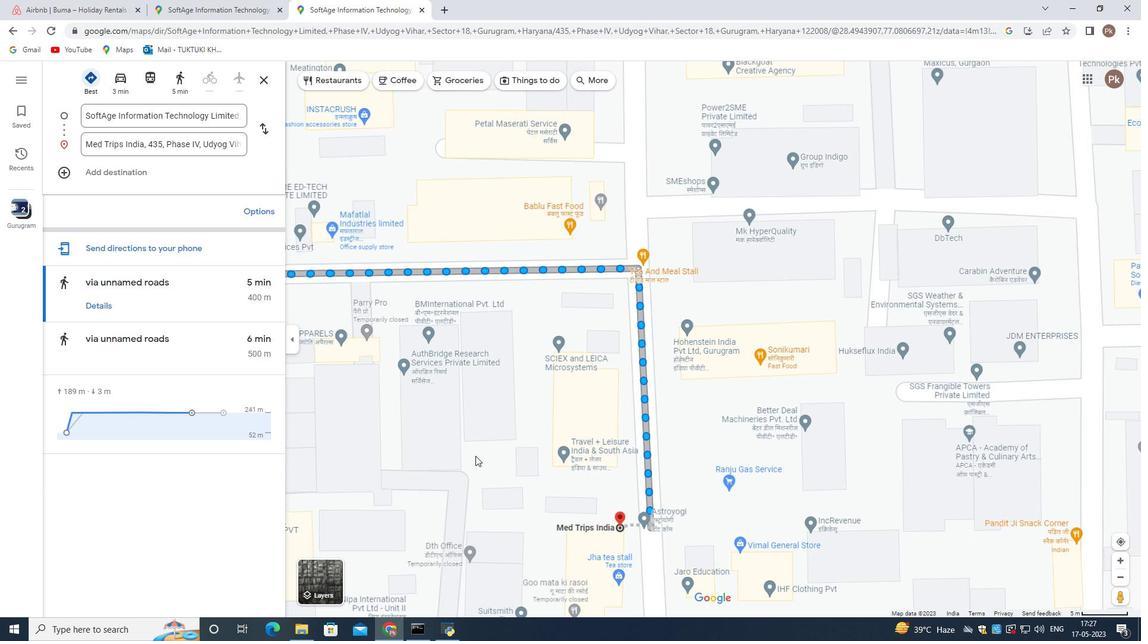 
Action: Mouse moved to (464, 448)
Screenshot: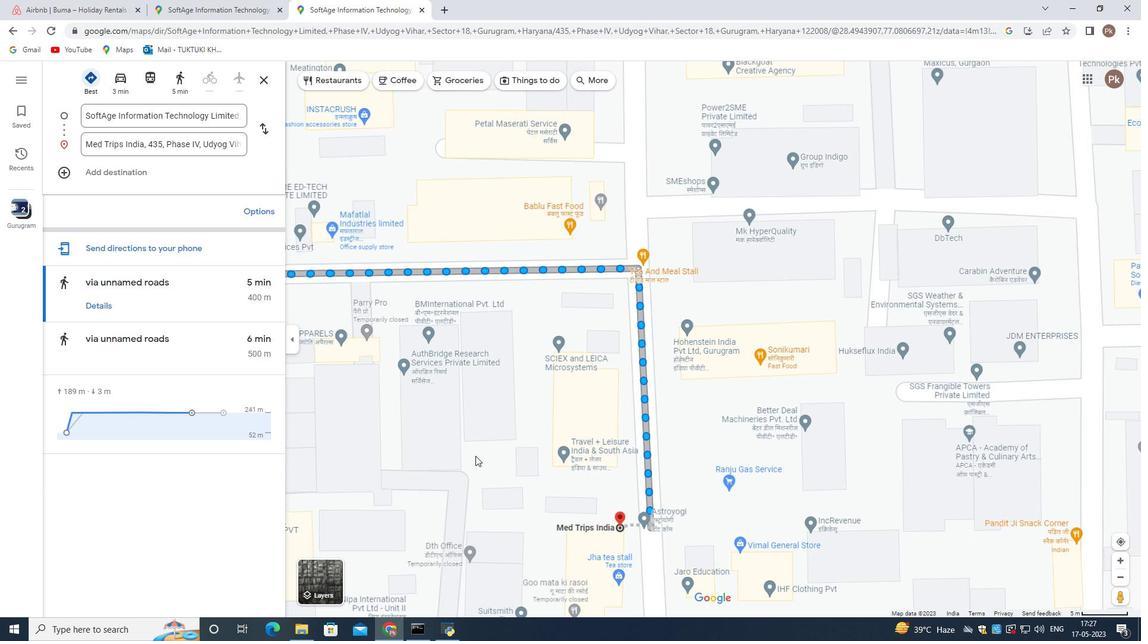 
Action: Mouse scrolled (464, 448) with delta (0, 0)
Screenshot: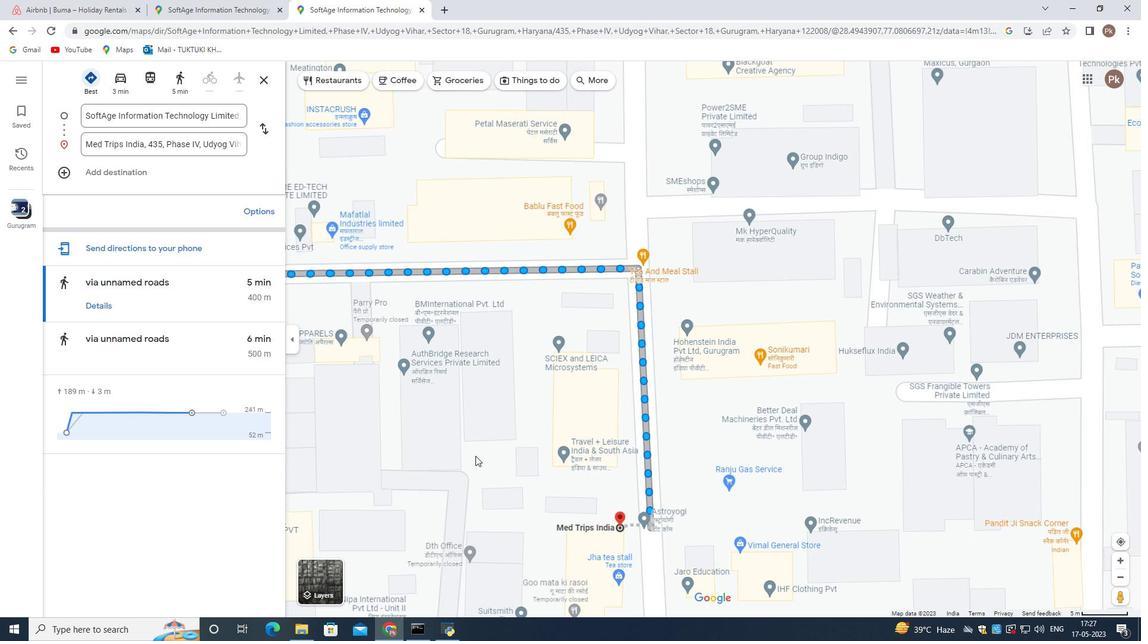 
Action: Mouse moved to (462, 448)
Screenshot: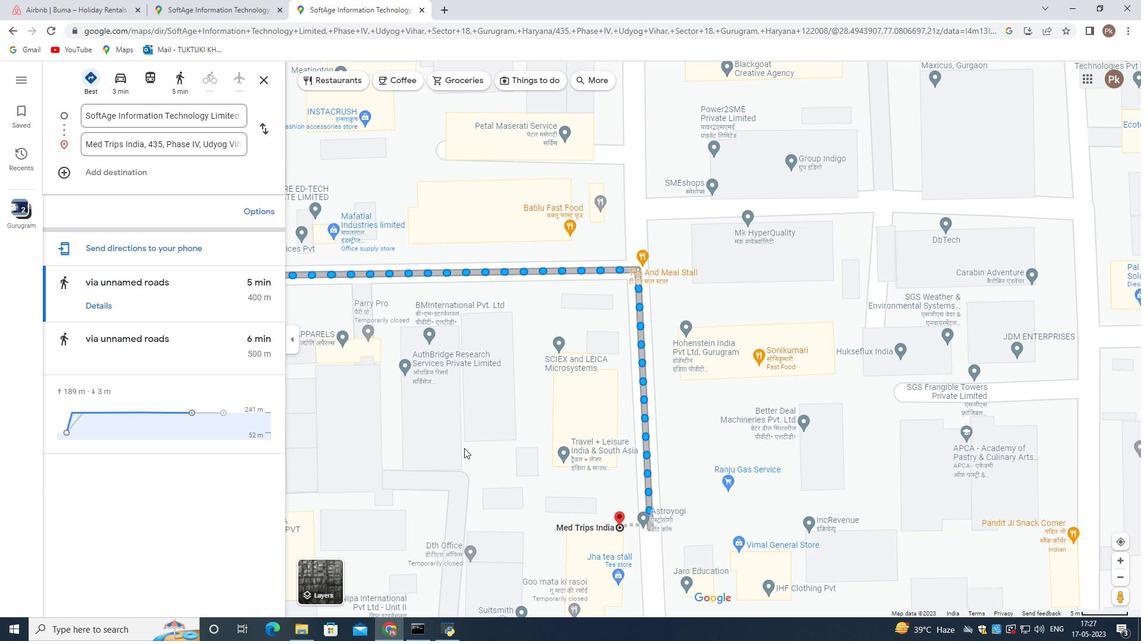
Action: Mouse scrolled (462, 448) with delta (0, 0)
Screenshot: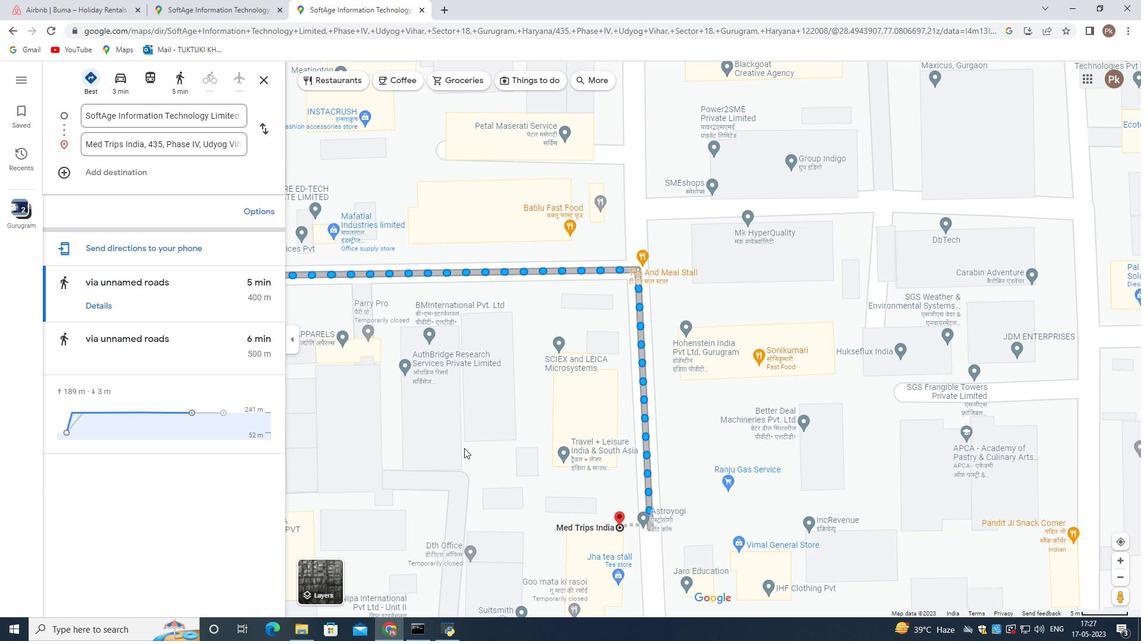 
Action: Mouse moved to (495, 481)
Screenshot: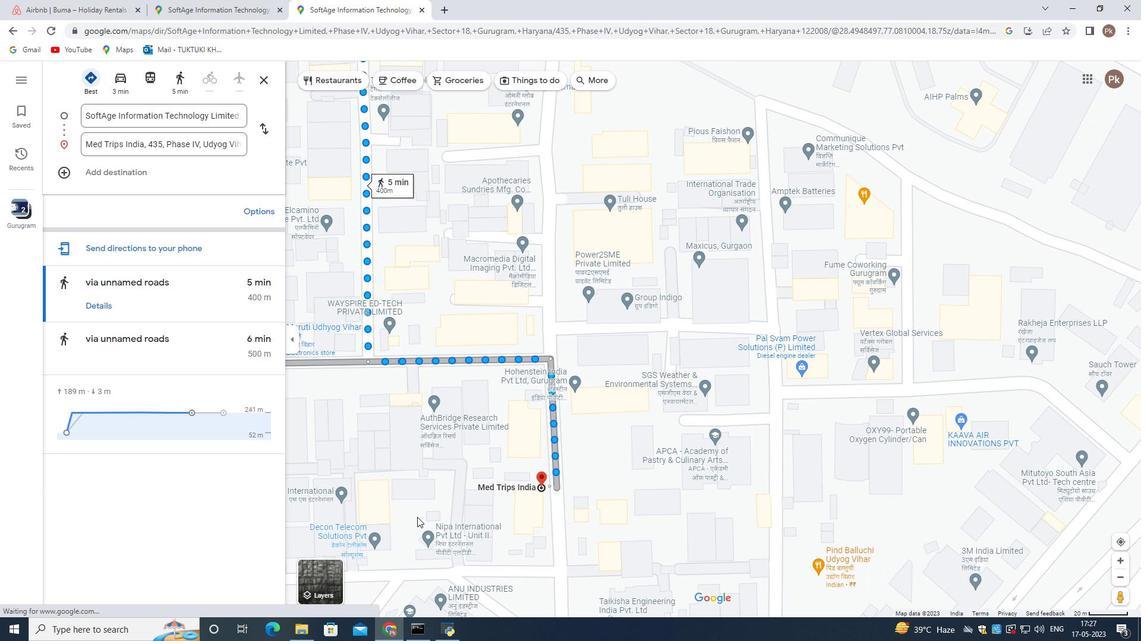 
Action: Mouse scrolled (495, 480) with delta (0, 0)
Screenshot: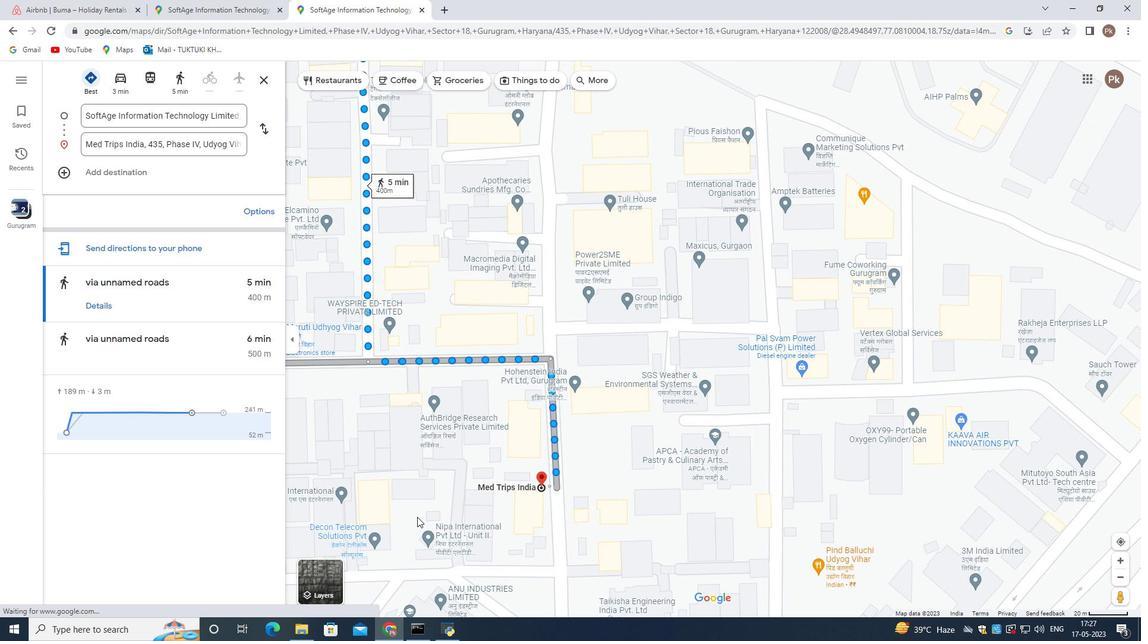 
Action: Mouse scrolled (495, 480) with delta (0, 0)
Screenshot: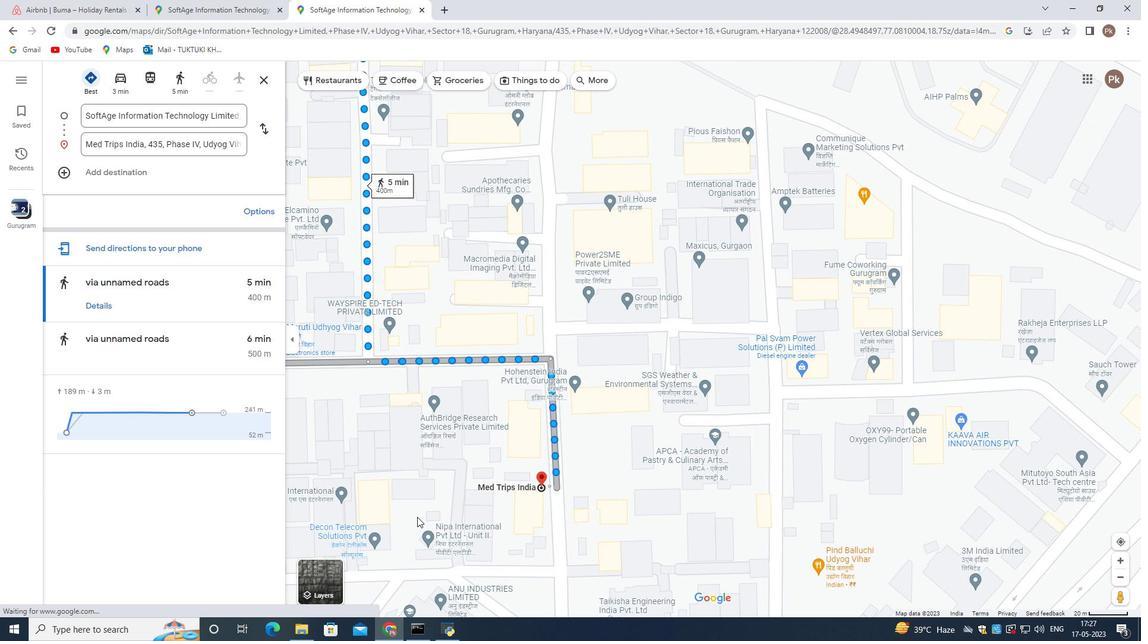 
Action: Mouse scrolled (495, 480) with delta (0, 0)
Screenshot: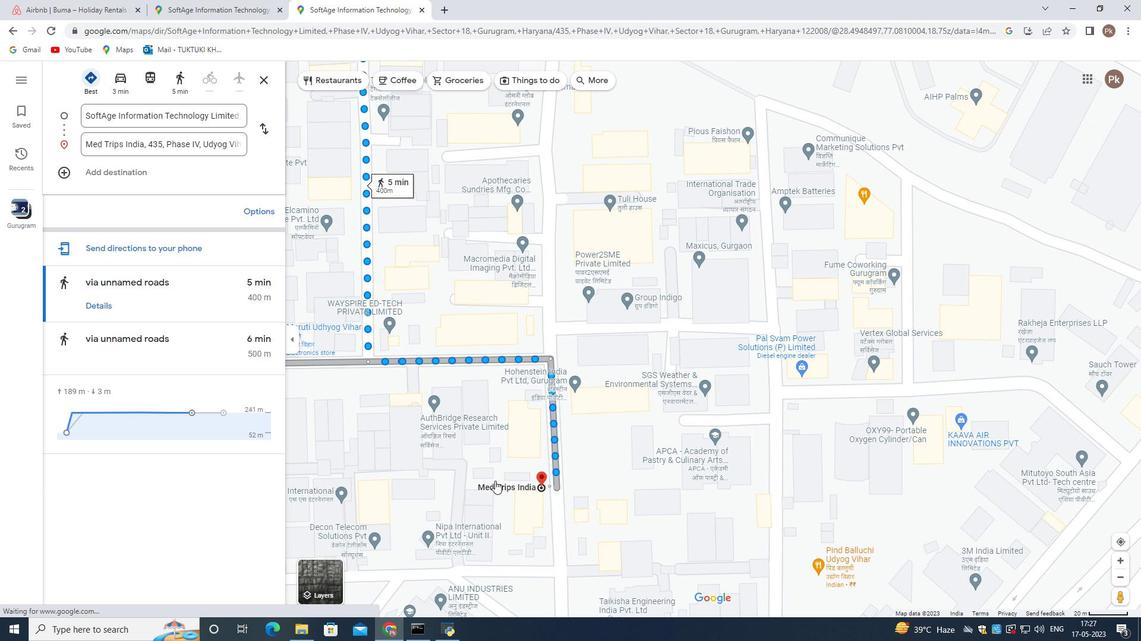 
Action: Mouse moved to (496, 481)
Screenshot: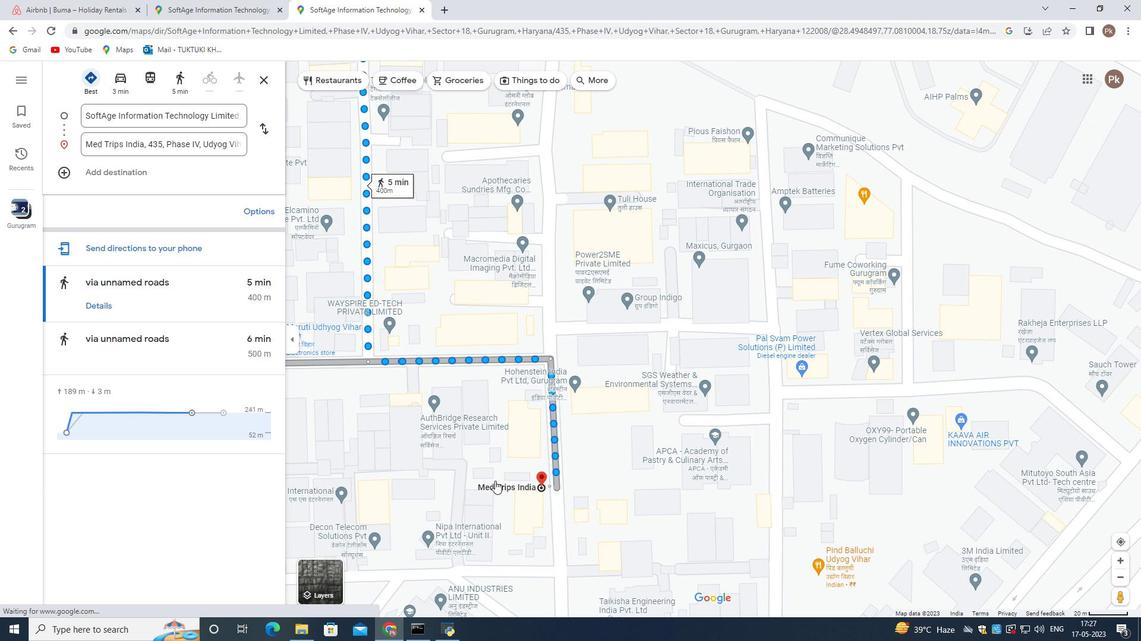 
Action: Mouse scrolled (496, 480) with delta (0, 0)
Screenshot: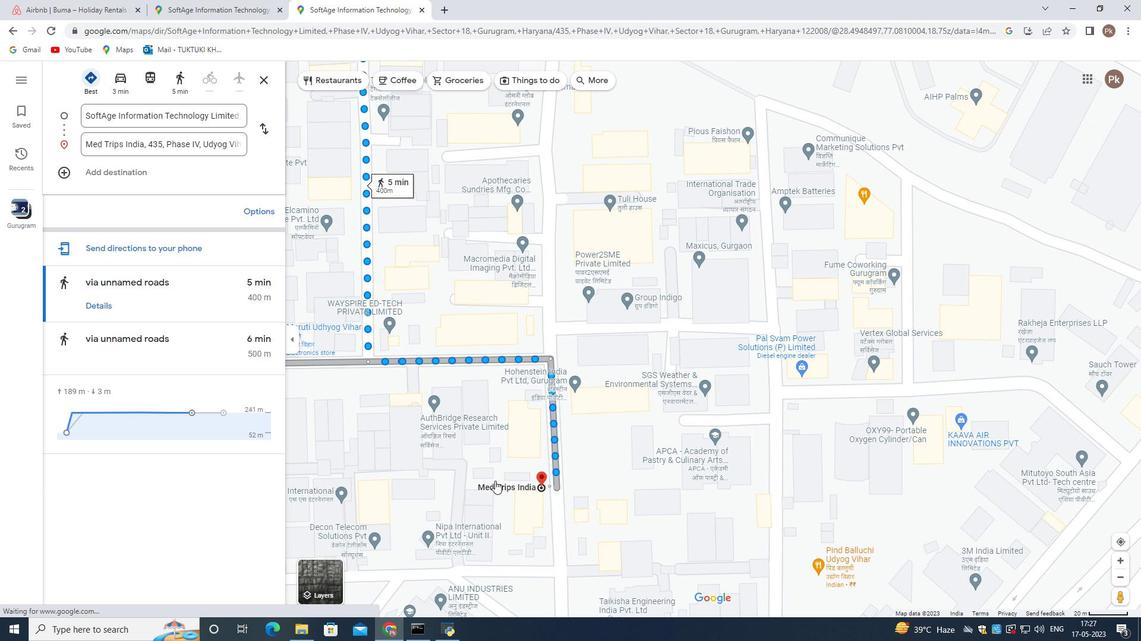 
Action: Mouse moved to (495, 488)
Screenshot: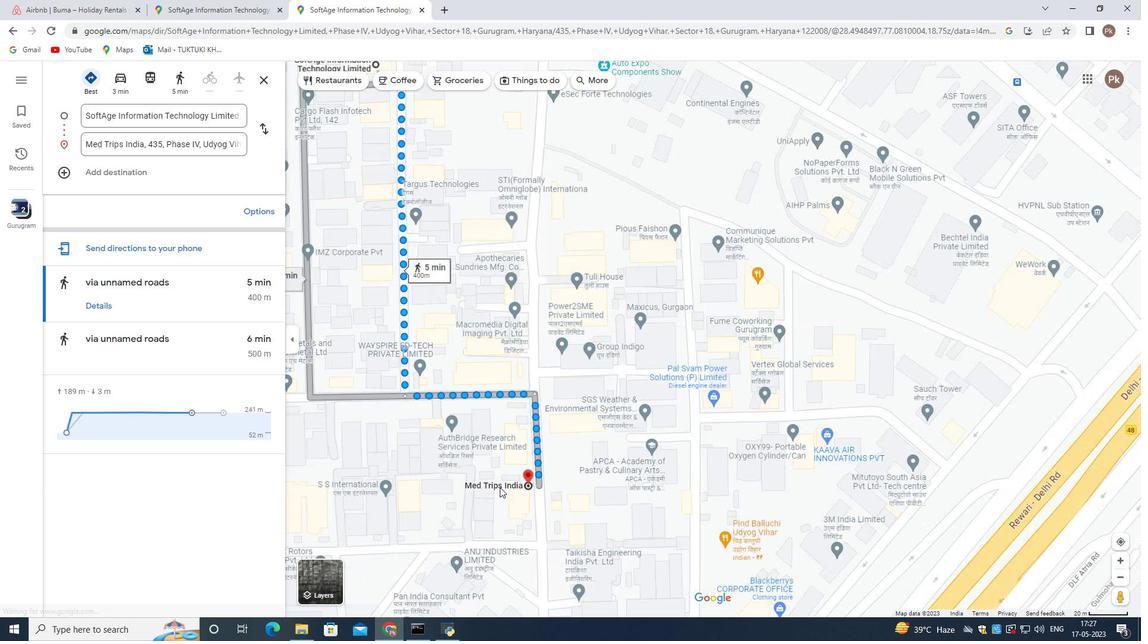 
Action: Mouse scrolled (495, 487) with delta (0, 0)
Screenshot: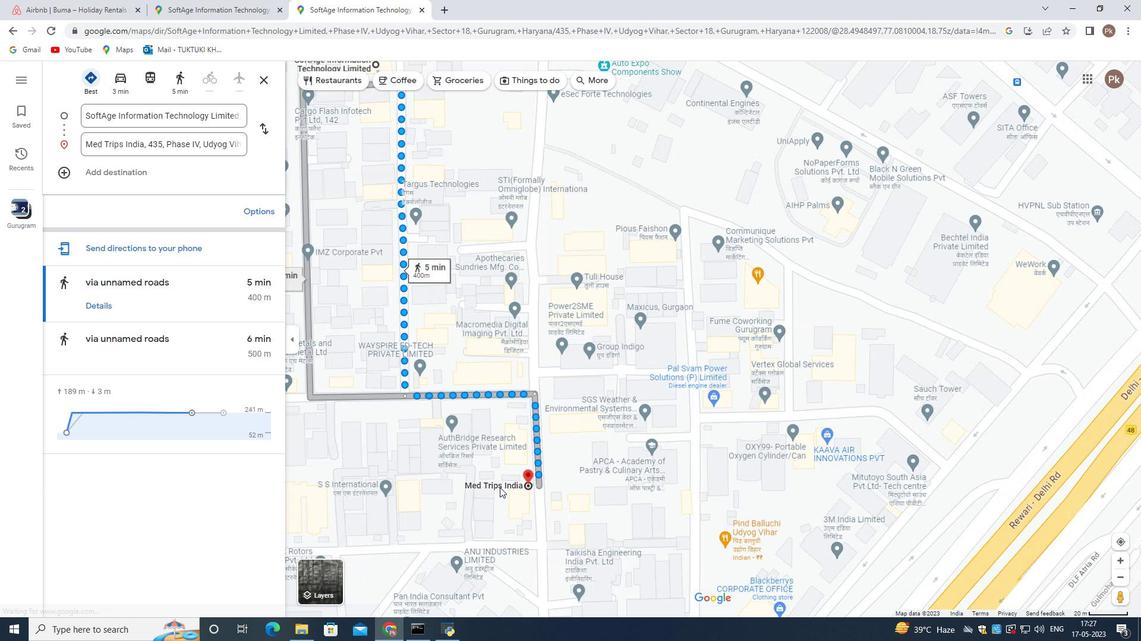 
Action: Mouse scrolled (495, 487) with delta (0, 0)
Screenshot: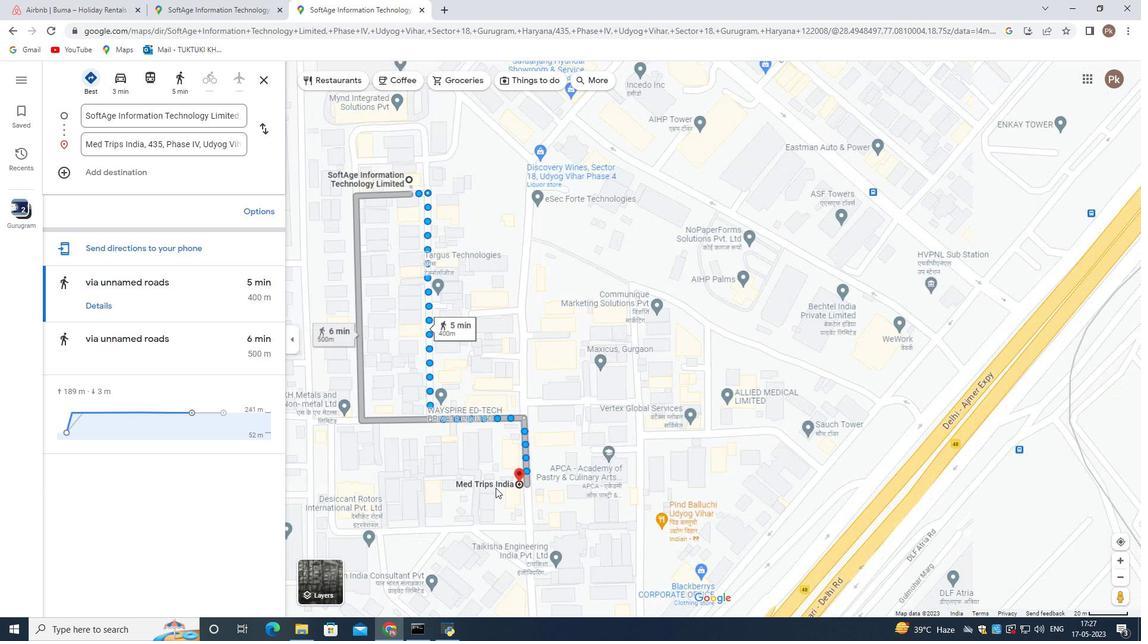 
Action: Mouse scrolled (495, 487) with delta (0, 0)
Screenshot: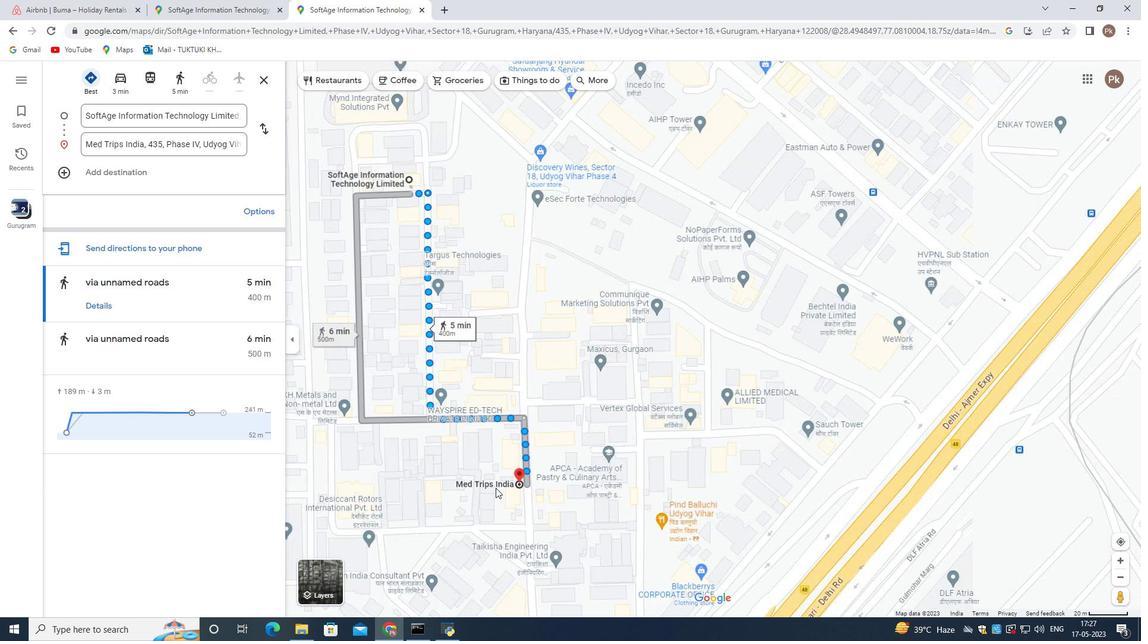 
Action: Mouse scrolled (495, 487) with delta (0, 0)
Screenshot: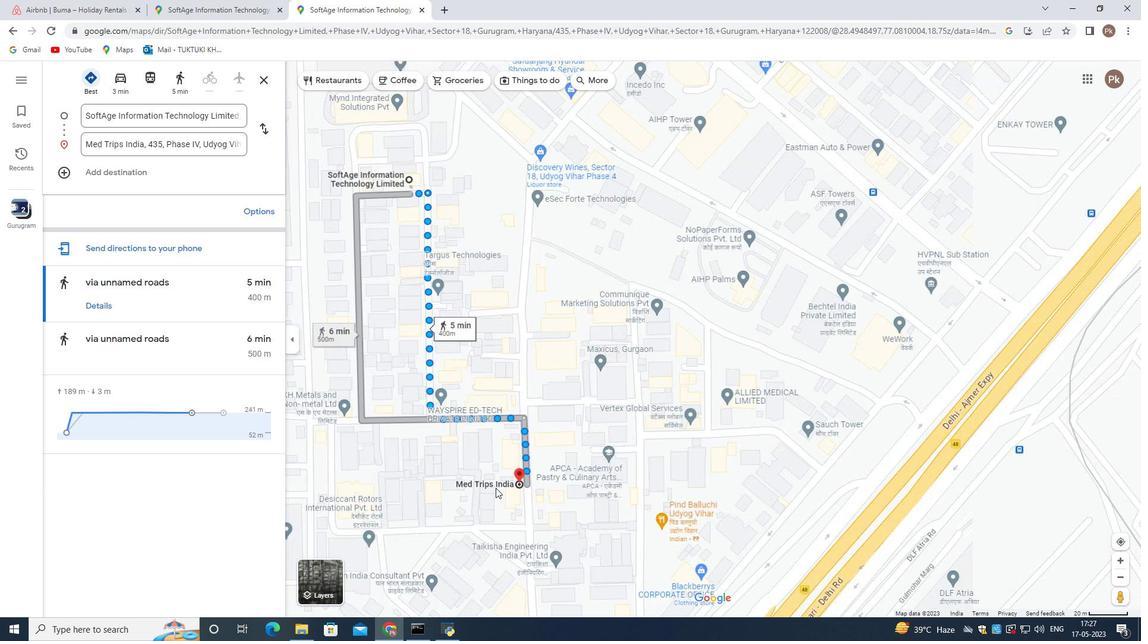 
Action: Mouse moved to (455, 421)
Screenshot: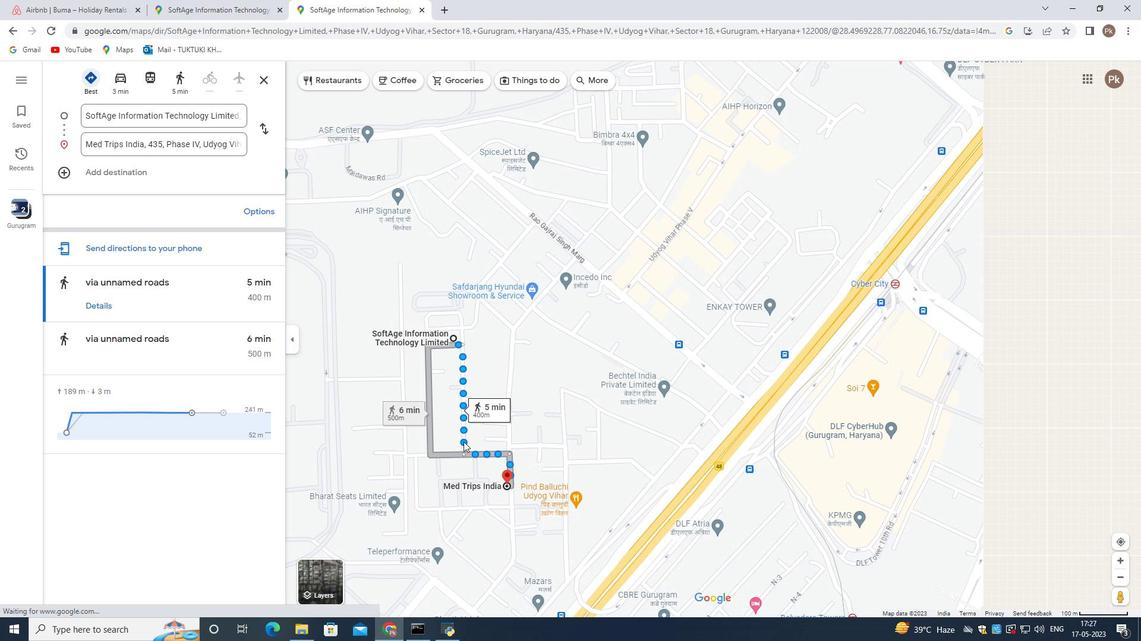 
Action: Mouse scrolled (455, 421) with delta (0, 0)
Screenshot: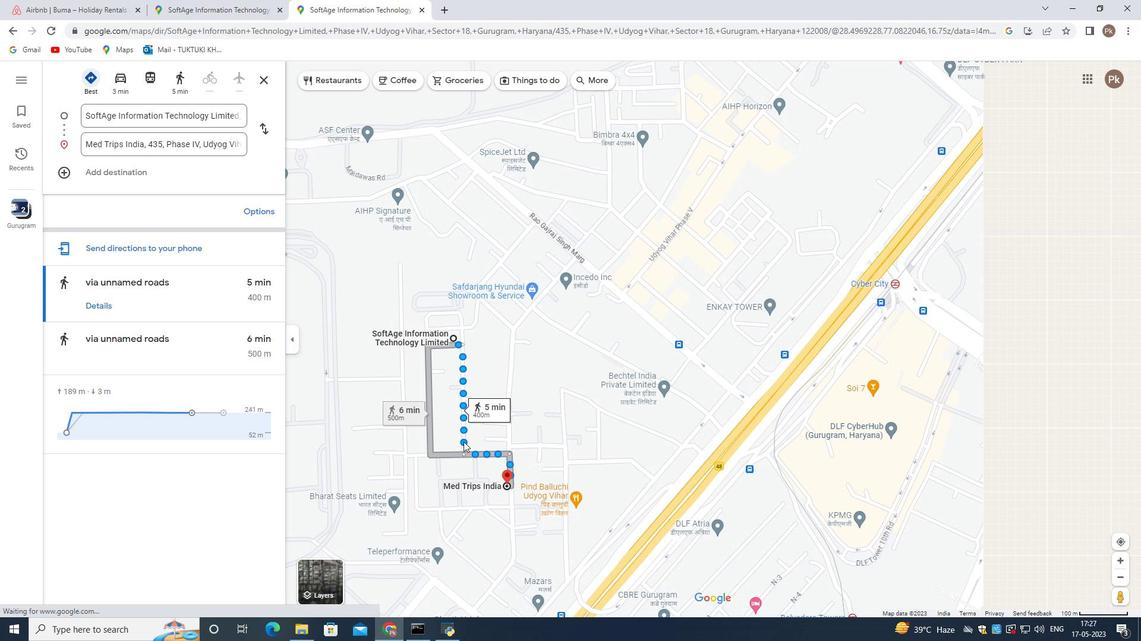 
Action: Mouse scrolled (455, 421) with delta (0, 0)
Screenshot: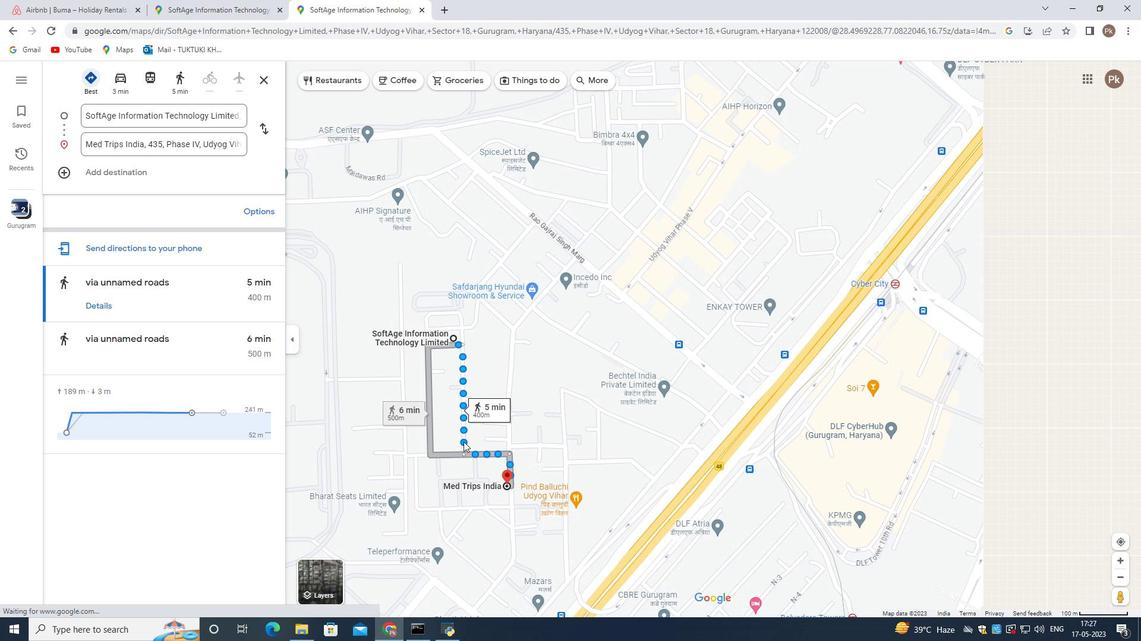 
Action: Mouse scrolled (455, 421) with delta (0, 0)
Screenshot: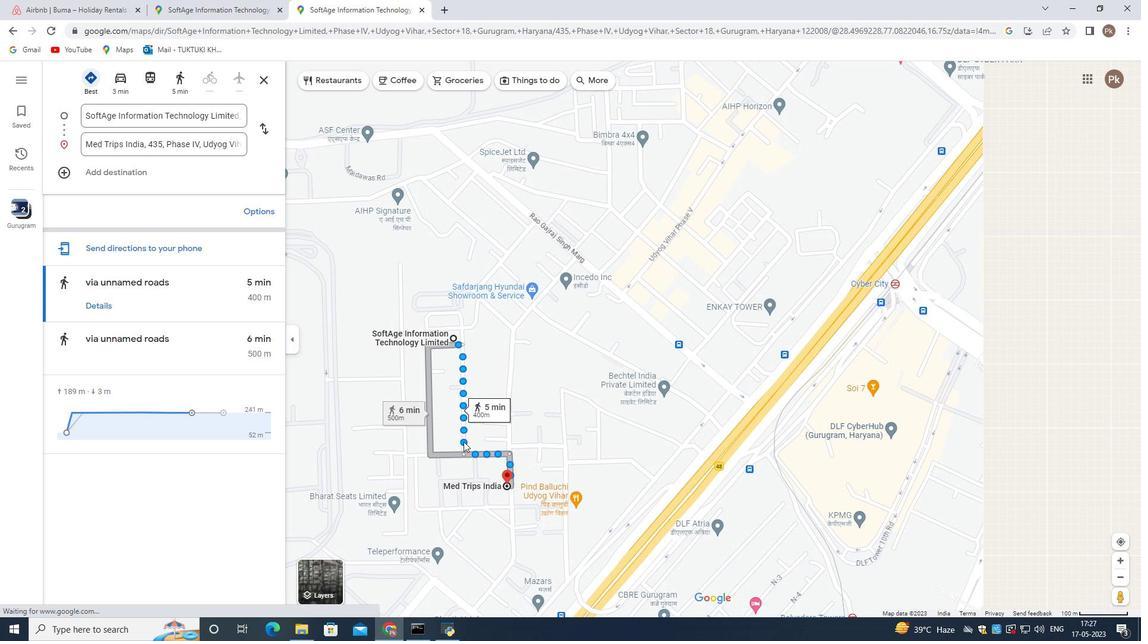 
Action: Mouse scrolled (455, 421) with delta (0, 0)
Screenshot: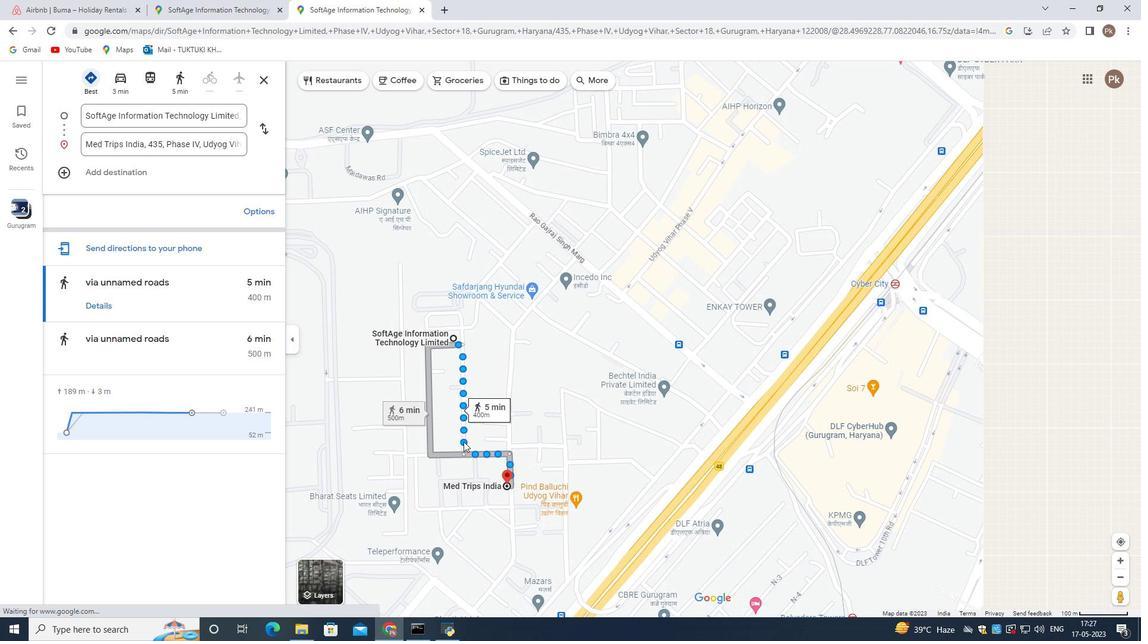 
Action: Mouse moved to (16, 33)
Screenshot: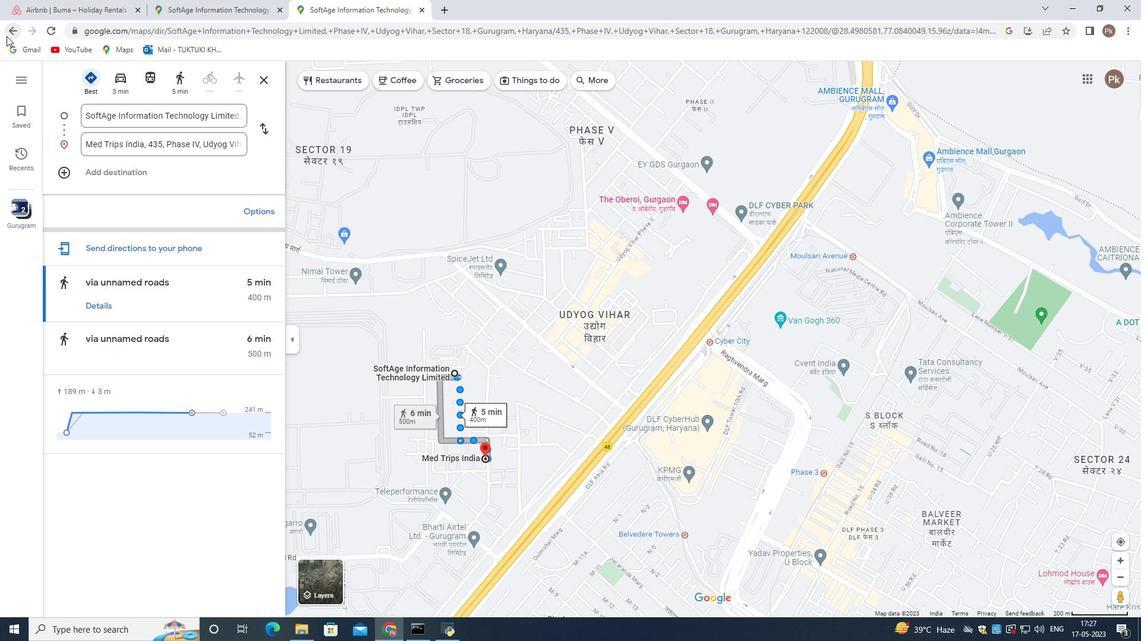 
Action: Mouse pressed left at (16, 33)
Screenshot: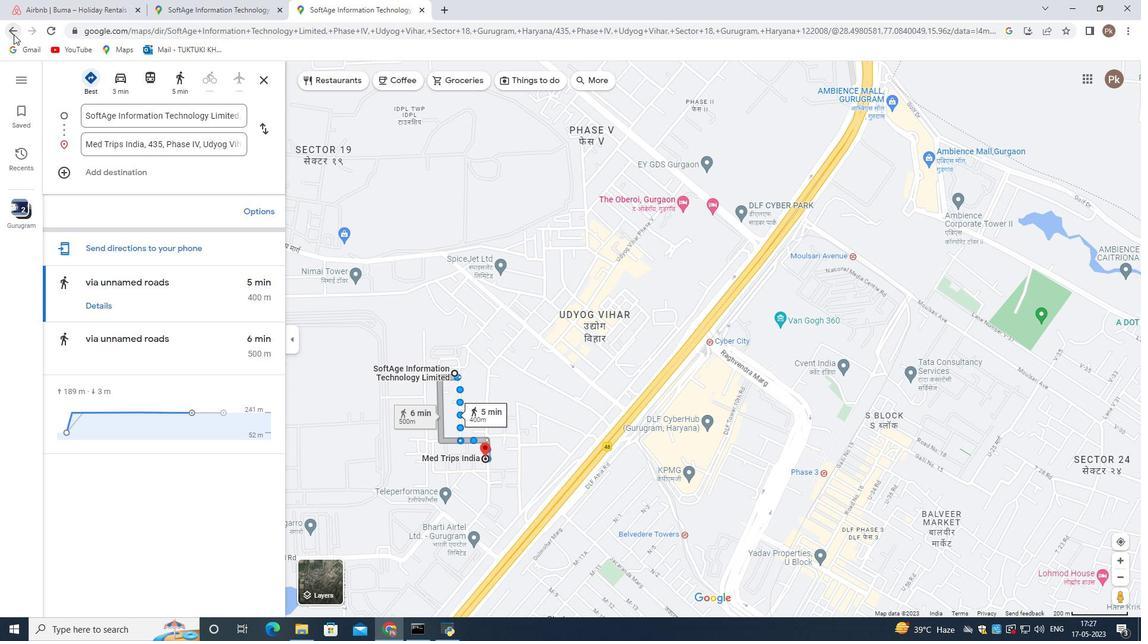 
Action: Mouse pressed left at (16, 33)
Screenshot: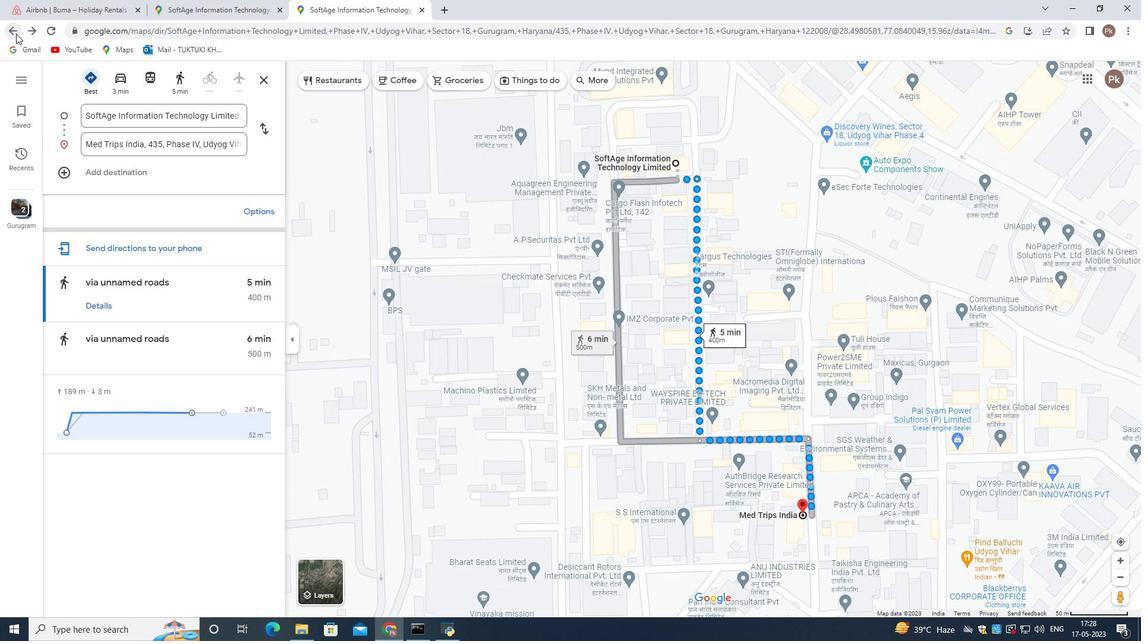 
Action: Mouse pressed left at (16, 33)
Screenshot: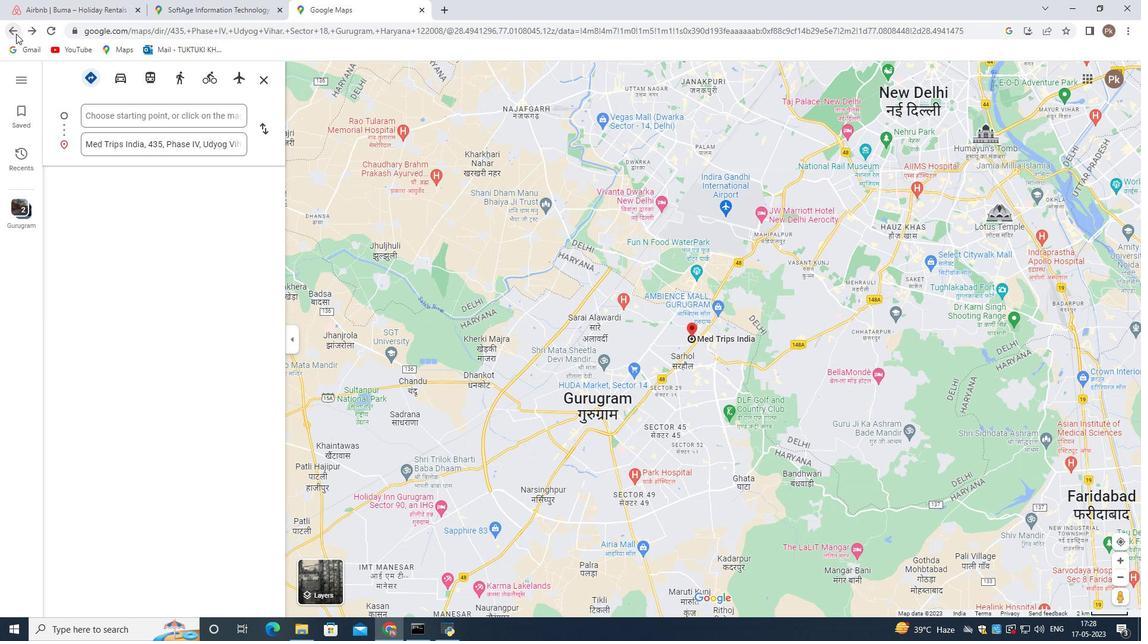 
Action: Mouse moved to (709, 237)
Screenshot: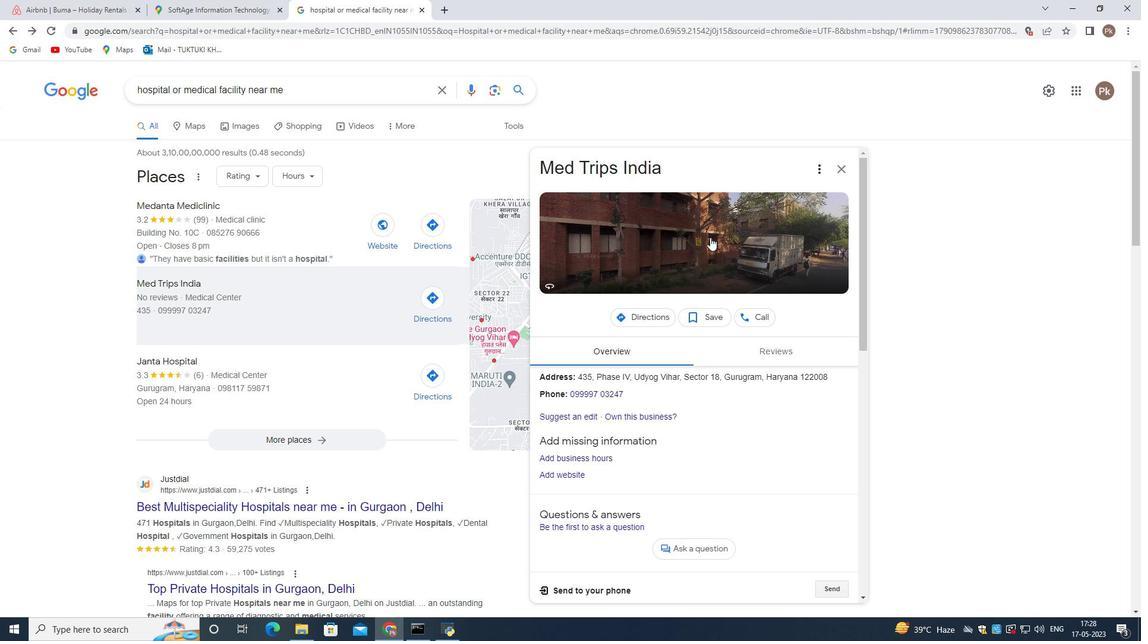 
Action: Mouse pressed left at (709, 237)
Screenshot: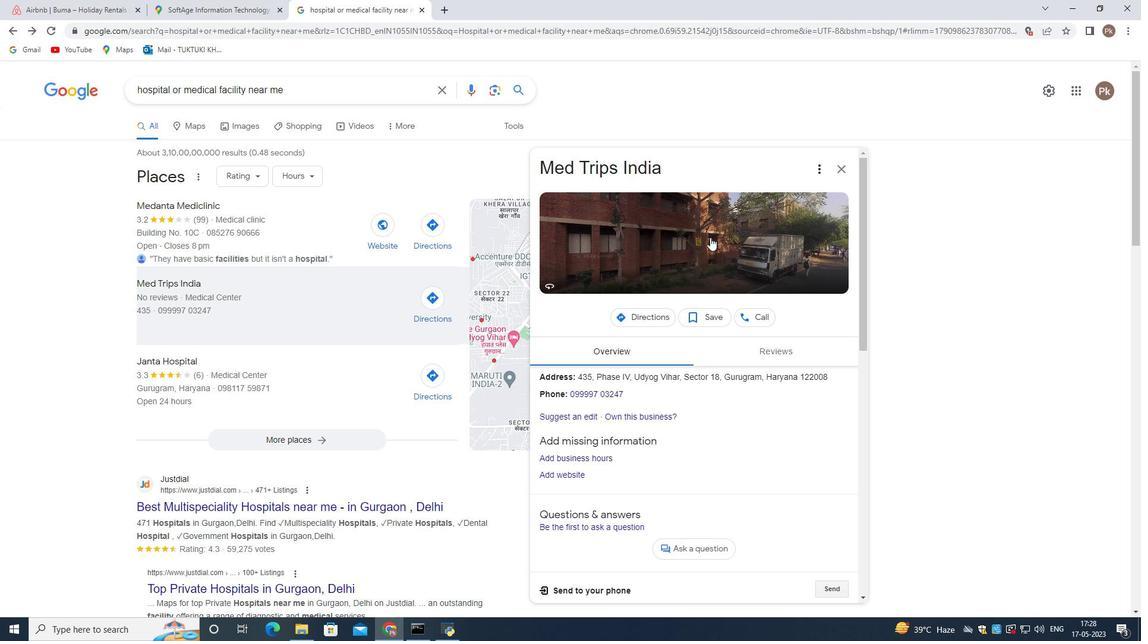 
Action: Mouse moved to (676, 322)
Screenshot: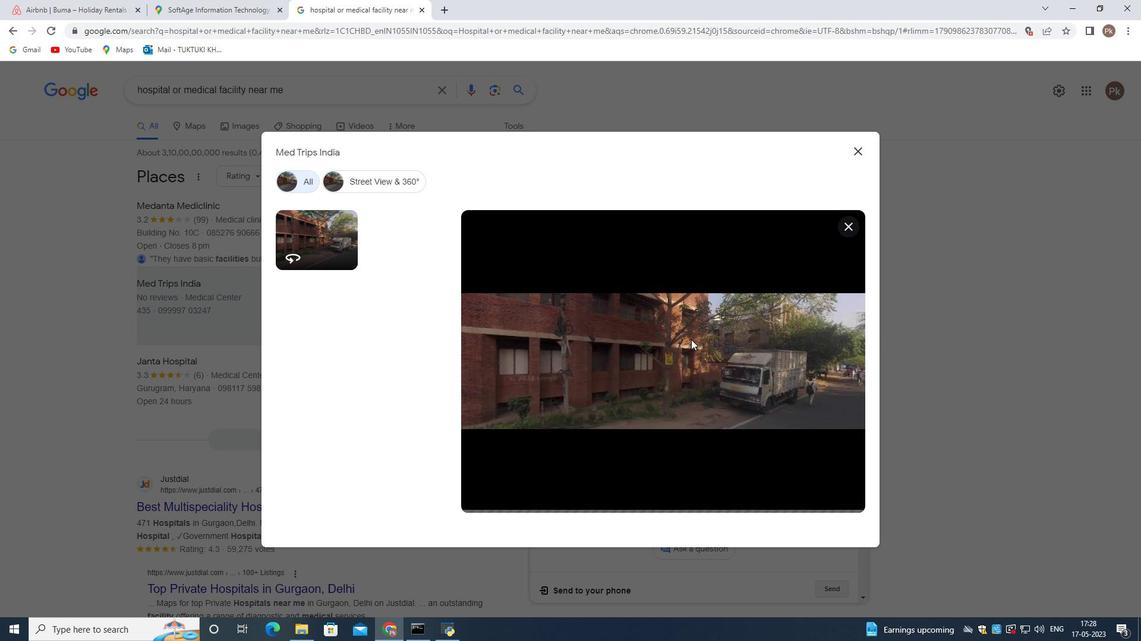 
Action: Mouse scrolled (676, 323) with delta (0, 0)
Screenshot: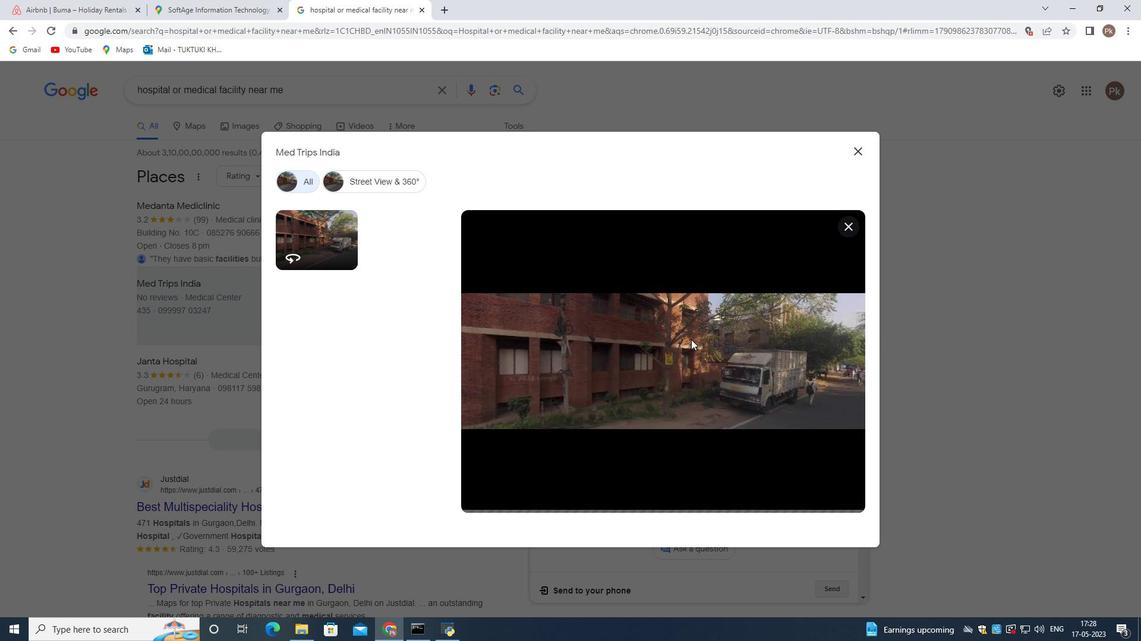
Action: Mouse moved to (675, 309)
Screenshot: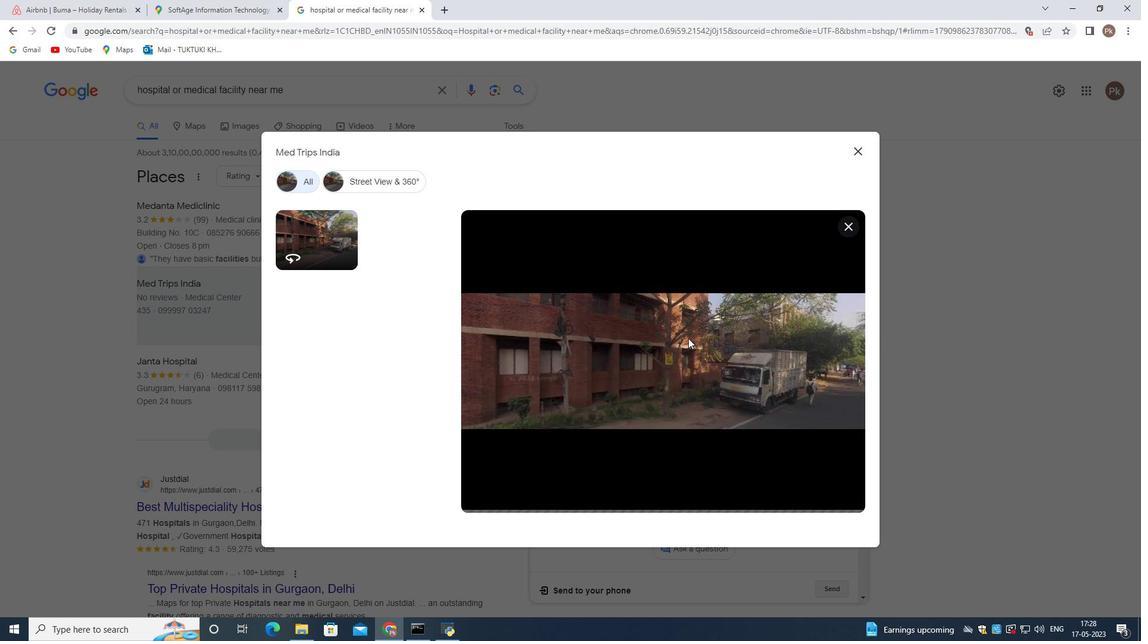 
Action: Mouse scrolled (675, 309) with delta (0, 0)
Screenshot: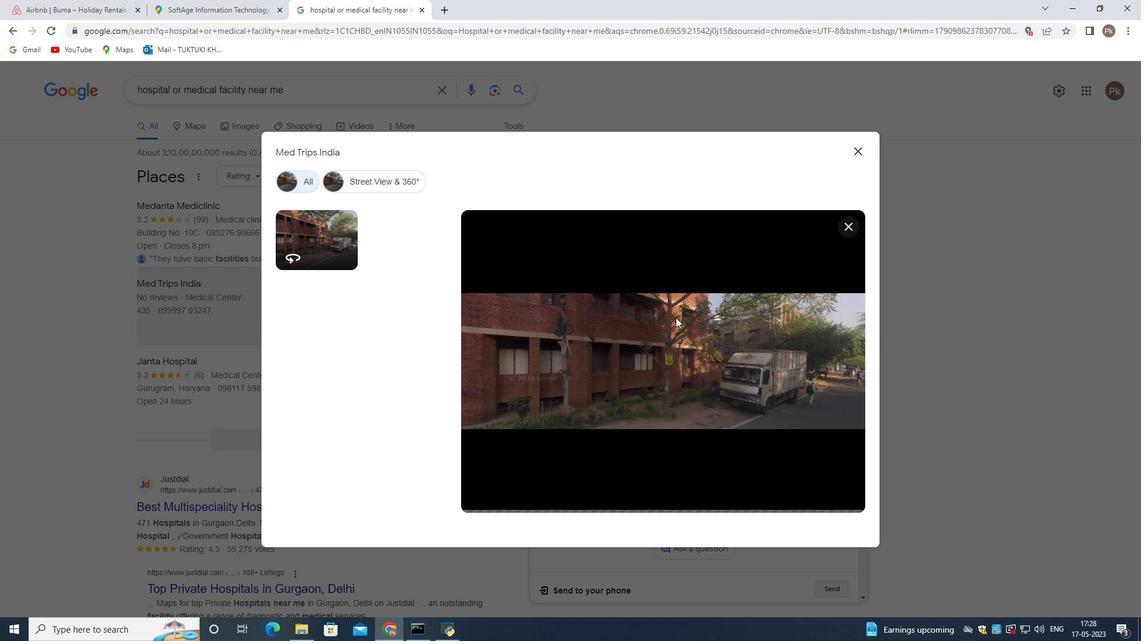 
Action: Mouse scrolled (675, 309) with delta (0, 0)
Screenshot: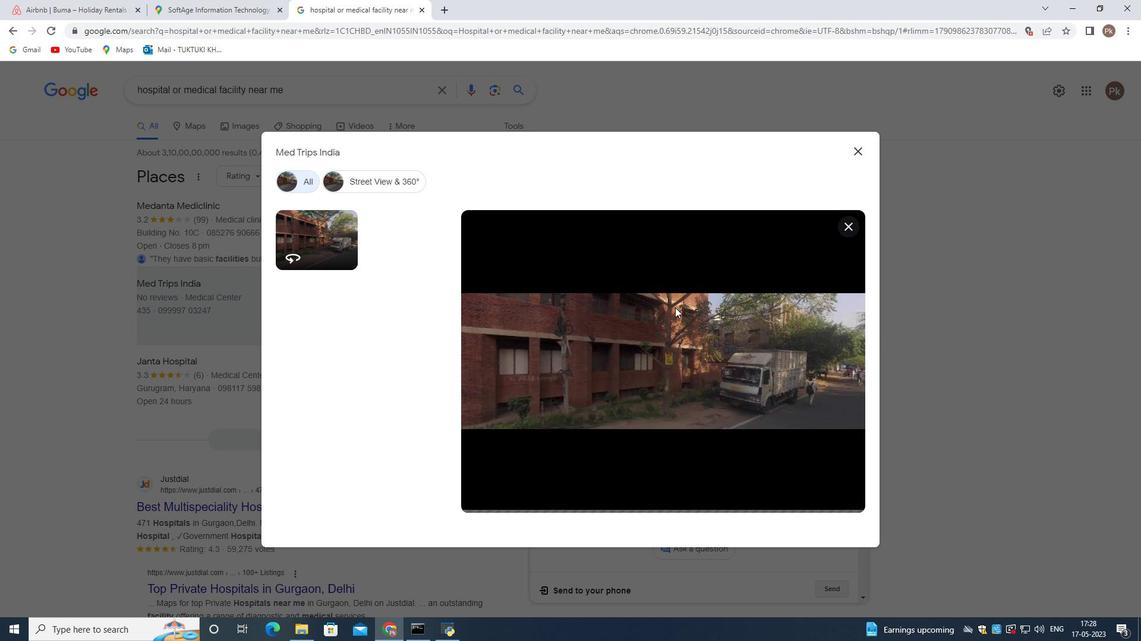 
Action: Mouse scrolled (675, 309) with delta (0, 0)
Screenshot: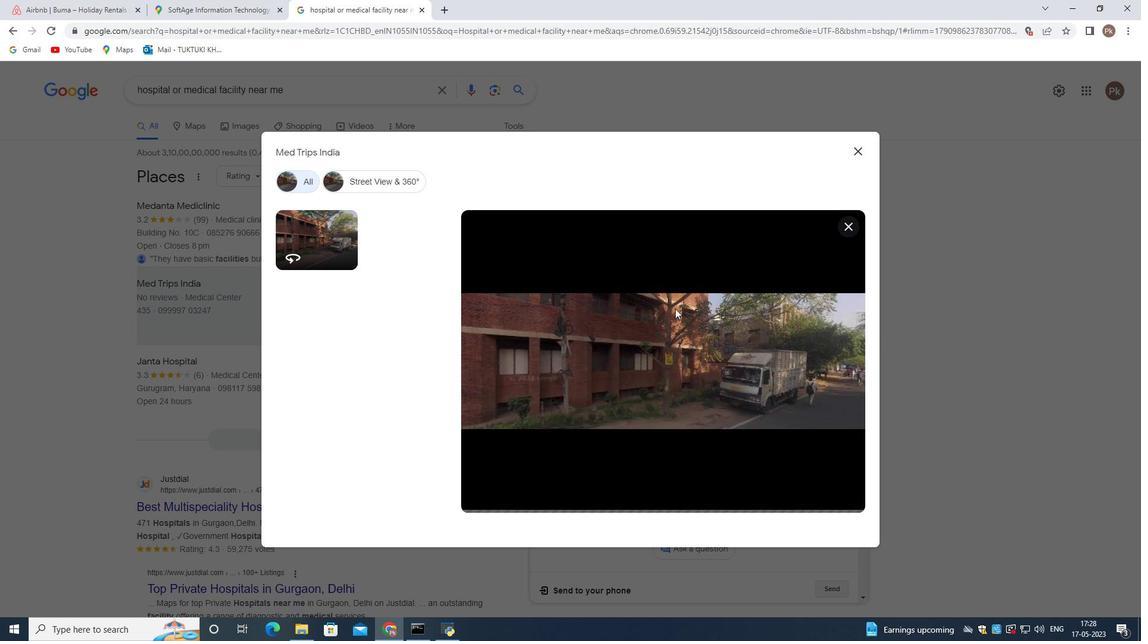 
Action: Mouse moved to (617, 350)
Screenshot: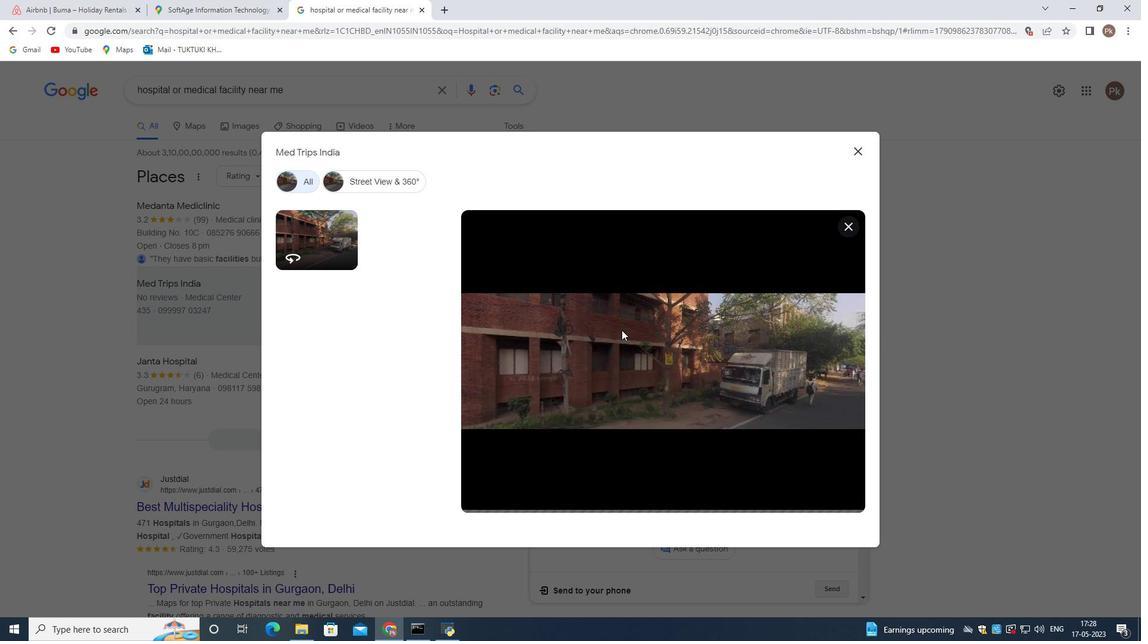 
Action: Mouse scrolled (617, 351) with delta (0, 0)
Screenshot: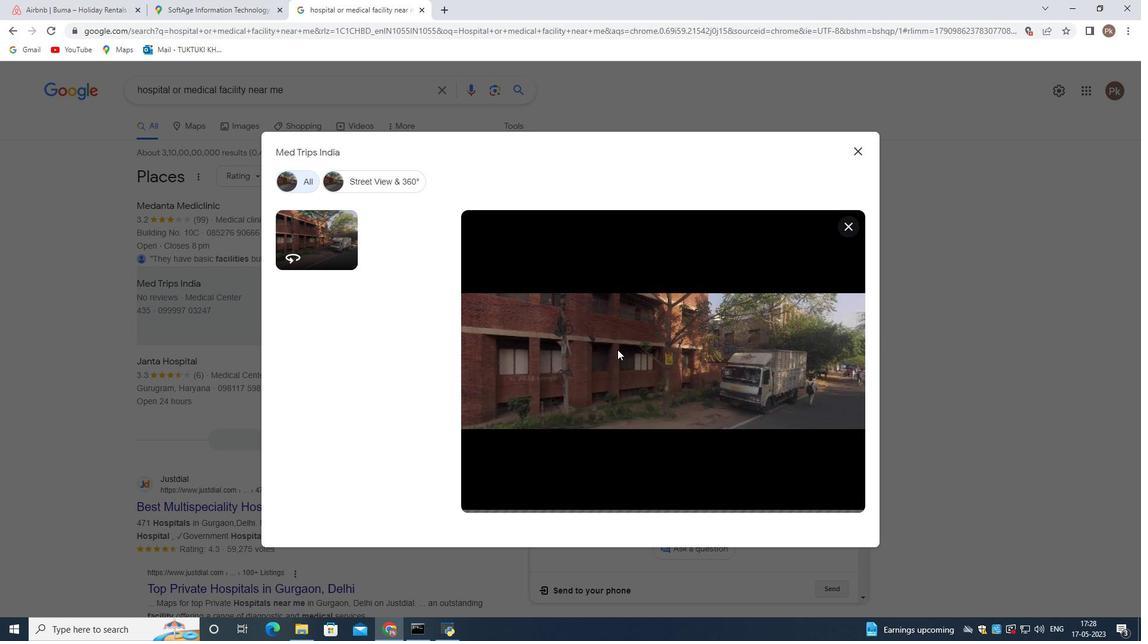 
Action: Mouse moved to (607, 371)
Screenshot: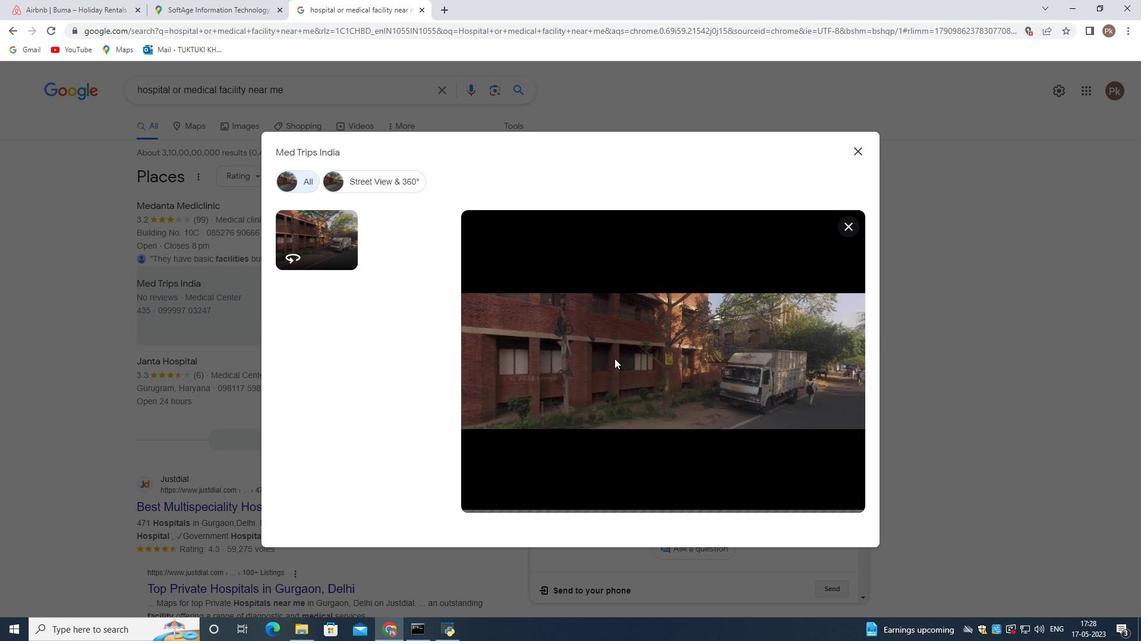 
Action: Mouse scrolled (607, 372) with delta (0, 0)
Screenshot: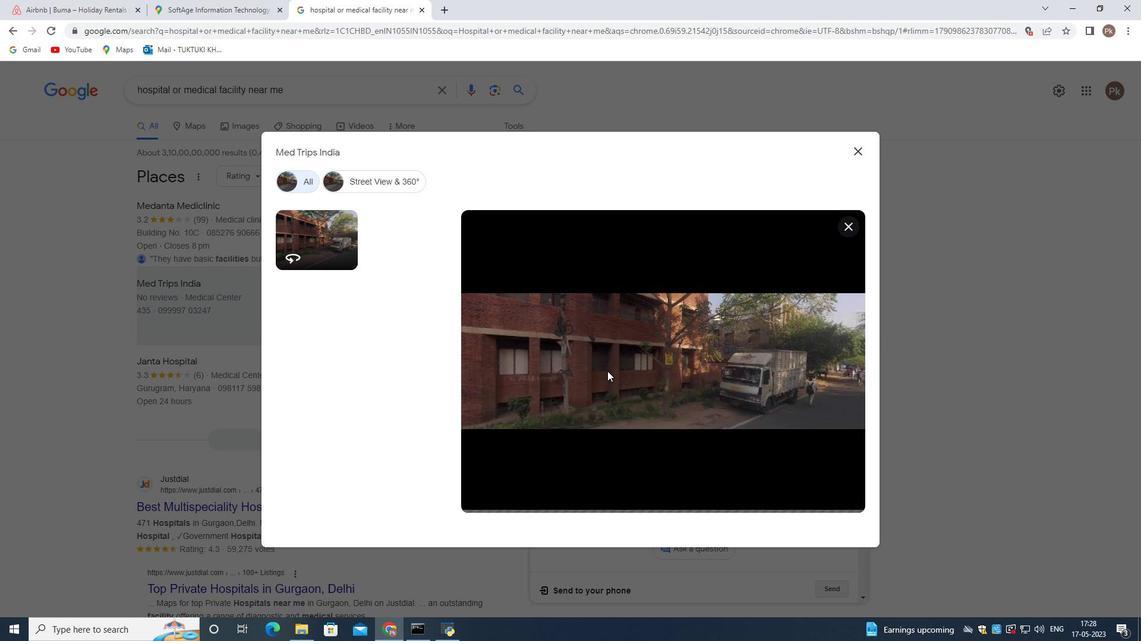 
Action: Mouse scrolled (607, 372) with delta (0, 0)
Screenshot: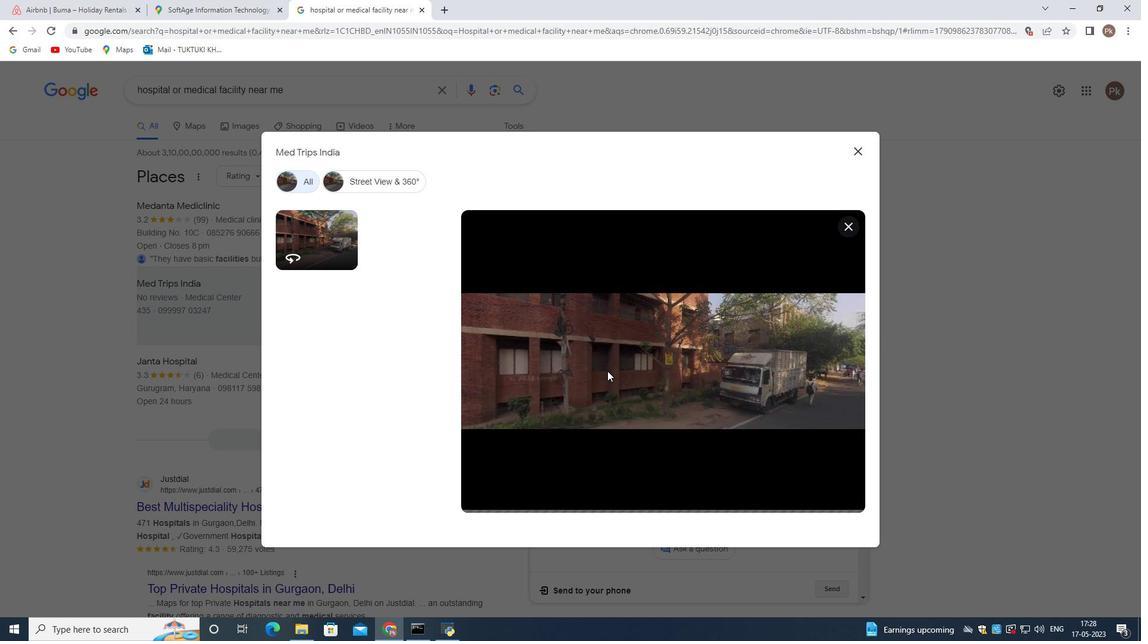 
Action: Mouse moved to (663, 378)
Screenshot: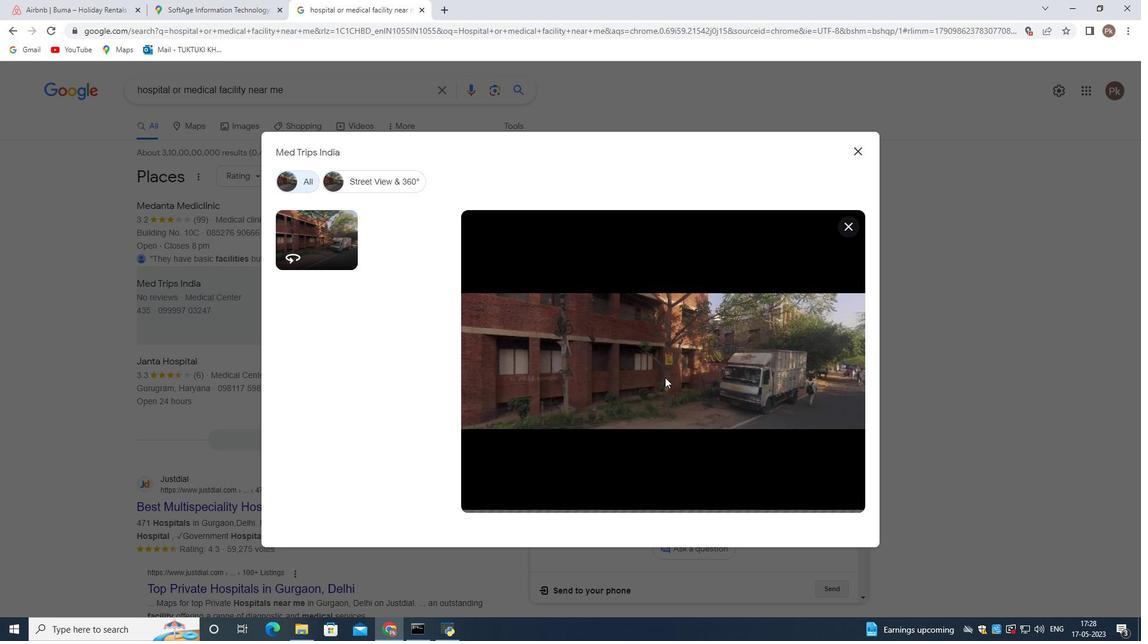 
Action: Mouse scrolled (663, 377) with delta (0, 0)
Screenshot: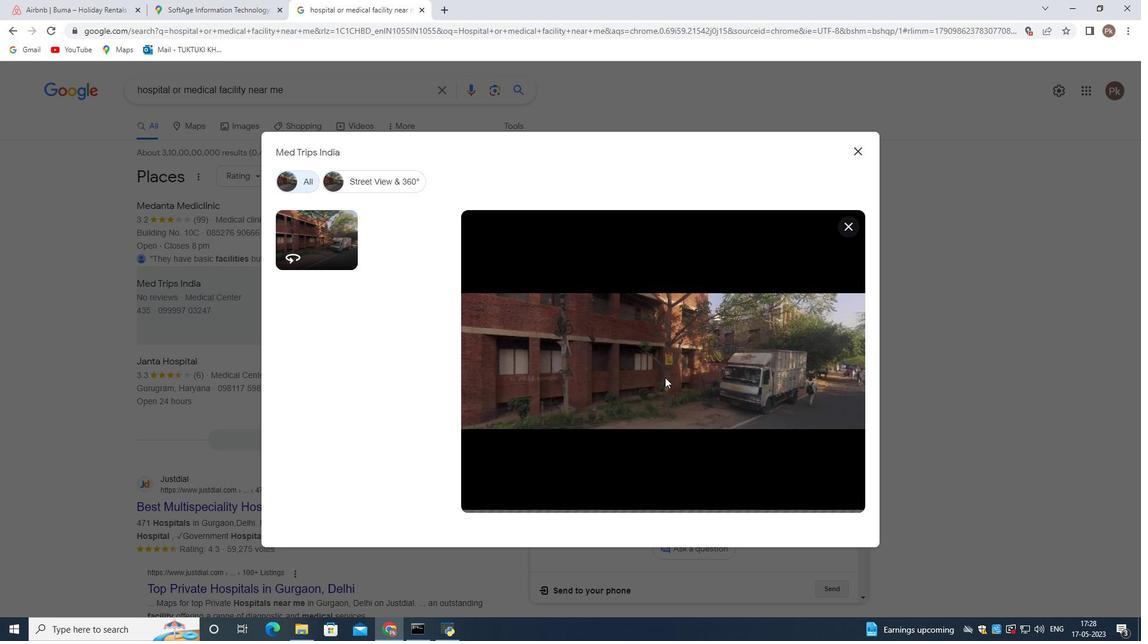 
Action: Mouse moved to (663, 378)
Screenshot: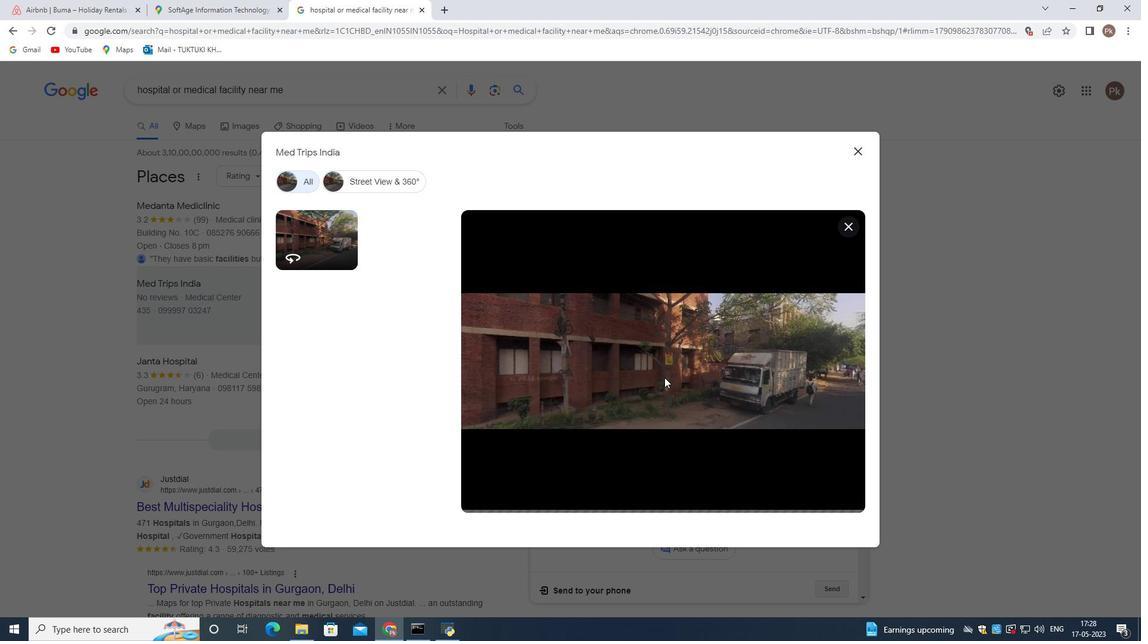 
Action: Mouse scrolled (663, 377) with delta (0, 0)
Screenshot: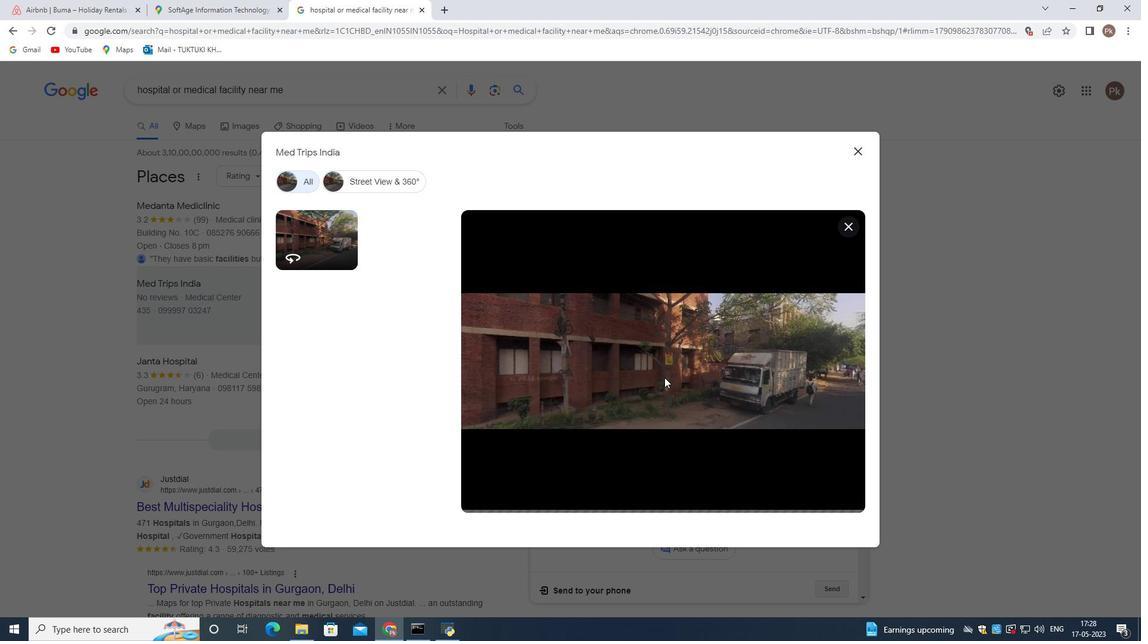 
Action: Mouse moved to (701, 345)
Screenshot: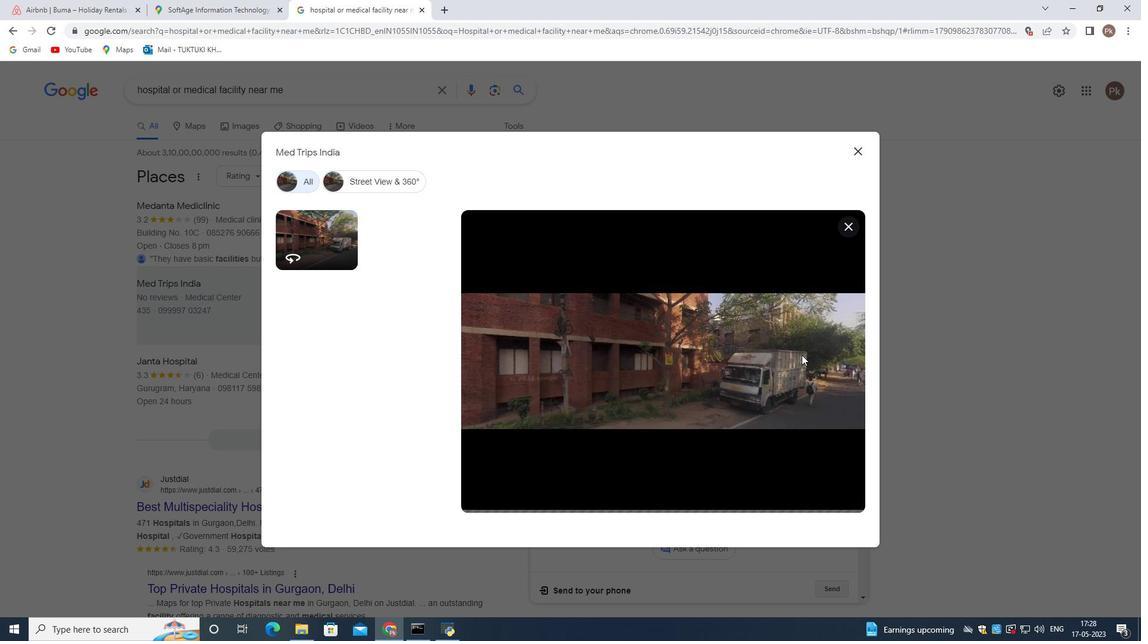 
Action: Mouse pressed left at (701, 345)
Screenshot: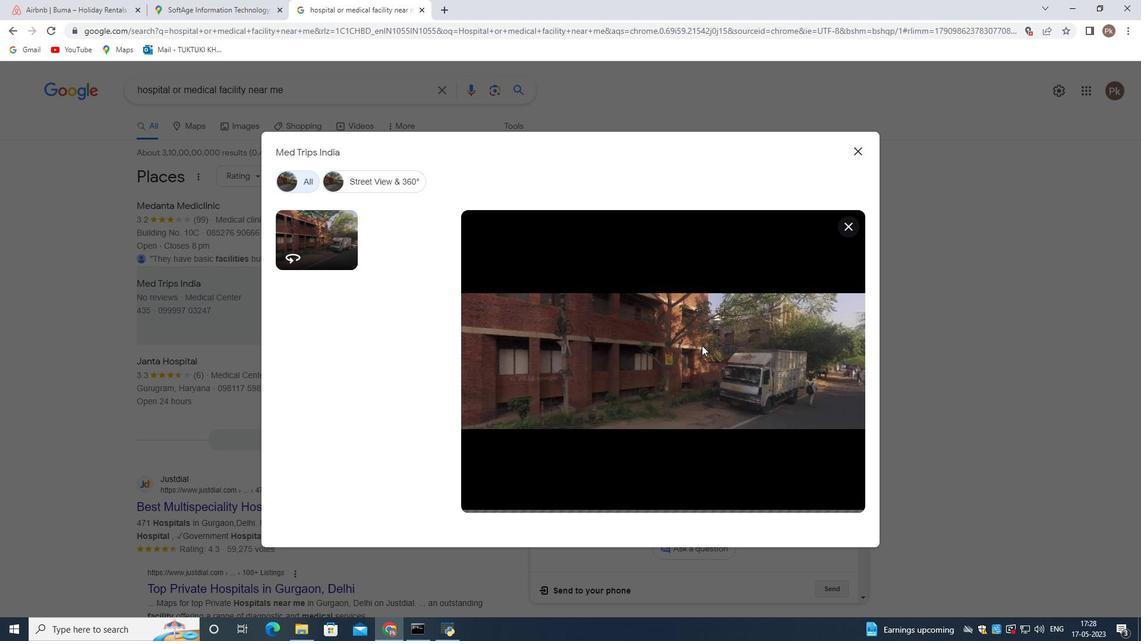 
Action: Mouse moved to (845, 224)
Screenshot: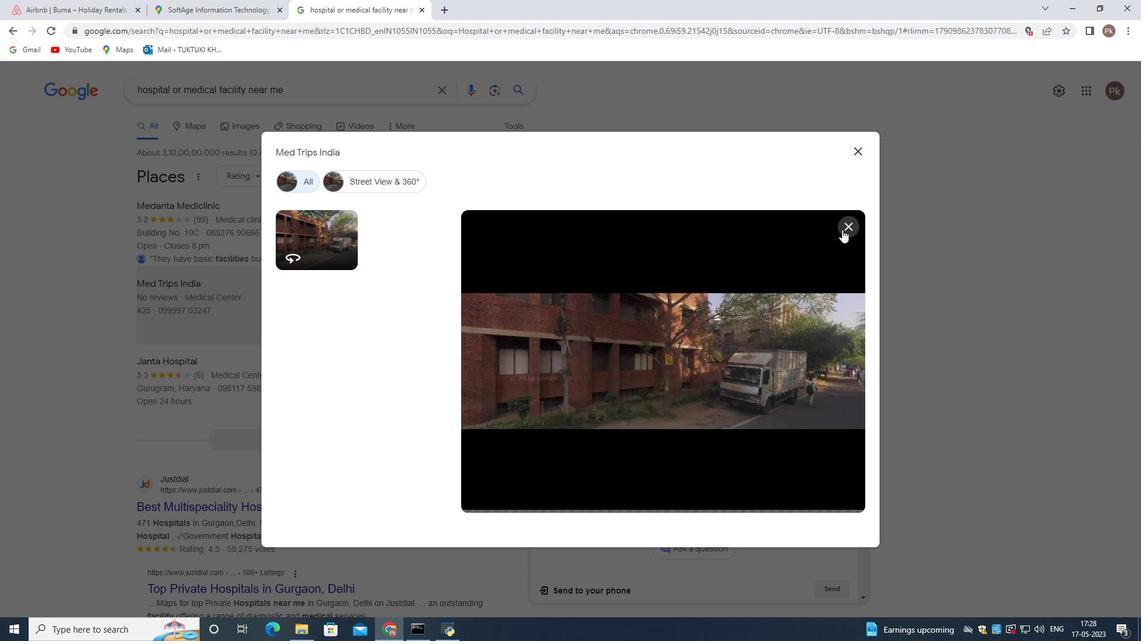 
Action: Mouse pressed left at (845, 224)
Screenshot: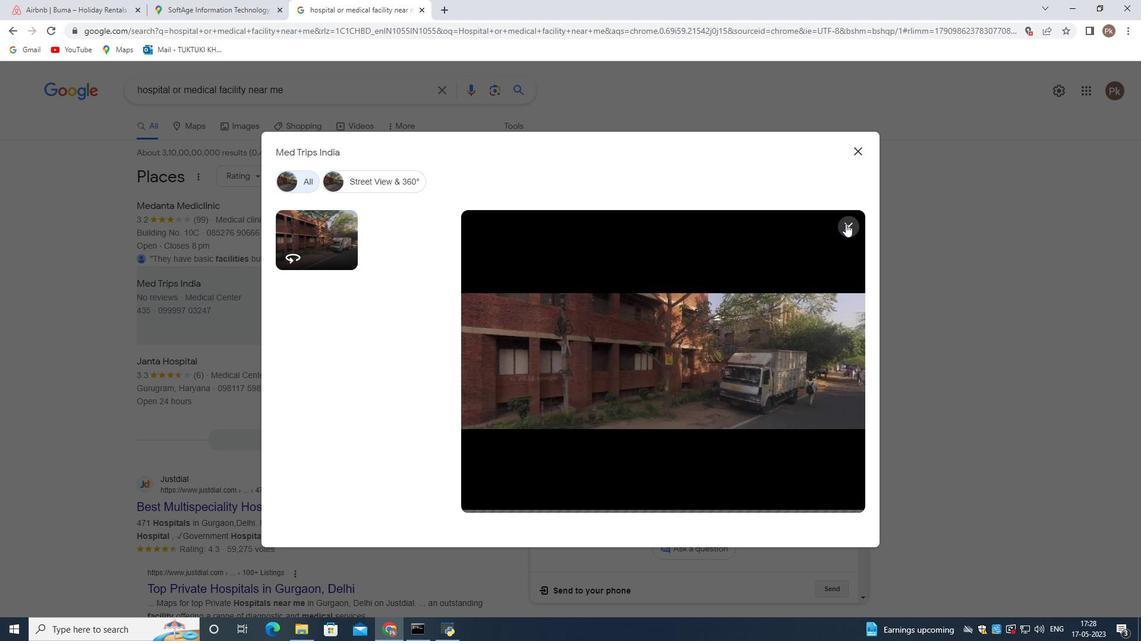 
Action: Mouse moved to (862, 151)
Screenshot: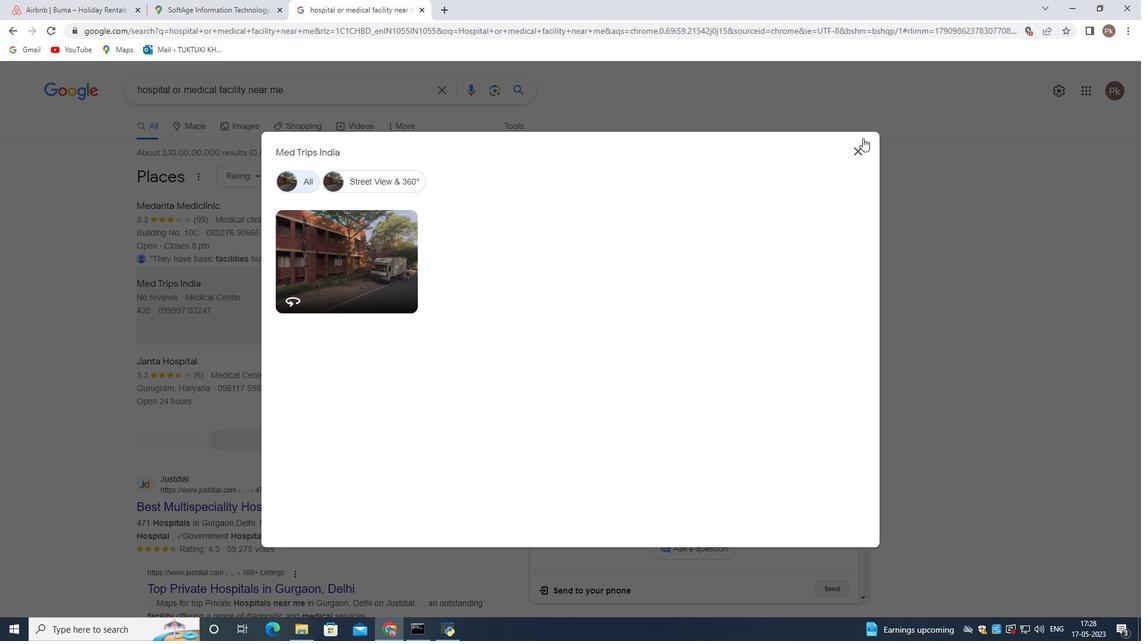 
Action: Mouse pressed left at (862, 151)
Screenshot: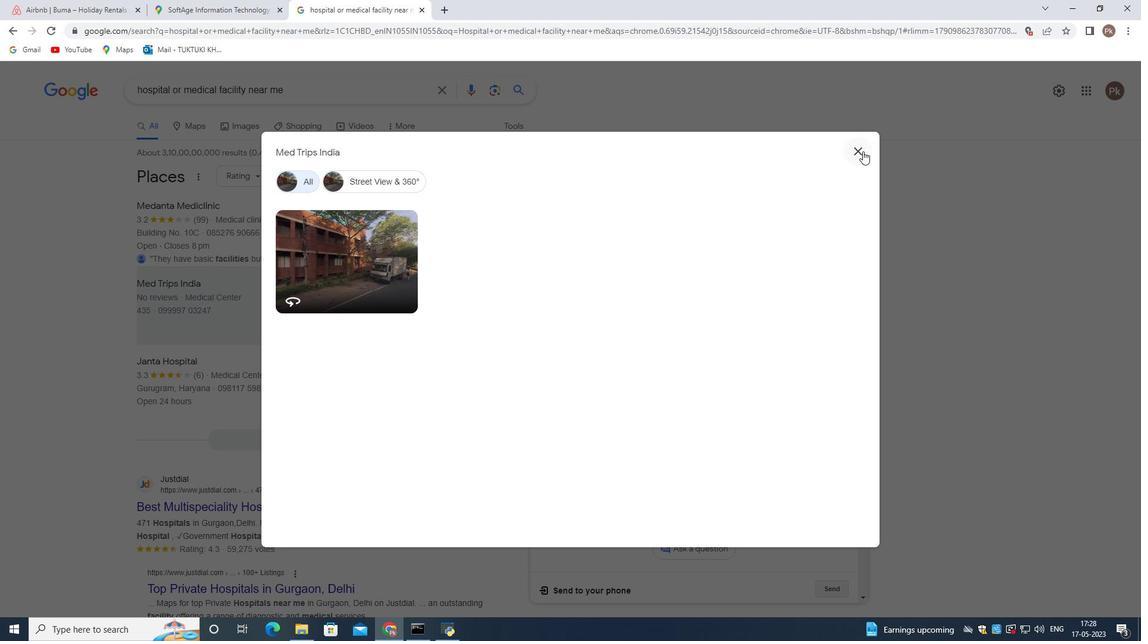 
Action: Mouse moved to (536, 293)
Screenshot: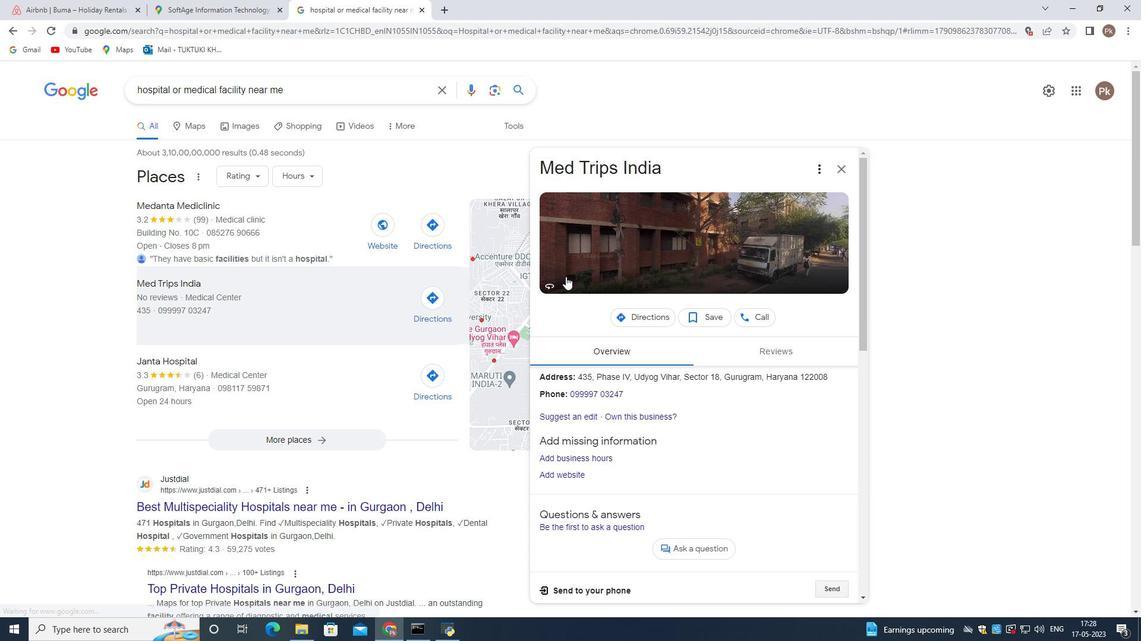 
Action: Mouse scrolled (536, 292) with delta (0, 0)
Screenshot: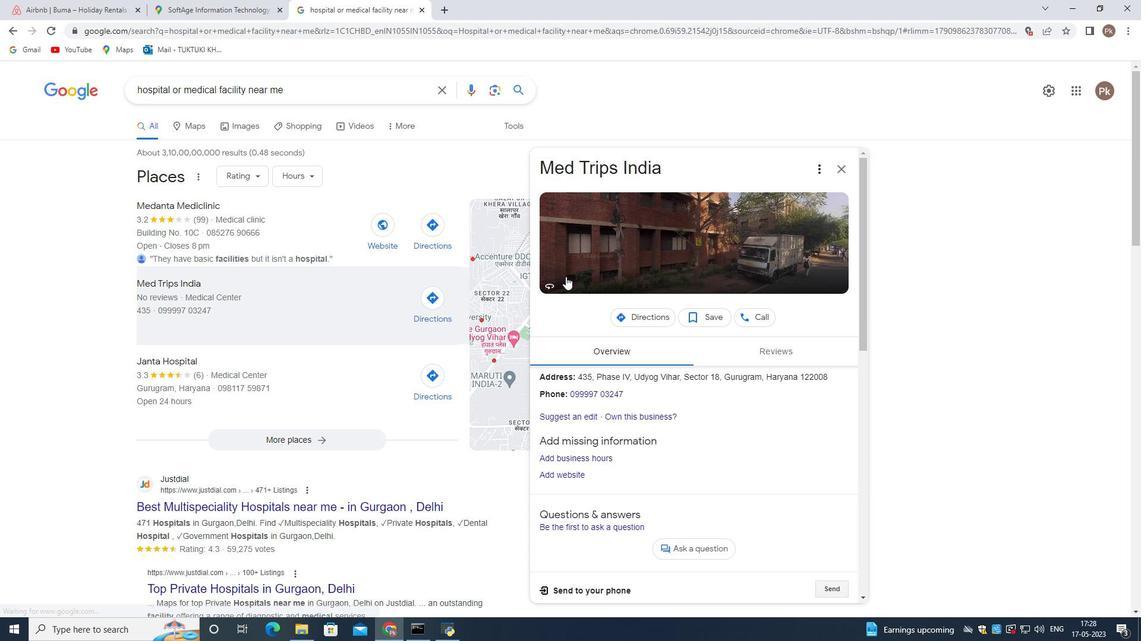 
Action: Mouse moved to (534, 297)
Screenshot: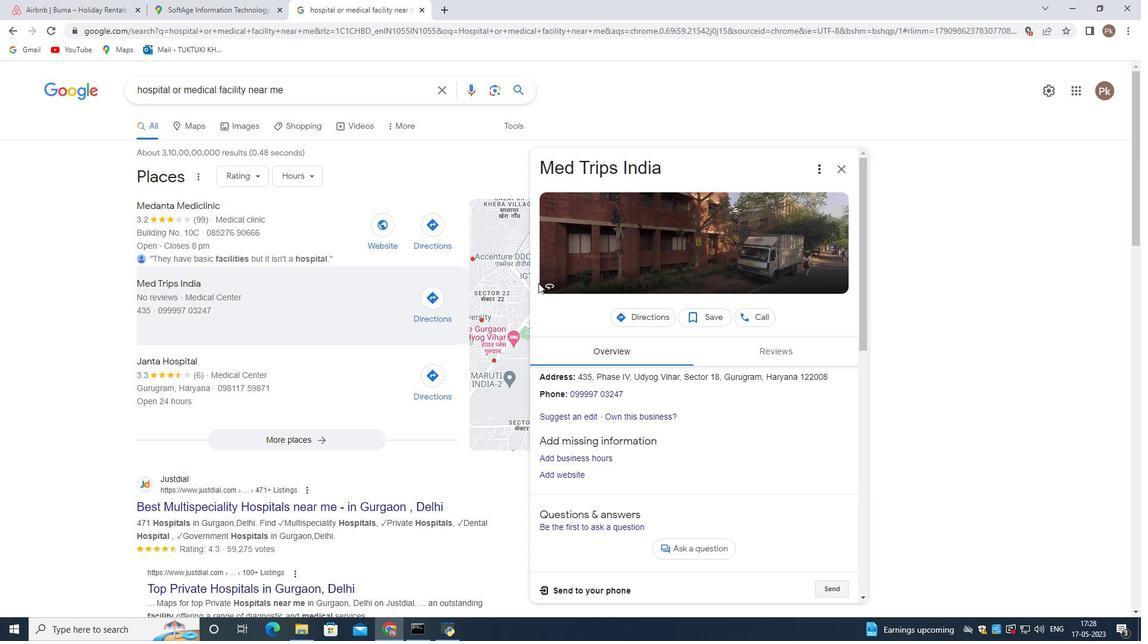 
Action: Mouse scrolled (534, 295) with delta (0, 0)
Screenshot: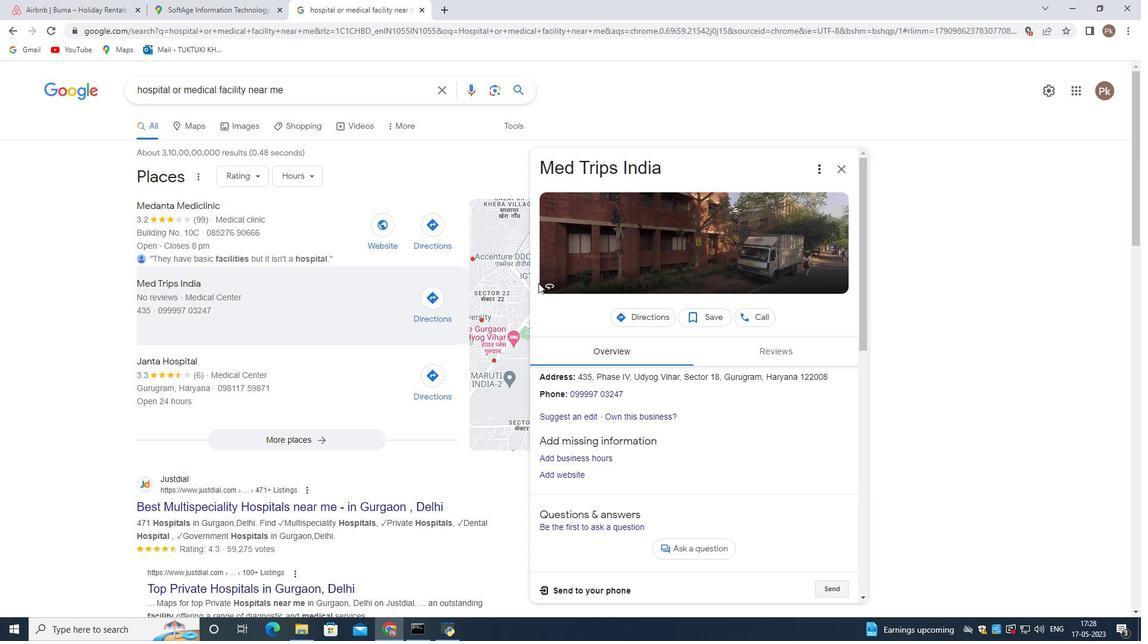 
Action: Mouse moved to (534, 298)
Screenshot: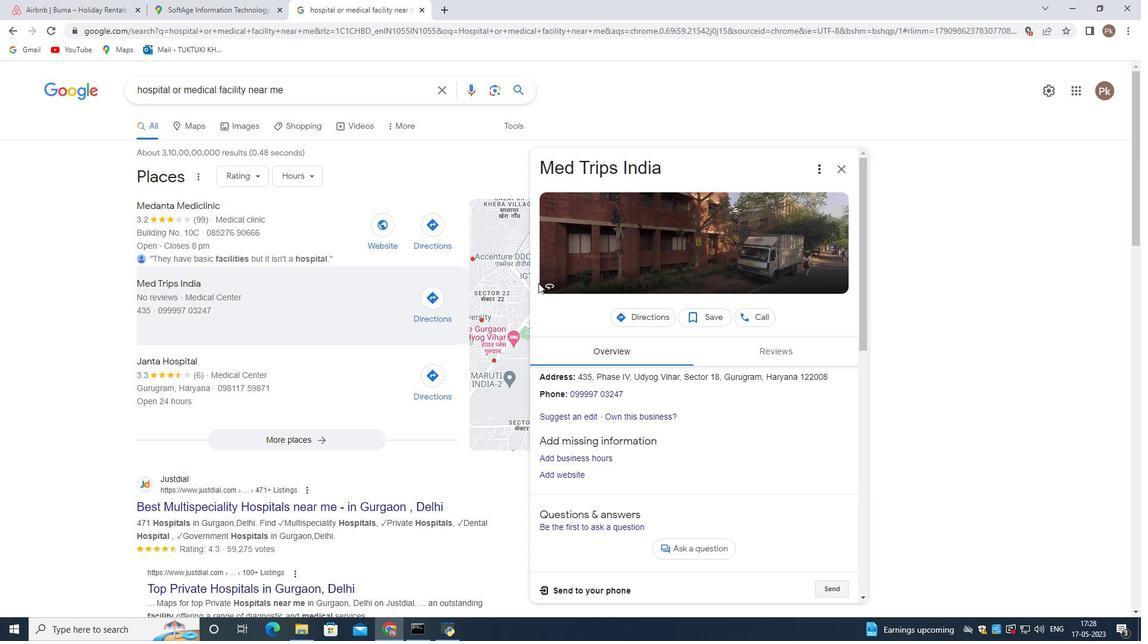 
Action: Mouse scrolled (534, 297) with delta (0, 0)
Screenshot: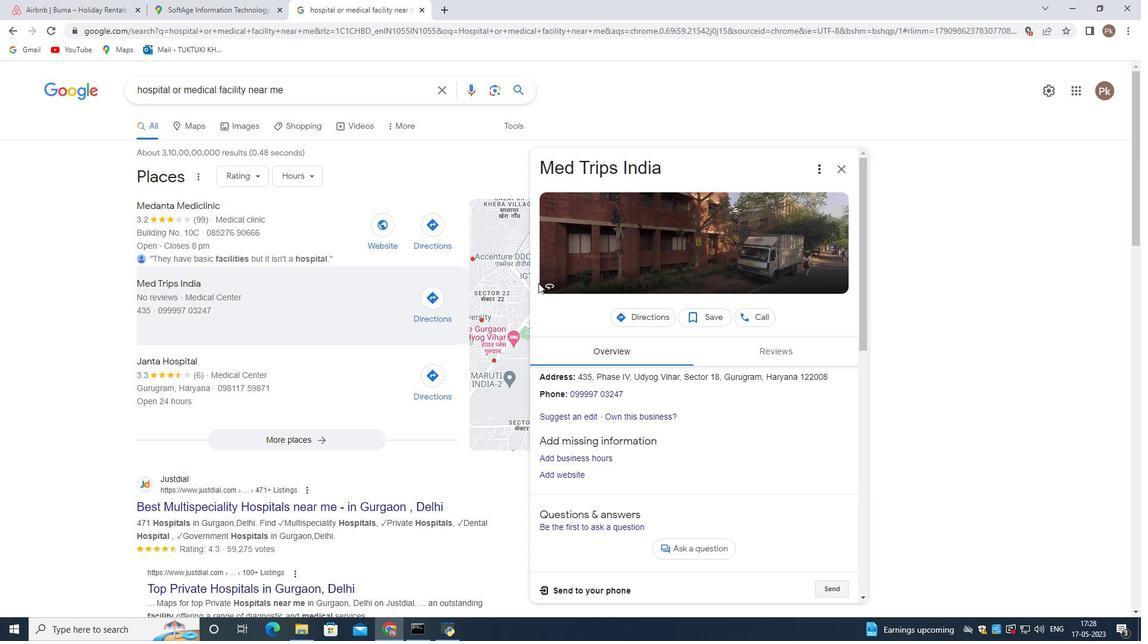 
Action: Mouse moved to (536, 309)
Screenshot: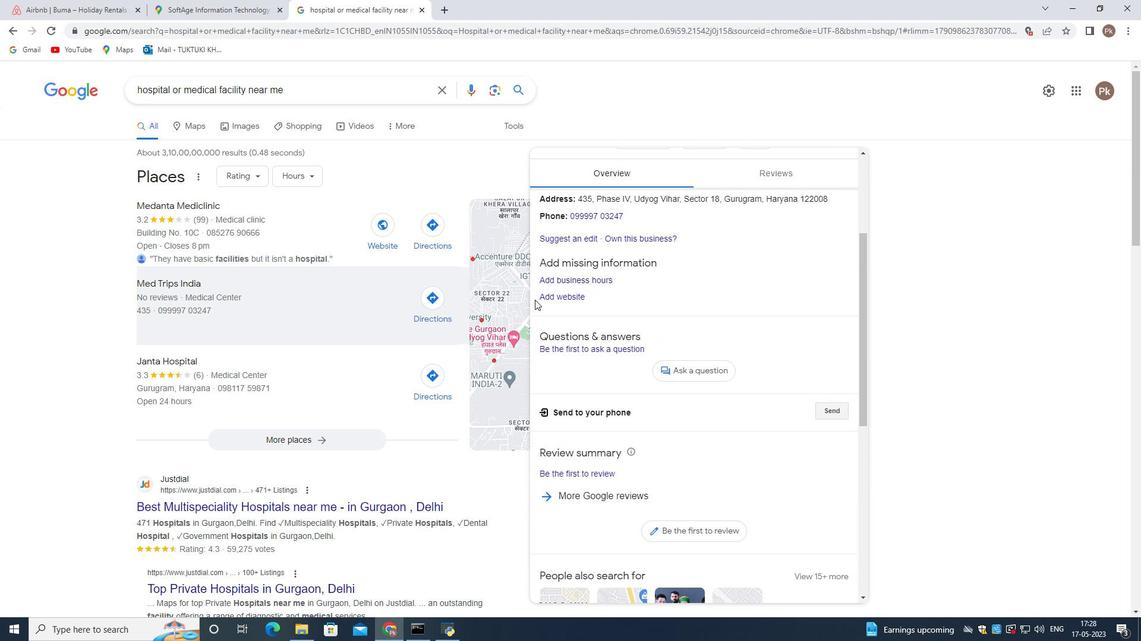 
Action: Mouse scrolled (536, 308) with delta (0, 0)
Screenshot: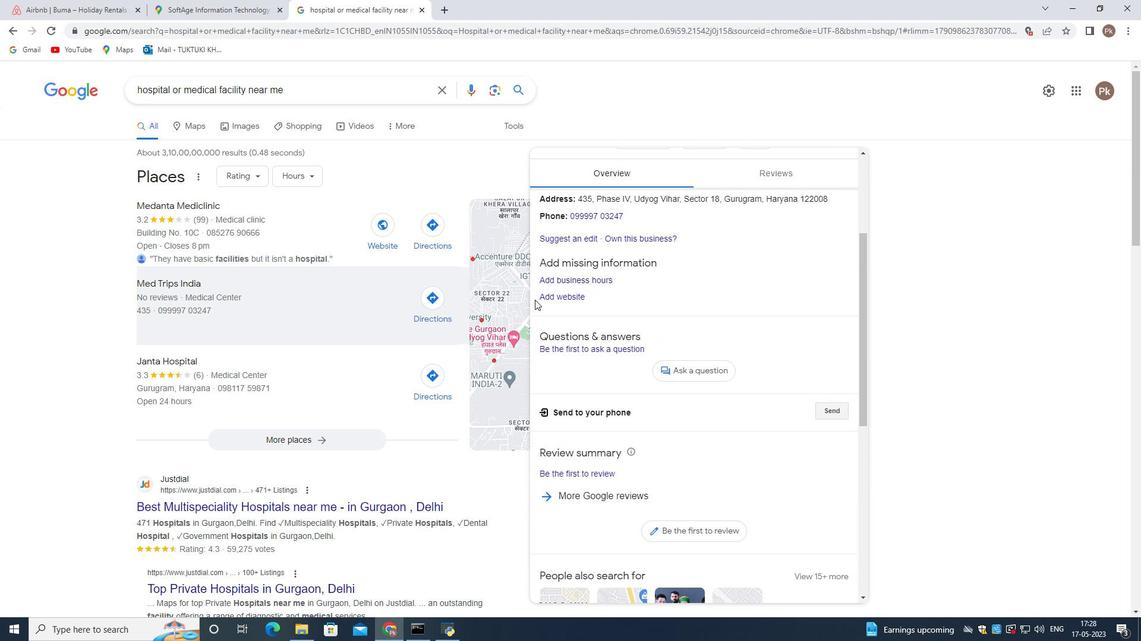 
Action: Mouse moved to (537, 313)
Screenshot: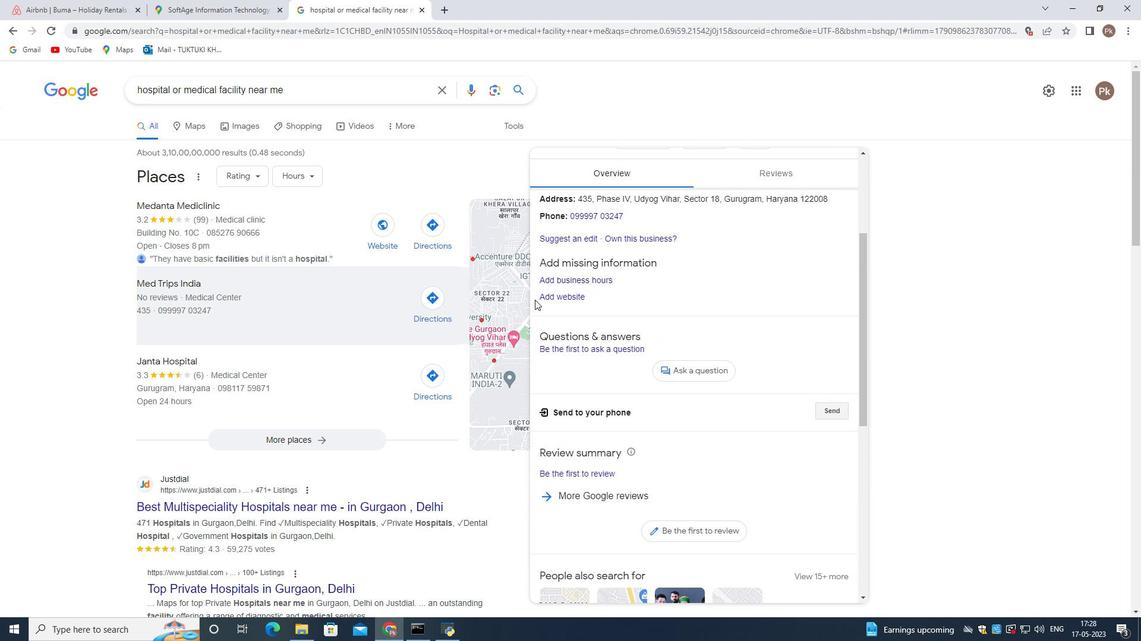 
Action: Mouse scrolled (537, 312) with delta (0, 0)
Screenshot: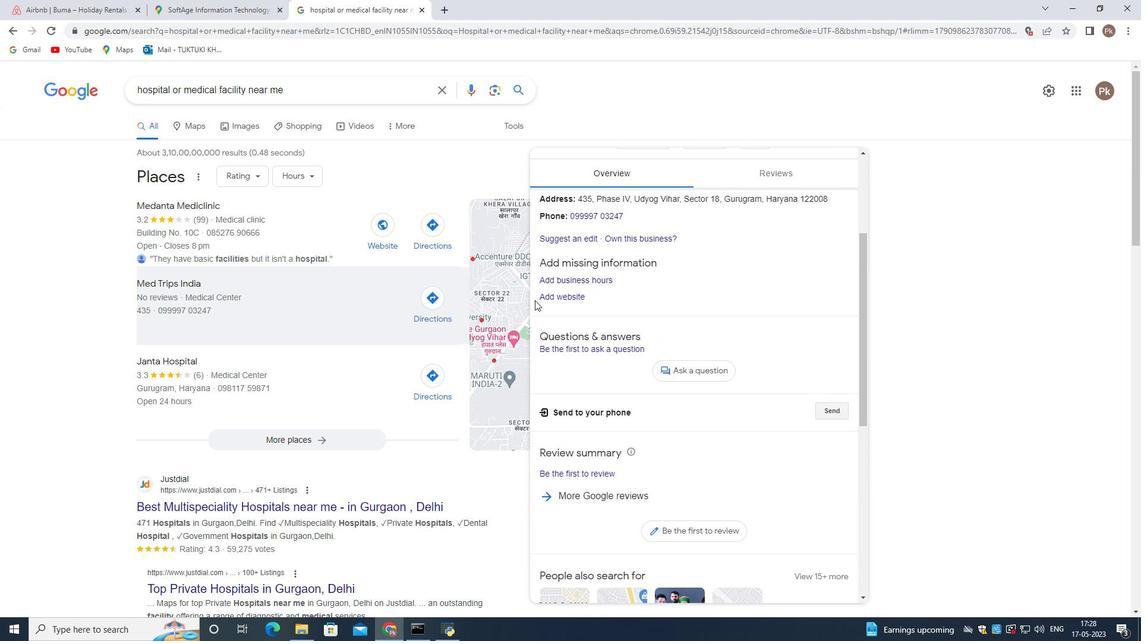 
Action: Mouse moved to (540, 321)
Screenshot: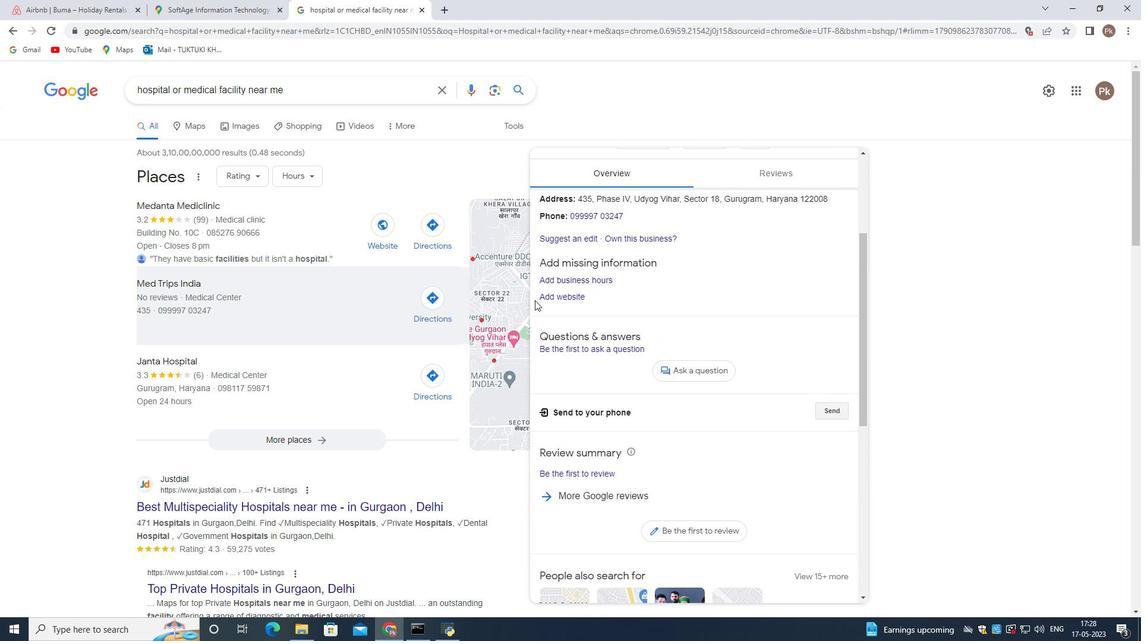 
Action: Mouse scrolled (540, 320) with delta (0, 0)
Screenshot: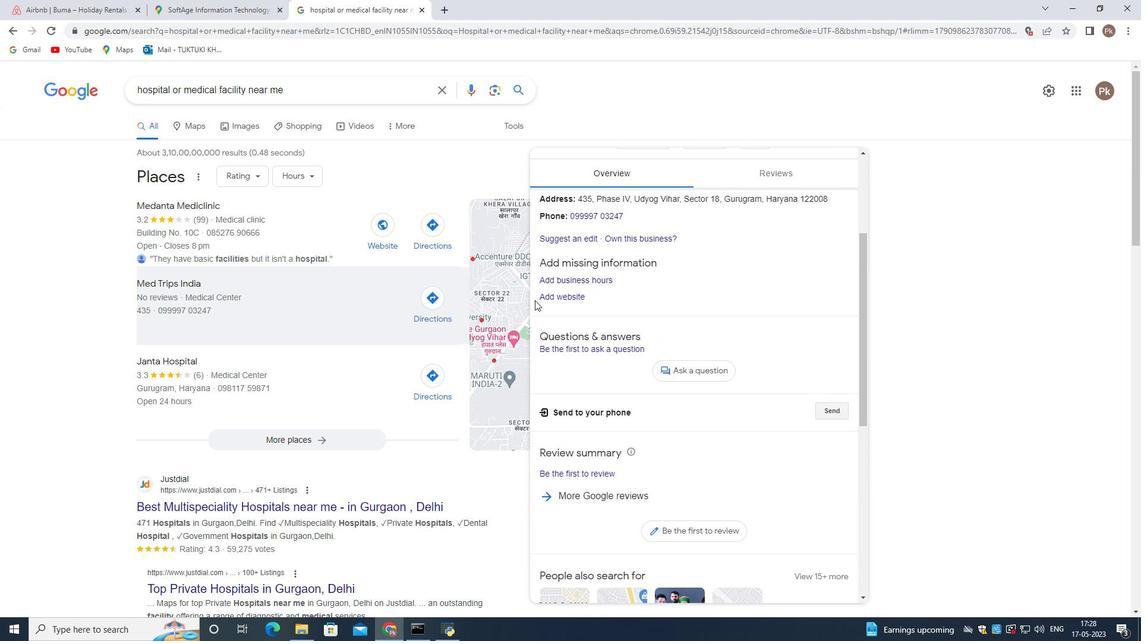 
Action: Mouse moved to (542, 339)
Screenshot: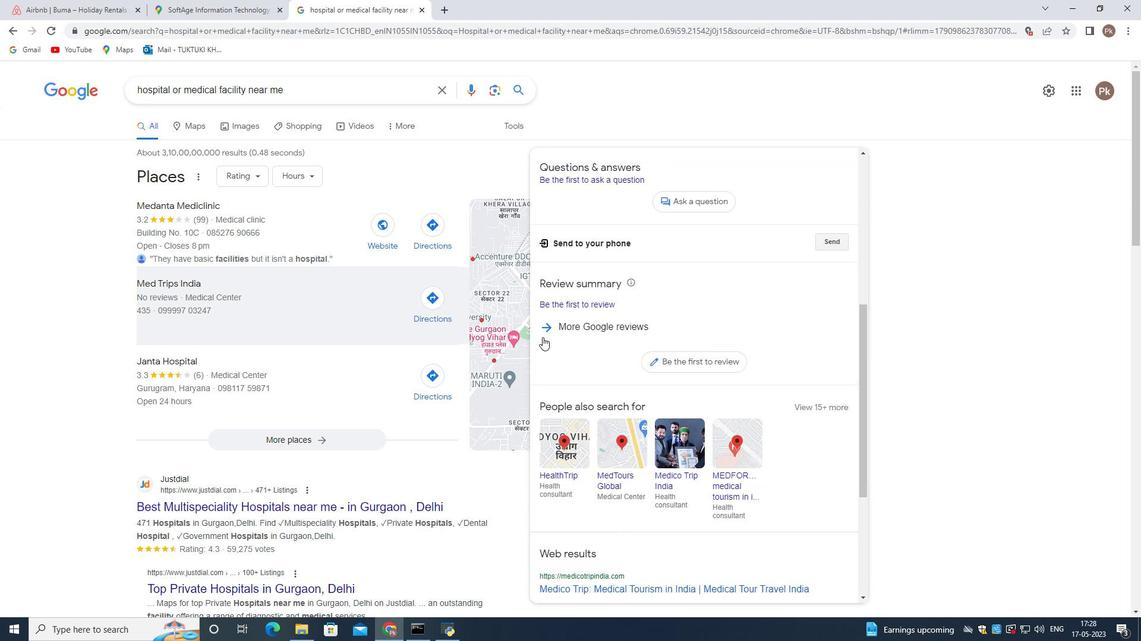 
Action: Mouse scrolled (542, 338) with delta (0, 0)
Screenshot: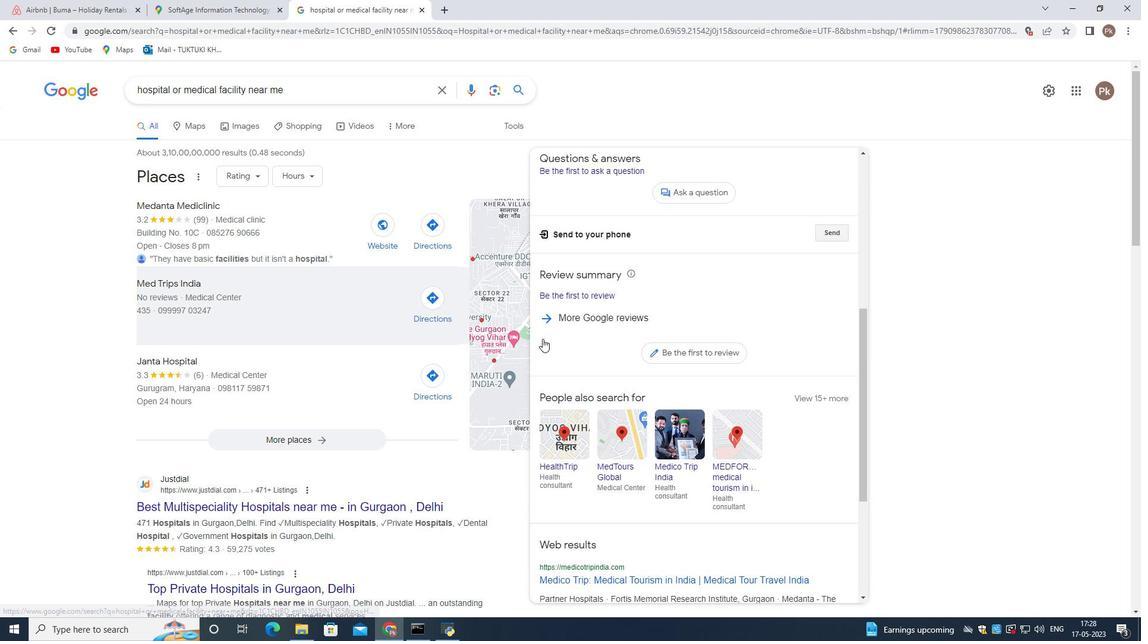 
Action: Mouse scrolled (542, 338) with delta (0, 0)
Screenshot: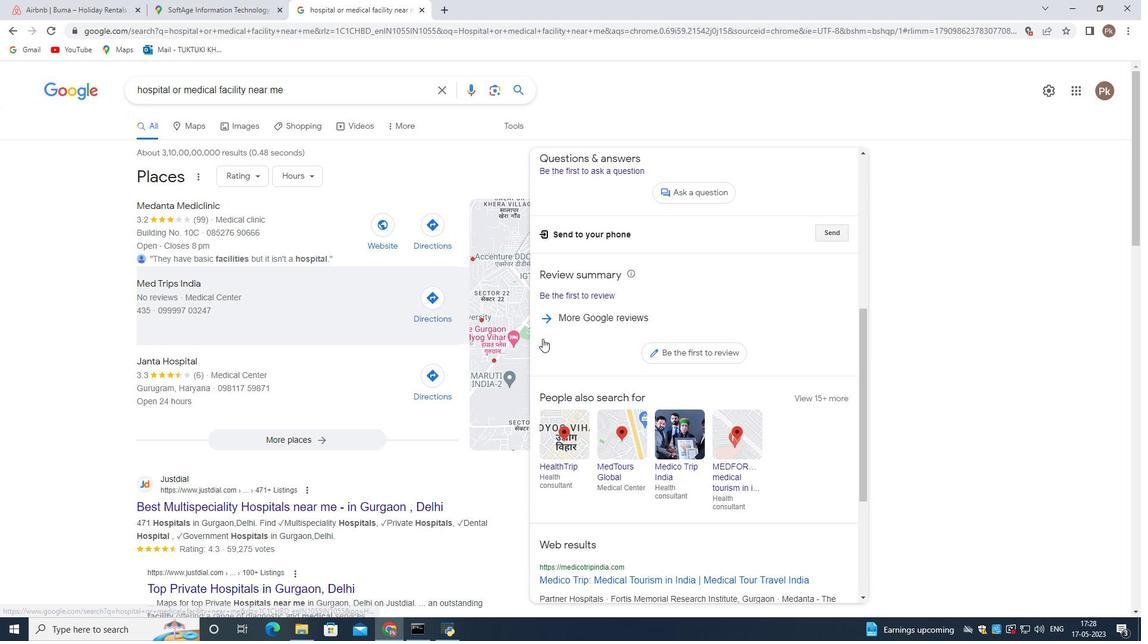 
Action: Mouse scrolled (542, 338) with delta (0, 0)
Screenshot: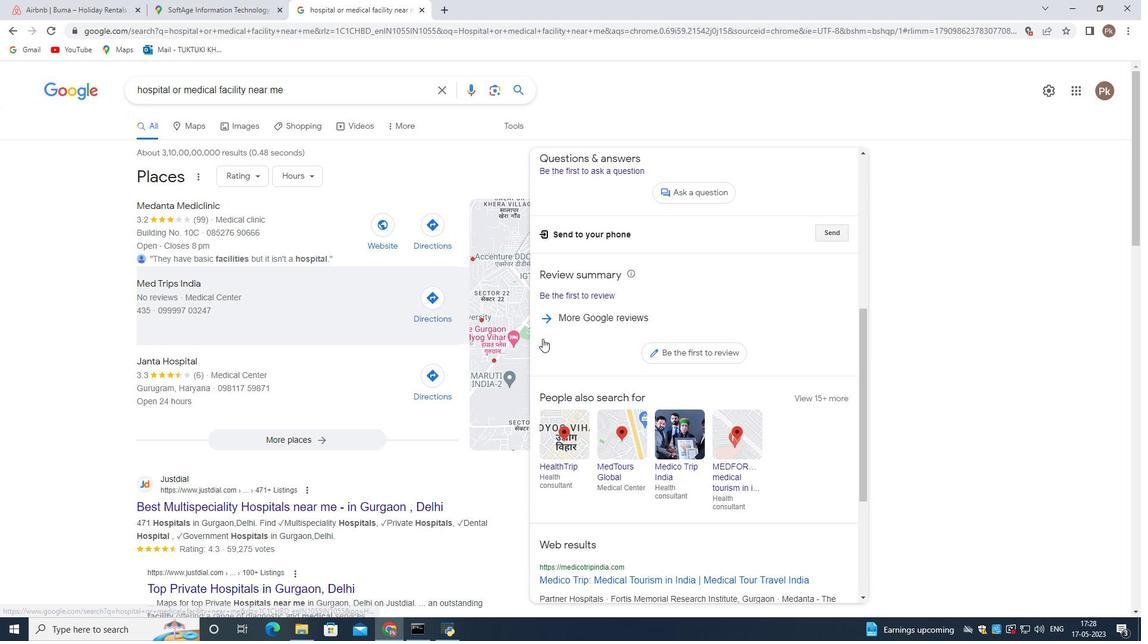 
Action: Mouse scrolled (542, 338) with delta (0, 0)
Screenshot: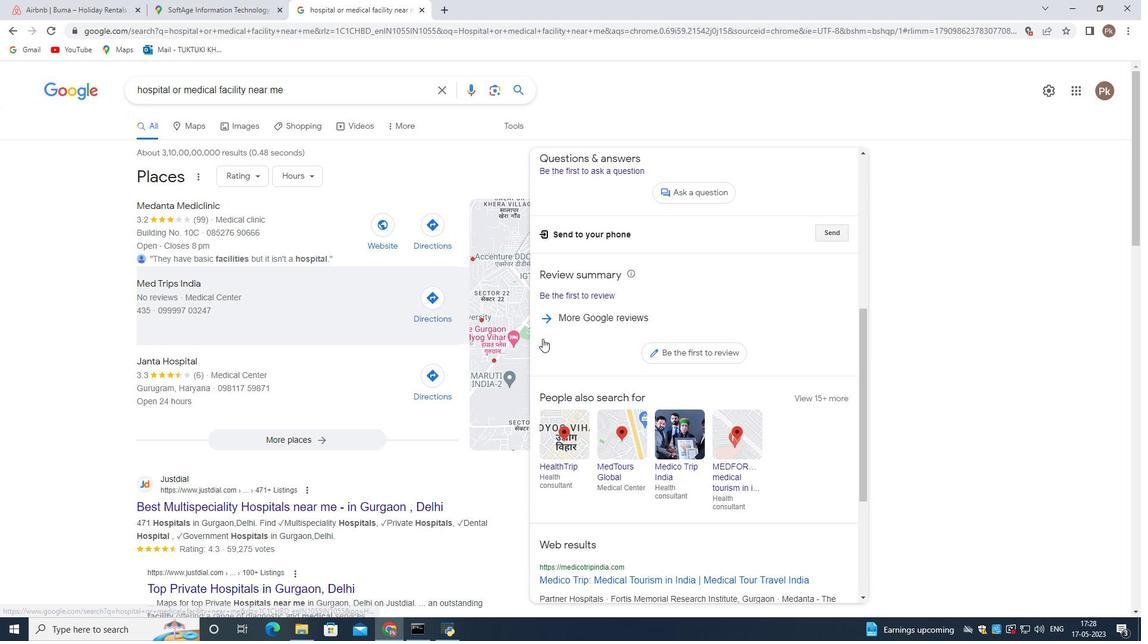 
Action: Mouse moved to (162, 355)
Screenshot: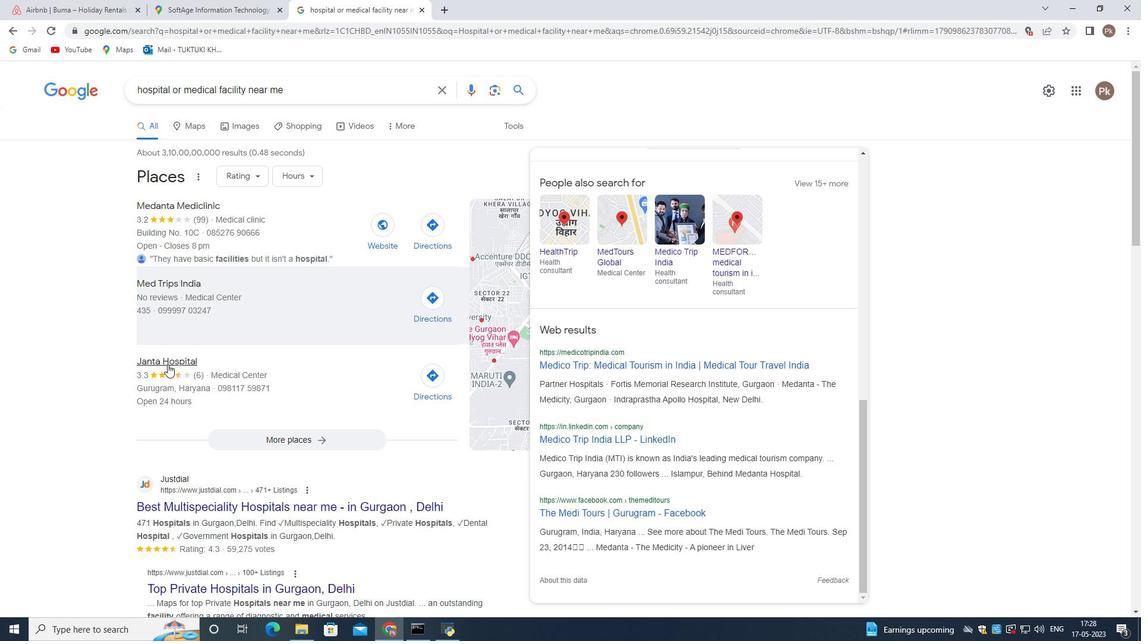 
Action: Mouse pressed left at (162, 355)
Screenshot: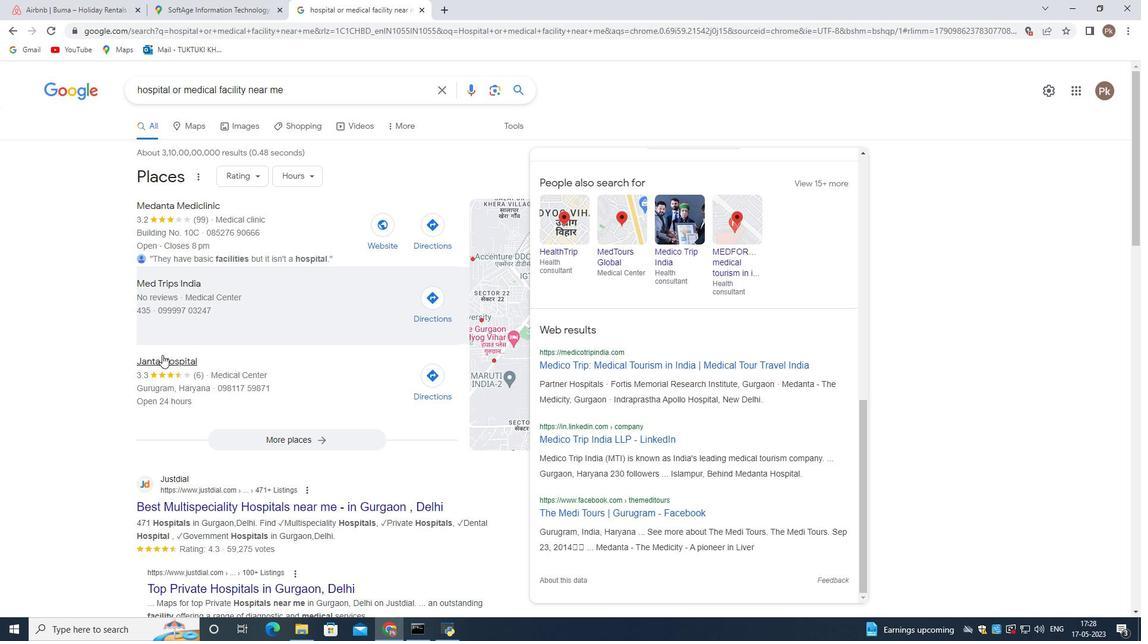 
Action: Mouse moved to (533, 358)
Screenshot: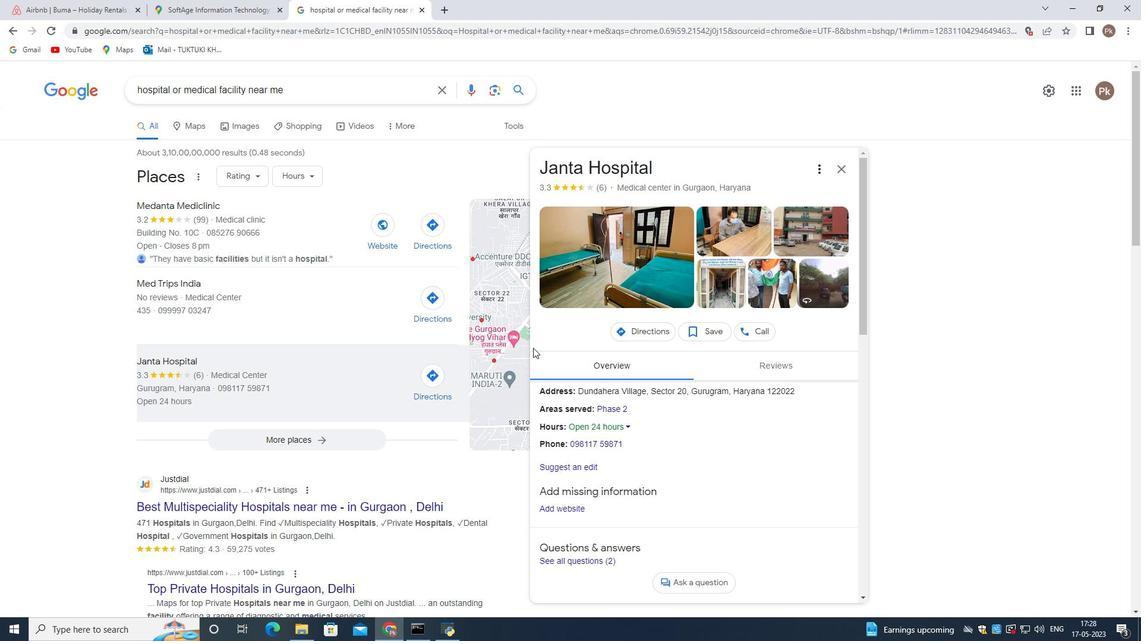 
Action: Mouse scrolled (533, 358) with delta (0, 0)
